 Task: Create a Vector Illustration of an Underwater Coral Reef.
Action: Mouse moved to (201, 199)
Screenshot: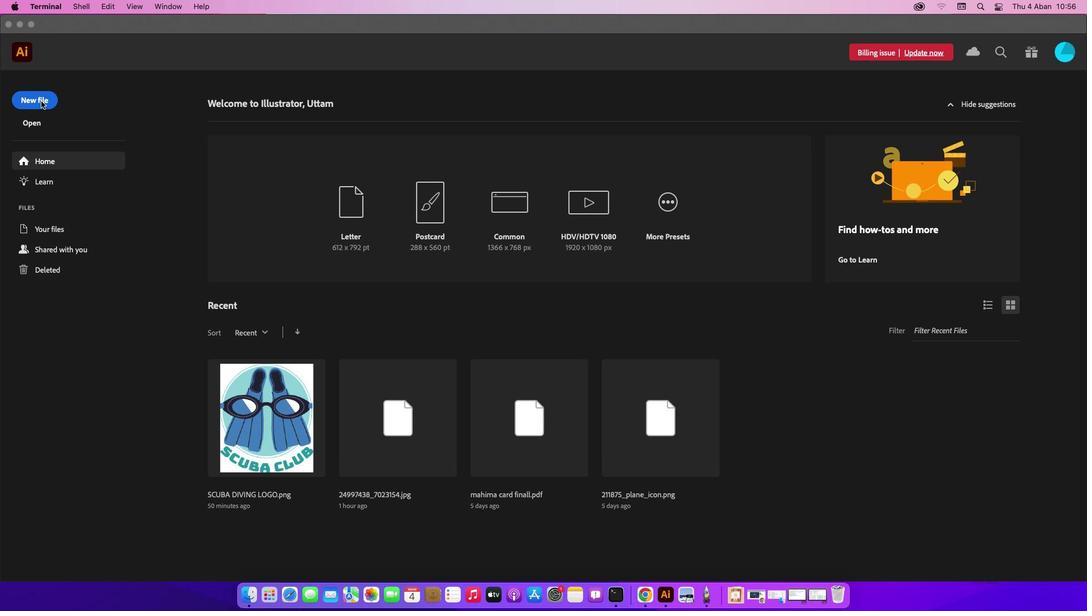 
Action: Mouse pressed left at (201, 199)
Screenshot: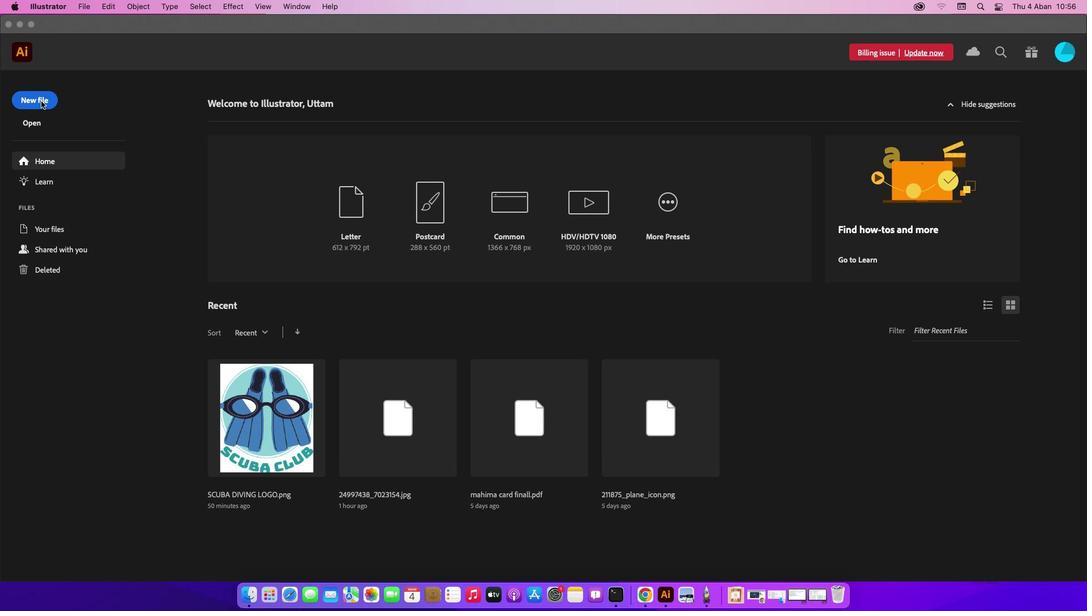 
Action: Mouse moved to (200, 200)
Screenshot: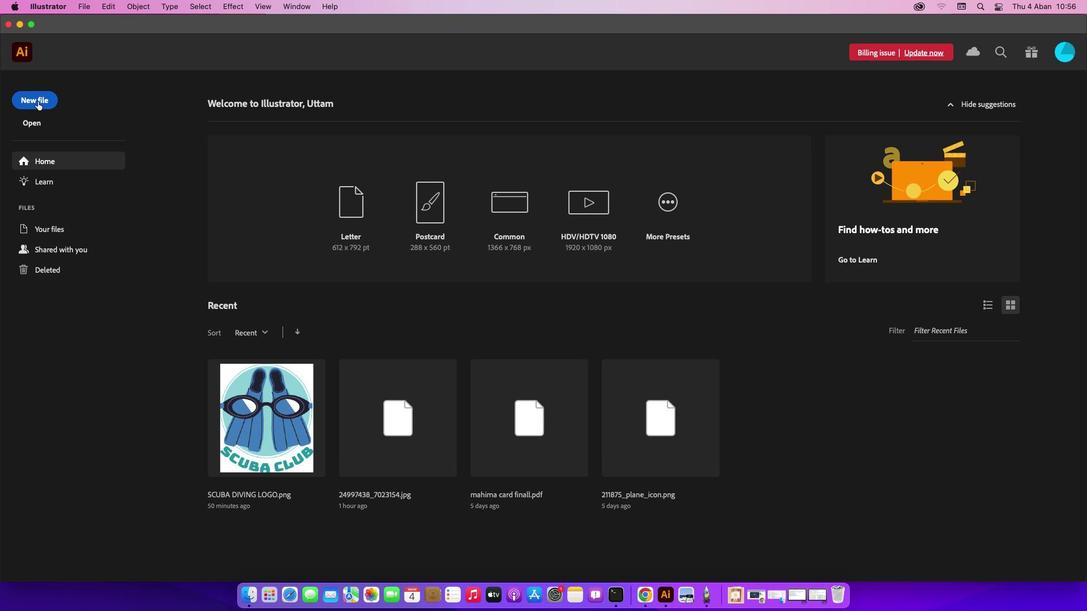 
Action: Mouse pressed left at (200, 200)
Screenshot: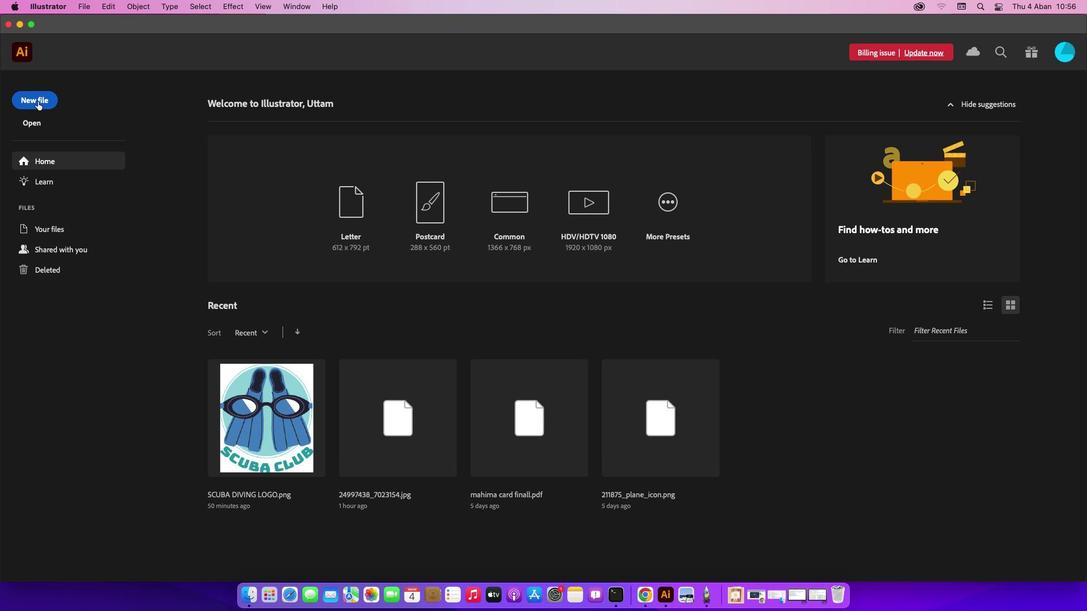 
Action: Mouse moved to (523, 516)
Screenshot: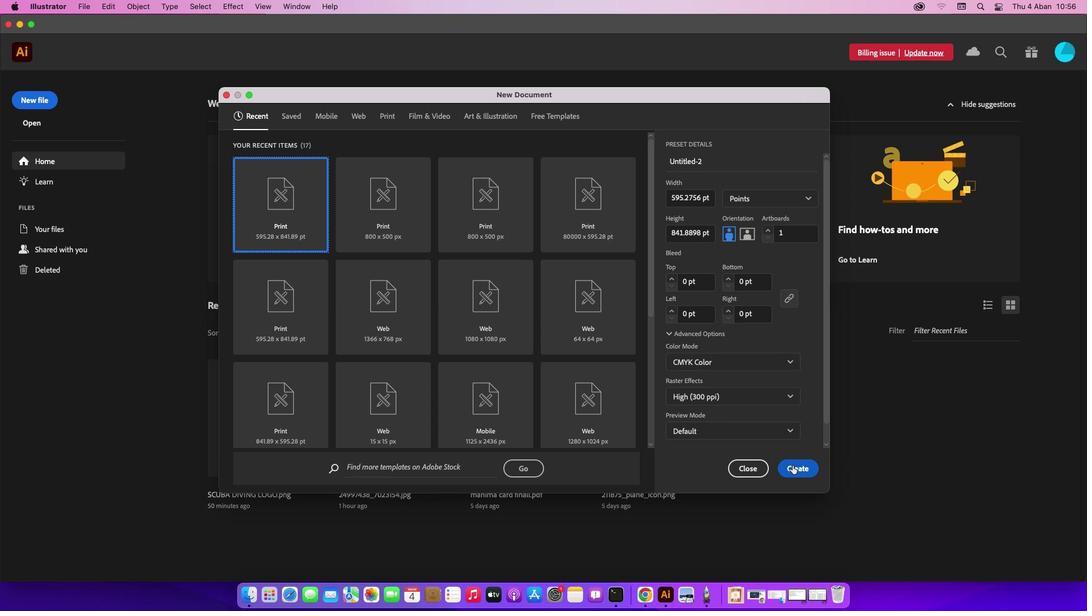 
Action: Mouse pressed left at (523, 516)
Screenshot: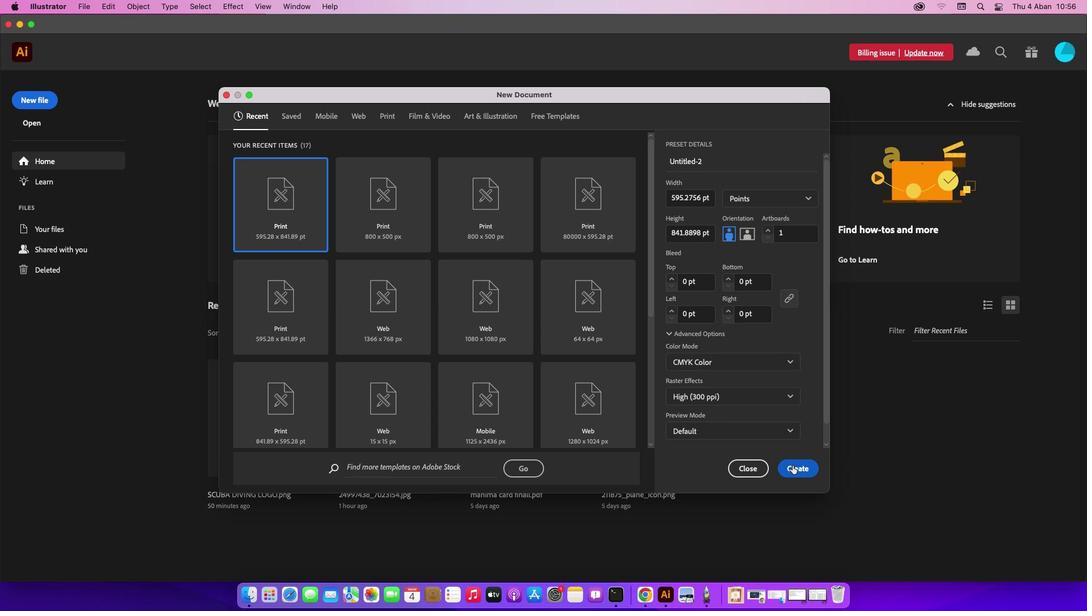 
Action: Mouse moved to (218, 116)
Screenshot: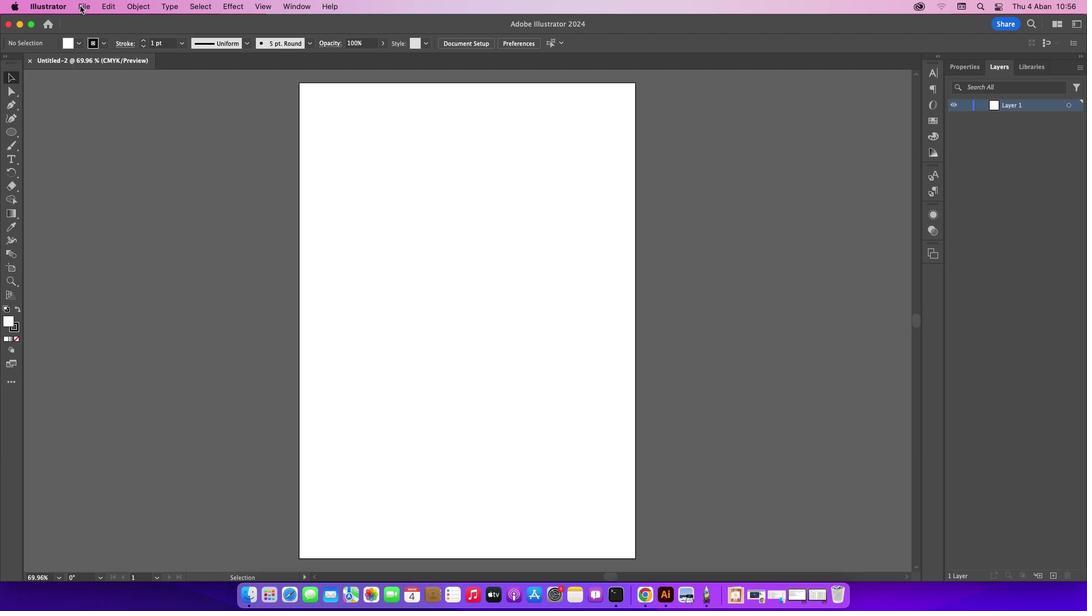 
Action: Mouse pressed left at (218, 116)
Screenshot: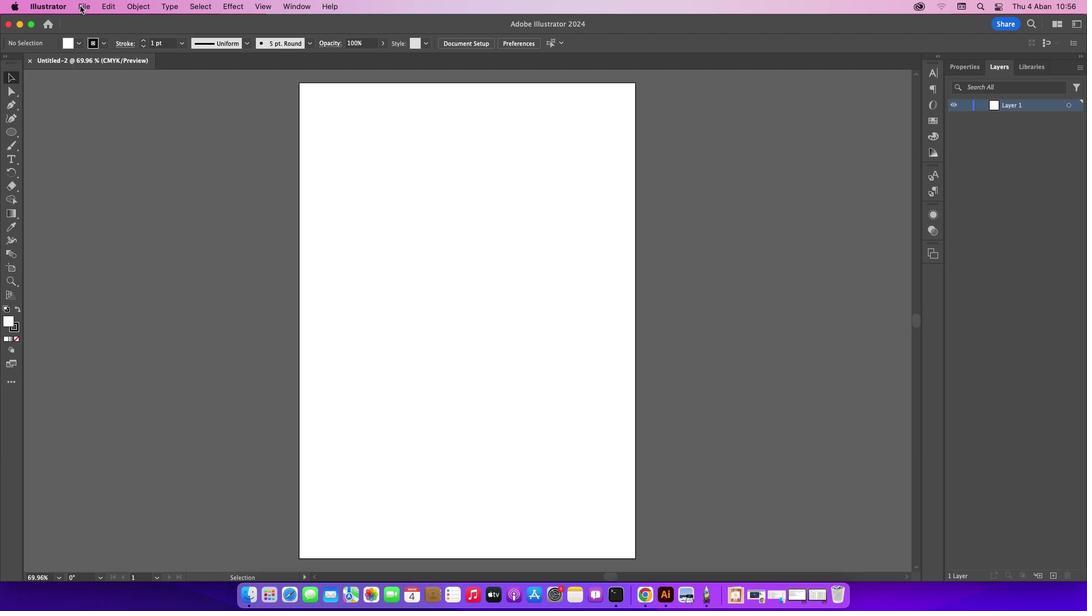 
Action: Mouse moved to (227, 152)
Screenshot: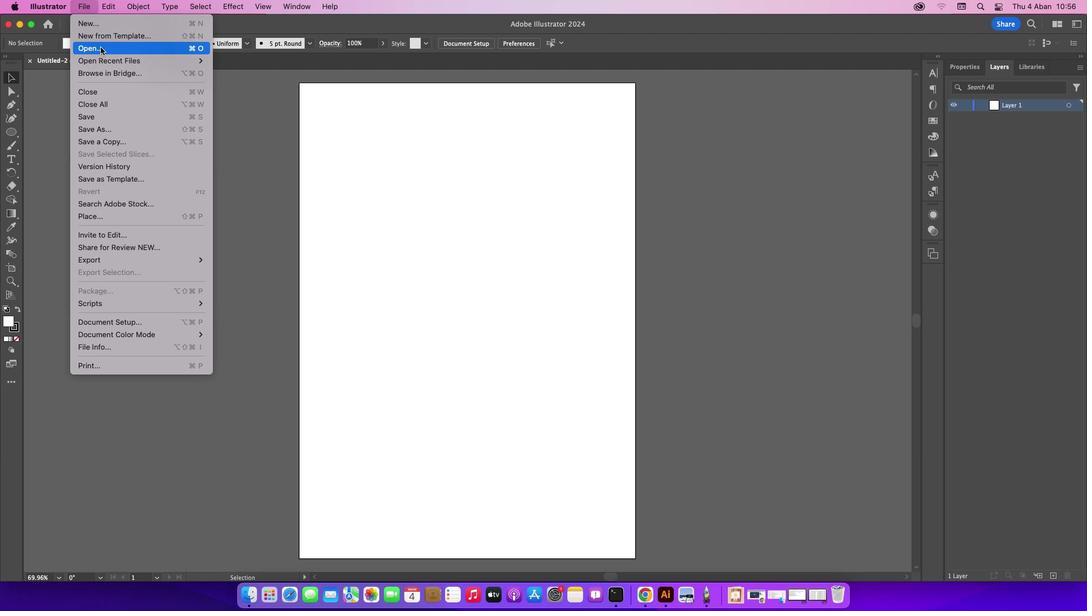 
Action: Mouse pressed left at (227, 152)
Screenshot: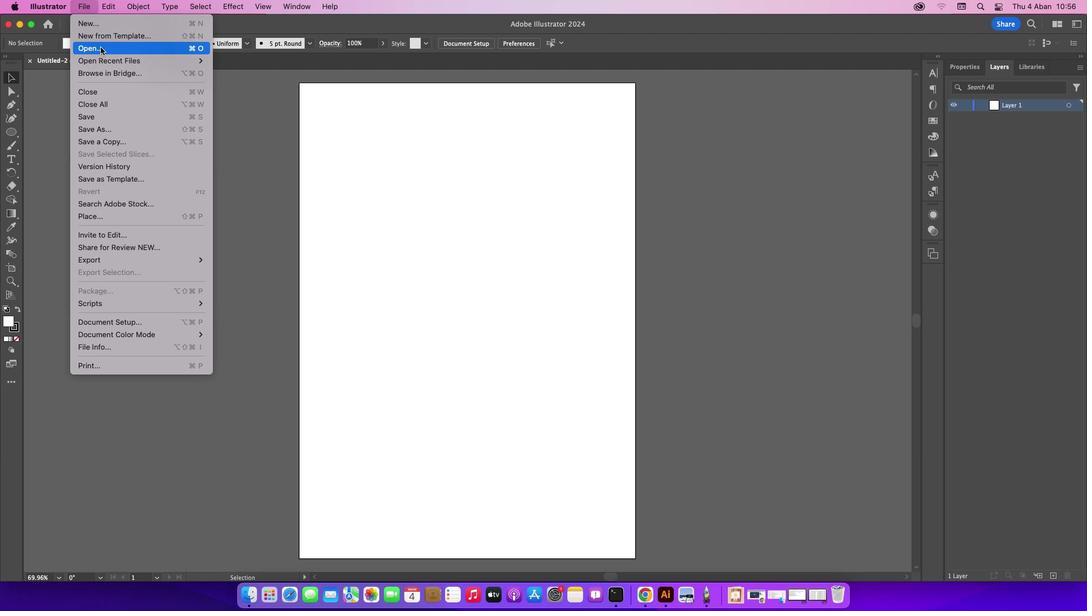 
Action: Mouse moved to (384, 245)
Screenshot: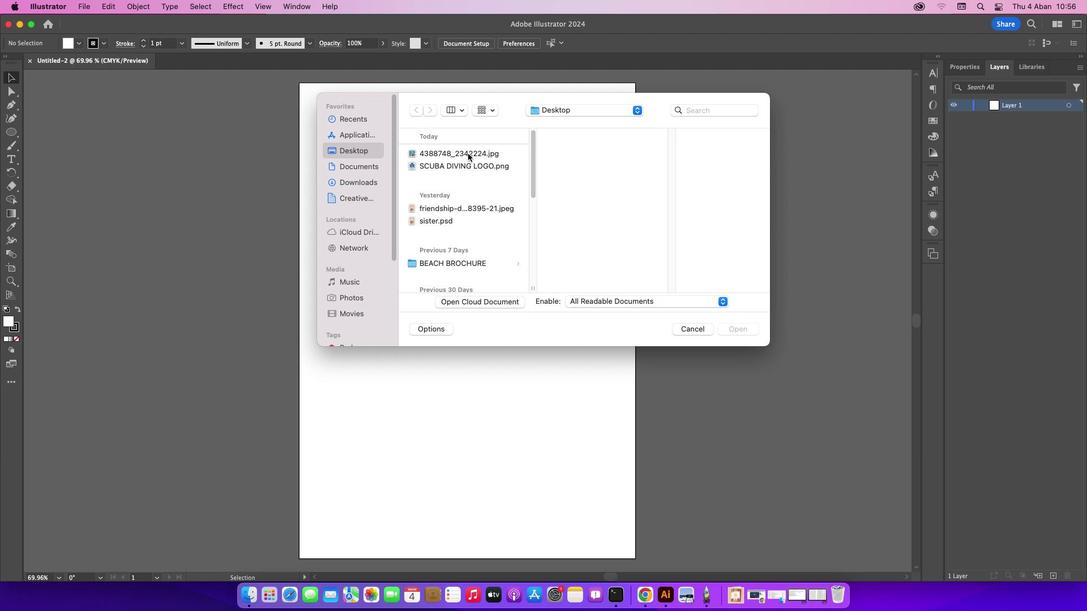 
Action: Mouse pressed left at (384, 245)
Screenshot: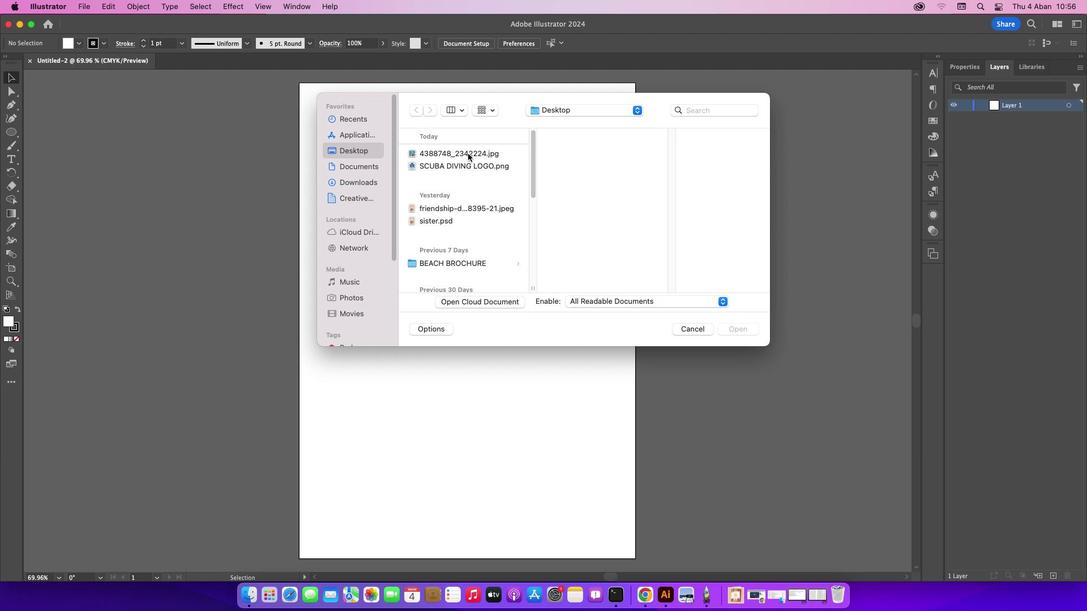 
Action: Mouse moved to (502, 395)
Screenshot: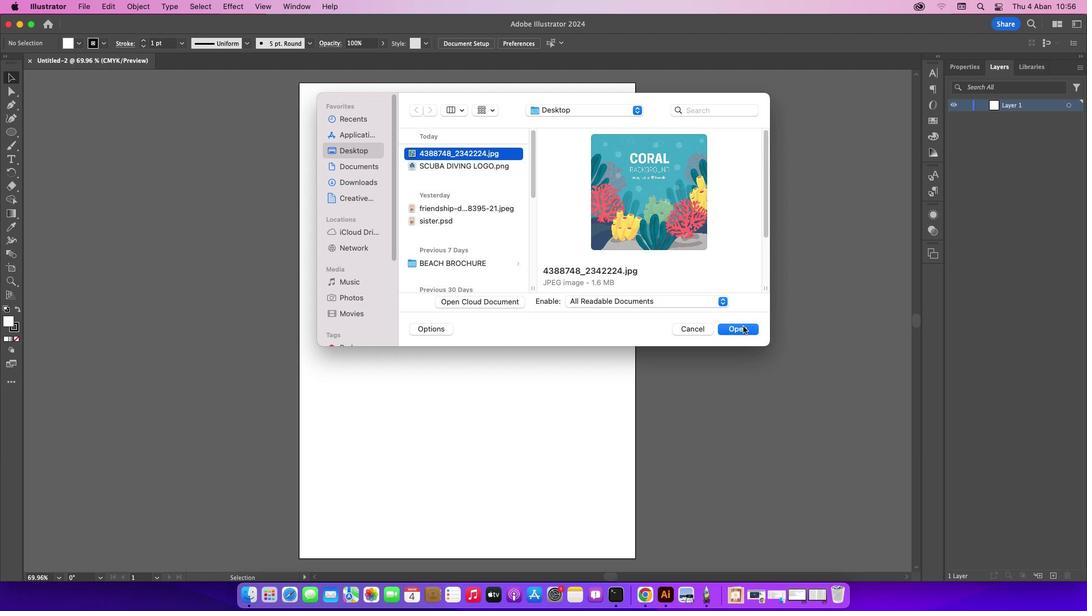 
Action: Mouse pressed left at (502, 395)
Screenshot: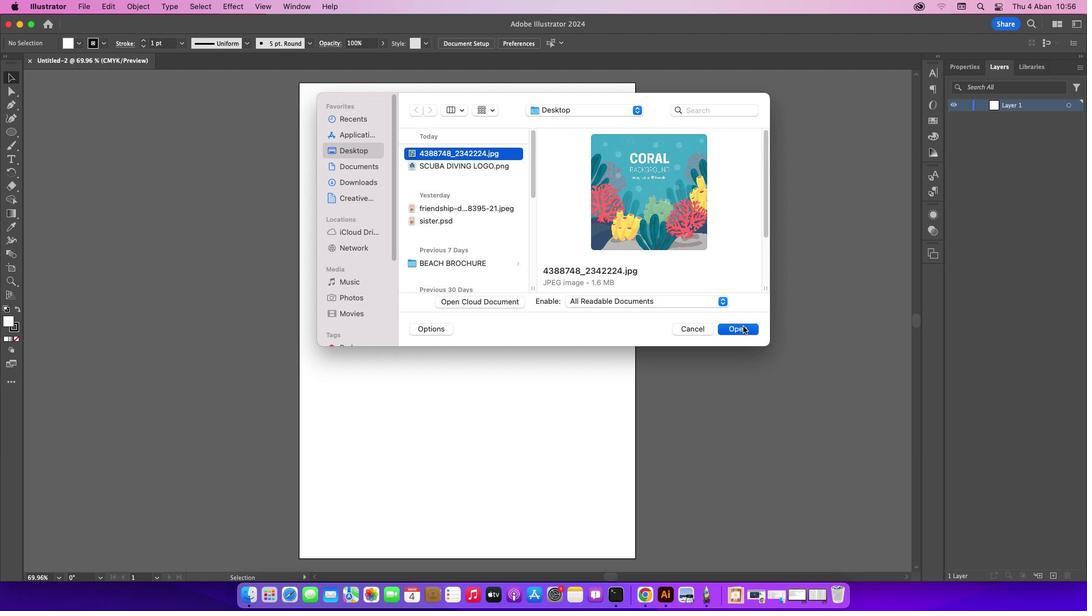 
Action: Mouse moved to (467, 407)
Screenshot: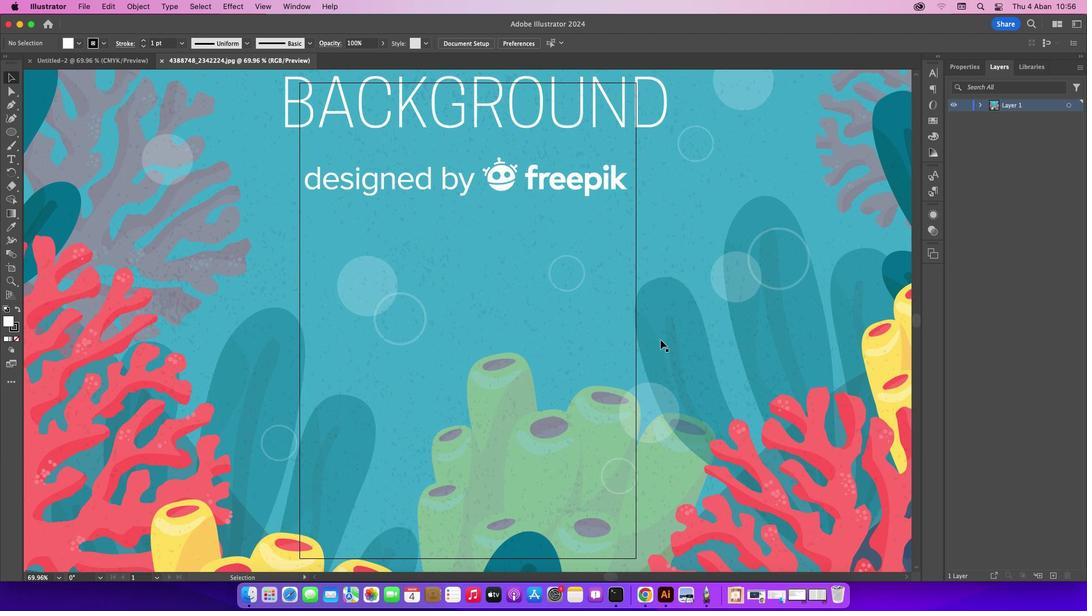 
Action: Key pressed Key.cmd_r'-''-''-''='
Screenshot: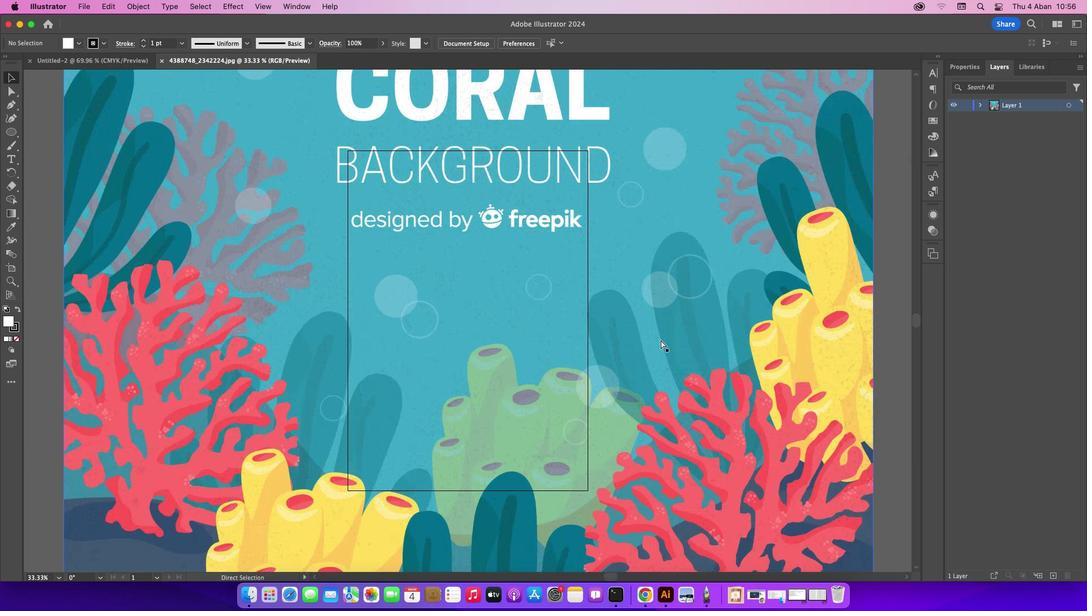 
Action: Mouse moved to (516, 510)
Screenshot: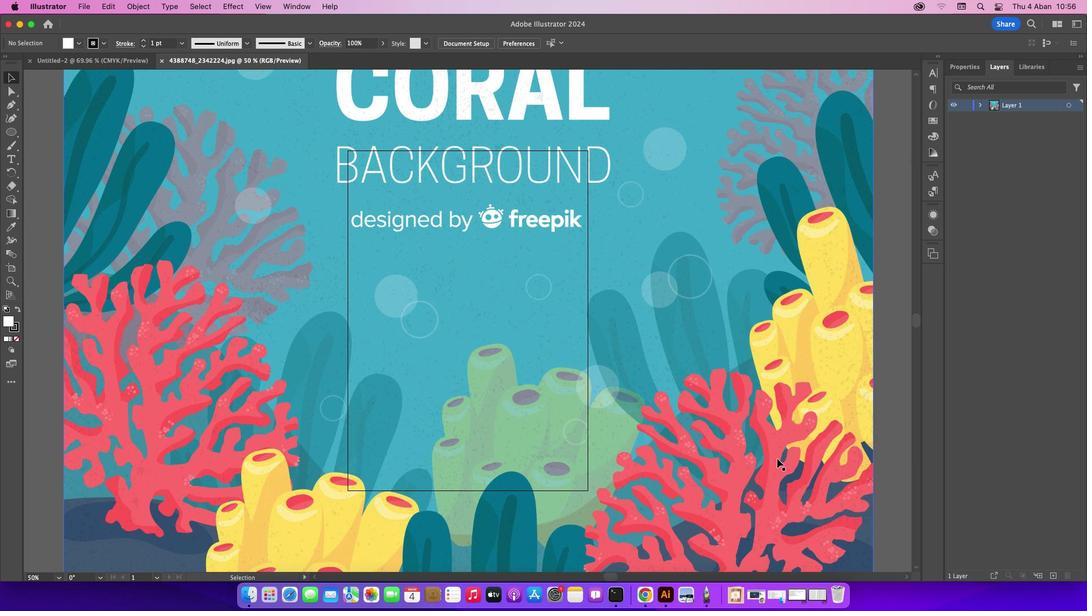 
Action: Mouse scrolled (516, 510) with delta (183, 110)
Screenshot: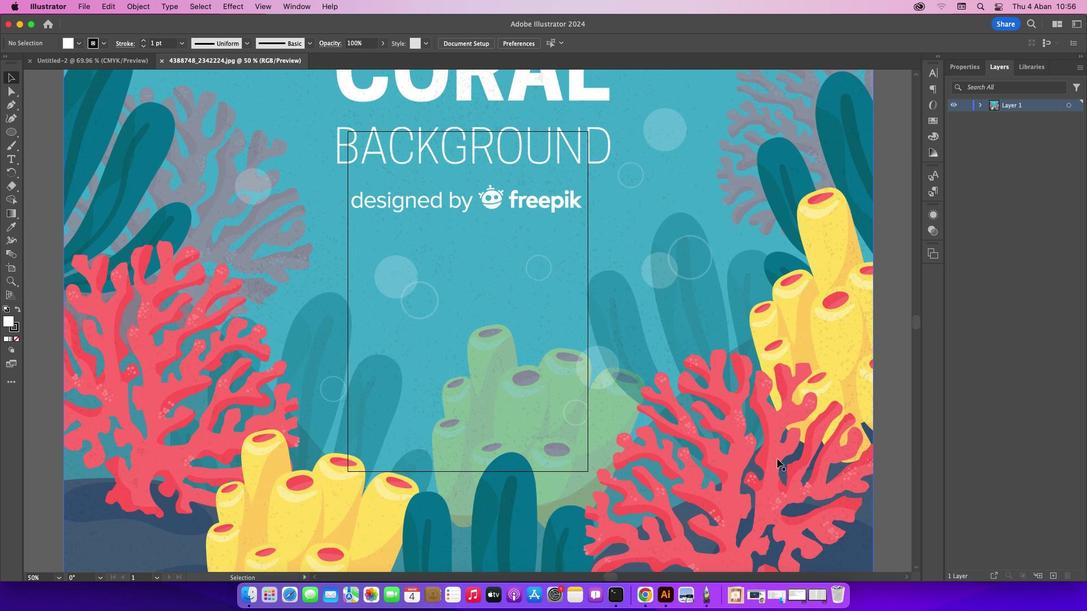 
Action: Mouse scrolled (516, 510) with delta (183, 110)
Screenshot: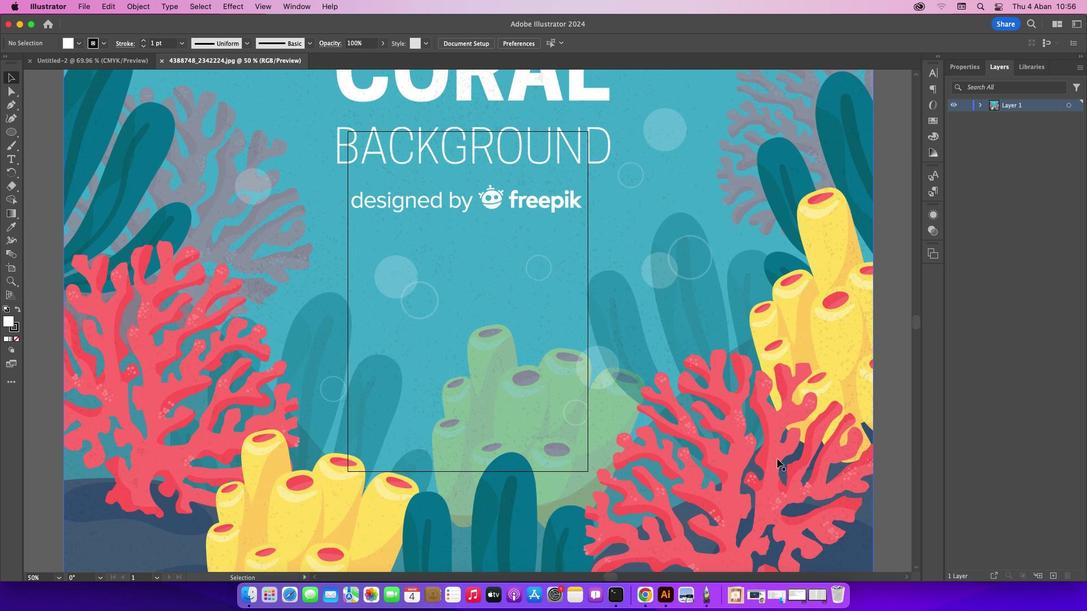 
Action: Mouse scrolled (516, 510) with delta (183, 109)
Screenshot: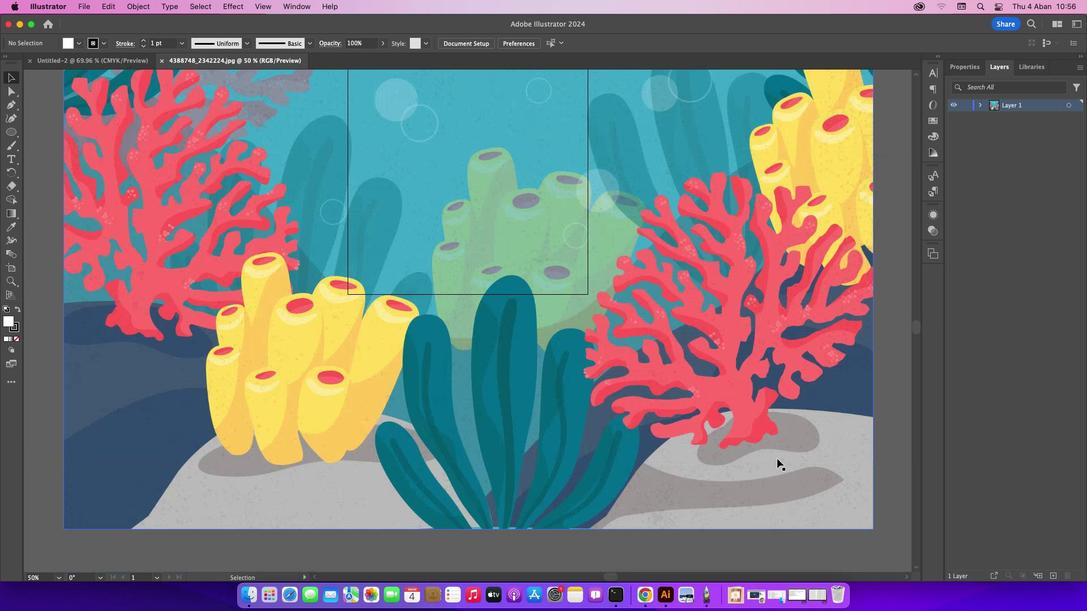 
Action: Mouse scrolled (516, 510) with delta (183, 108)
Screenshot: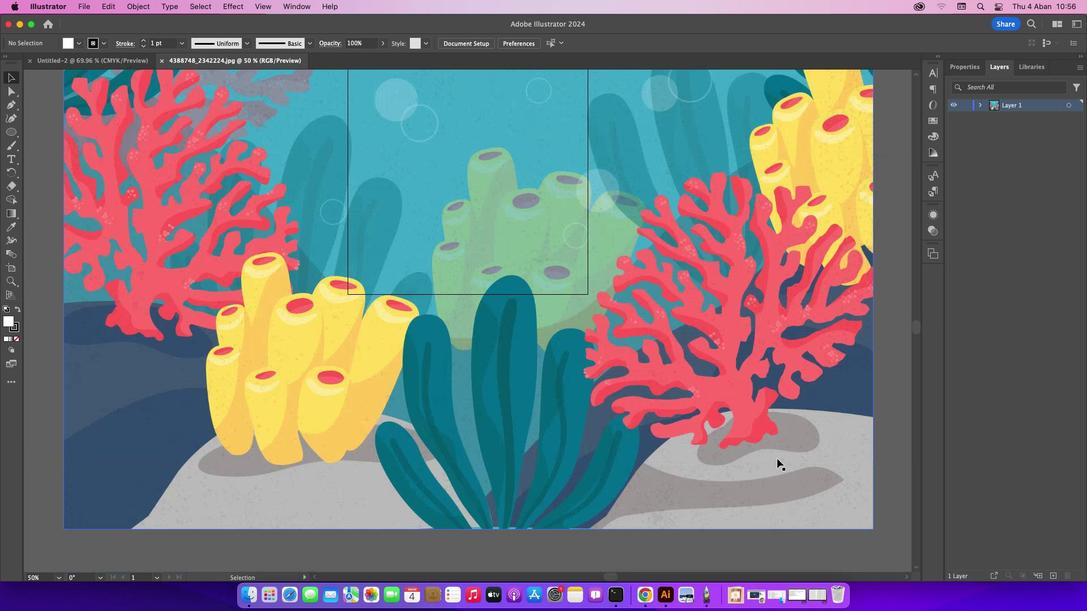 
Action: Mouse moved to (605, 204)
Screenshot: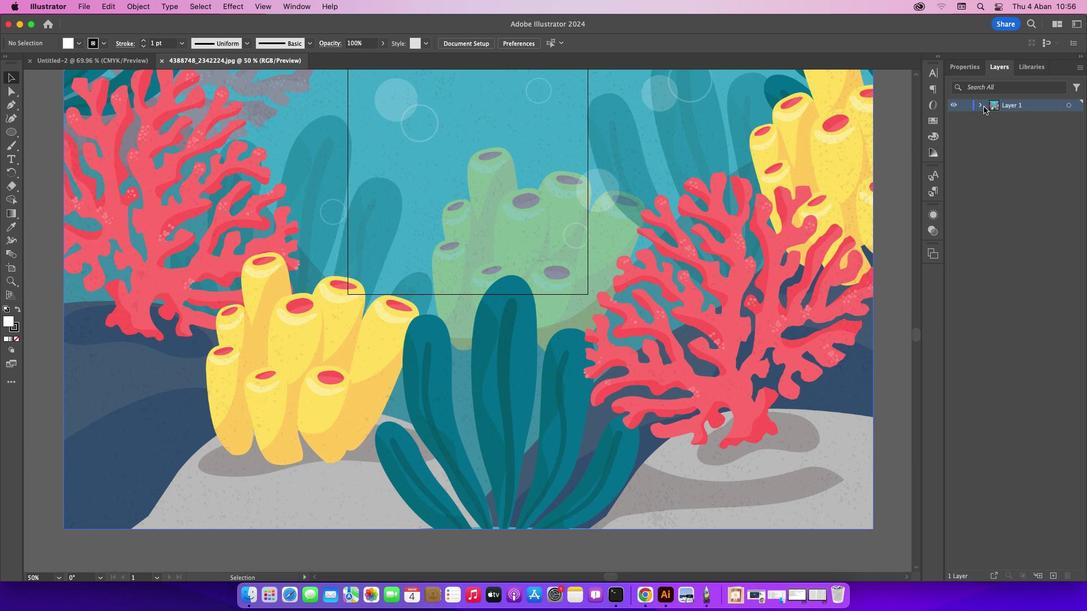 
Action: Mouse pressed left at (605, 204)
Screenshot: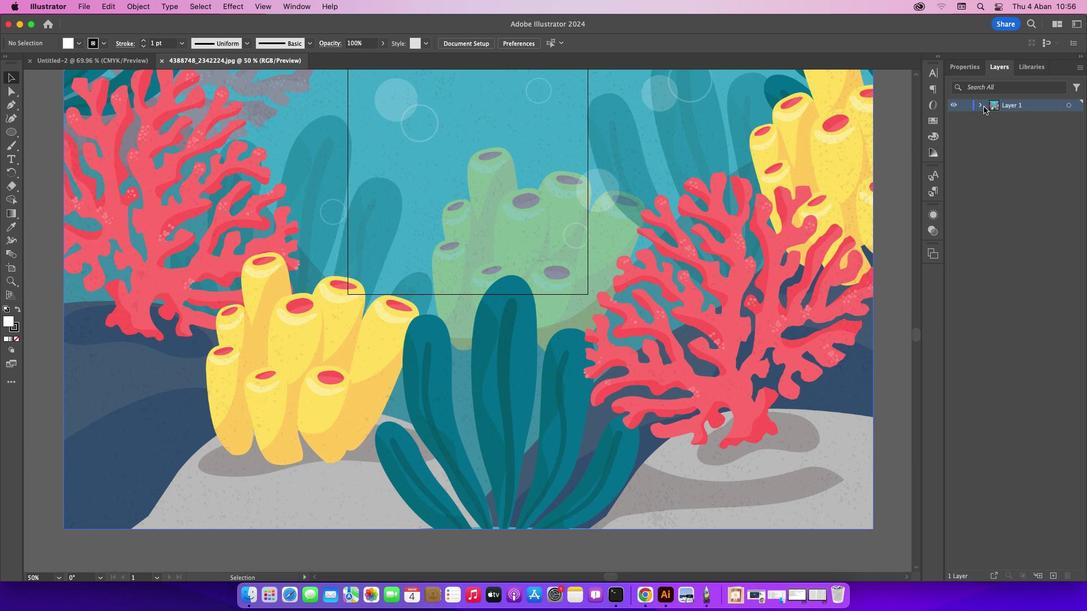 
Action: Mouse moved to (598, 215)
Screenshot: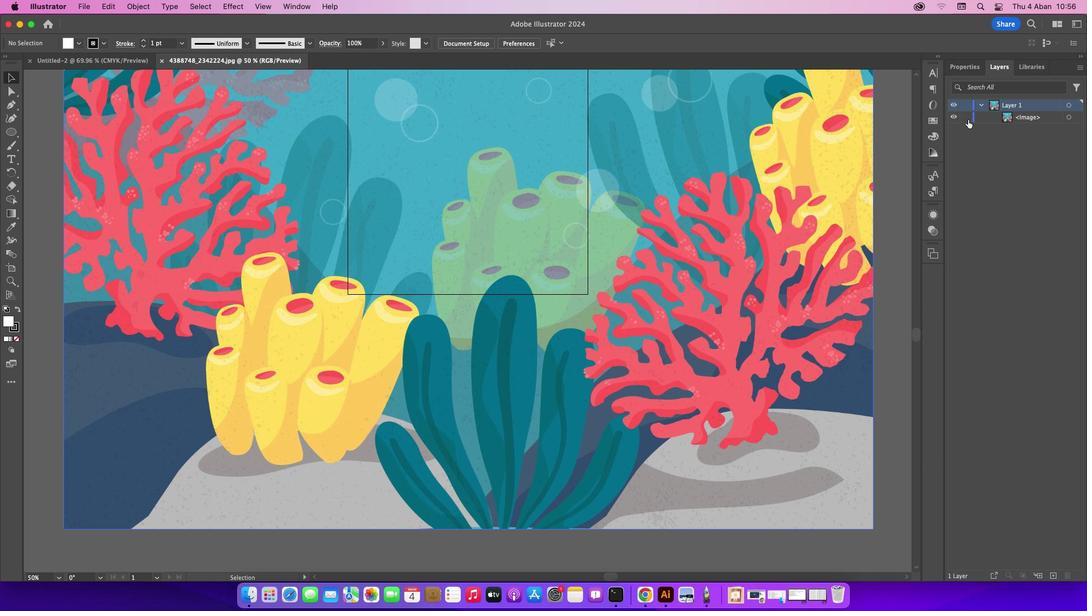 
Action: Mouse pressed left at (598, 215)
Screenshot: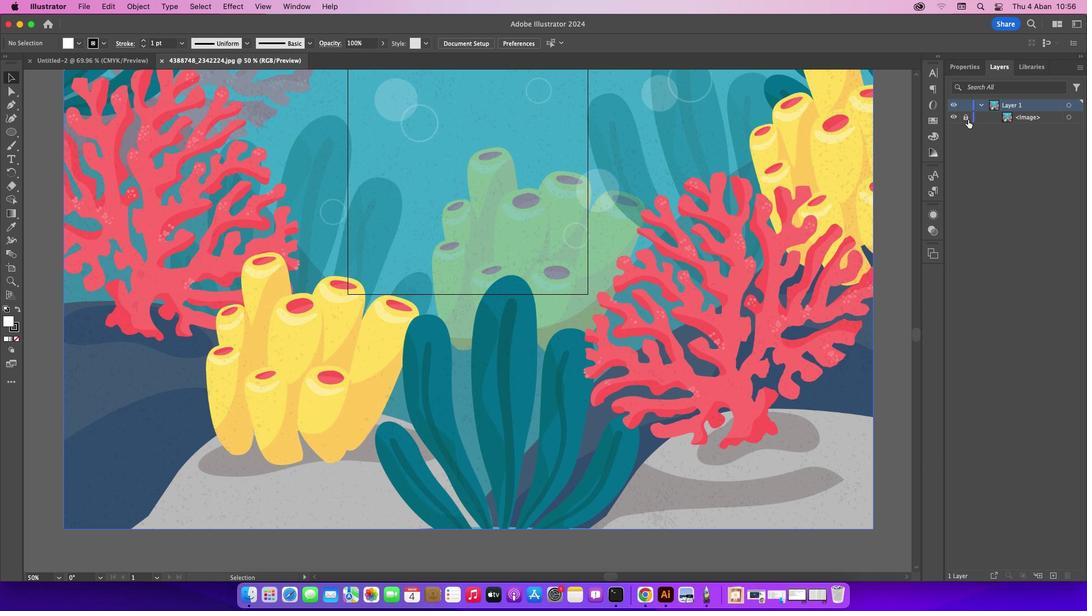 
Action: Mouse moved to (187, 199)
Screenshot: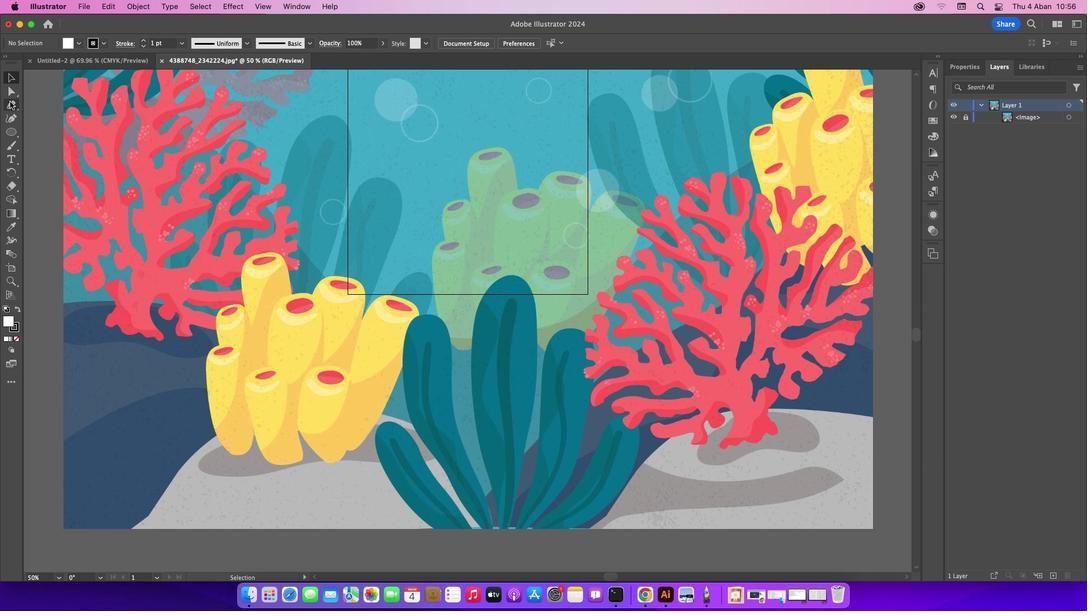 
Action: Mouse pressed left at (187, 199)
Screenshot: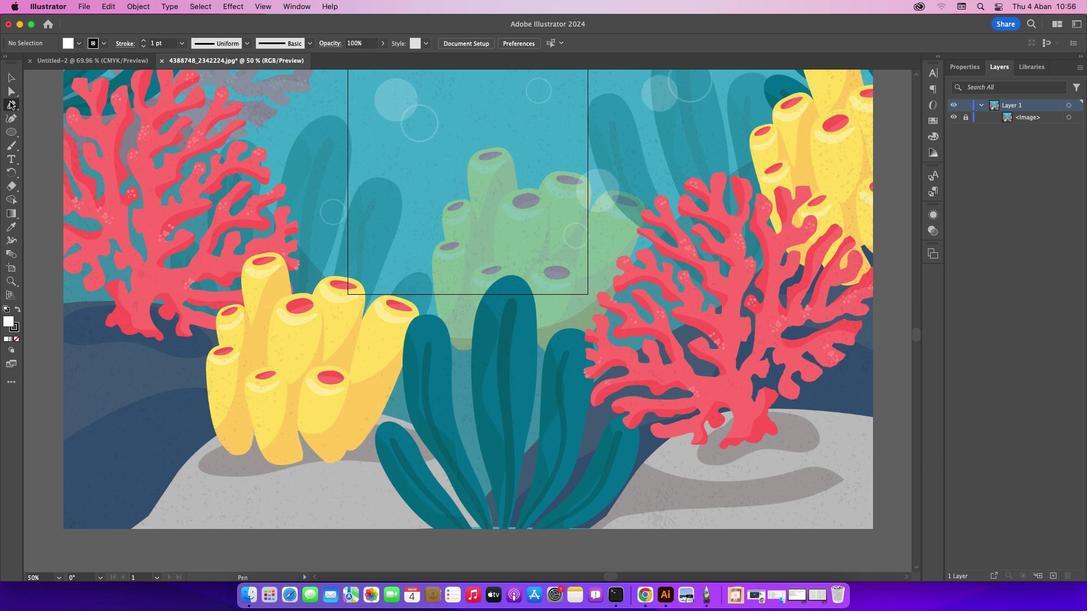 
Action: Mouse moved to (518, 498)
Screenshot: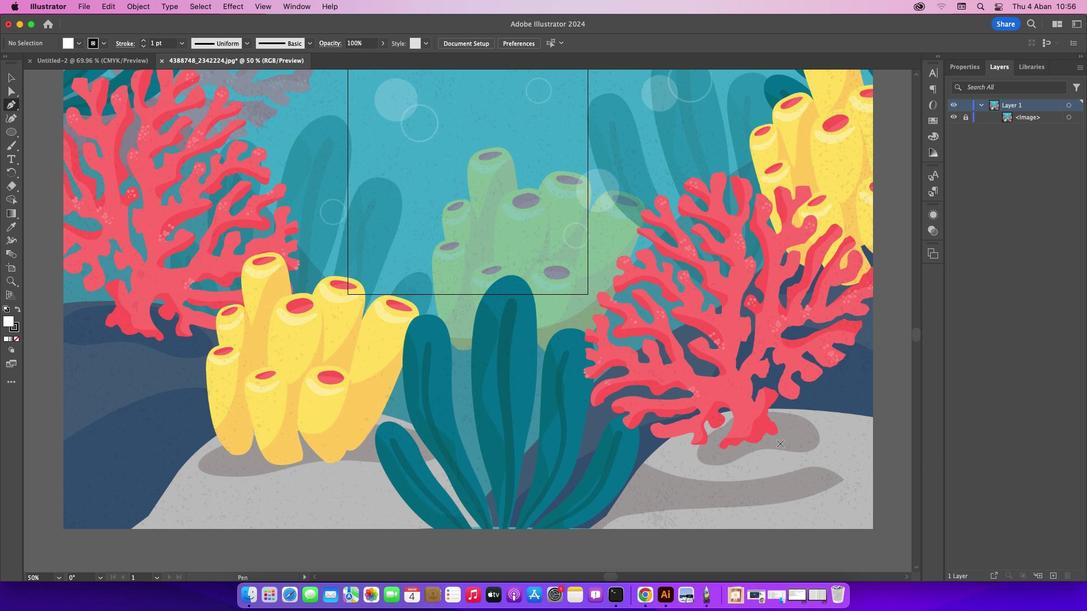 
Action: Key pressed Key.caps_lock
Screenshot: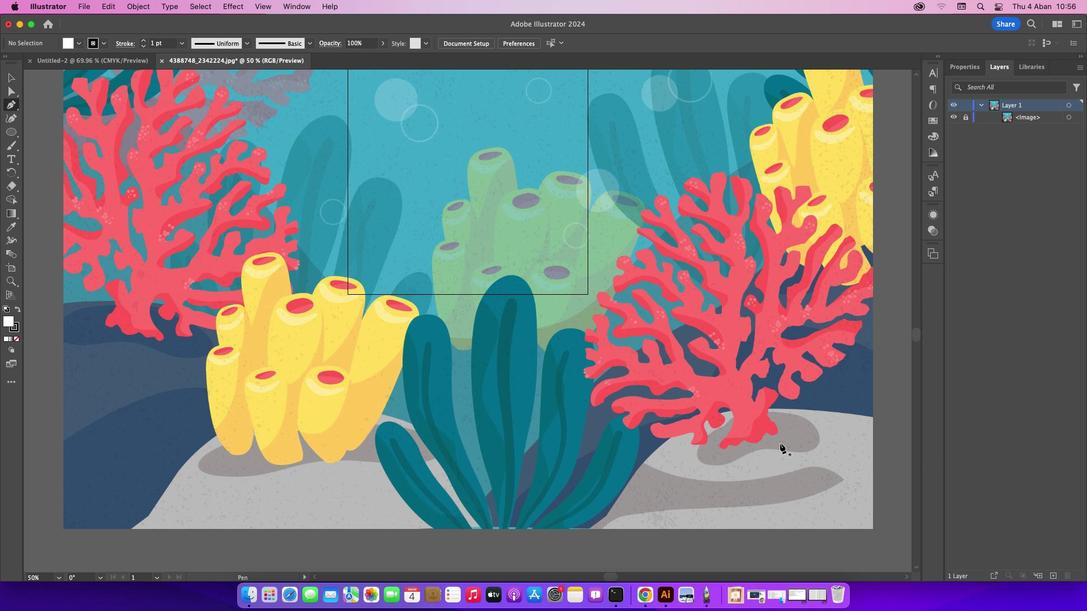
Action: Mouse moved to (497, 471)
Screenshot: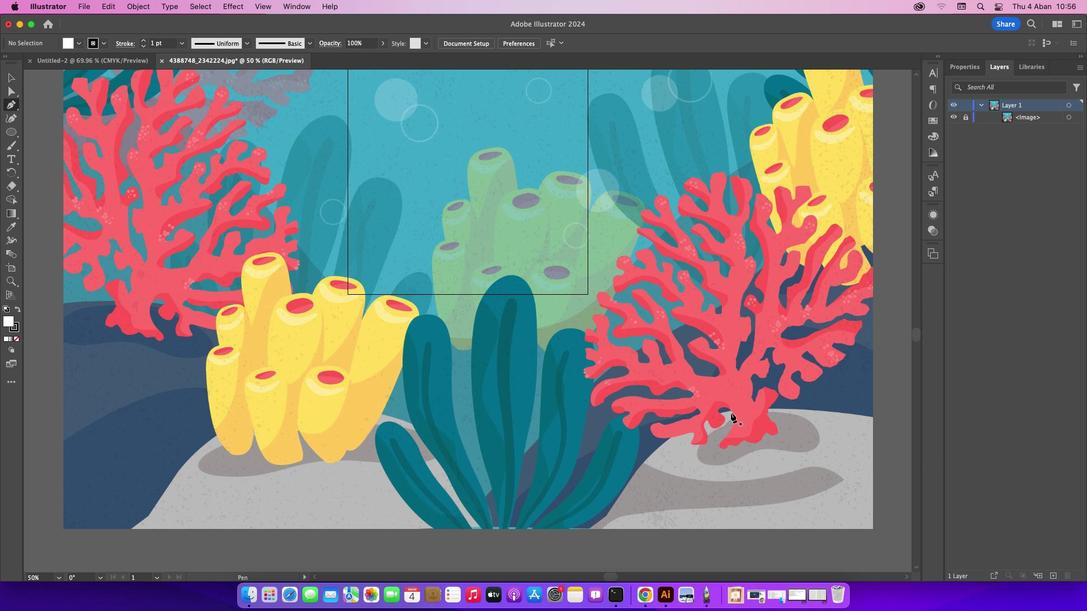 
Action: Key pressed Key.cmd_r'='
Screenshot: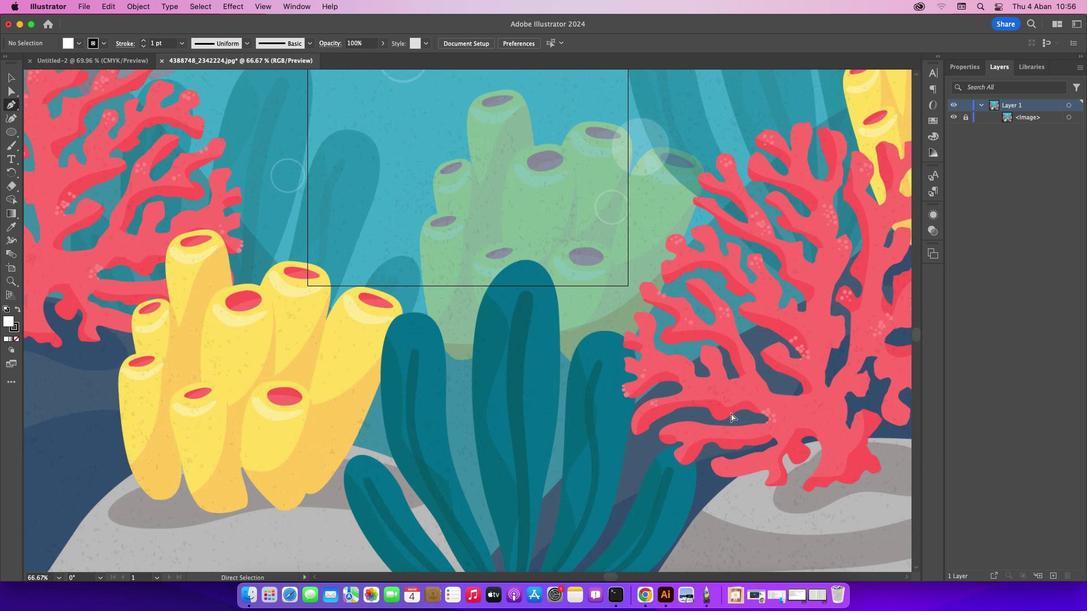 
Action: Mouse moved to (446, 615)
Screenshot: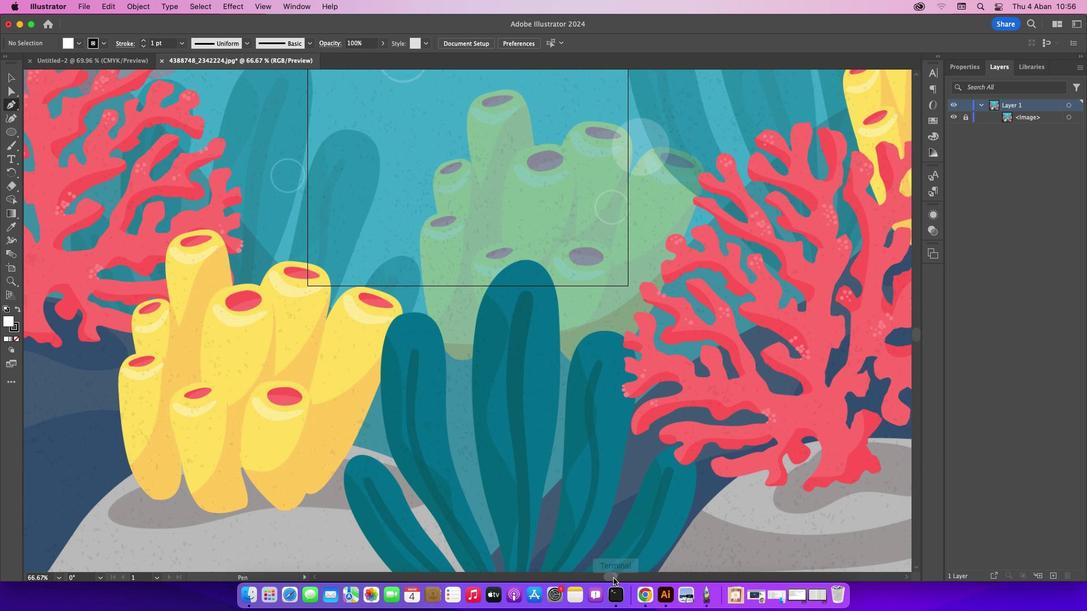 
Action: Mouse pressed left at (446, 615)
Screenshot: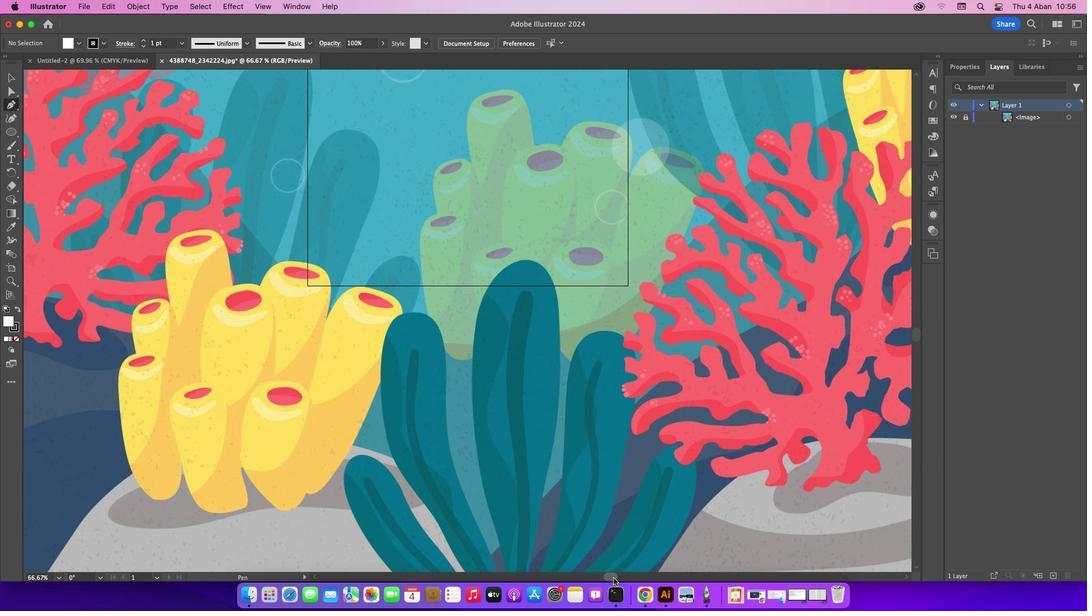 
Action: Mouse moved to (413, 411)
Screenshot: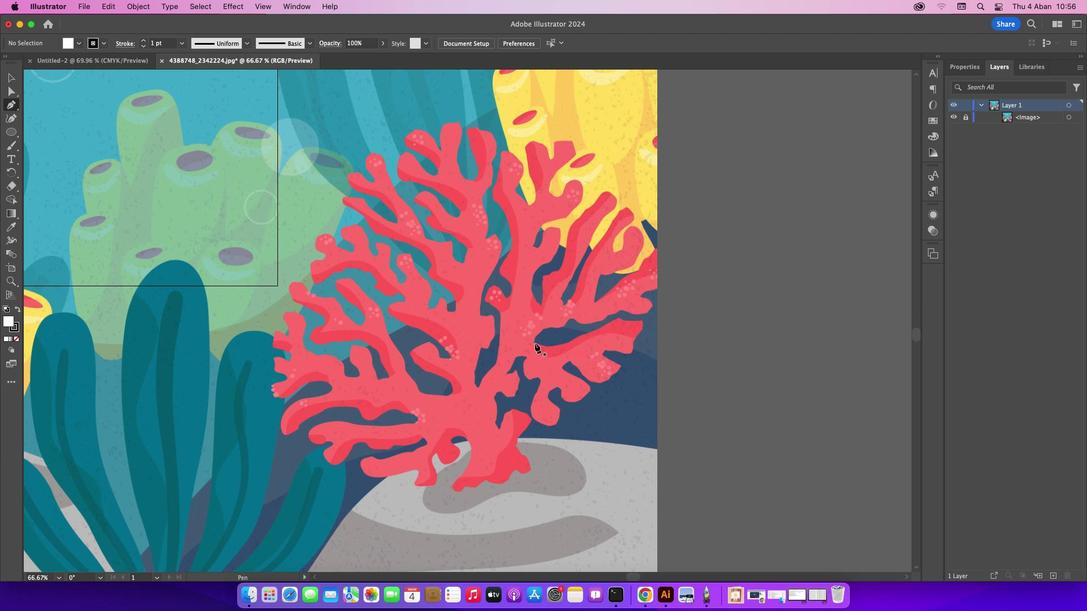 
Action: Mouse pressed left at (413, 411)
Screenshot: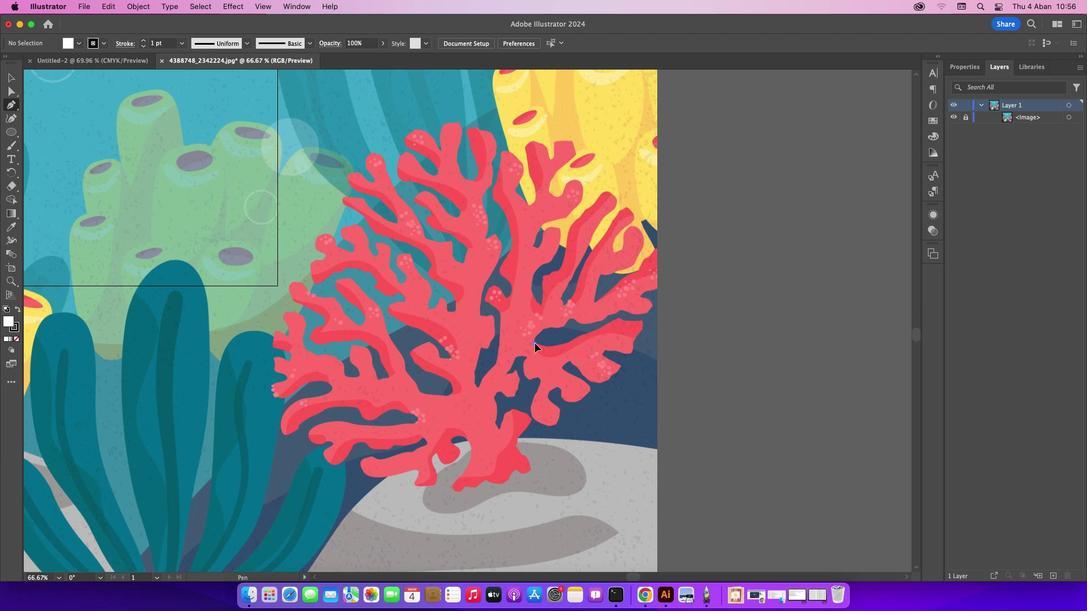 
Action: Mouse moved to (427, 409)
Screenshot: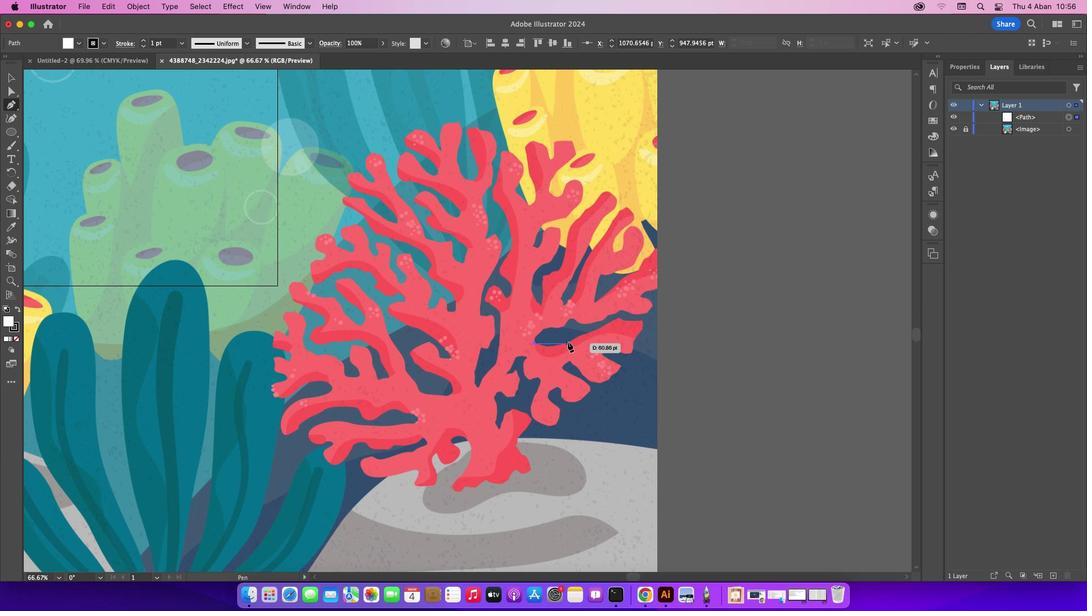 
Action: Mouse pressed left at (427, 409)
Screenshot: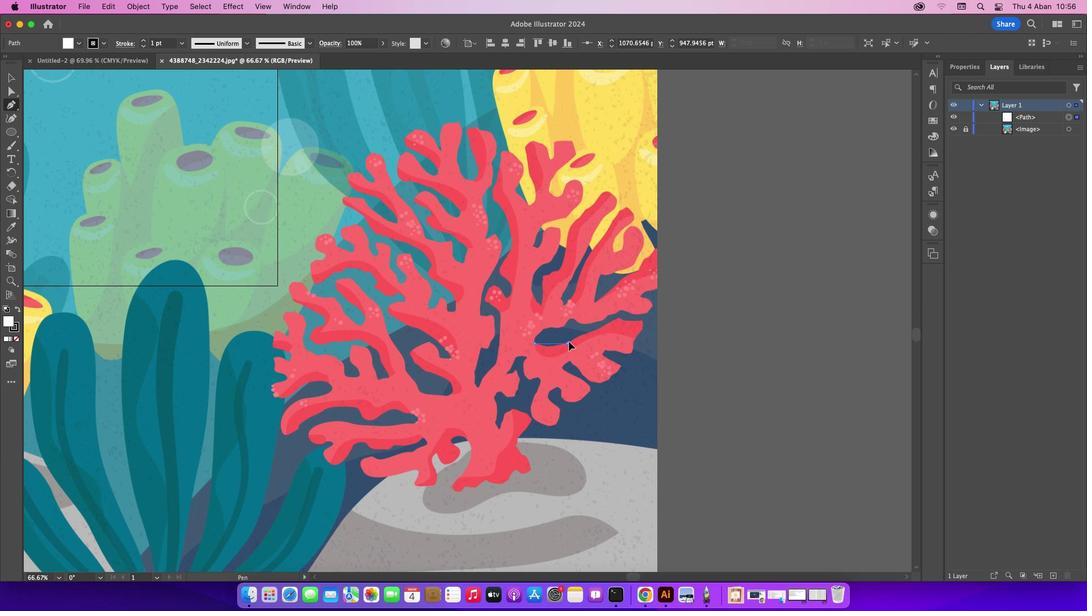 
Action: Mouse moved to (442, 396)
Screenshot: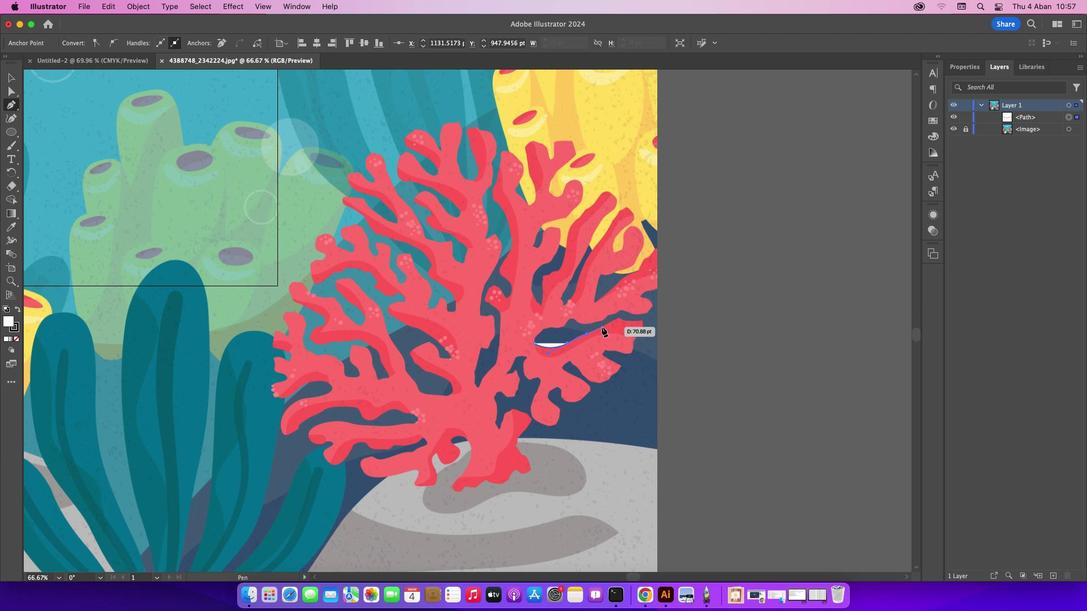
Action: Mouse pressed left at (442, 396)
Screenshot: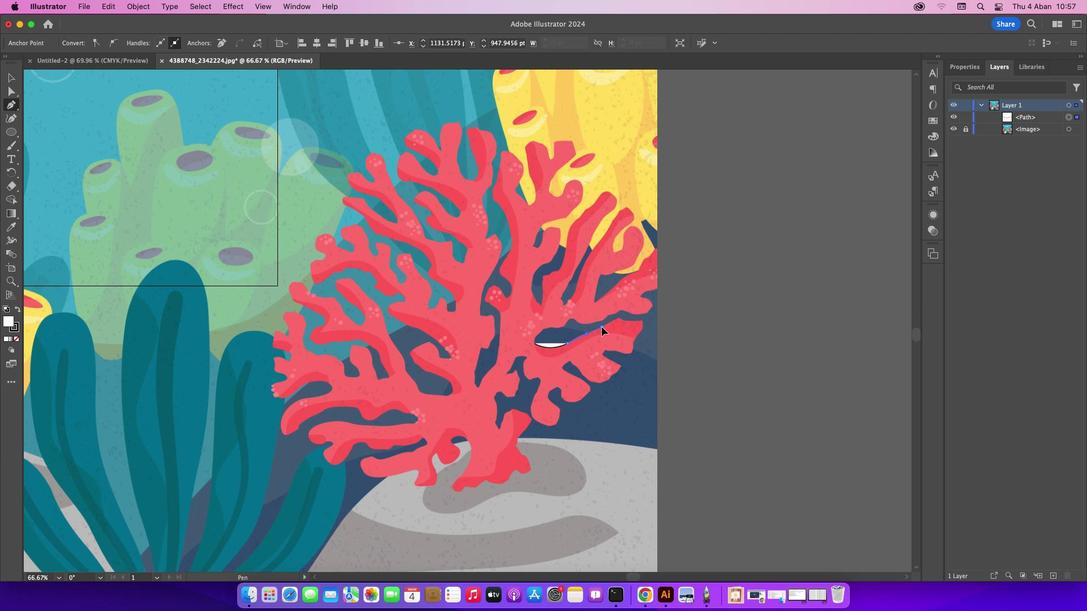 
Action: Mouse moved to (448, 388)
Screenshot: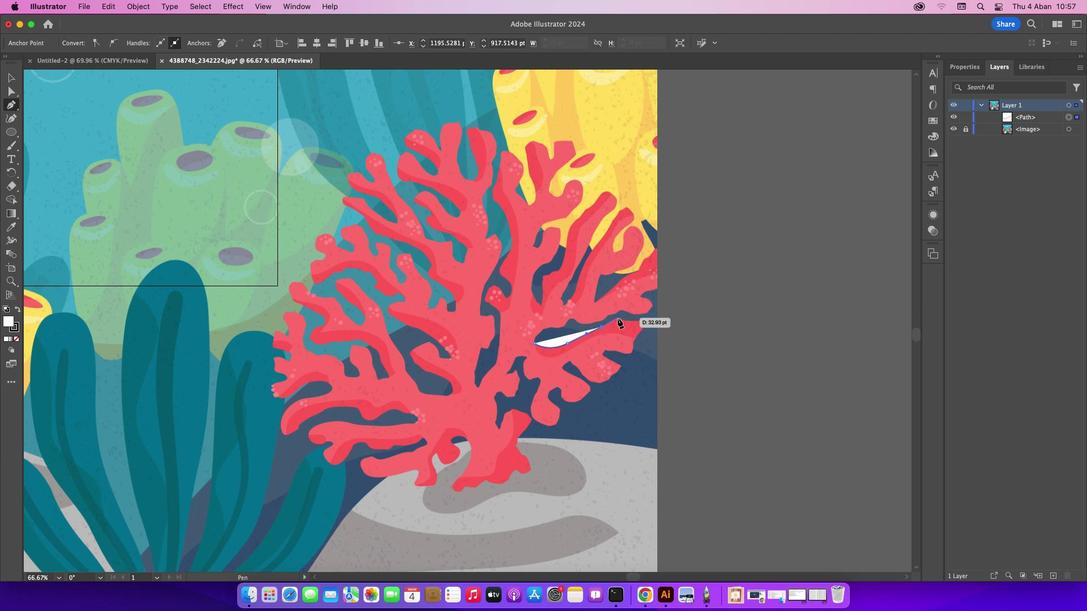 
Action: Mouse pressed left at (448, 388)
Screenshot: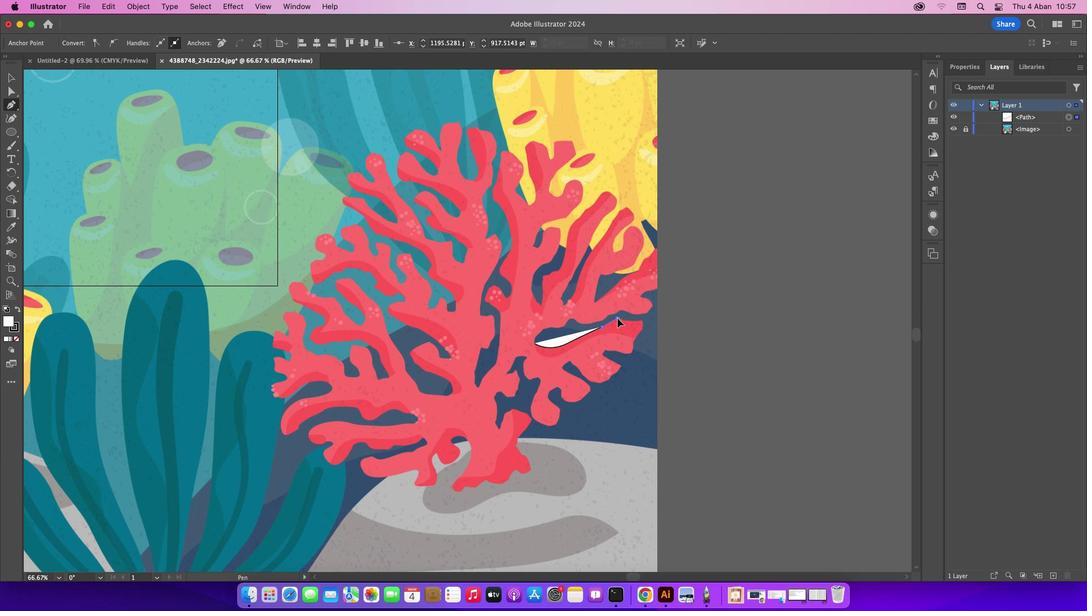 
Action: Mouse moved to (451, 390)
Screenshot: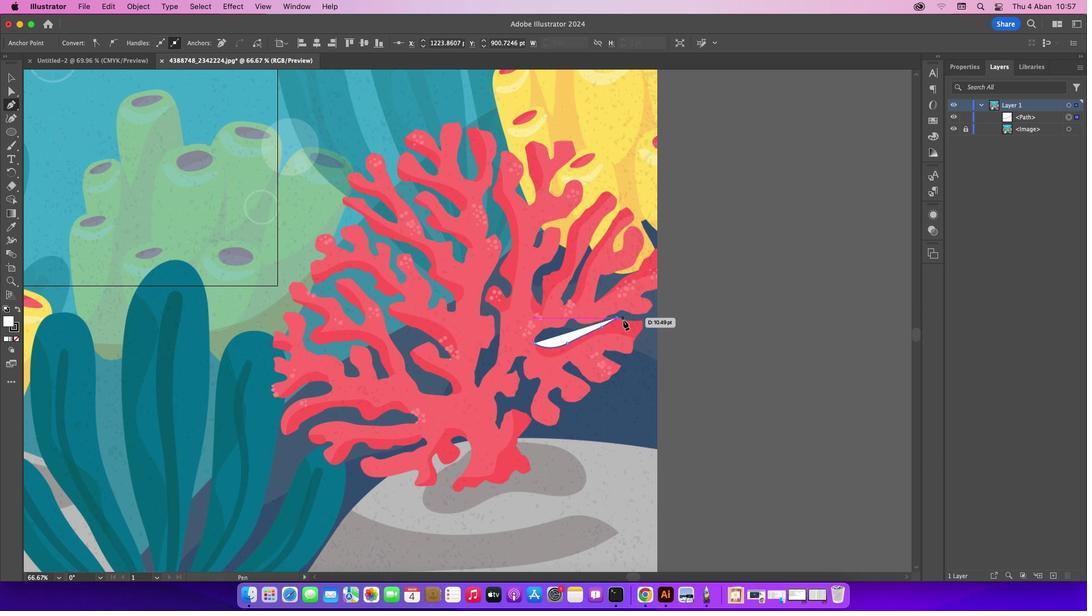 
Action: Mouse pressed left at (451, 390)
Screenshot: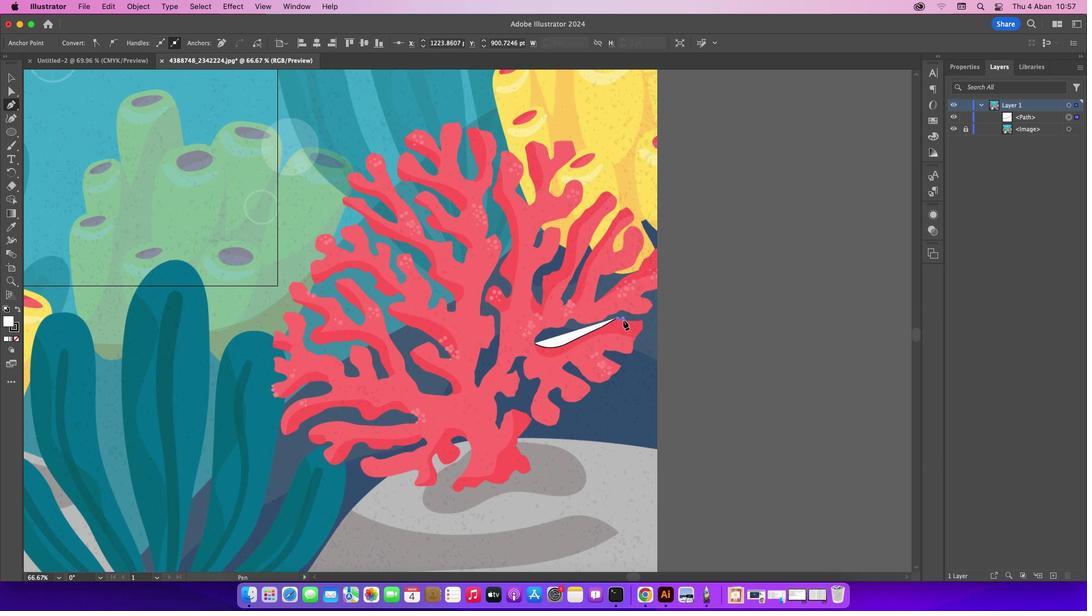 
Action: Mouse moved to (459, 391)
Screenshot: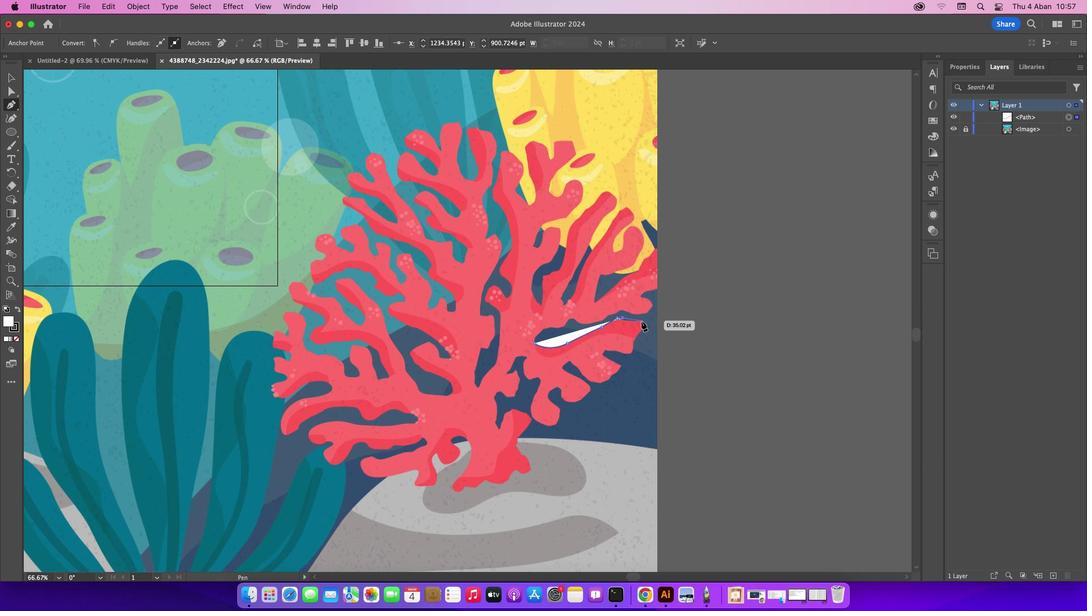 
Action: Mouse pressed left at (459, 391)
Screenshot: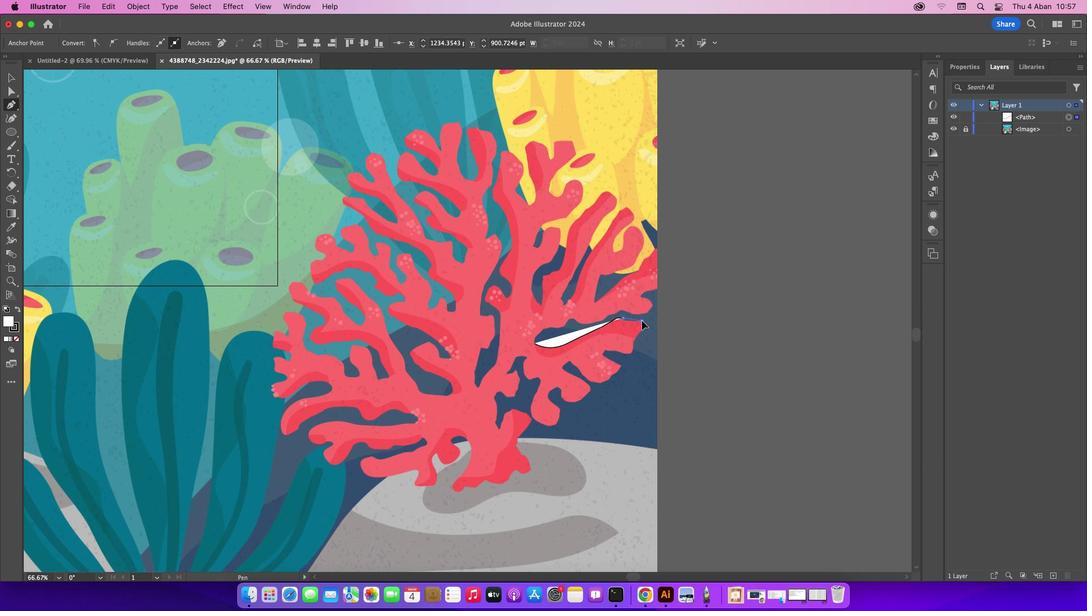 
Action: Mouse moved to (459, 390)
Screenshot: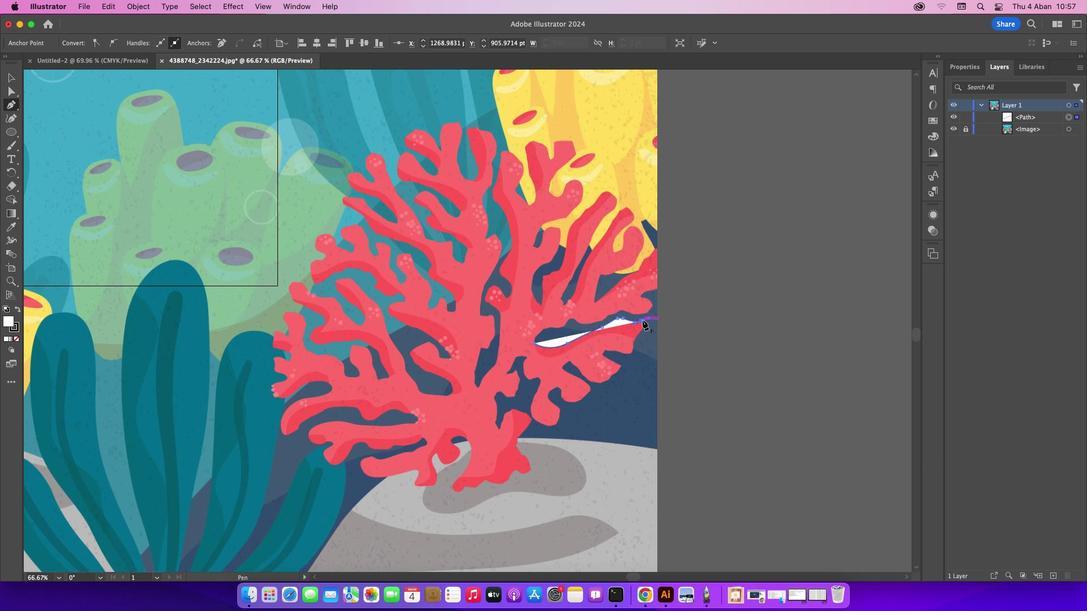 
Action: Mouse pressed left at (459, 390)
Screenshot: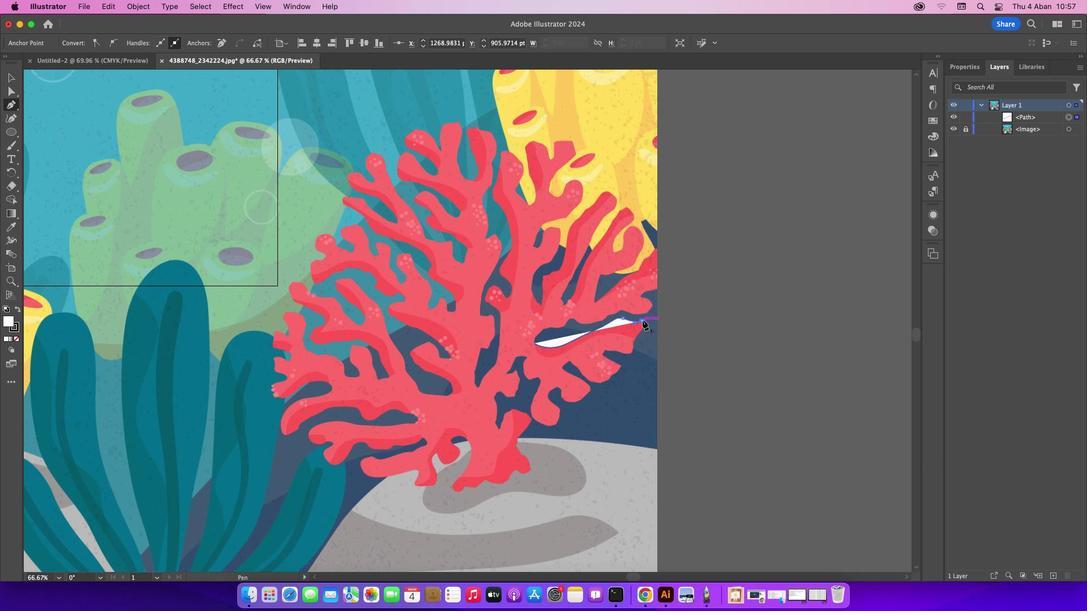 
Action: Mouse moved to (459, 399)
Screenshot: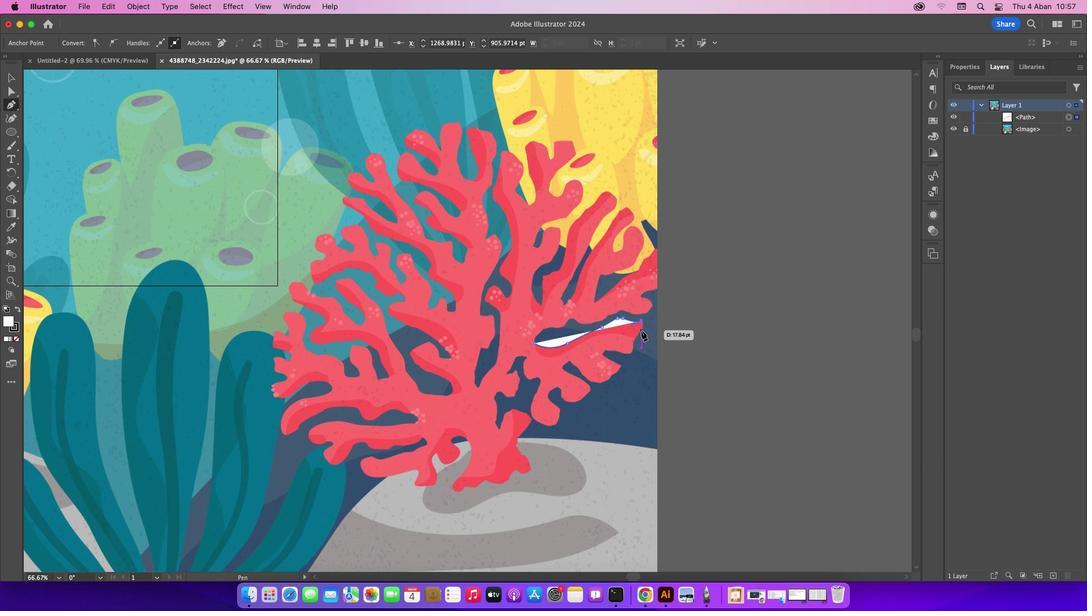
Action: Mouse pressed left at (459, 399)
Screenshot: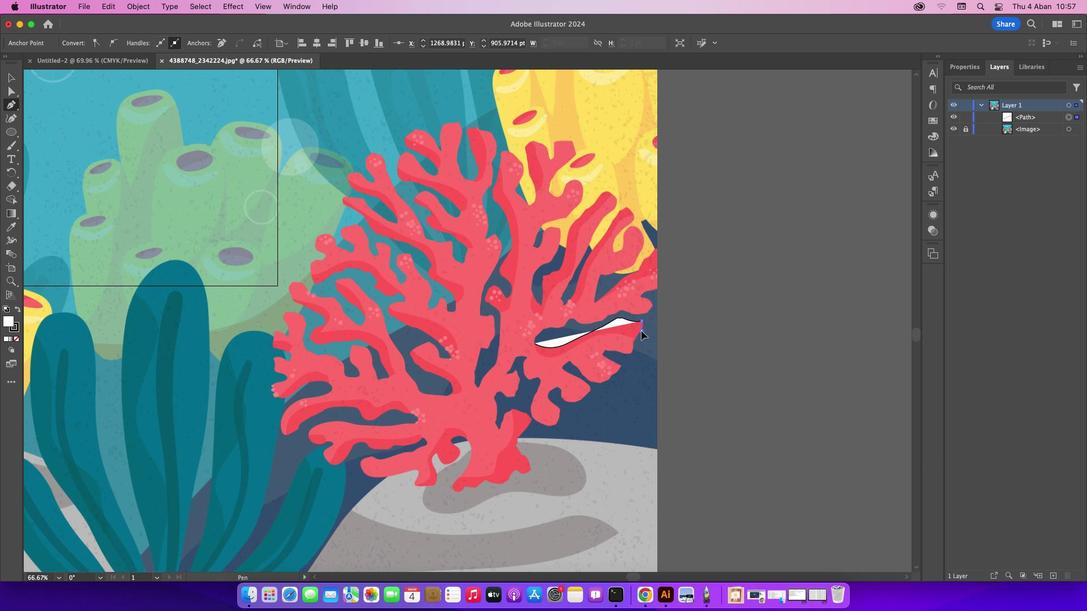
Action: Mouse moved to (455, 412)
Screenshot: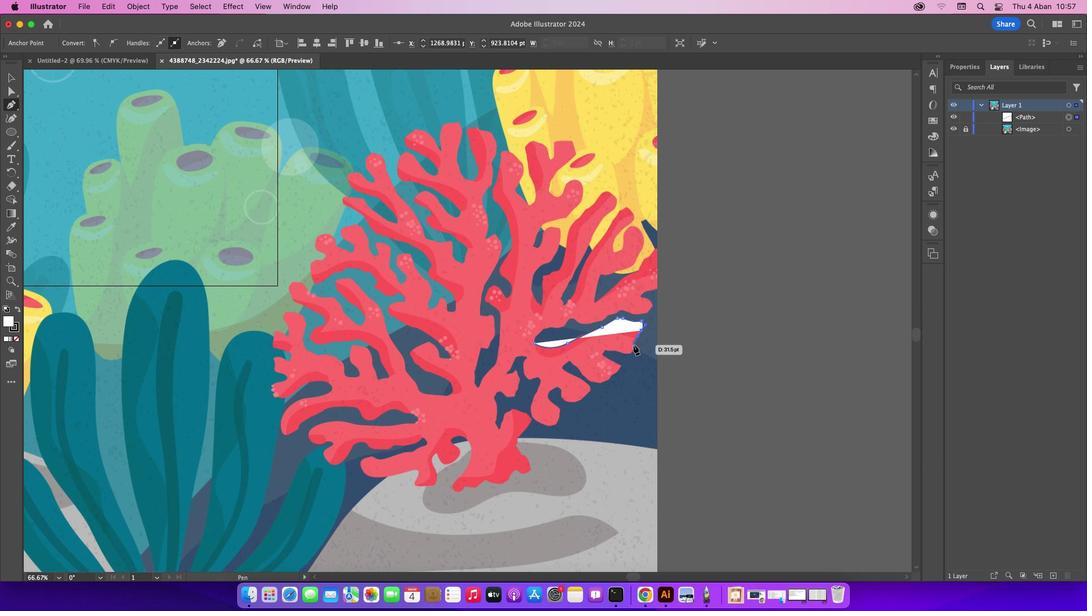 
Action: Mouse pressed left at (455, 412)
Screenshot: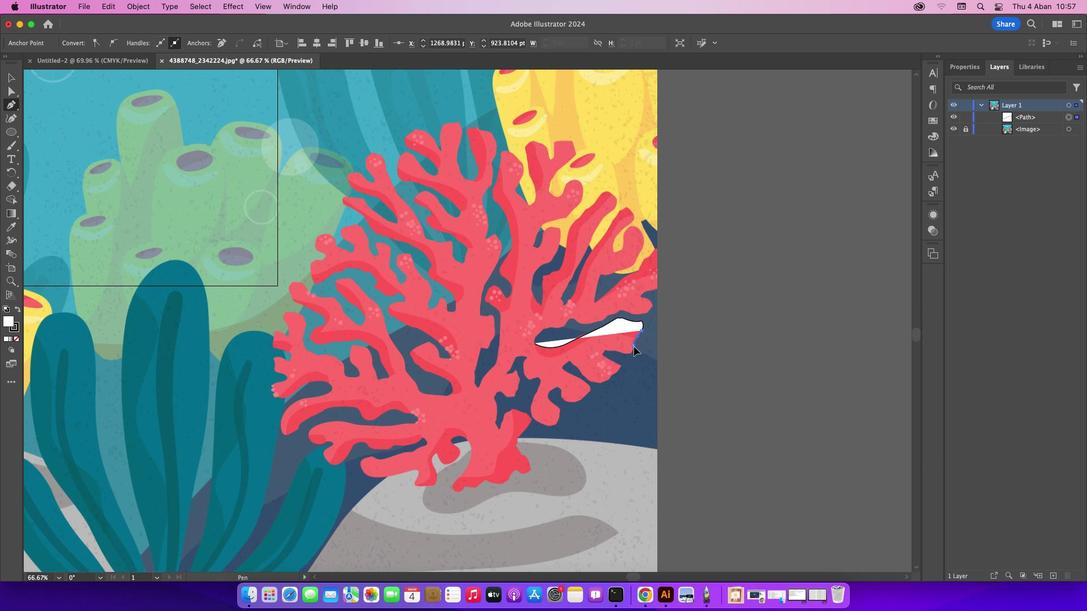 
Action: Mouse moved to (451, 419)
Screenshot: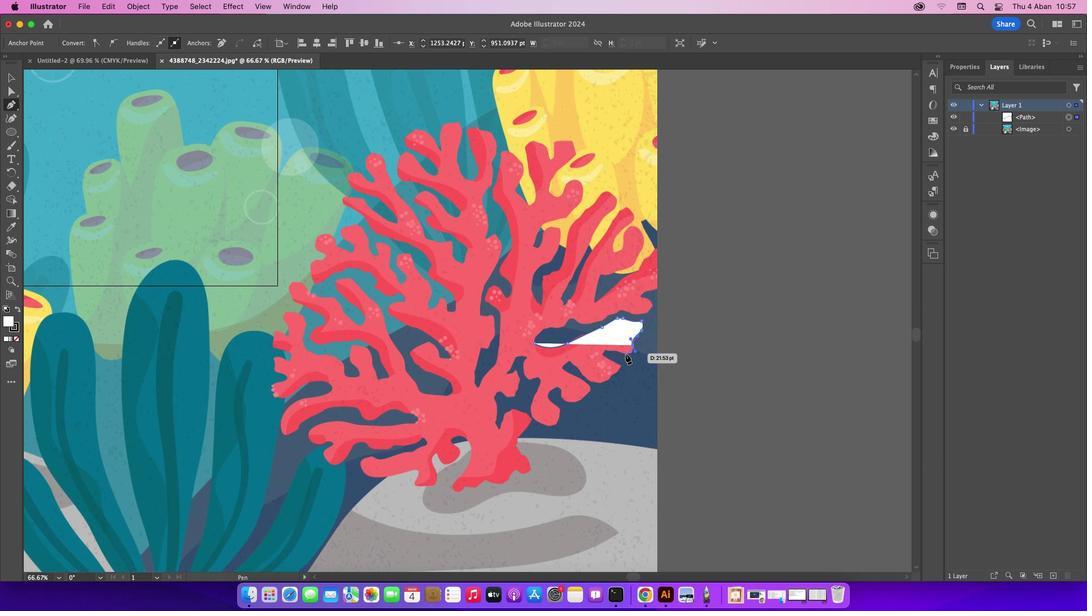 
Action: Mouse pressed left at (451, 419)
Screenshot: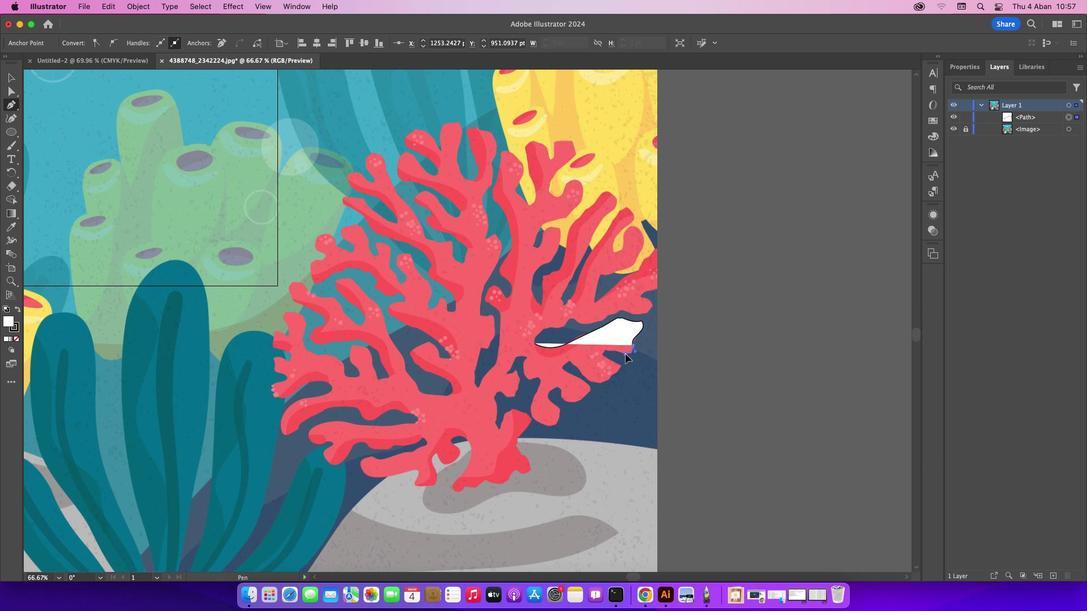 
Action: Mouse moved to (190, 407)
Screenshot: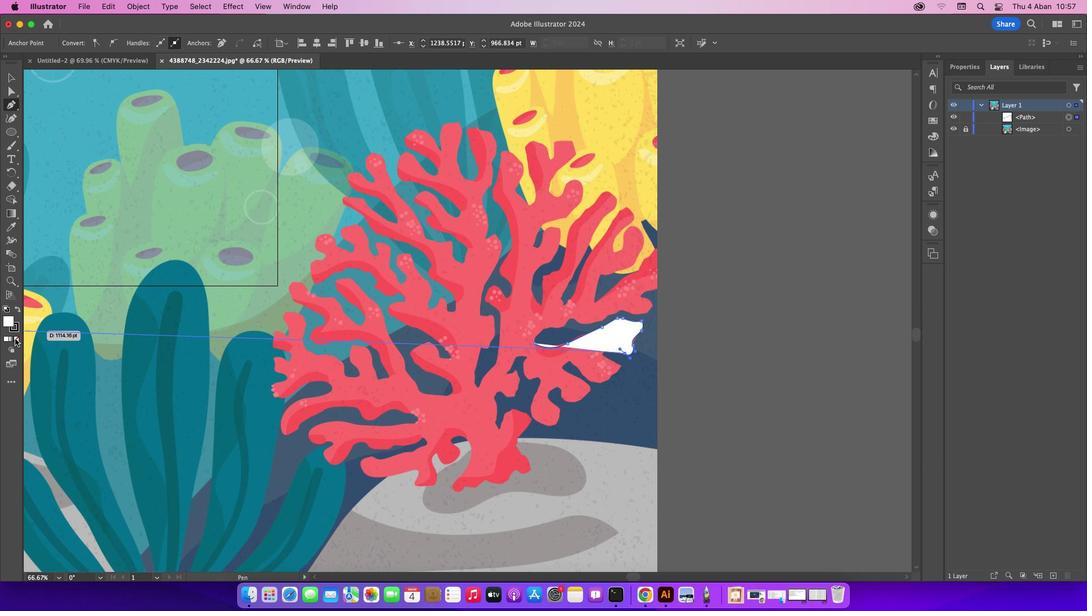 
Action: Mouse pressed left at (190, 407)
Screenshot: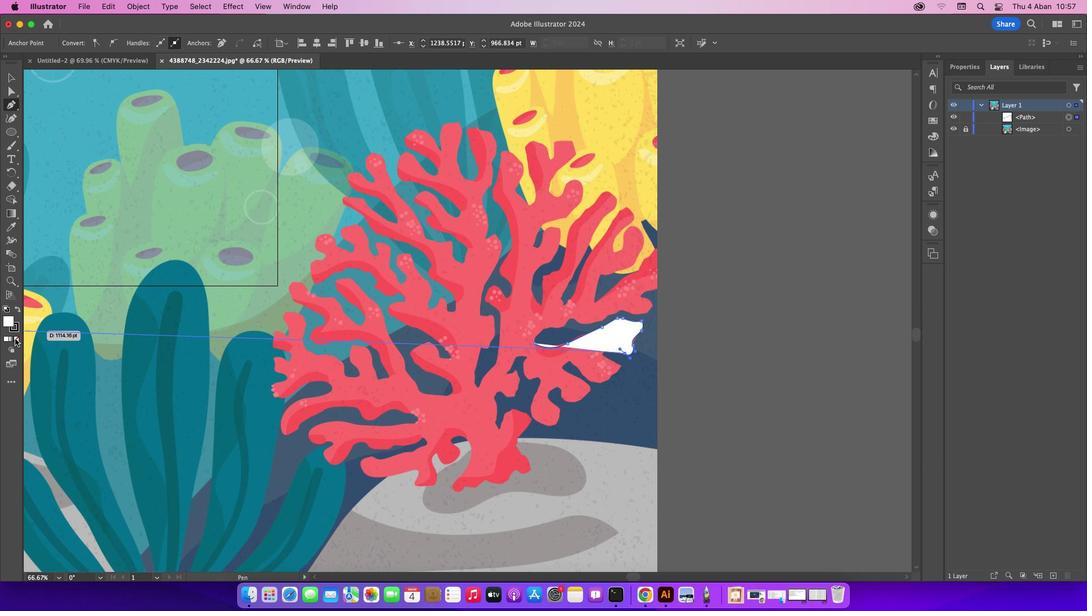 
Action: Mouse moved to (190, 395)
Screenshot: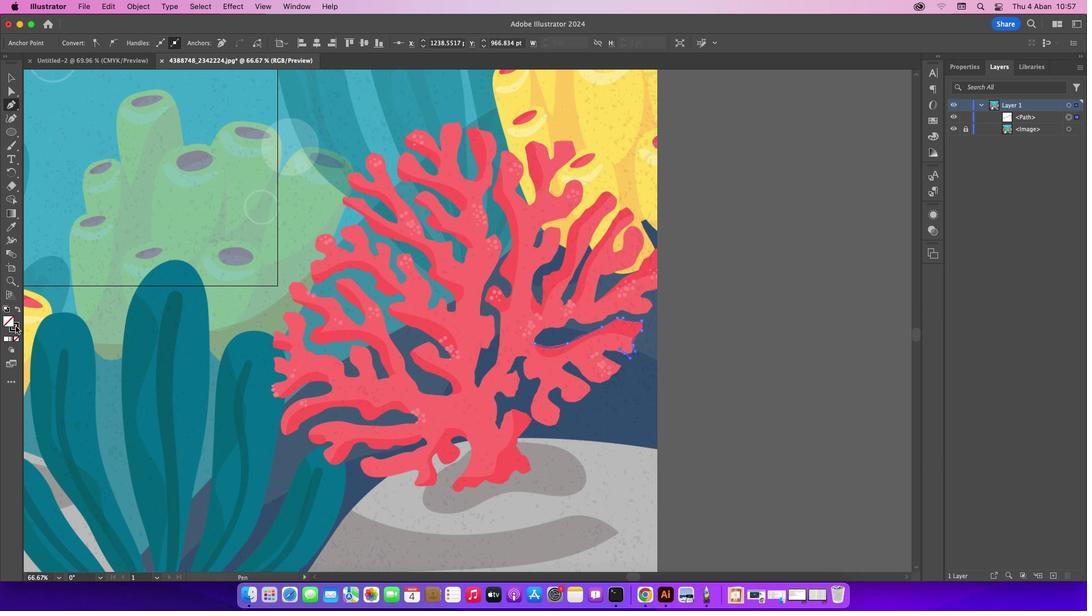 
Action: Mouse pressed left at (190, 395)
Screenshot: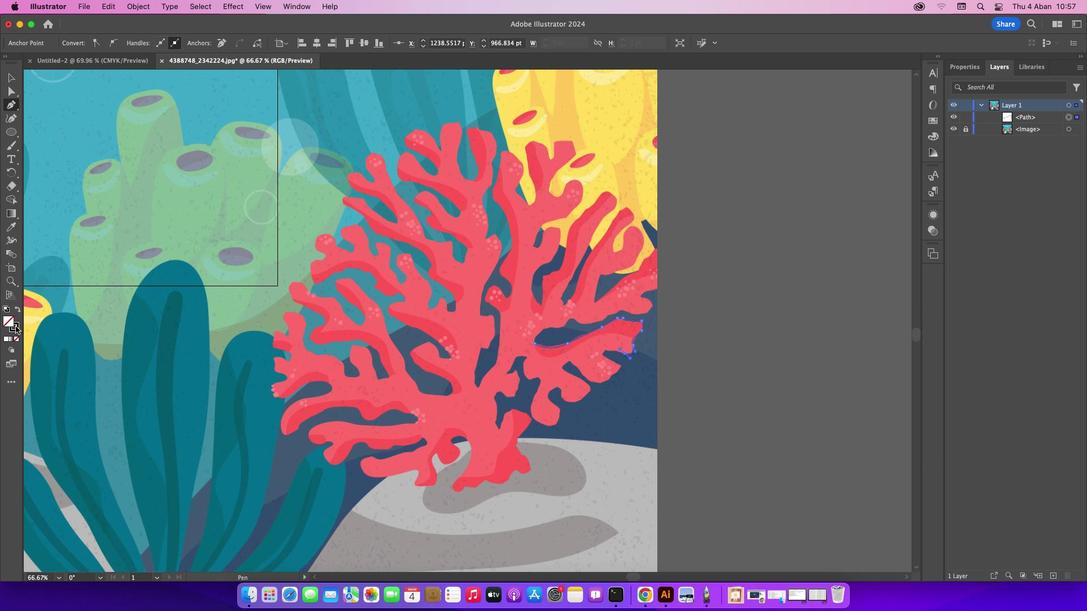 
Action: Mouse moved to (191, 404)
Screenshot: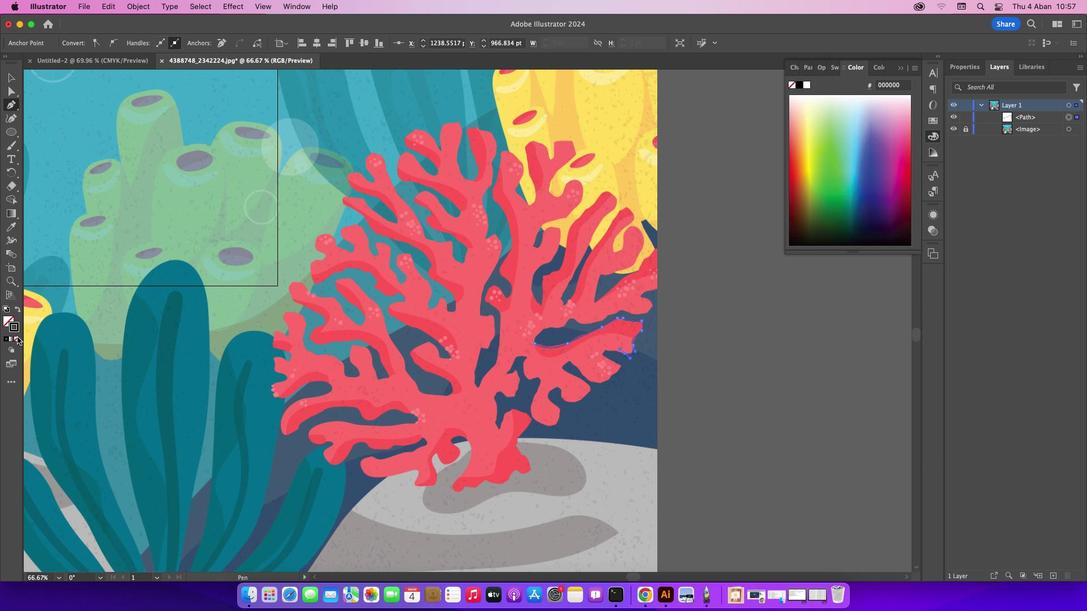 
Action: Mouse pressed left at (191, 404)
Screenshot: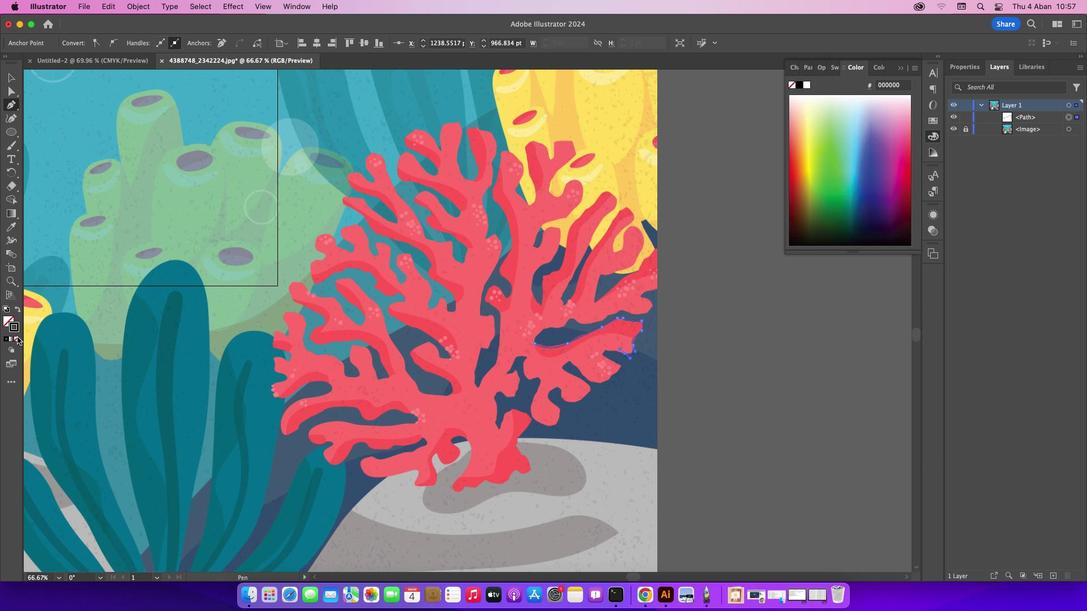 
Action: Mouse moved to (185, 383)
Screenshot: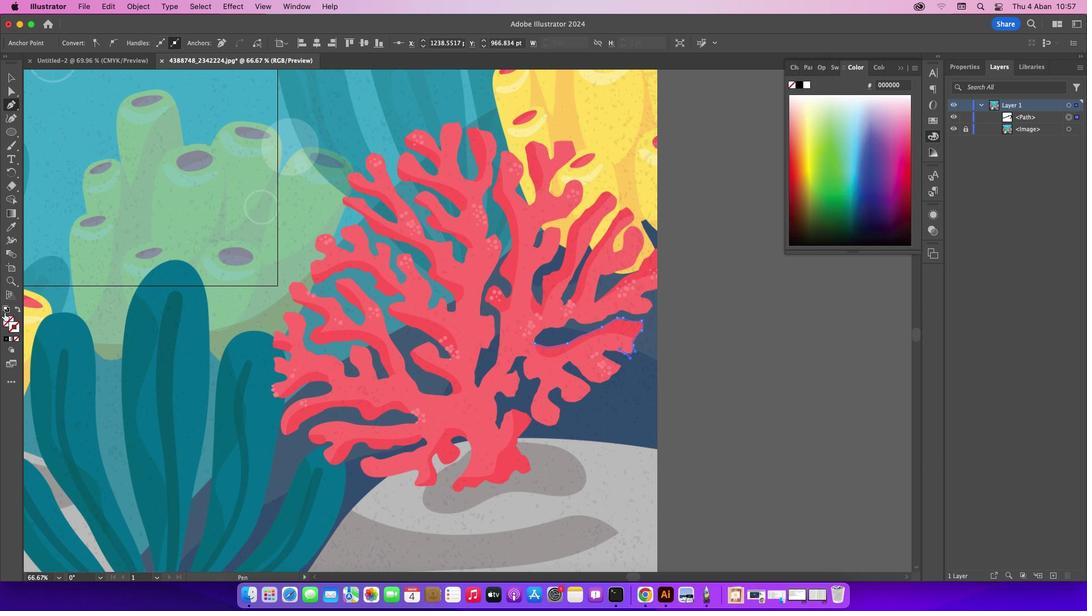 
Action: Mouse pressed left at (185, 383)
Screenshot: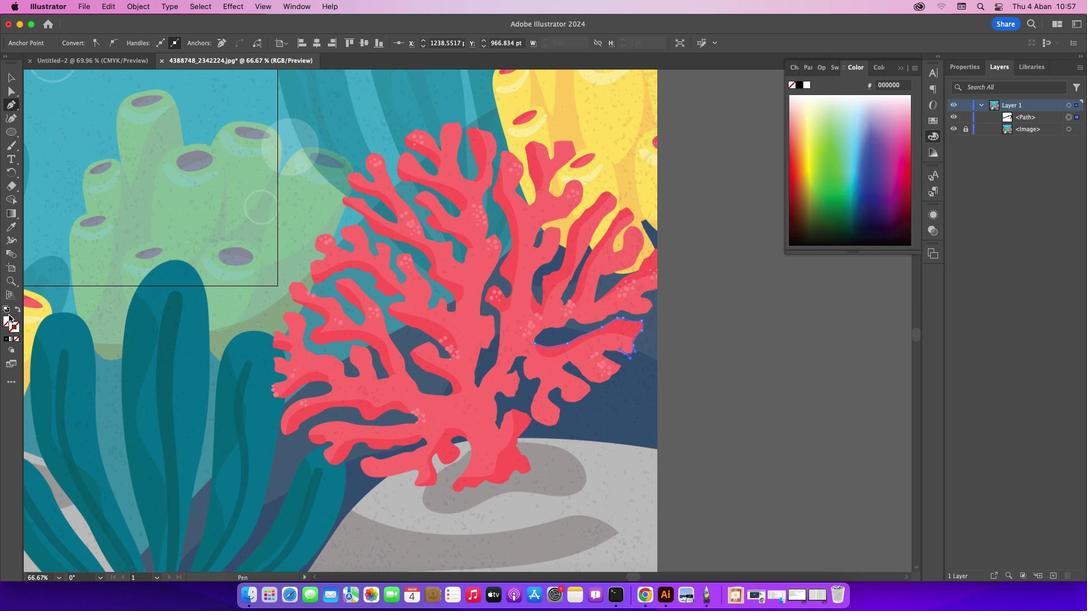 
Action: Mouse moved to (191, 405)
Screenshot: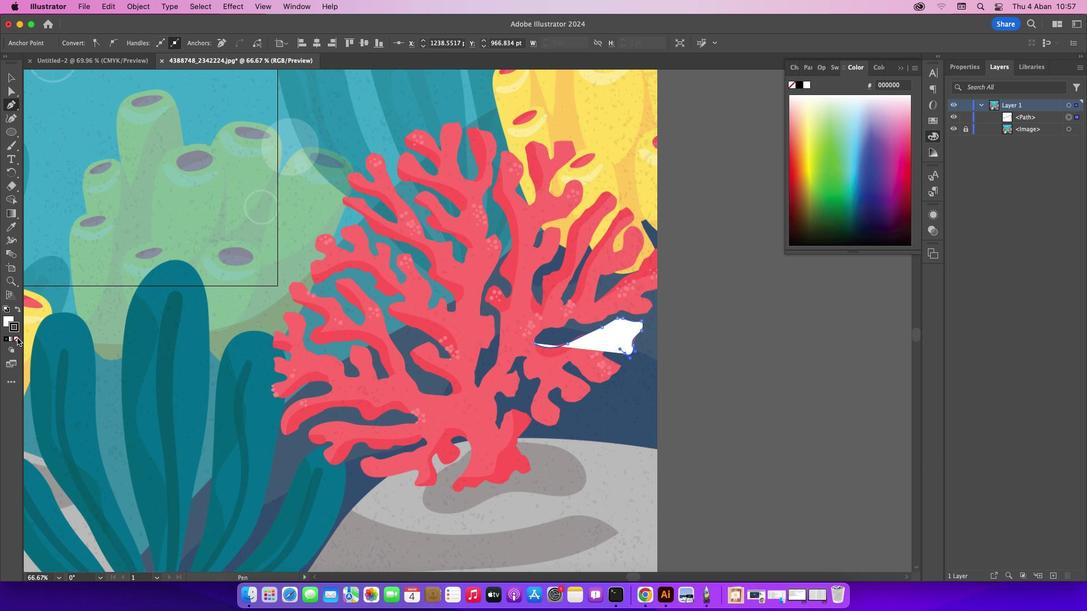 
Action: Mouse pressed left at (191, 405)
Screenshot: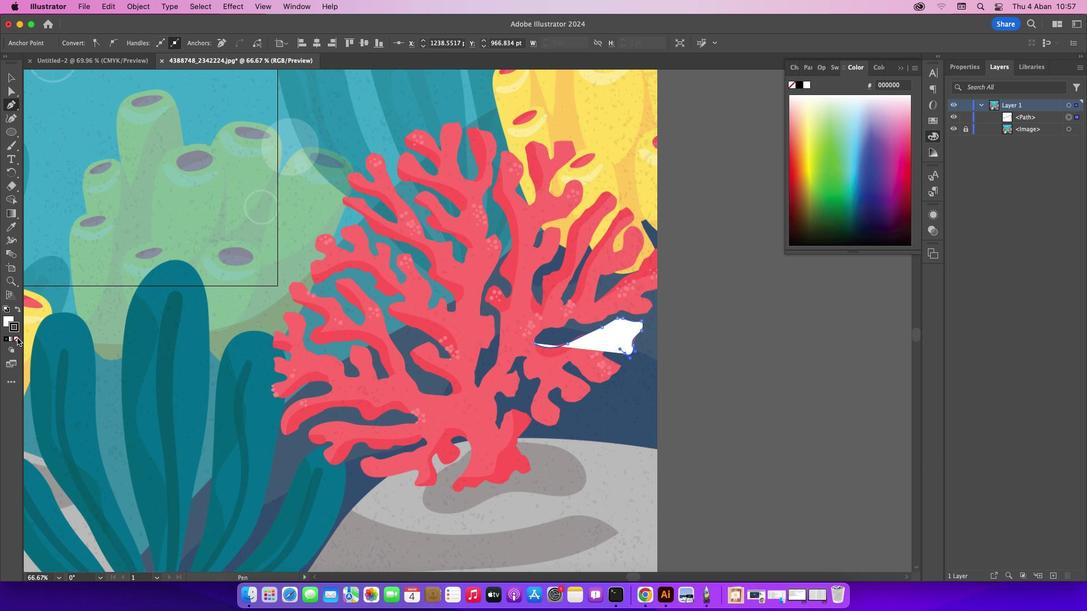 
Action: Mouse moved to (187, 388)
Screenshot: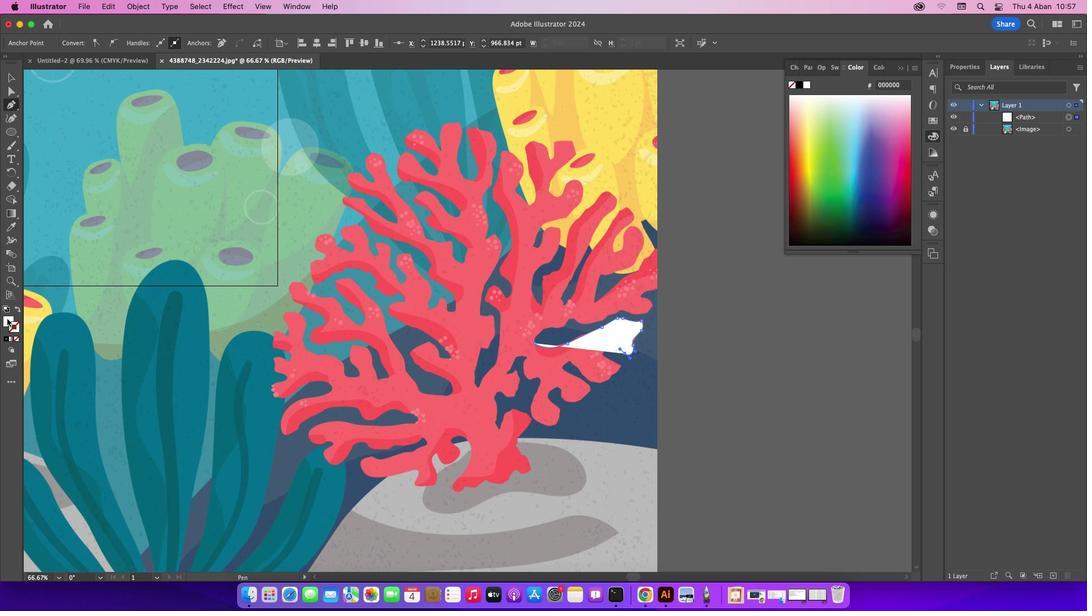 
Action: Mouse pressed left at (187, 388)
Screenshot: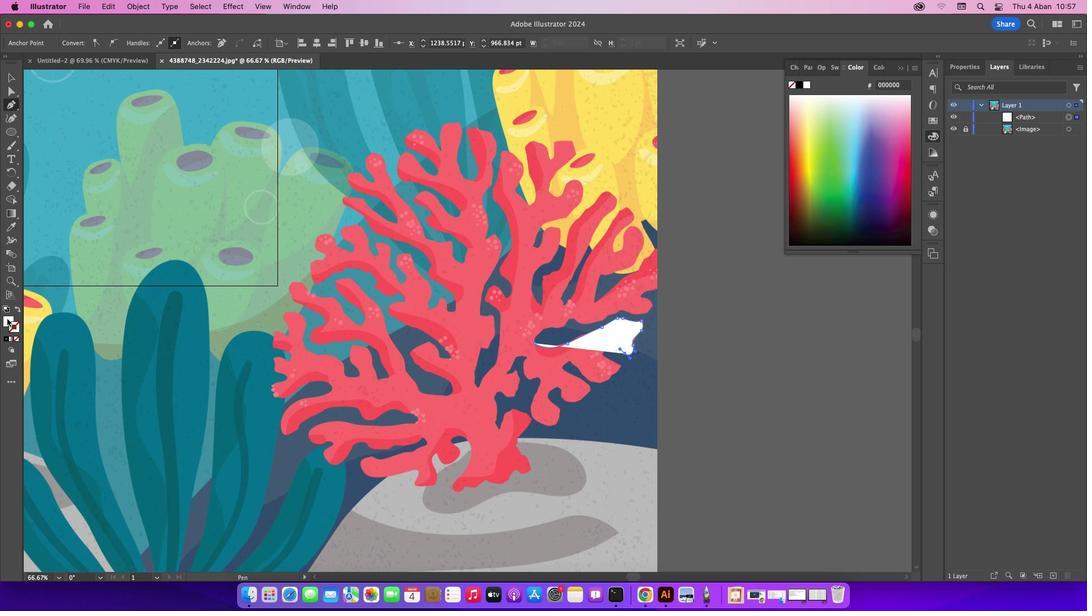 
Action: Mouse moved to (190, 407)
Screenshot: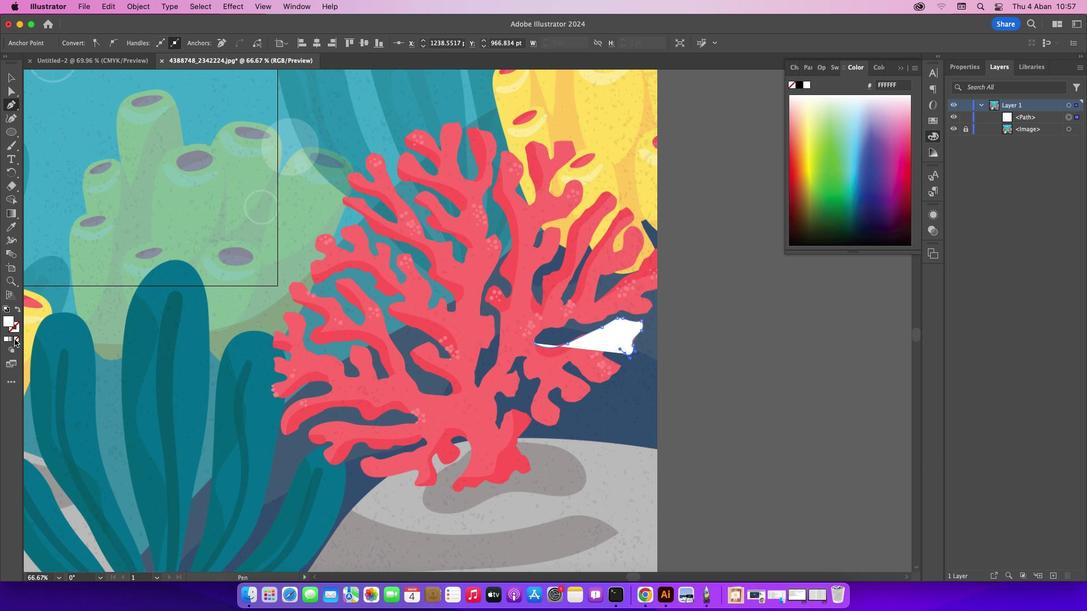 
Action: Mouse pressed left at (190, 407)
Screenshot: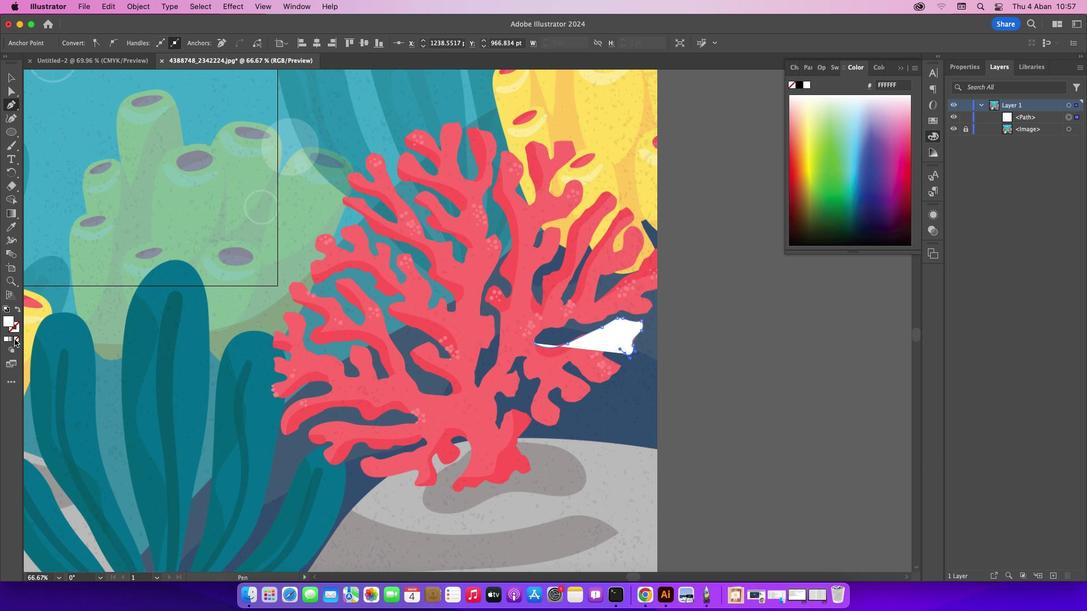 
Action: Mouse moved to (569, 172)
Screenshot: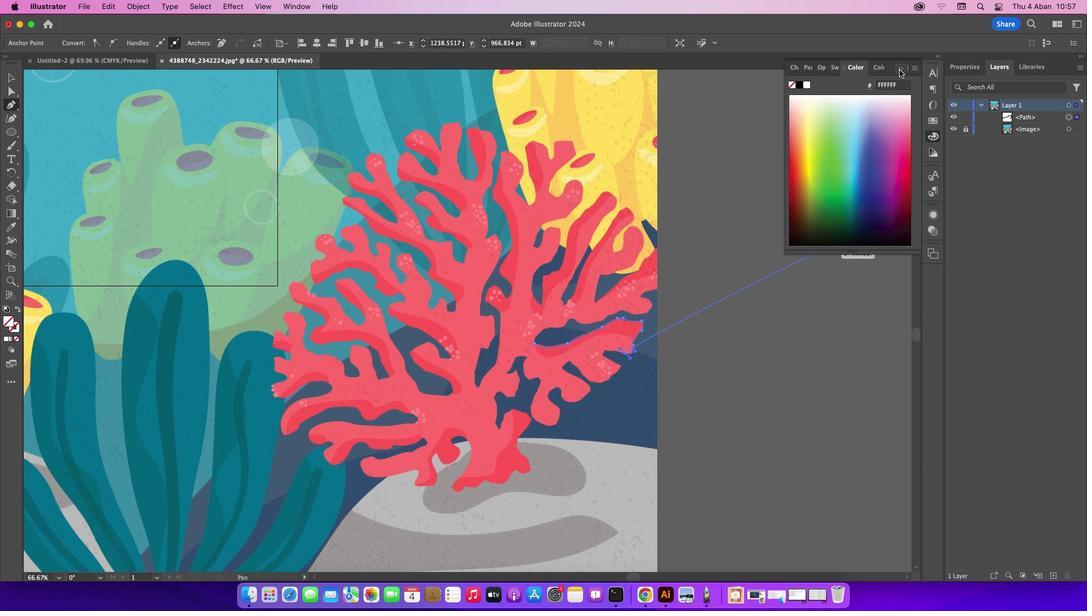 
Action: Mouse pressed left at (569, 172)
Screenshot: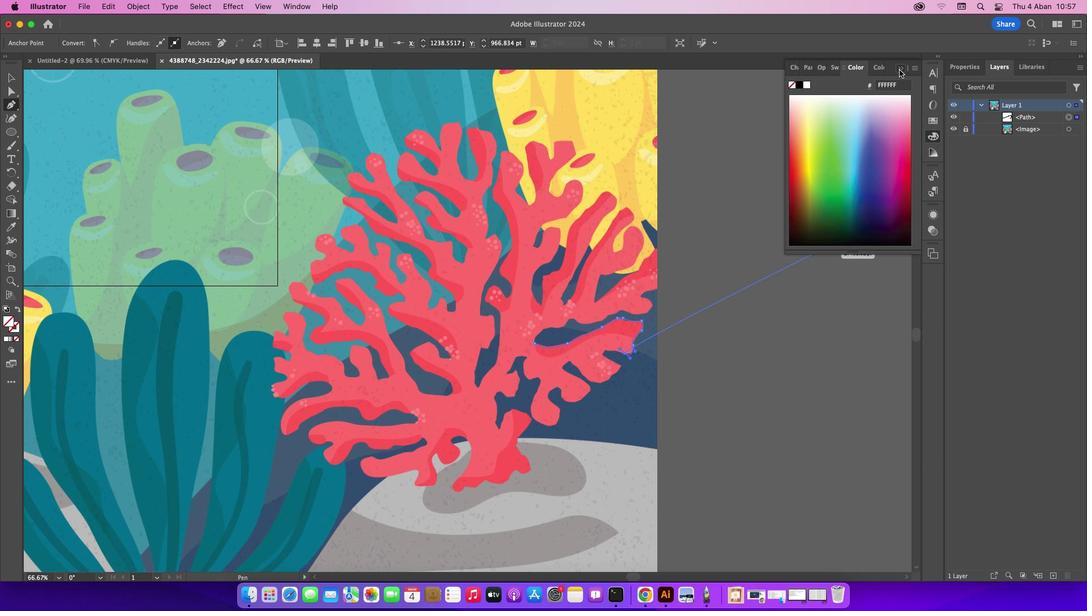 
Action: Mouse moved to (444, 416)
Screenshot: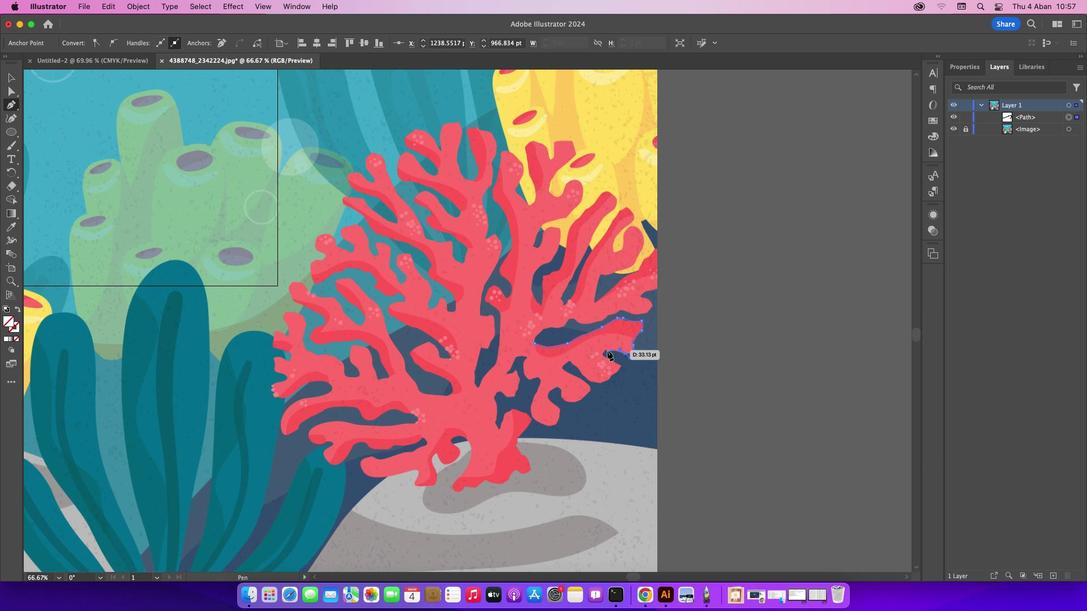 
Action: Mouse pressed left at (444, 416)
Screenshot: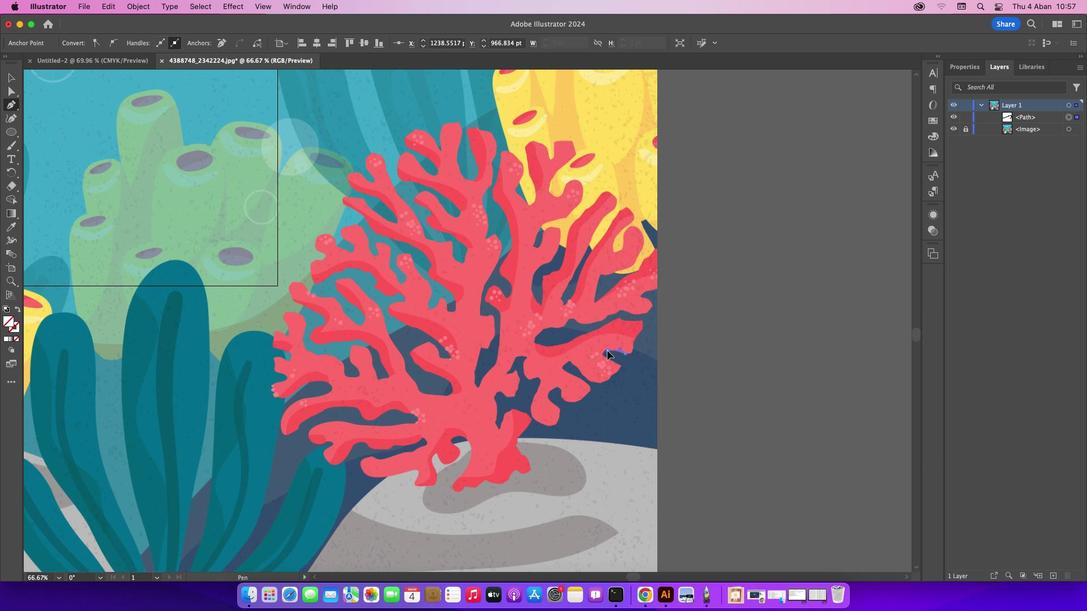 
Action: Mouse moved to (443, 422)
Screenshot: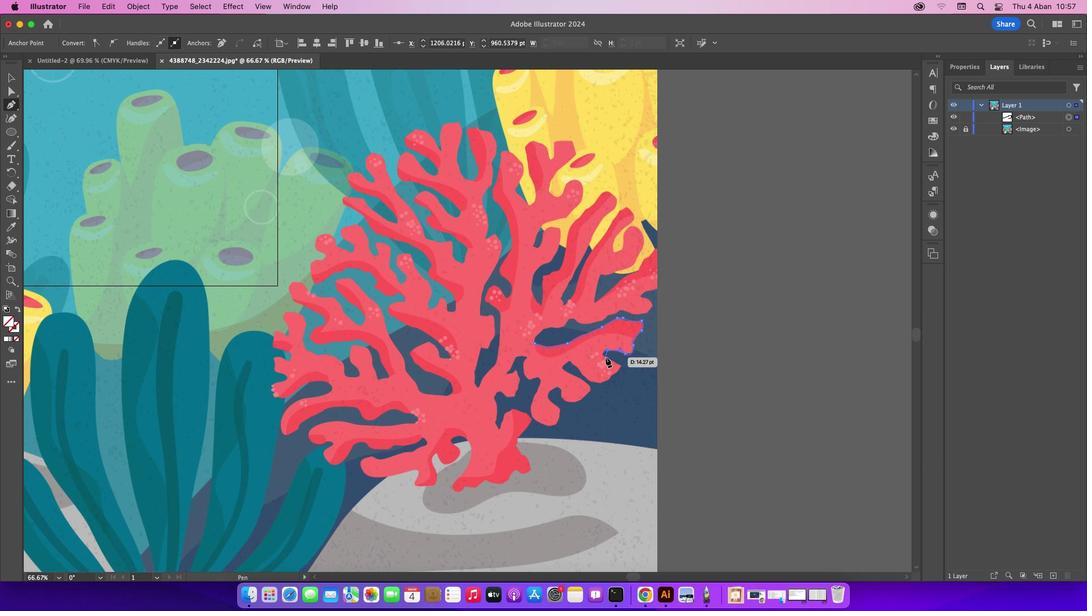 
Action: Mouse pressed left at (443, 422)
Screenshot: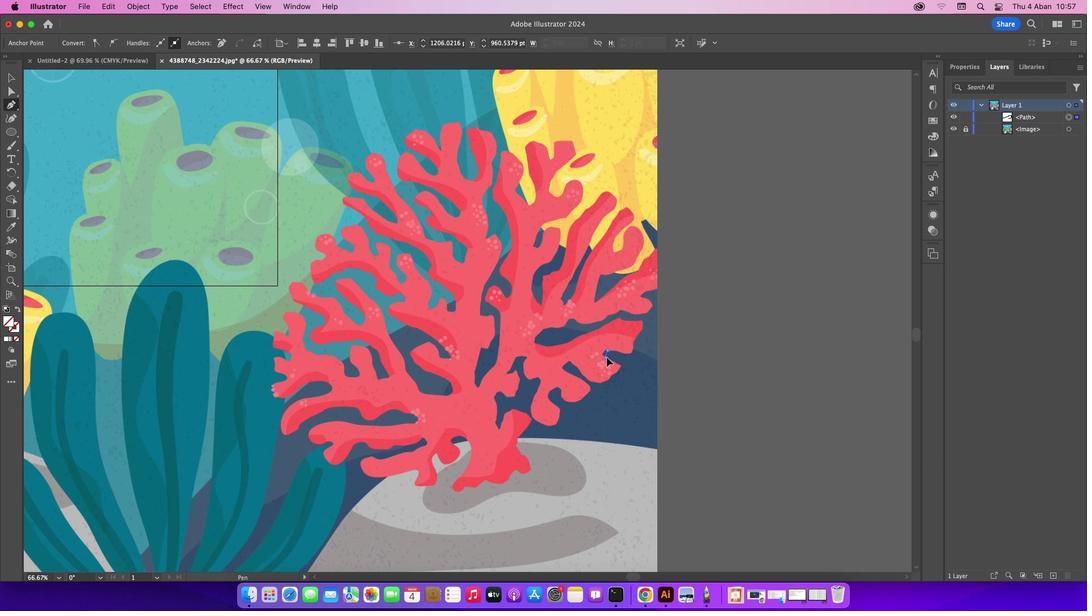 
Action: Mouse moved to (450, 430)
Screenshot: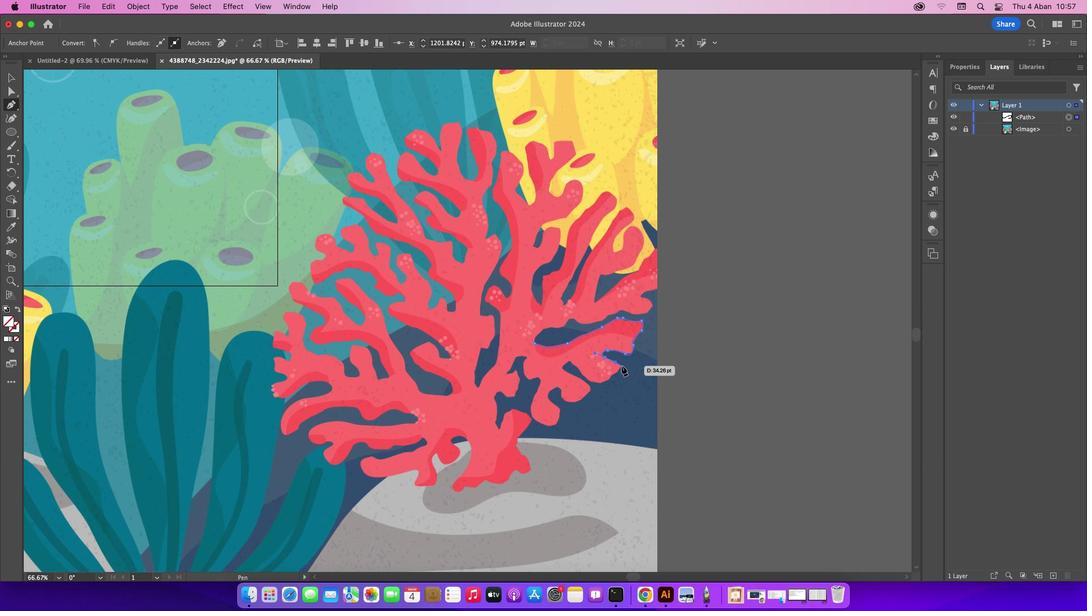 
Action: Mouse pressed left at (450, 430)
Screenshot: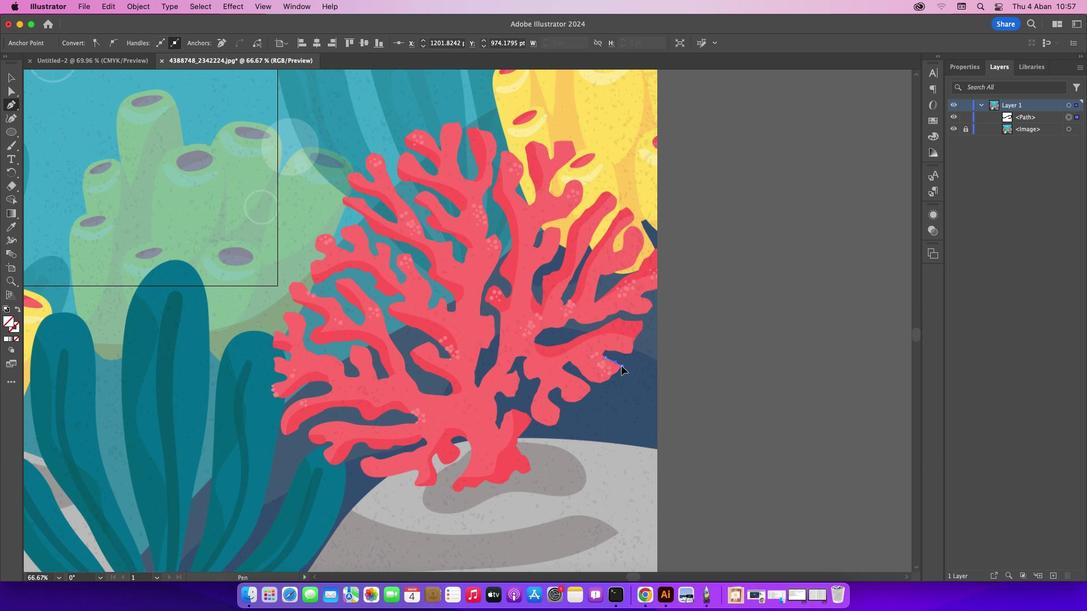 
Action: Mouse moved to (446, 438)
Screenshot: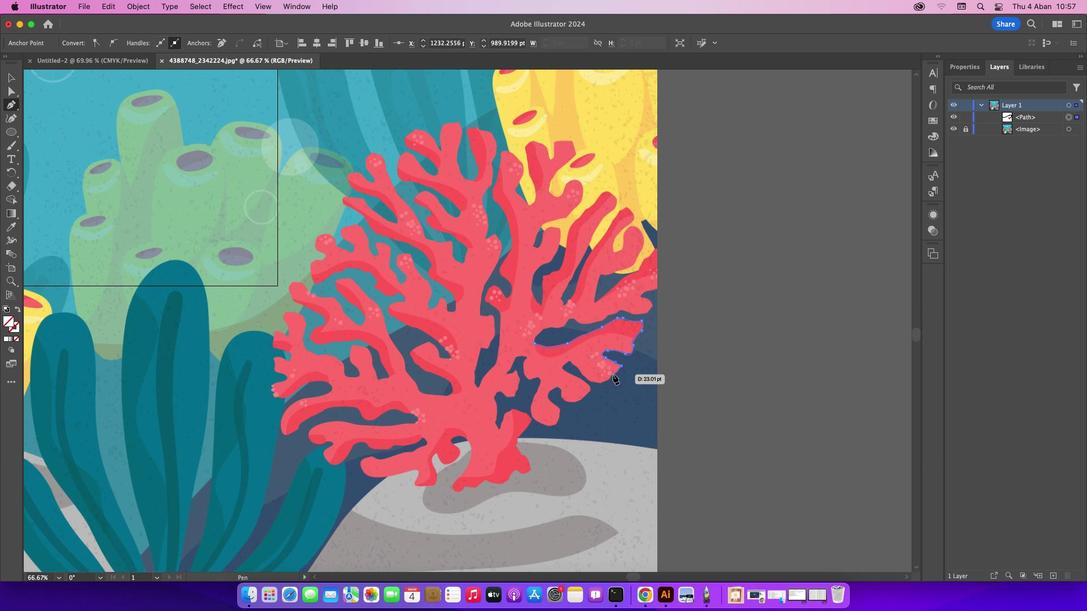 
Action: Mouse pressed left at (446, 438)
Screenshot: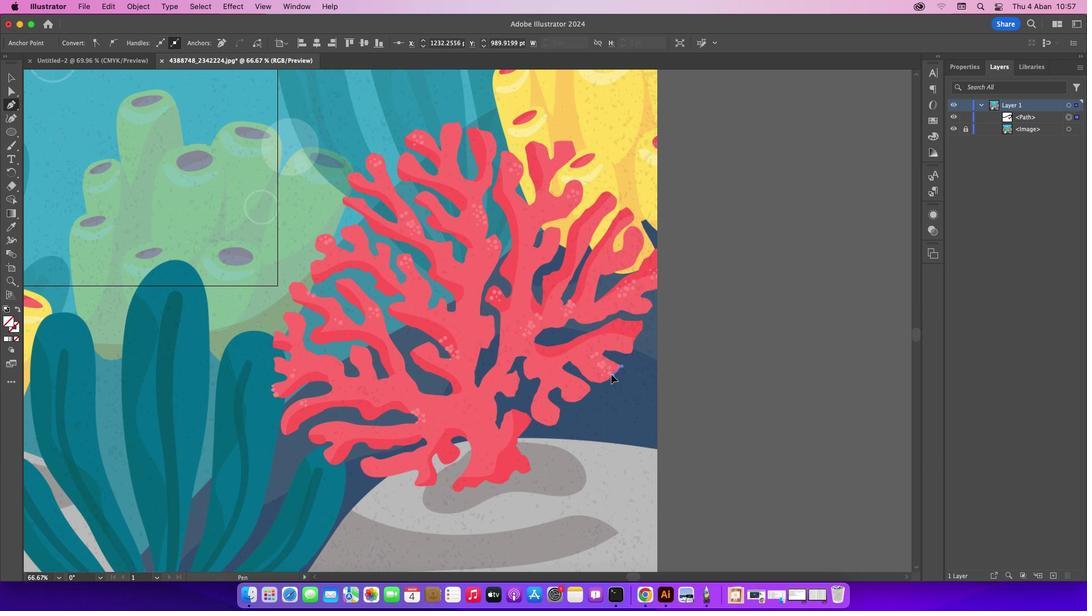 
Action: Mouse moved to (446, 438)
Screenshot: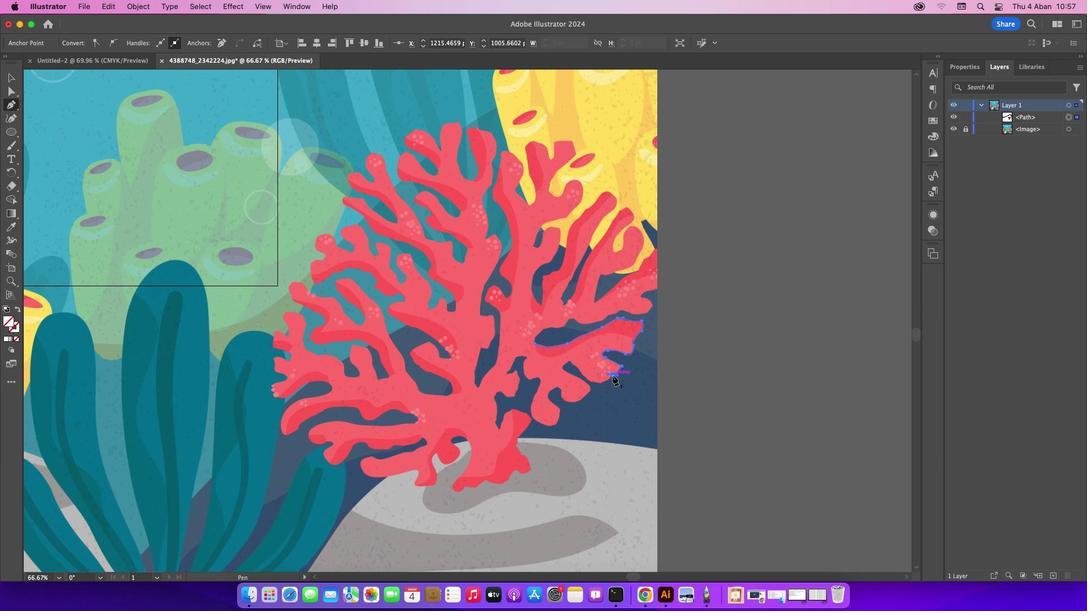 
Action: Mouse pressed left at (446, 438)
Screenshot: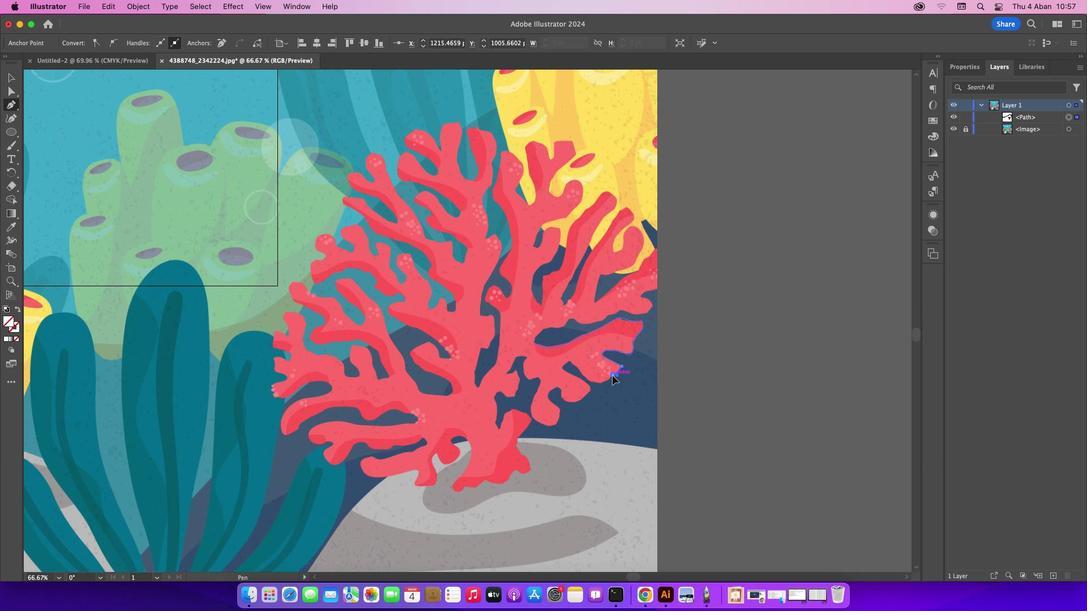 
Action: Mouse moved to (444, 442)
Screenshot: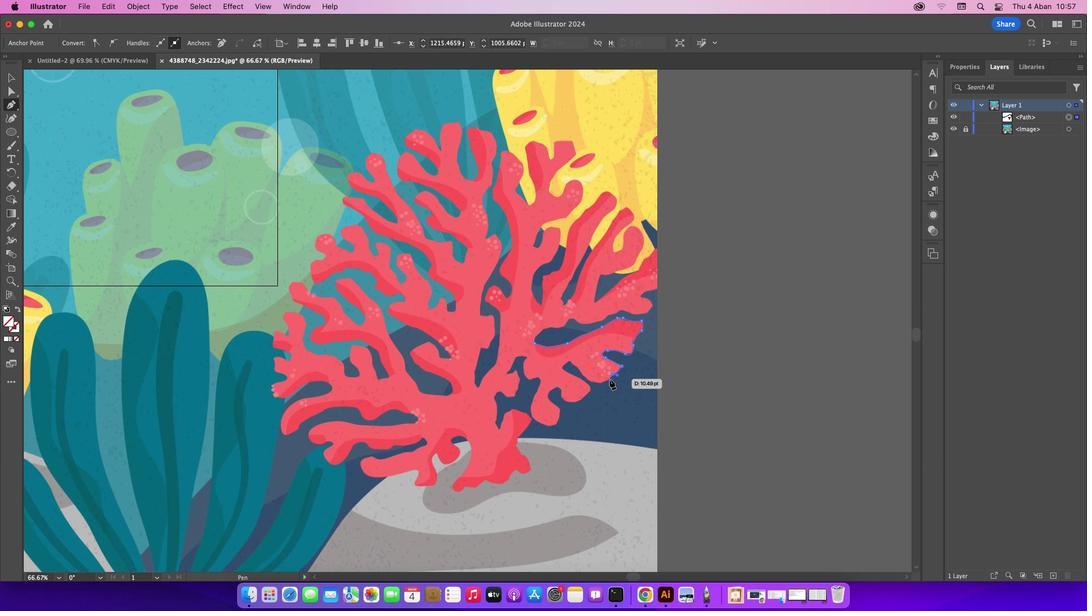 
Action: Mouse pressed left at (444, 442)
Screenshot: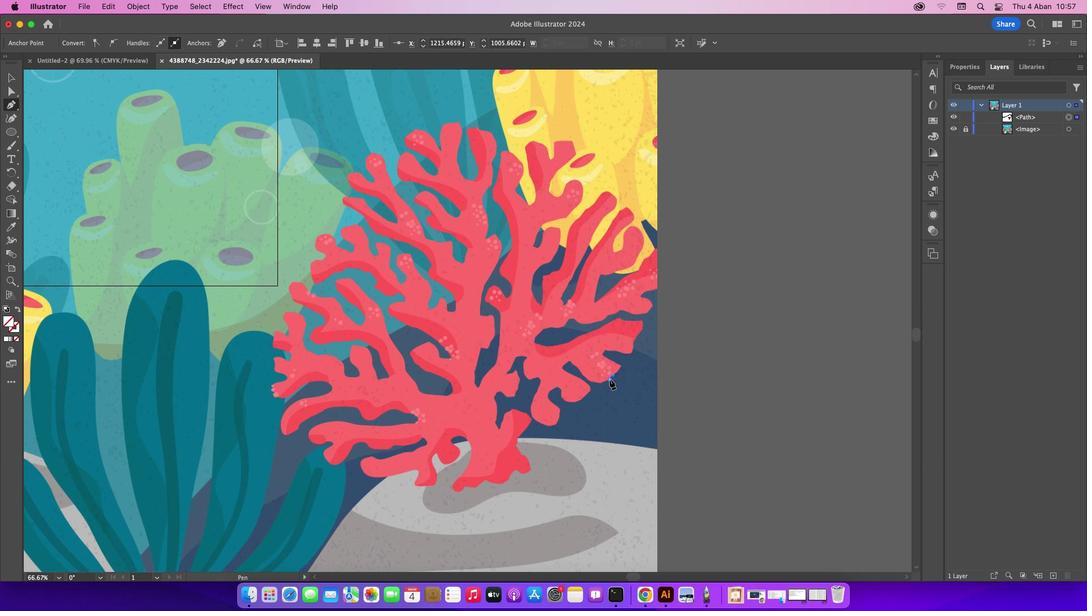 
Action: Mouse moved to (441, 445)
Screenshot: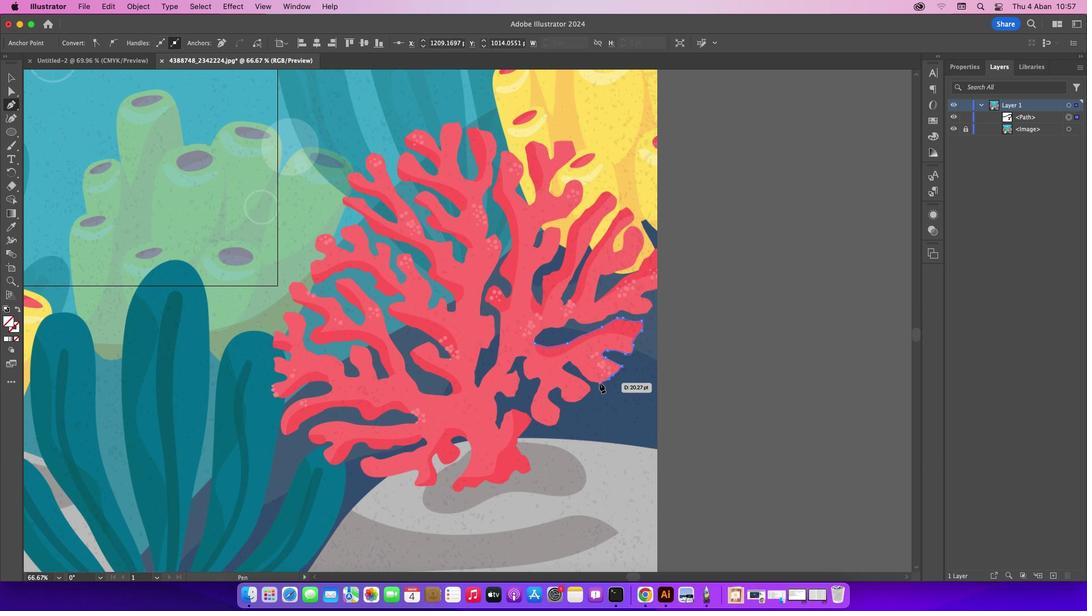 
Action: Mouse pressed left at (441, 445)
Screenshot: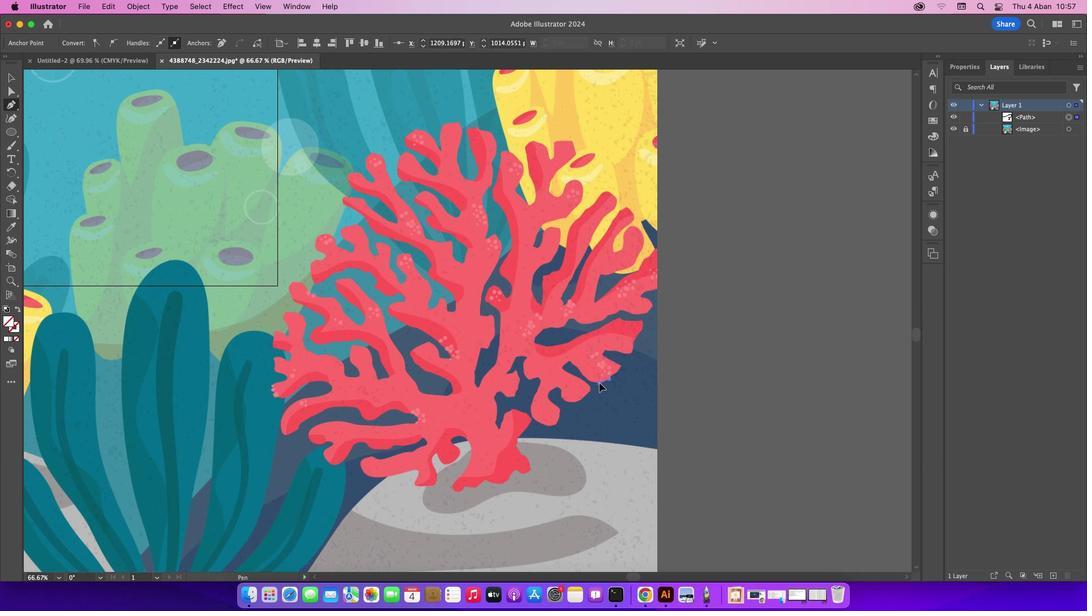 
Action: Mouse moved to (436, 442)
Screenshot: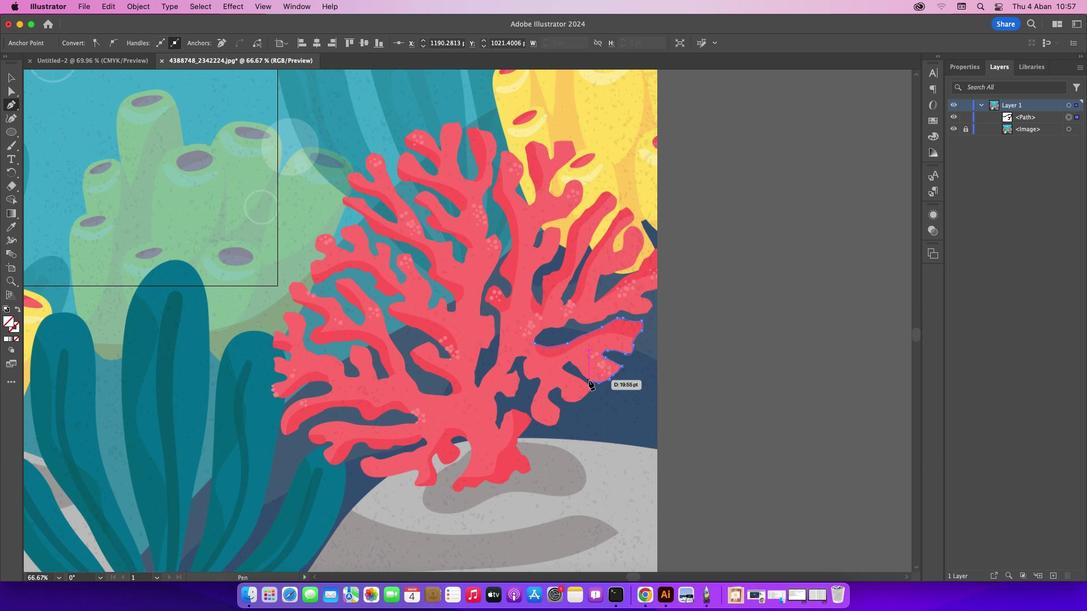 
Action: Mouse pressed left at (436, 442)
Screenshot: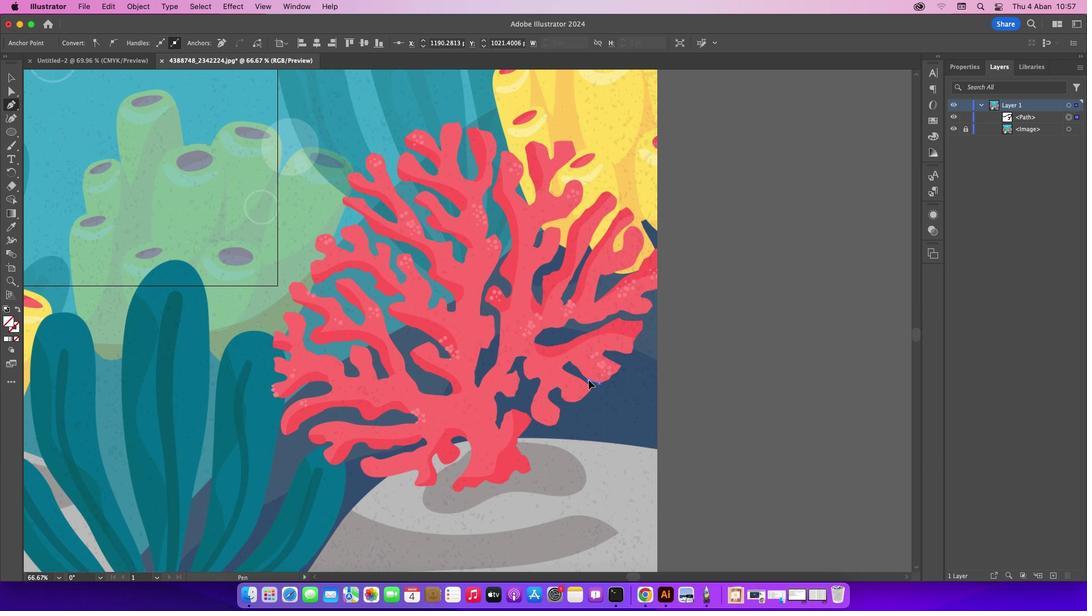 
Action: Mouse moved to (431, 434)
Screenshot: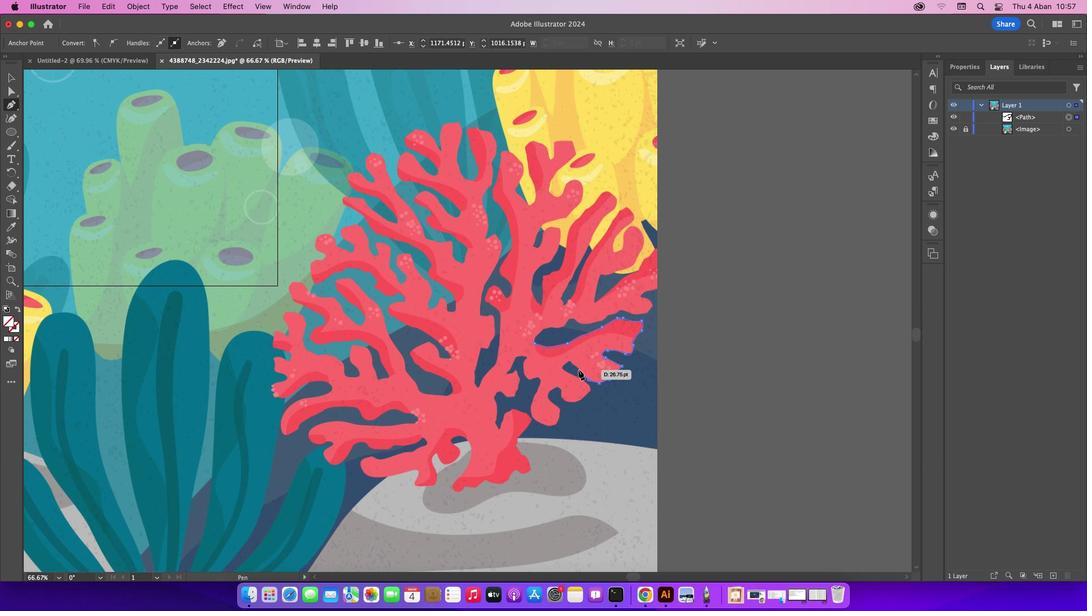
Action: Mouse pressed left at (431, 434)
Screenshot: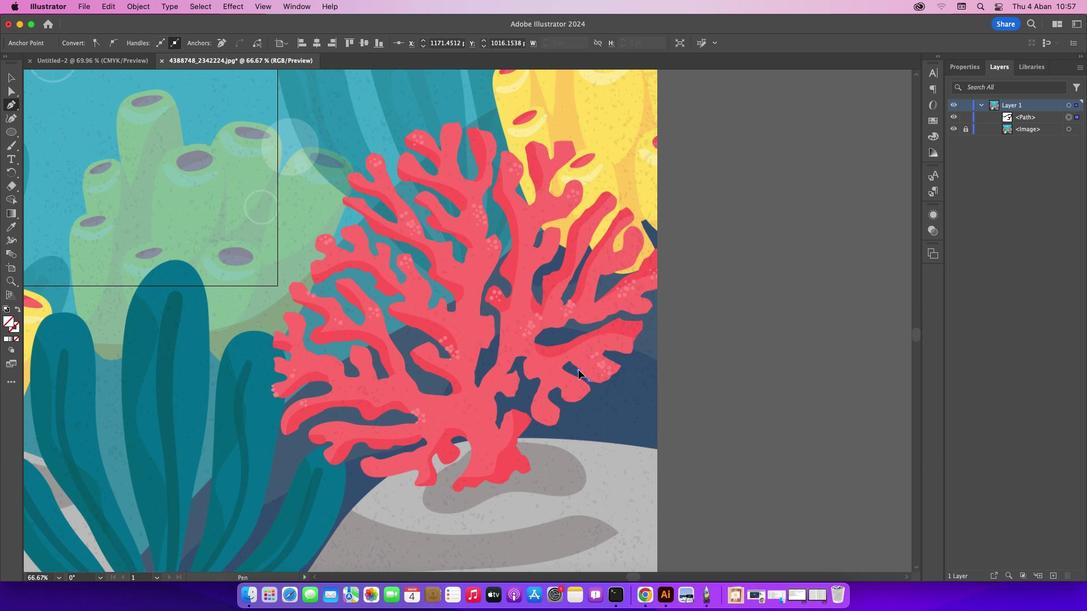 
Action: Mouse moved to (428, 425)
Screenshot: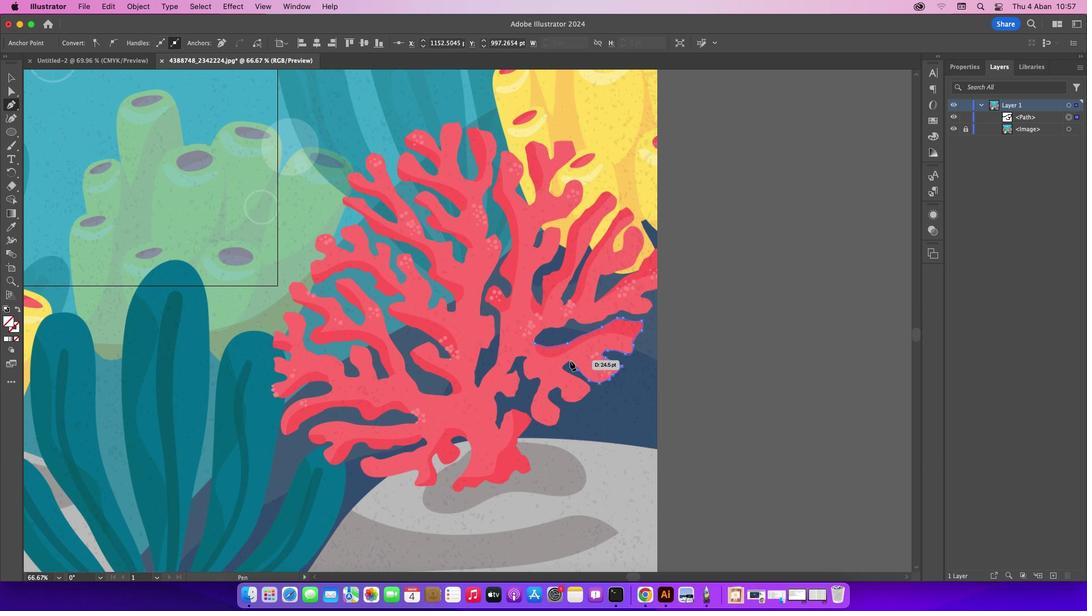 
Action: Mouse pressed left at (428, 425)
Screenshot: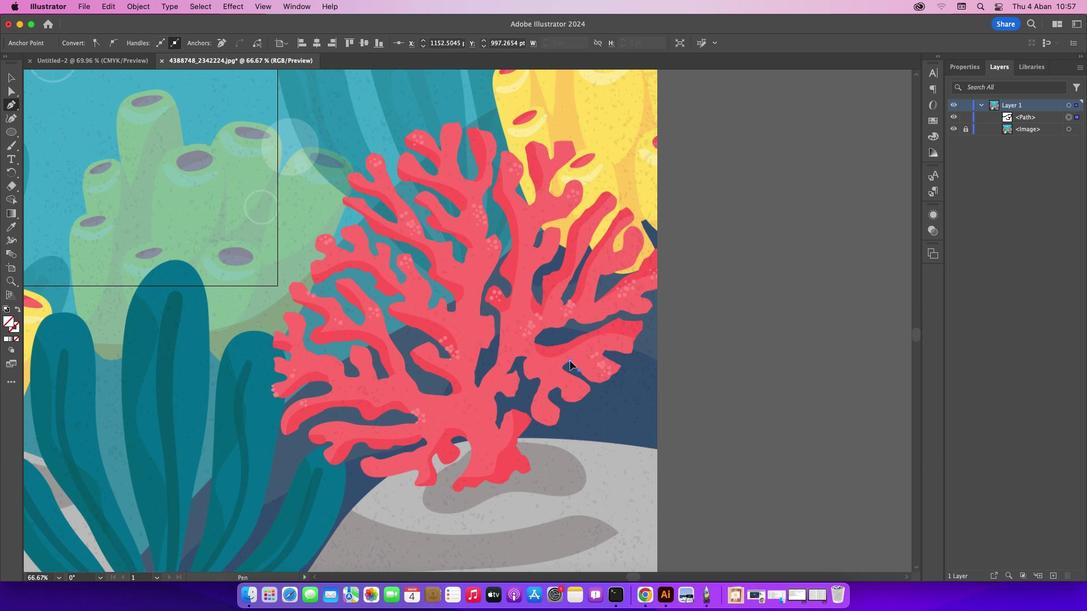 
Action: Mouse moved to (428, 426)
Screenshot: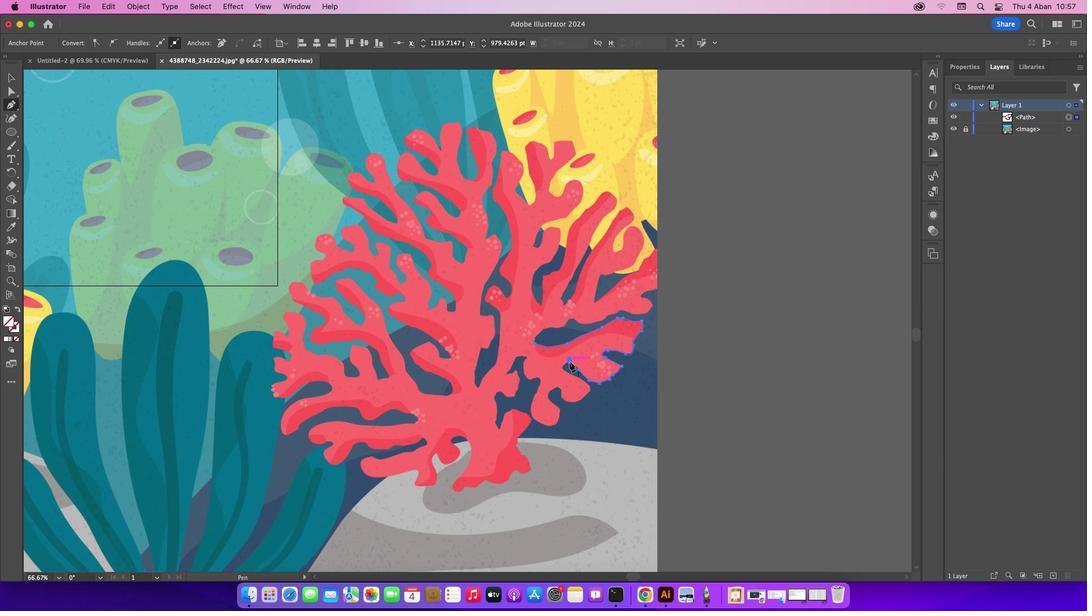 
Action: Mouse pressed left at (428, 426)
Screenshot: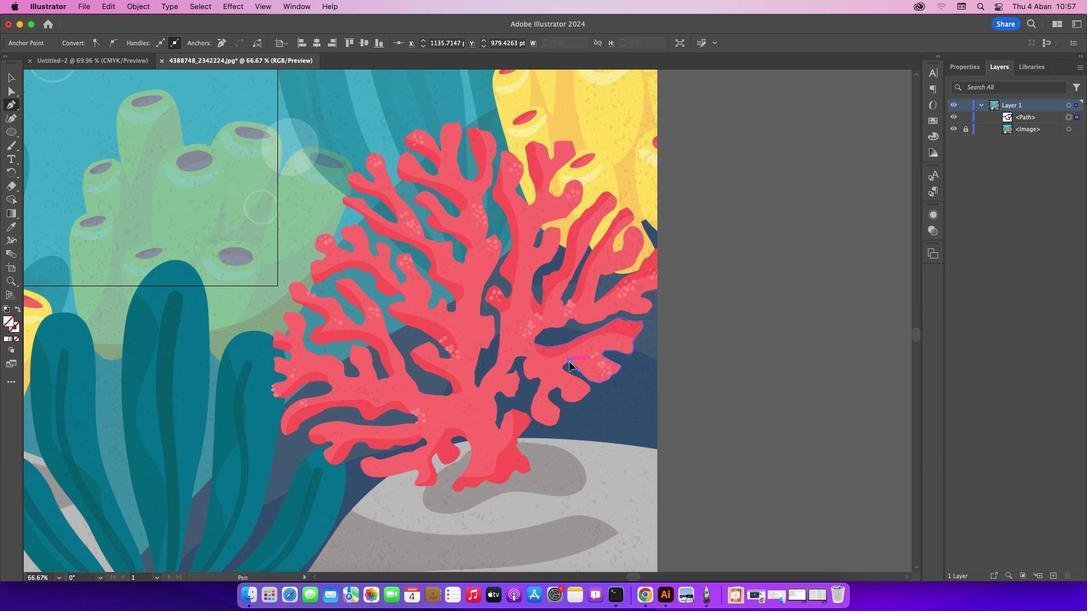 
Action: Mouse moved to (425, 433)
Screenshot: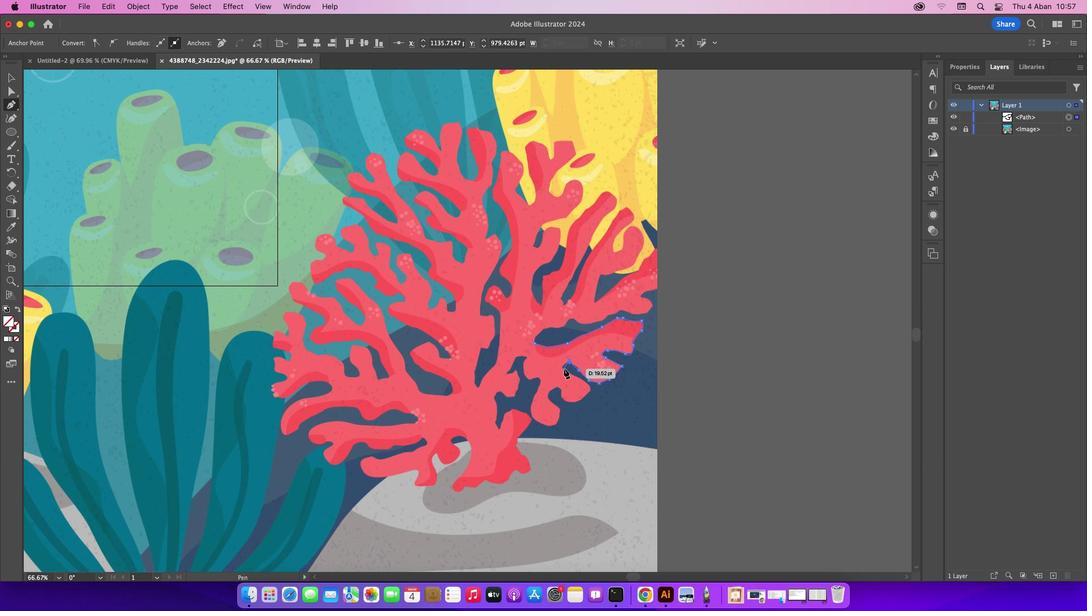 
Action: Mouse pressed left at (425, 433)
Screenshot: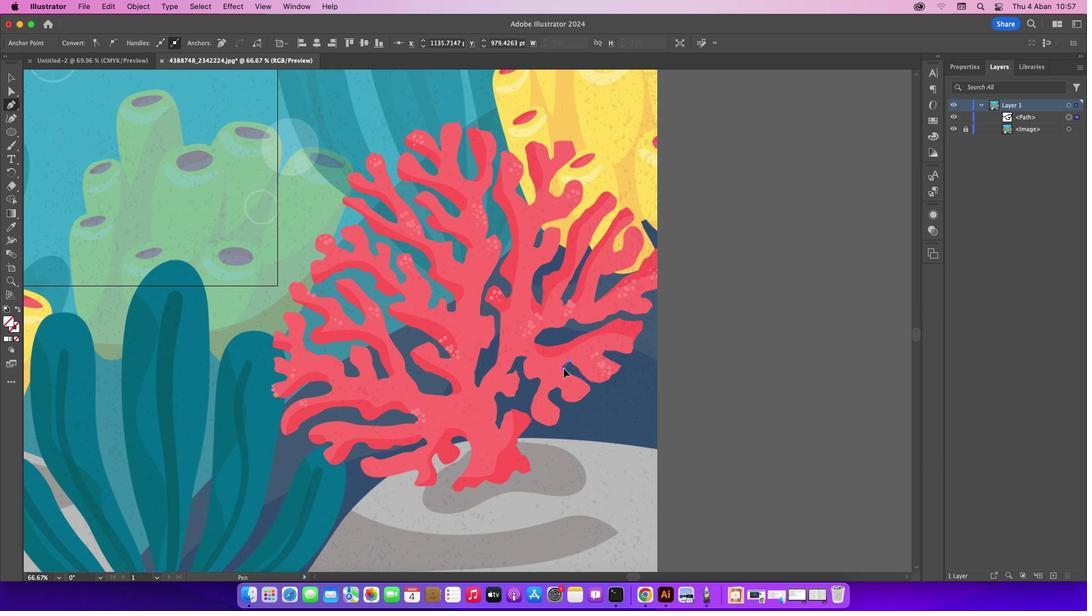 
Action: Mouse moved to (437, 450)
Screenshot: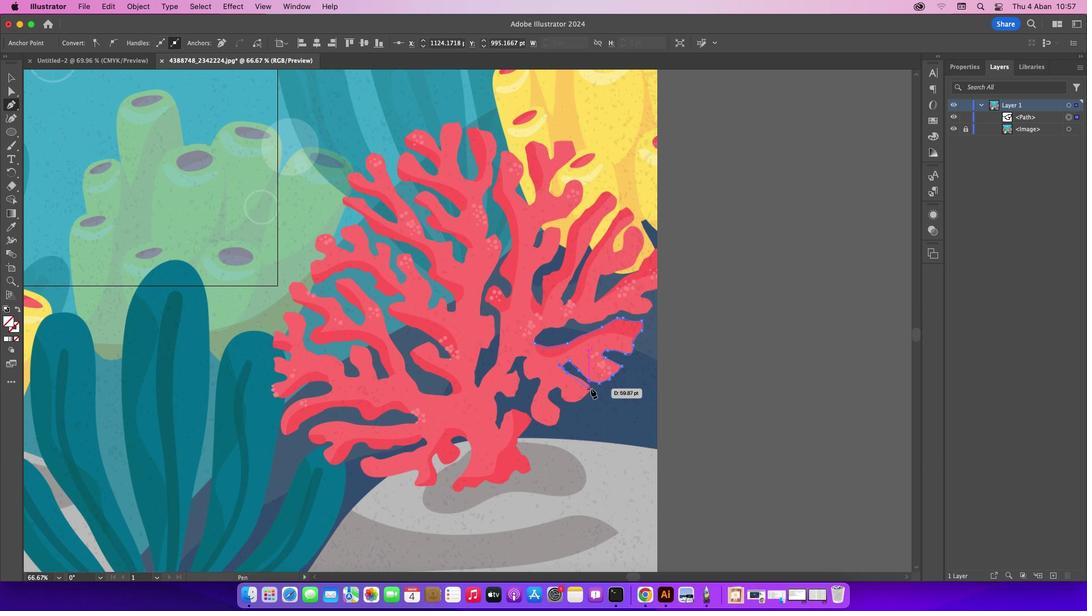 
Action: Mouse pressed left at (437, 450)
Screenshot: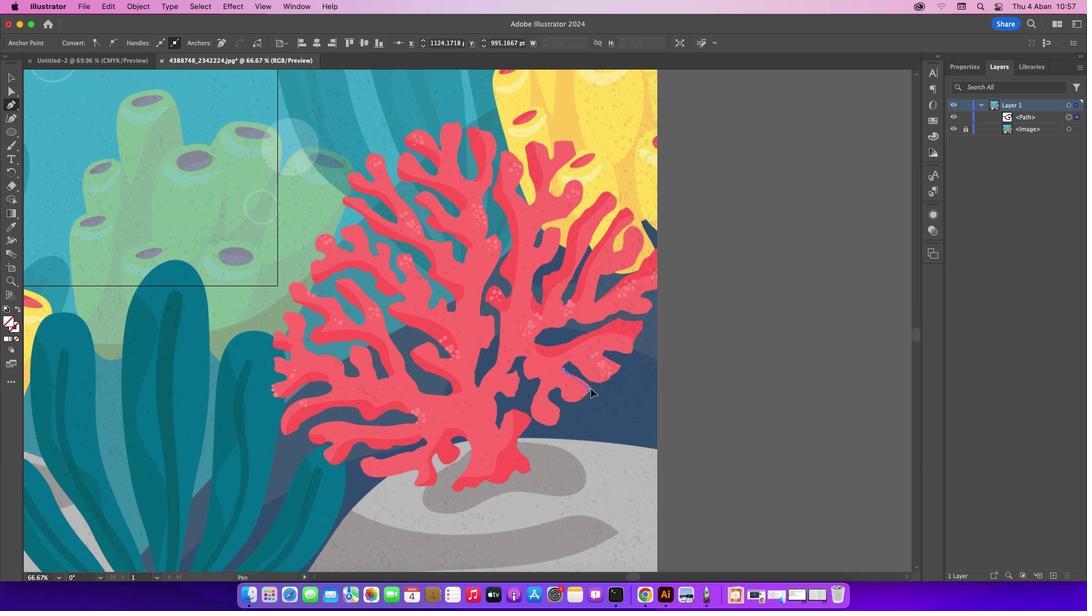 
Action: Mouse moved to (431, 461)
Screenshot: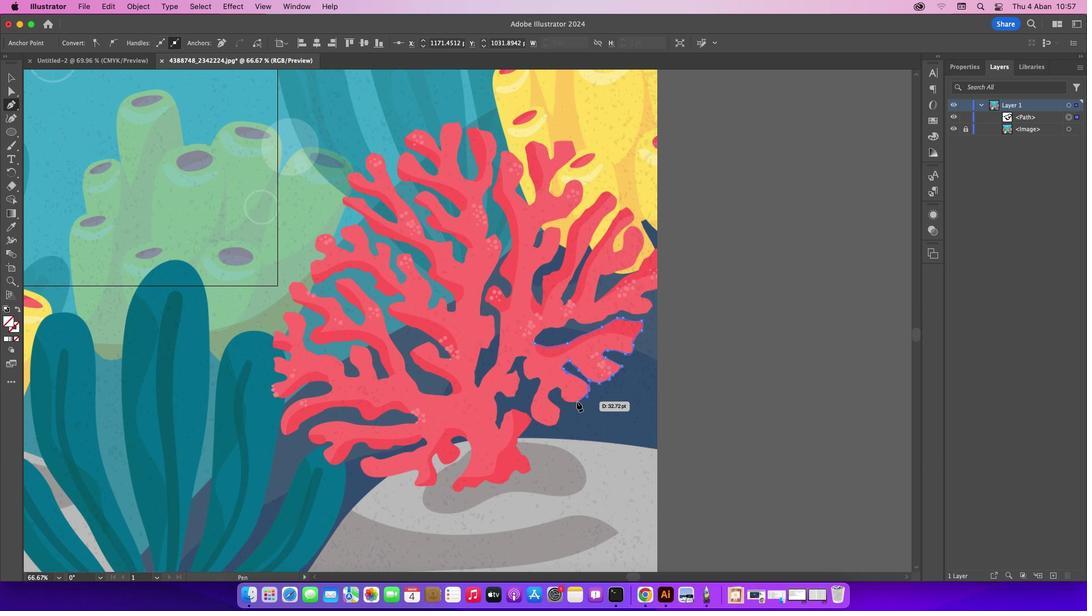 
Action: Mouse pressed left at (431, 461)
Screenshot: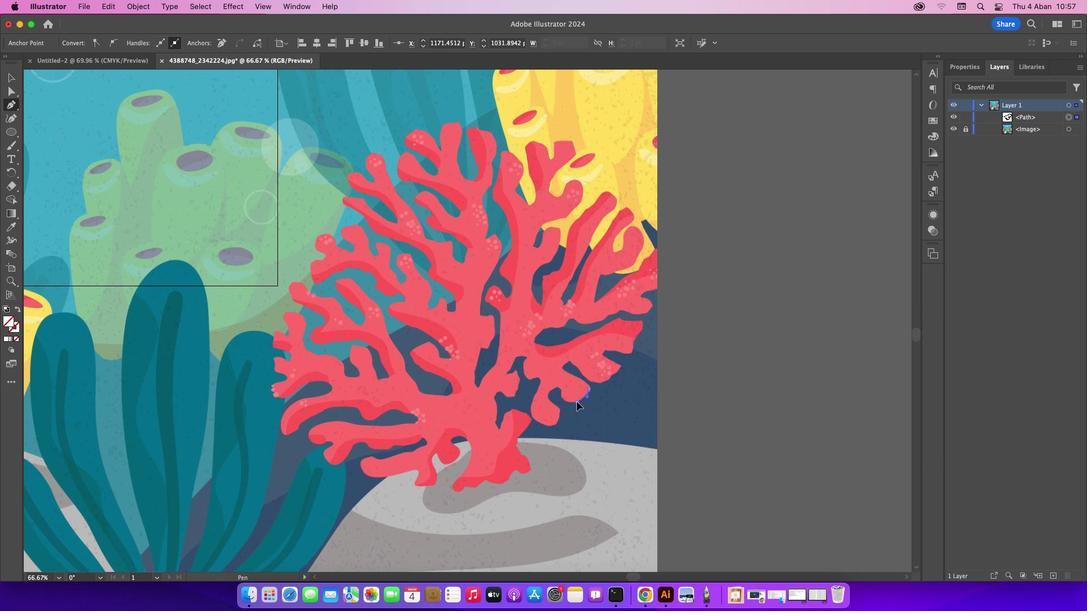 
Action: Mouse moved to (424, 455)
Screenshot: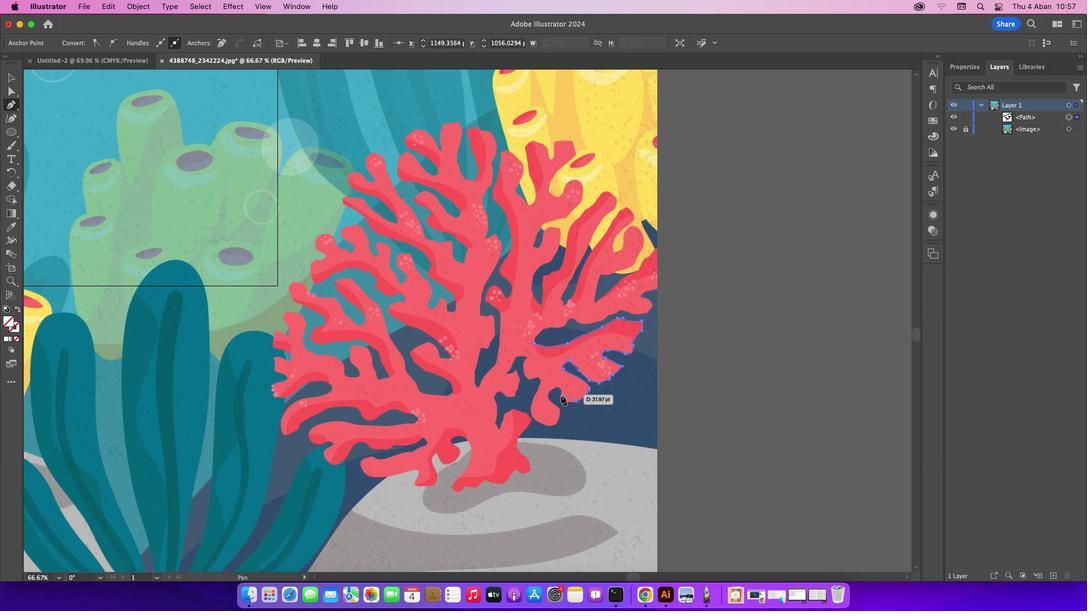
Action: Mouse pressed left at (424, 455)
Screenshot: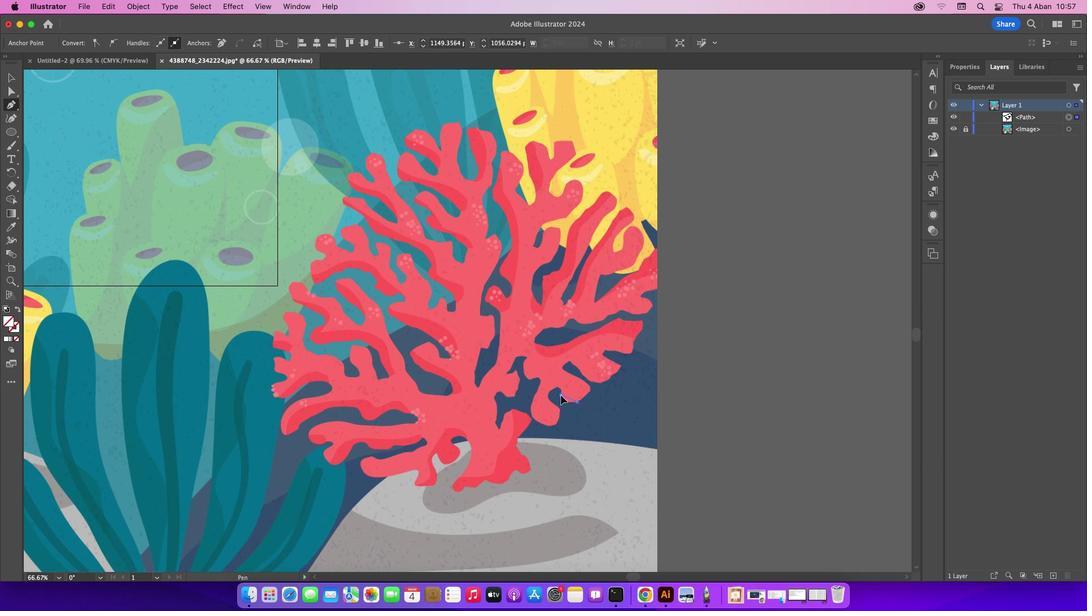 
Action: Mouse moved to (420, 451)
Screenshot: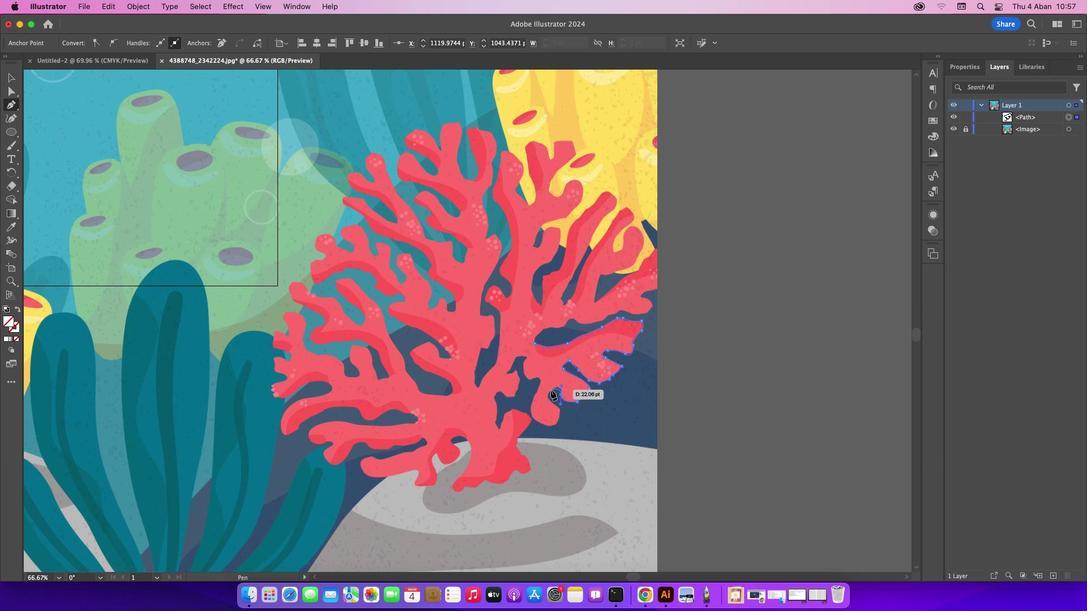 
Action: Mouse pressed left at (420, 451)
Screenshot: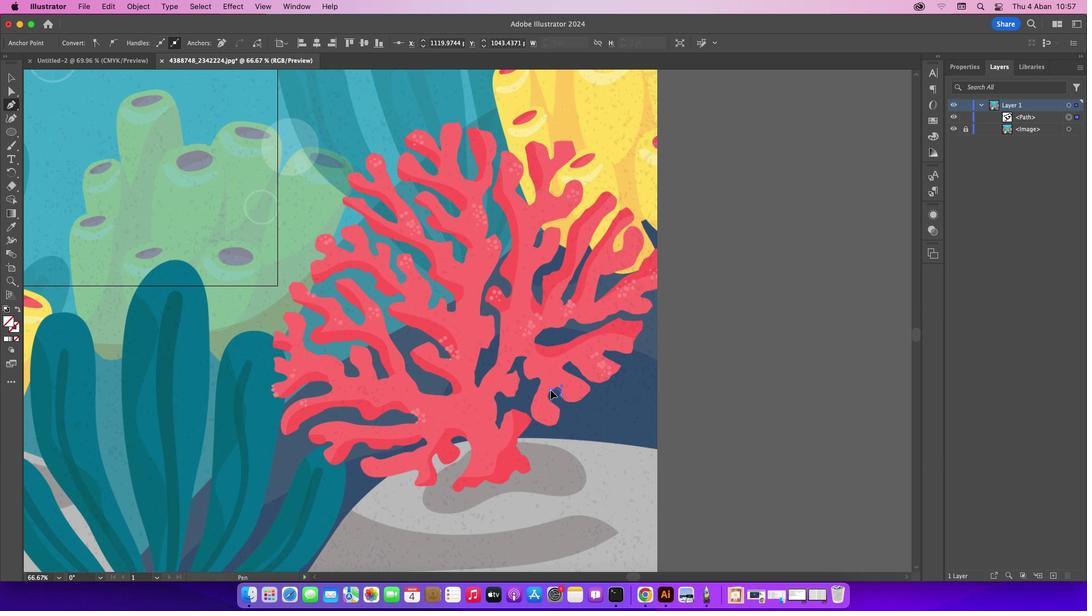 
Action: Mouse moved to (421, 462)
Screenshot: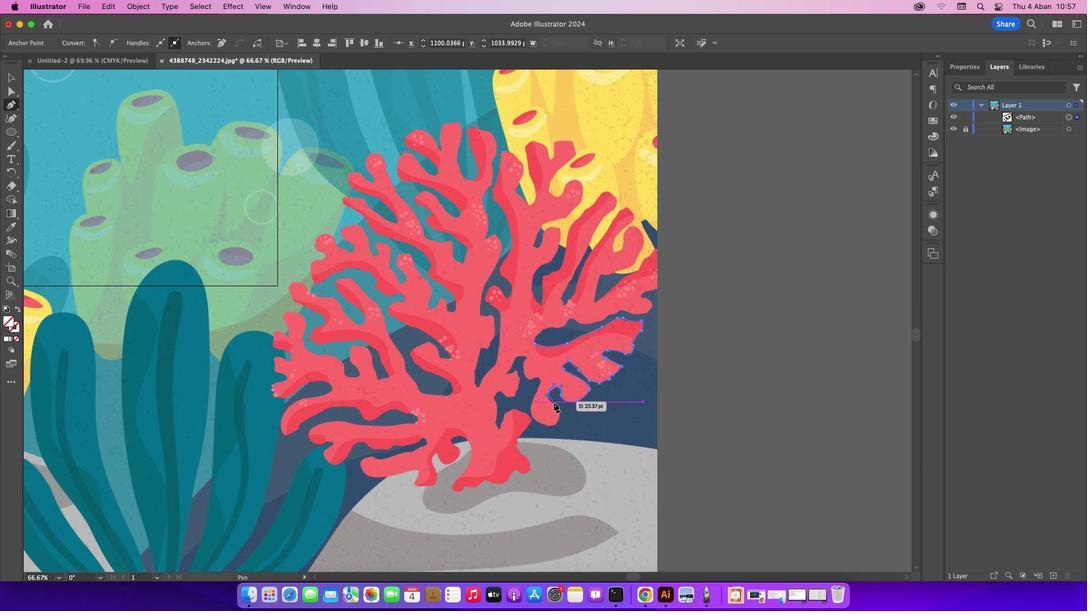 
Action: Mouse pressed left at (421, 462)
Screenshot: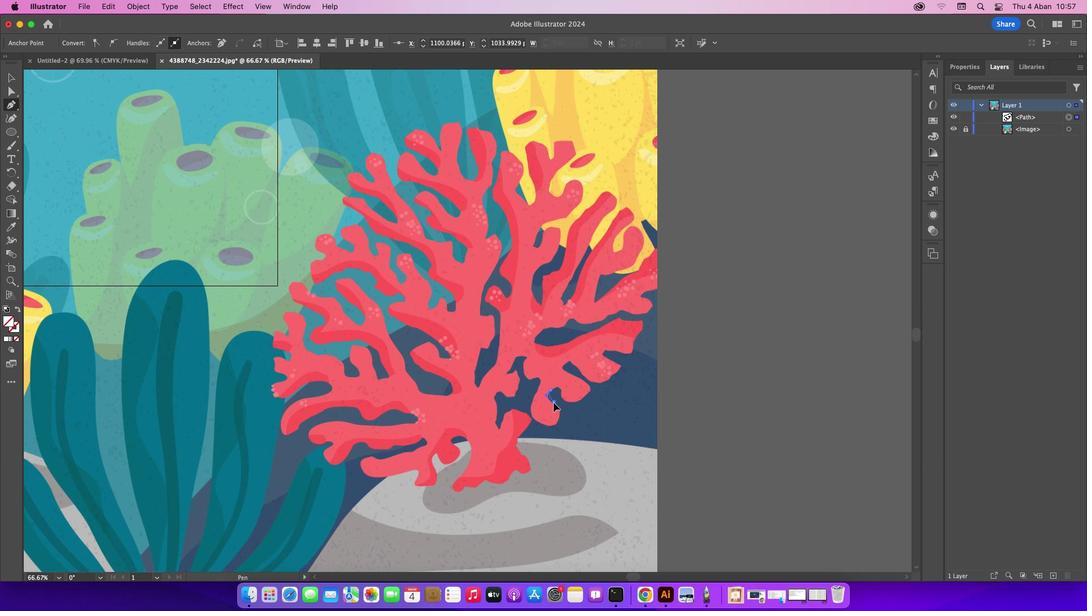 
Action: Mouse moved to (421, 461)
Screenshot: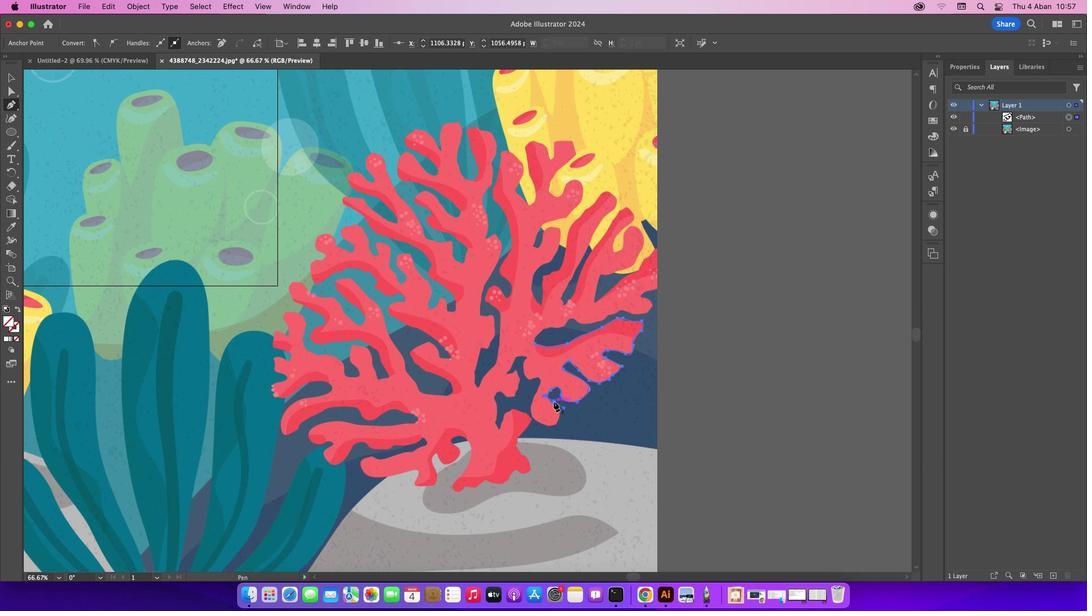 
Action: Mouse pressed left at (421, 461)
Screenshot: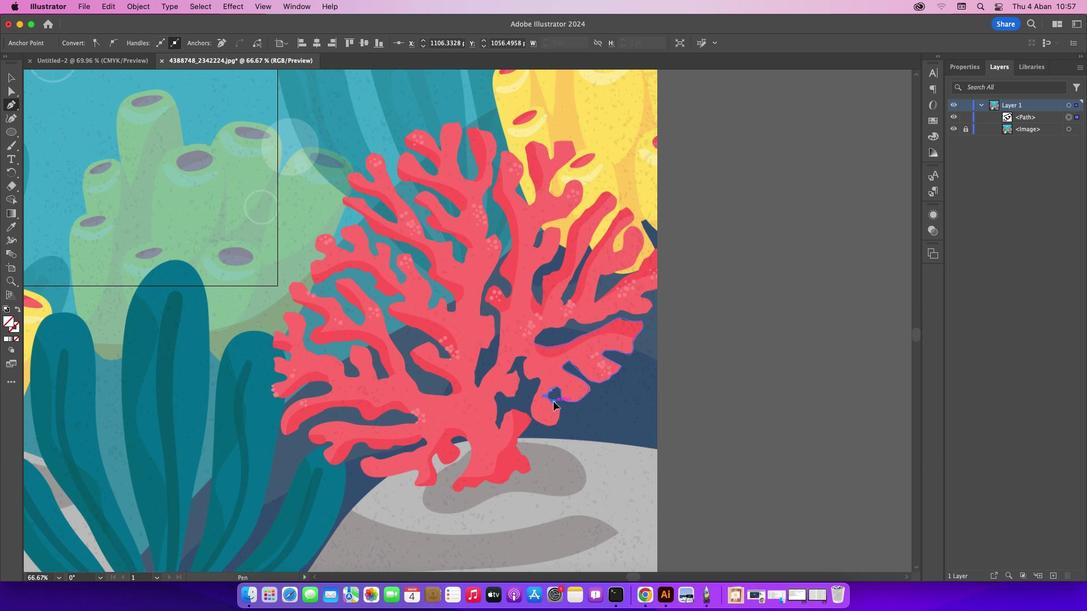 
Action: Mouse moved to (424, 468)
Screenshot: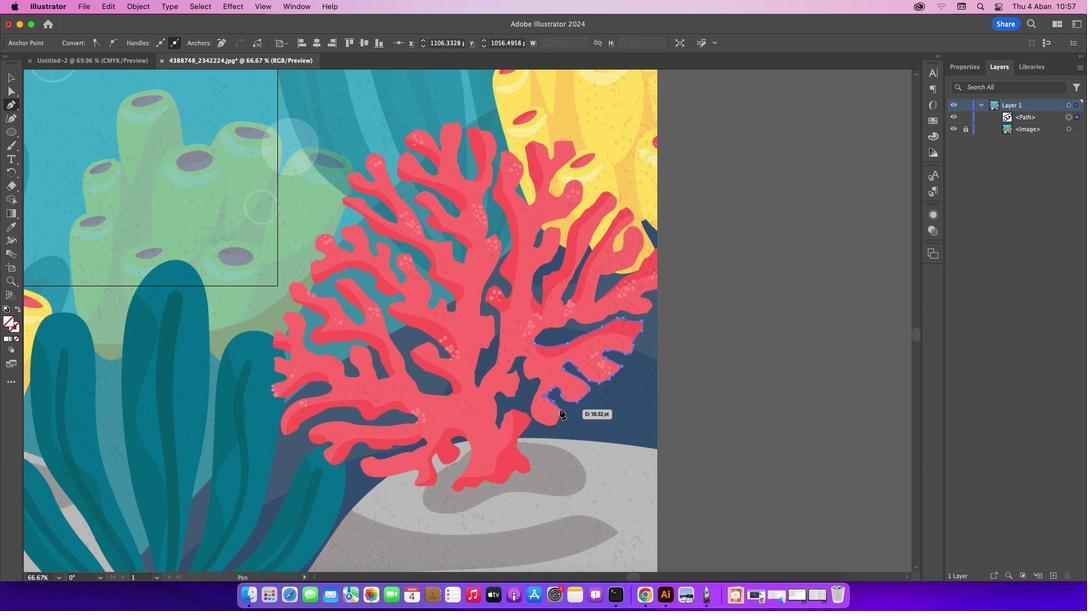 
Action: Mouse pressed left at (424, 468)
Screenshot: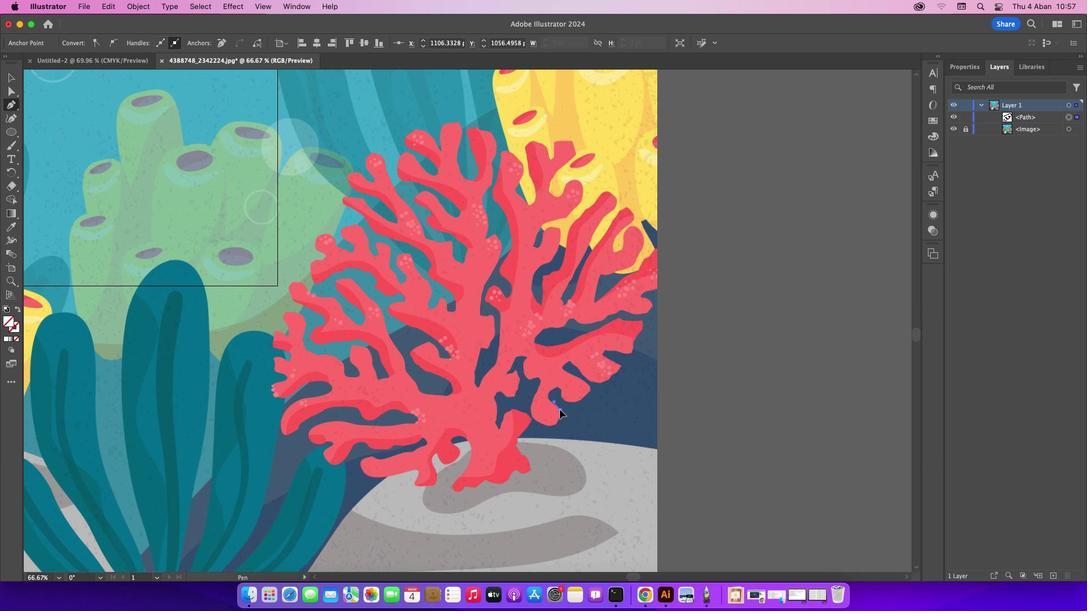 
Action: Mouse moved to (422, 479)
Screenshot: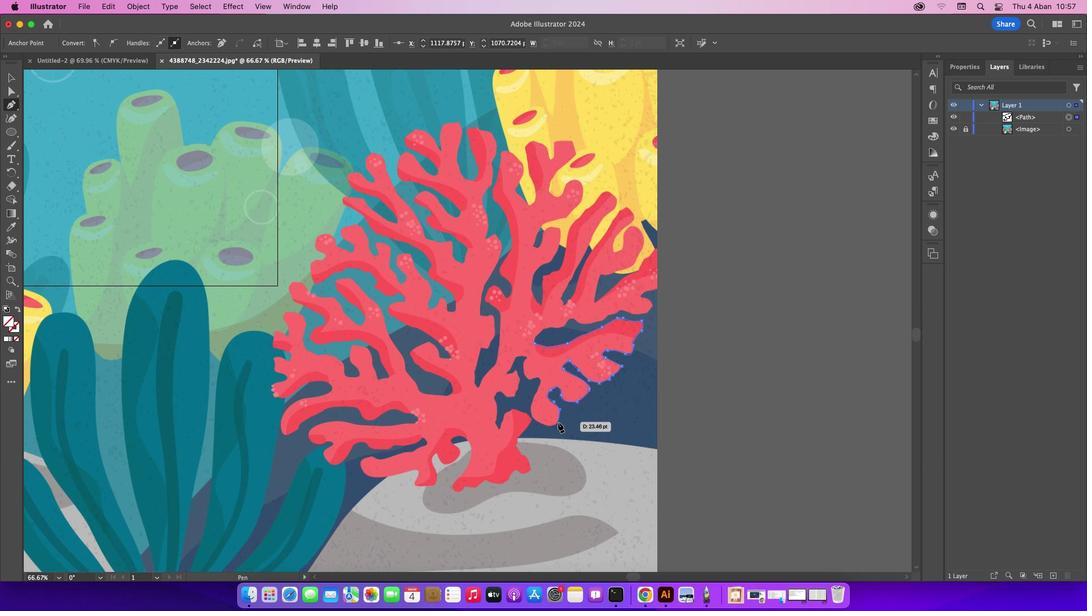 
Action: Mouse pressed left at (422, 479)
Screenshot: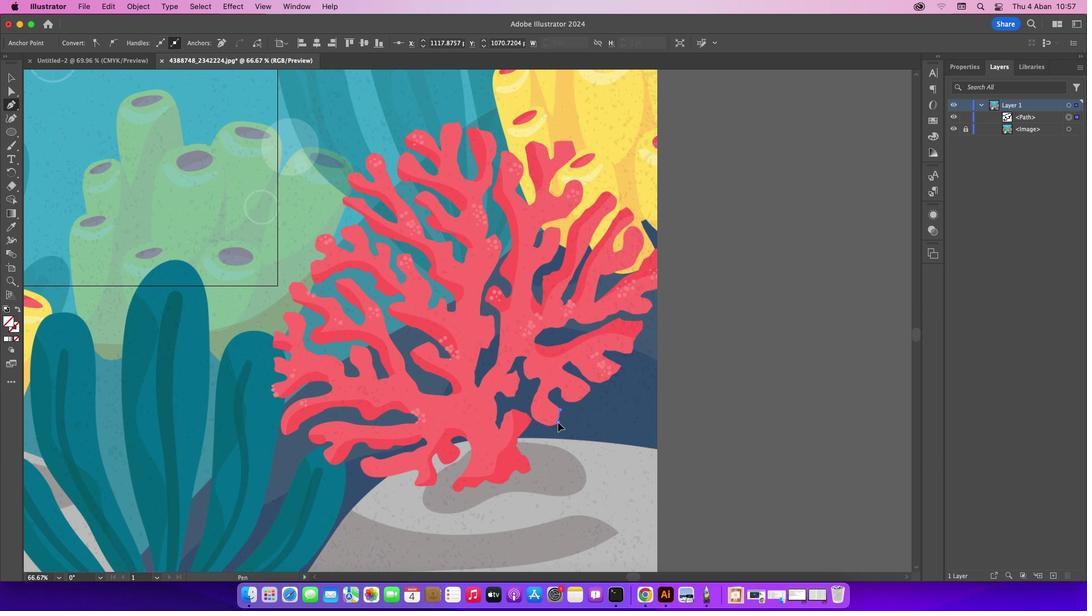 
Action: Mouse moved to (420, 483)
Screenshot: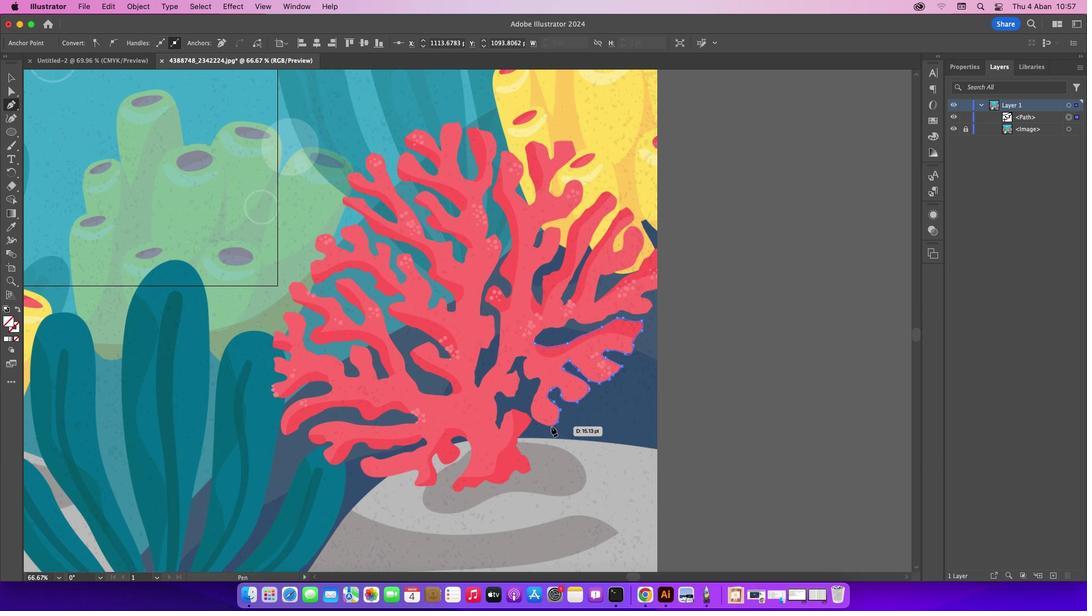 
Action: Mouse pressed left at (420, 483)
Screenshot: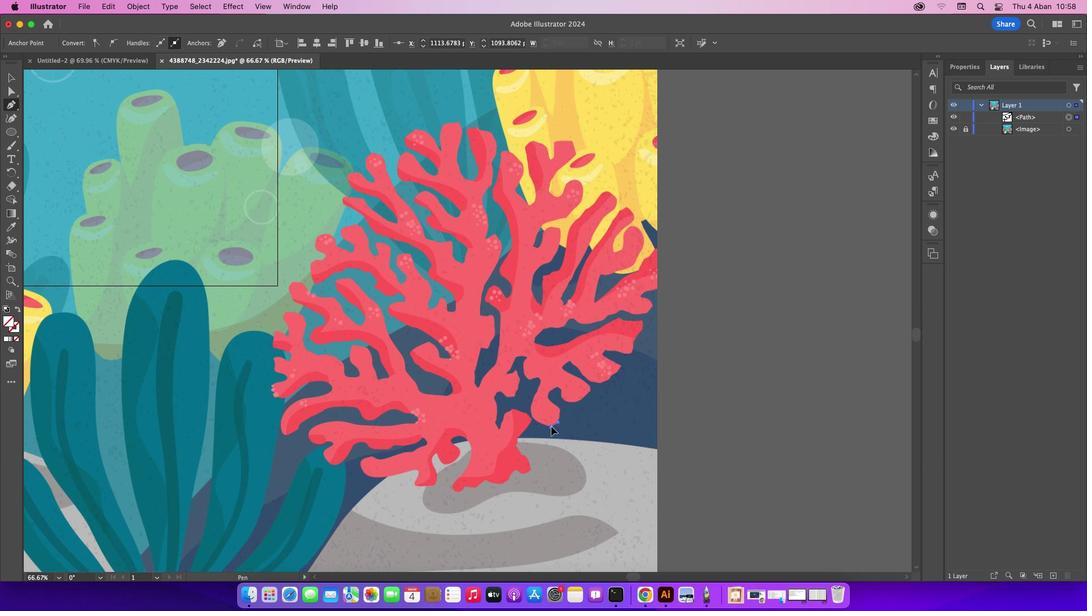 
Action: Mouse moved to (412, 473)
Screenshot: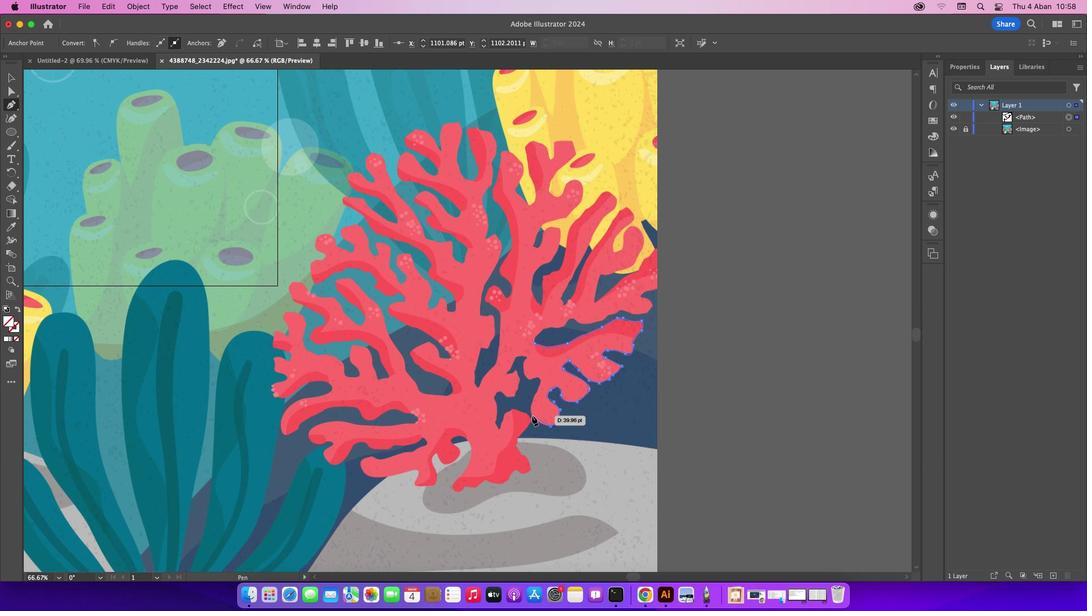 
Action: Mouse pressed left at (412, 473)
Screenshot: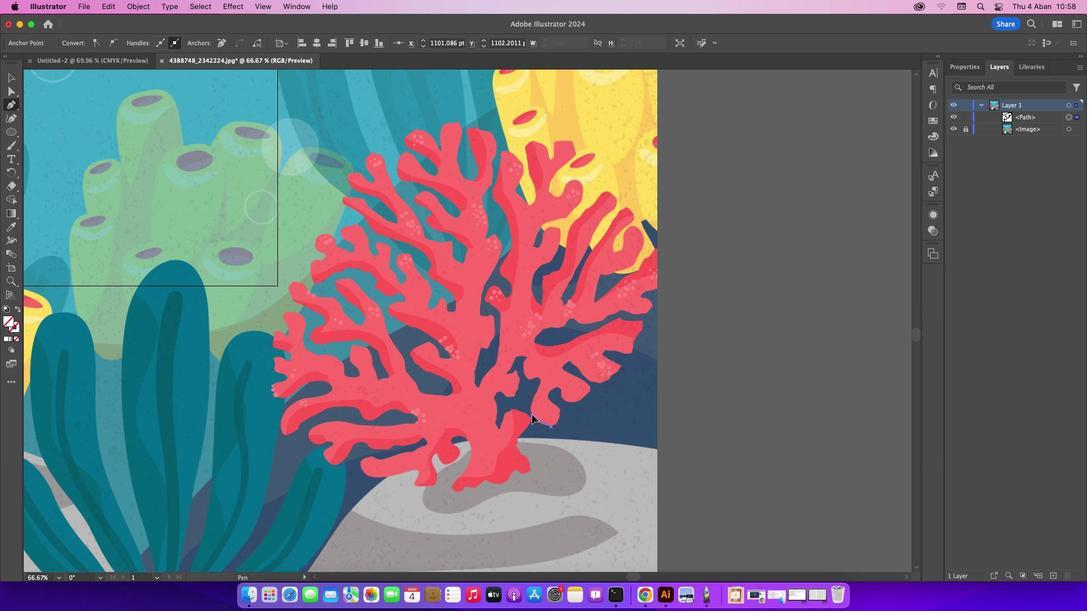 
Action: Mouse moved to (413, 451)
Screenshot: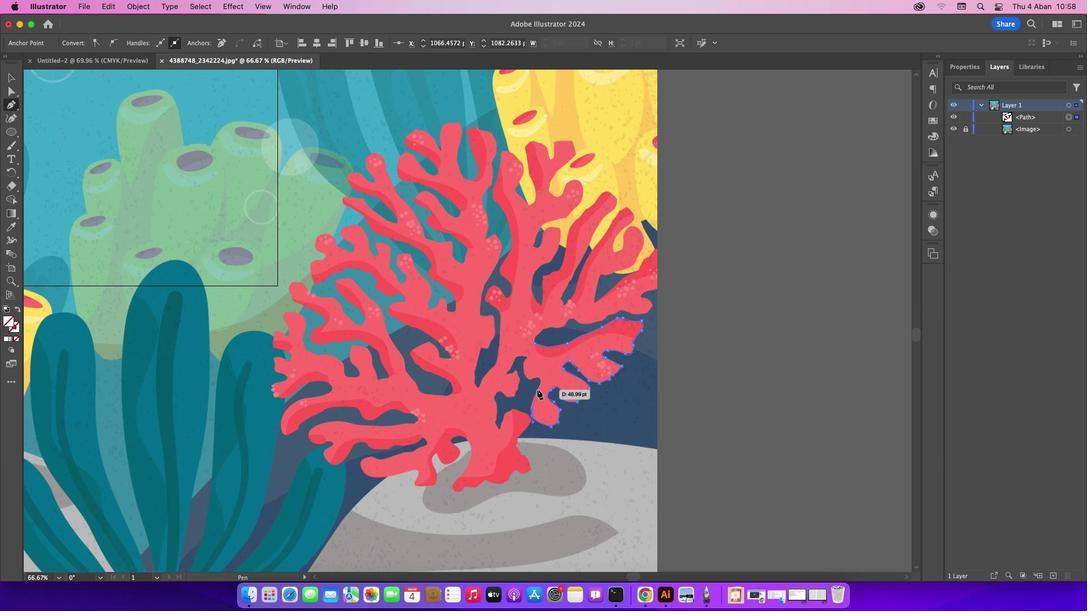
Action: Mouse pressed left at (413, 451)
Screenshot: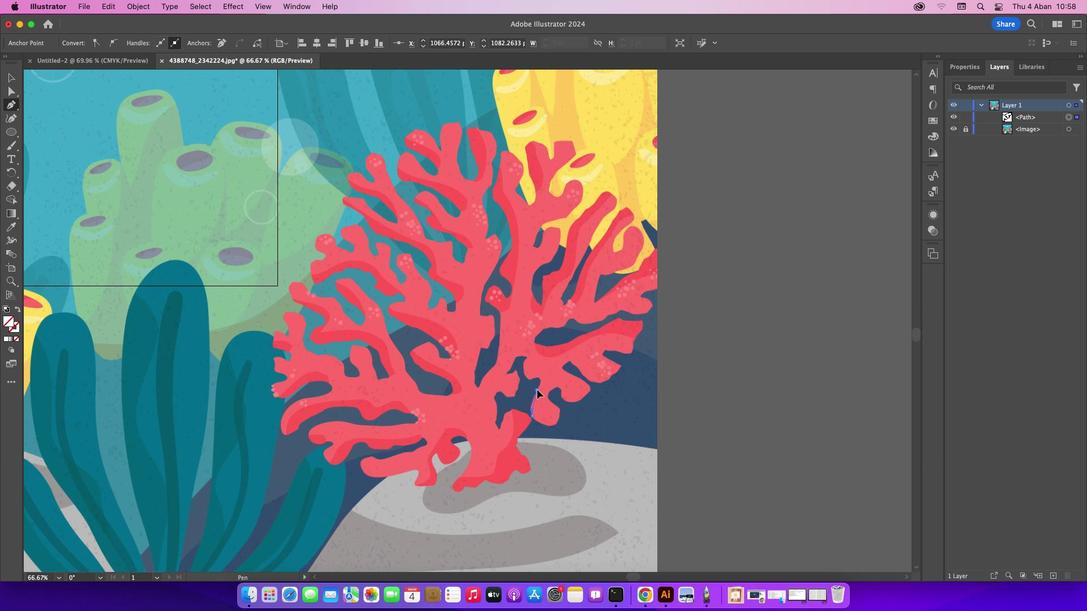 
Action: Mouse moved to (413, 441)
Screenshot: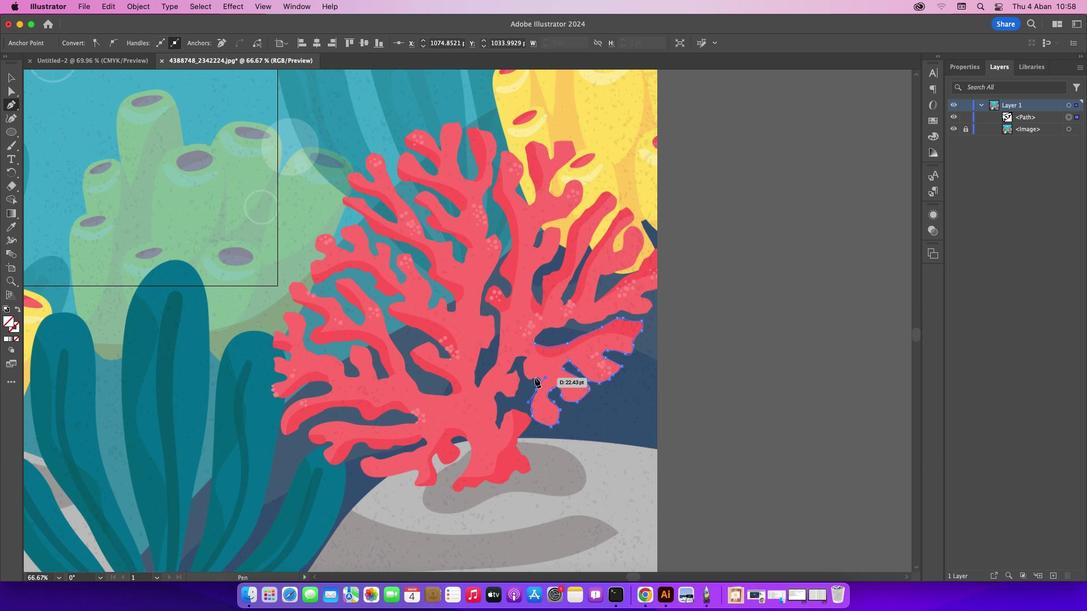 
Action: Mouse pressed left at (413, 441)
Screenshot: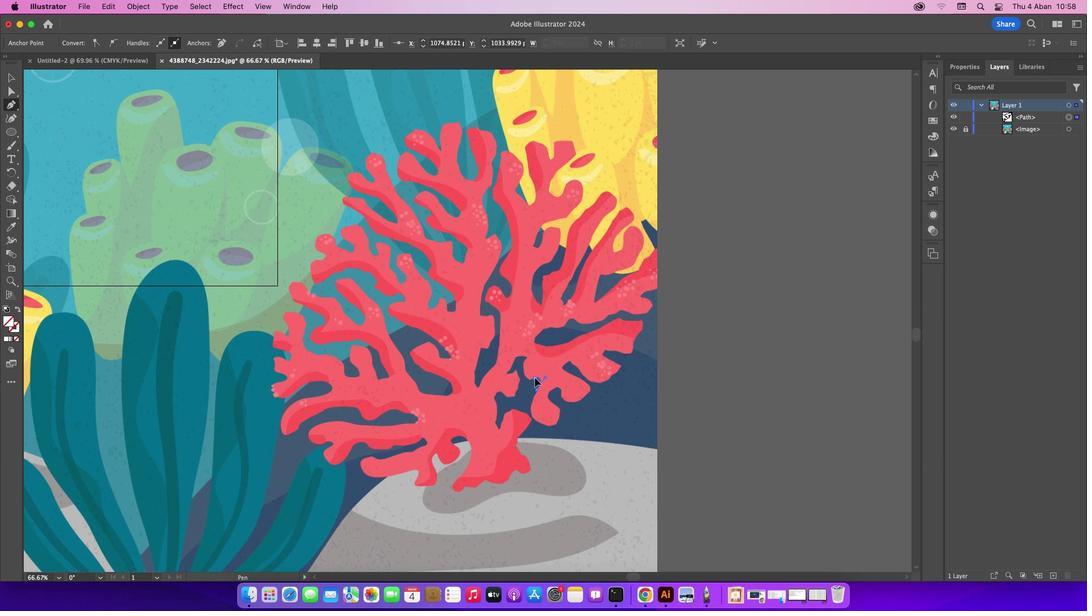 
Action: Mouse moved to (408, 434)
Screenshot: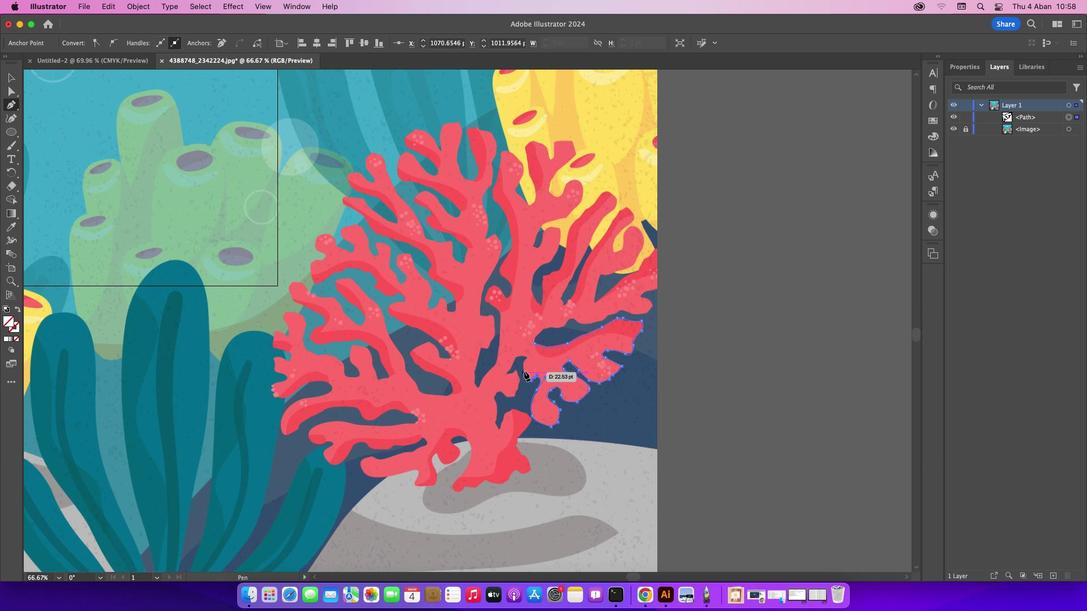 
Action: Mouse pressed left at (408, 434)
Screenshot: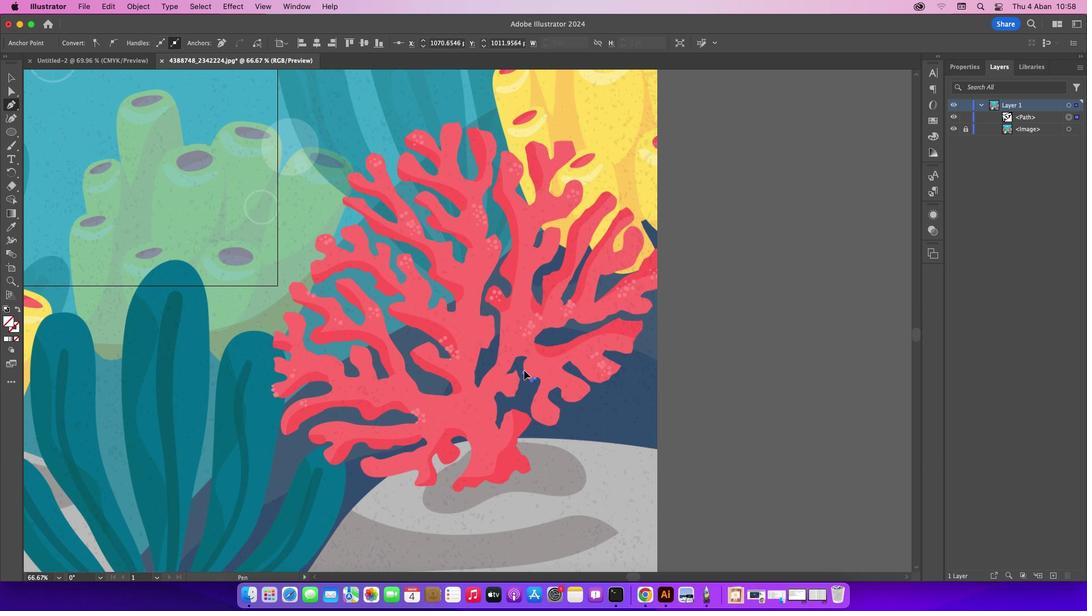 
Action: Mouse moved to (410, 422)
Screenshot: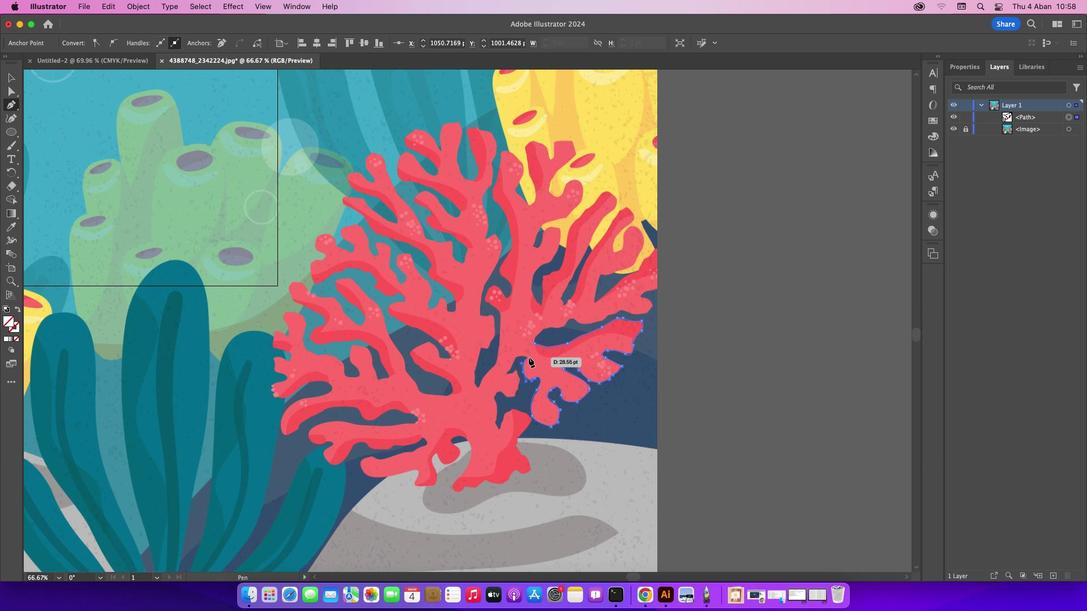 
Action: Mouse pressed left at (410, 422)
Screenshot: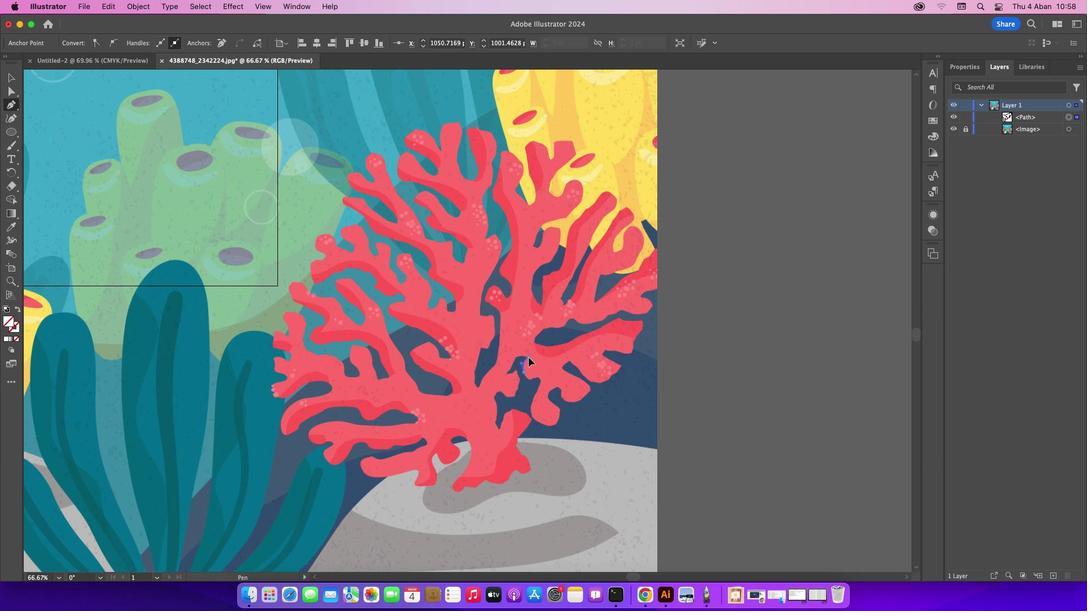 
Action: Mouse moved to (404, 424)
Screenshot: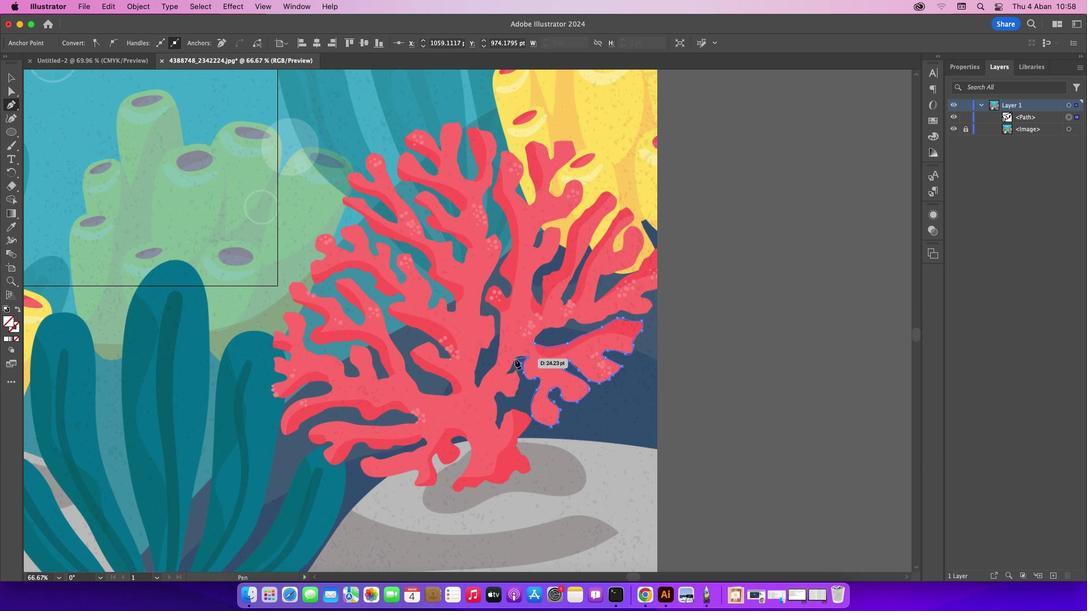 
Action: Mouse pressed left at (404, 424)
Screenshot: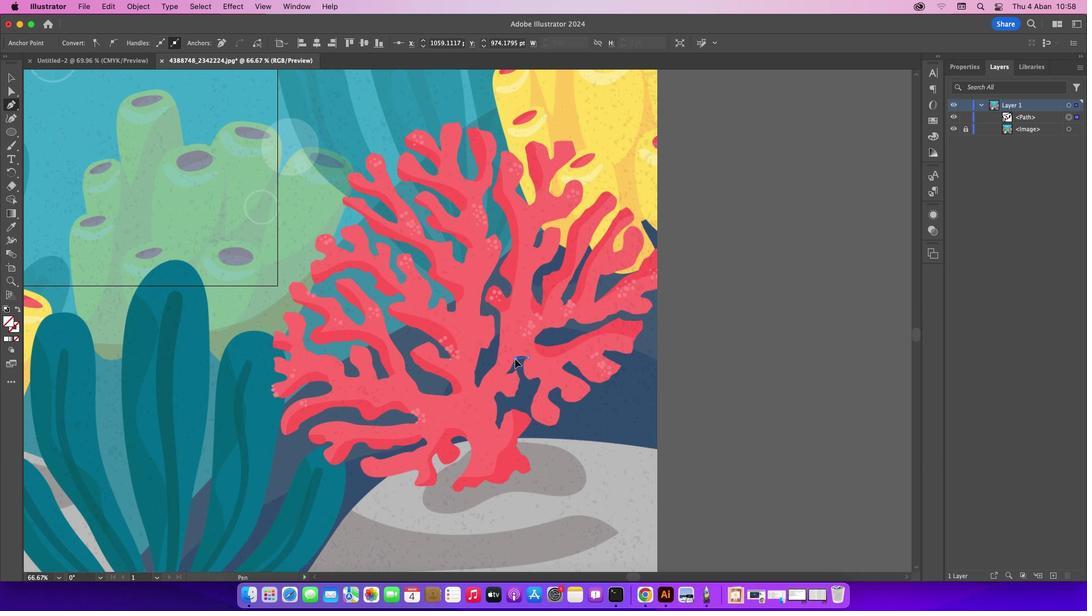 
Action: Mouse moved to (401, 435)
Screenshot: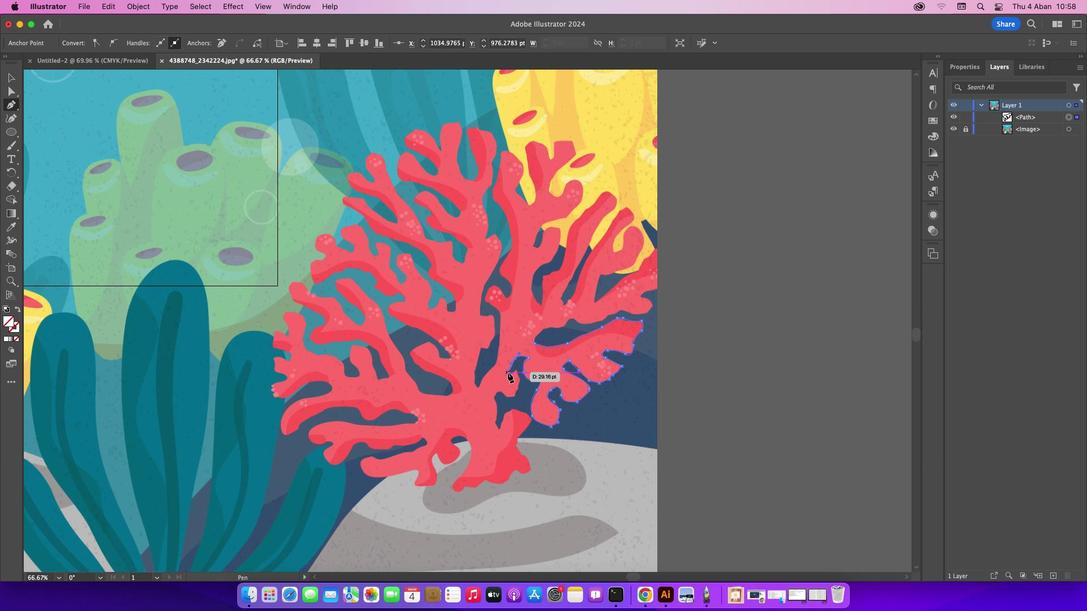
Action: Mouse pressed left at (401, 435)
Screenshot: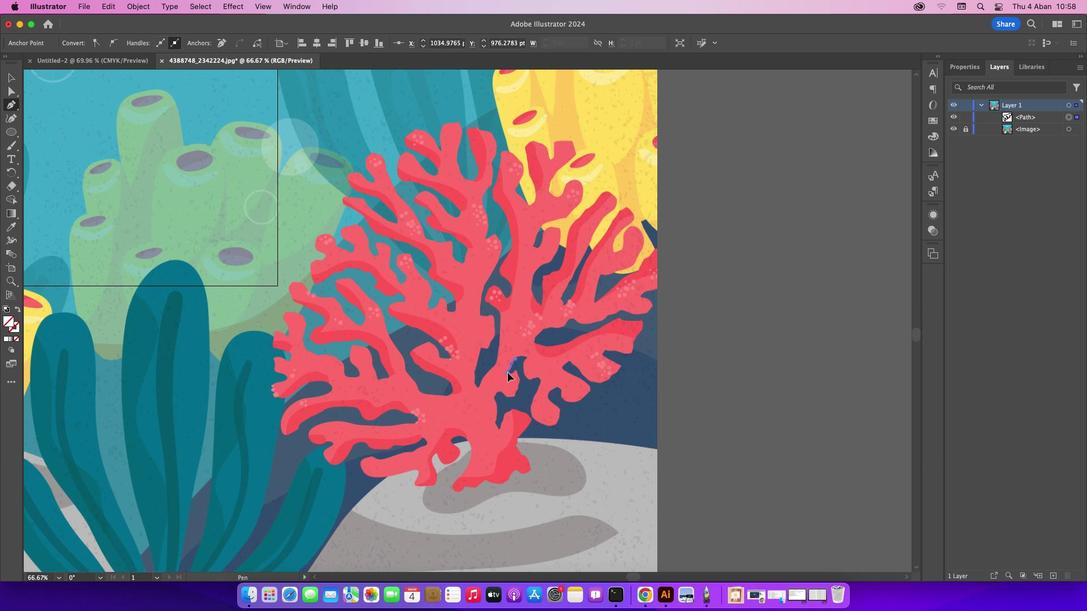 
Action: Mouse moved to (405, 435)
Screenshot: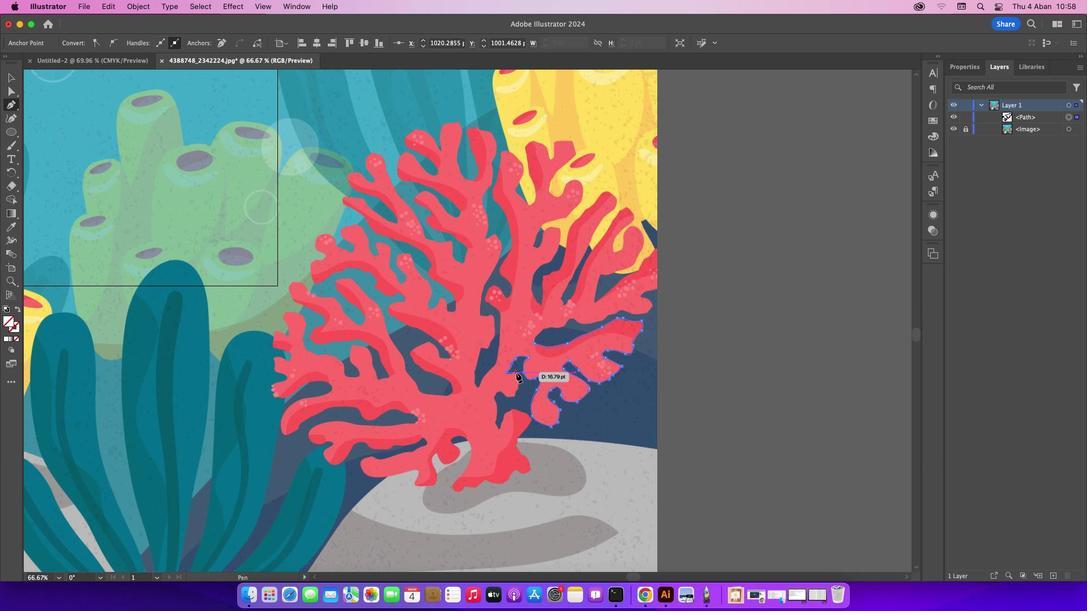 
Action: Mouse pressed left at (405, 435)
Screenshot: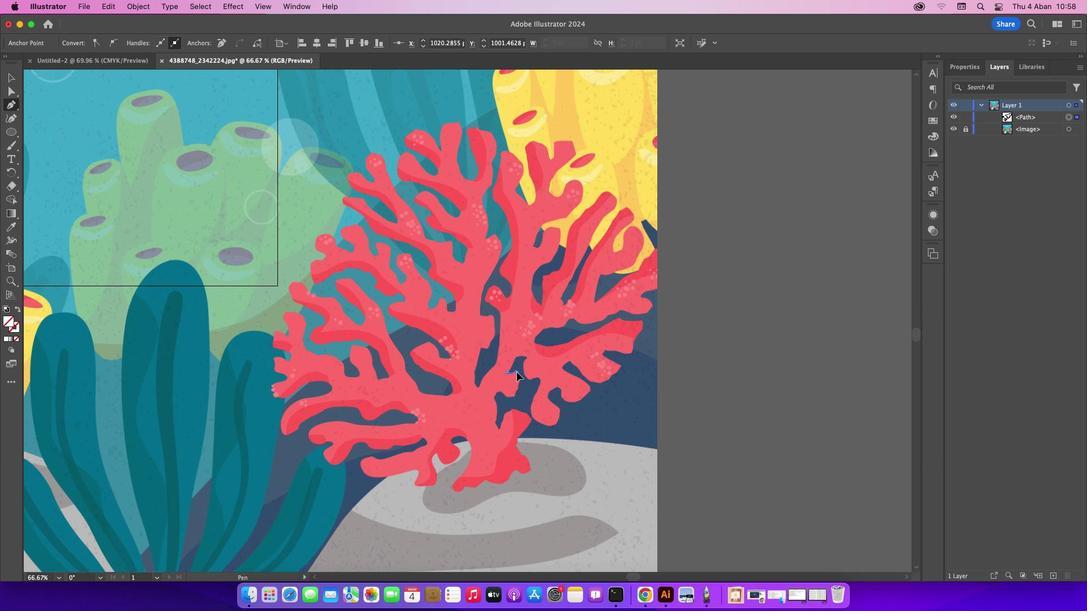 
Action: Mouse moved to (407, 446)
Screenshot: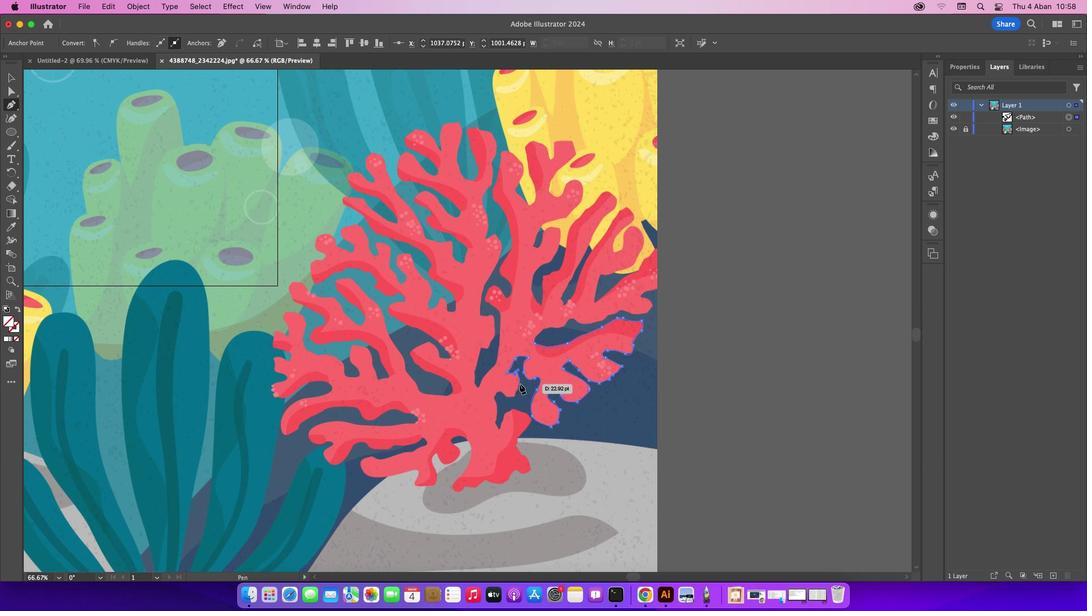 
Action: Mouse pressed left at (407, 446)
Screenshot: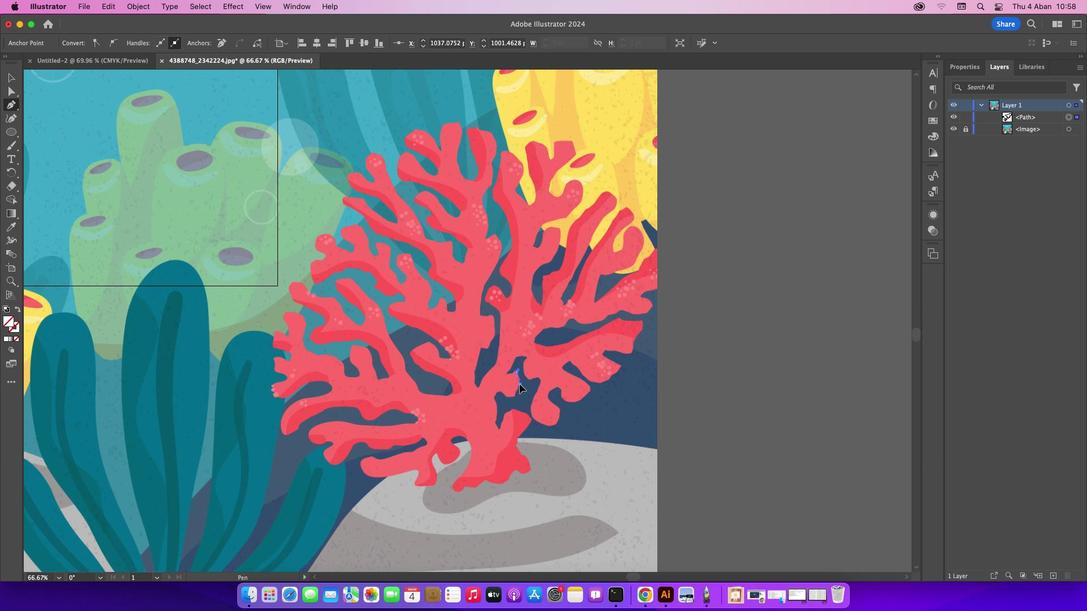 
Action: Mouse moved to (405, 451)
Screenshot: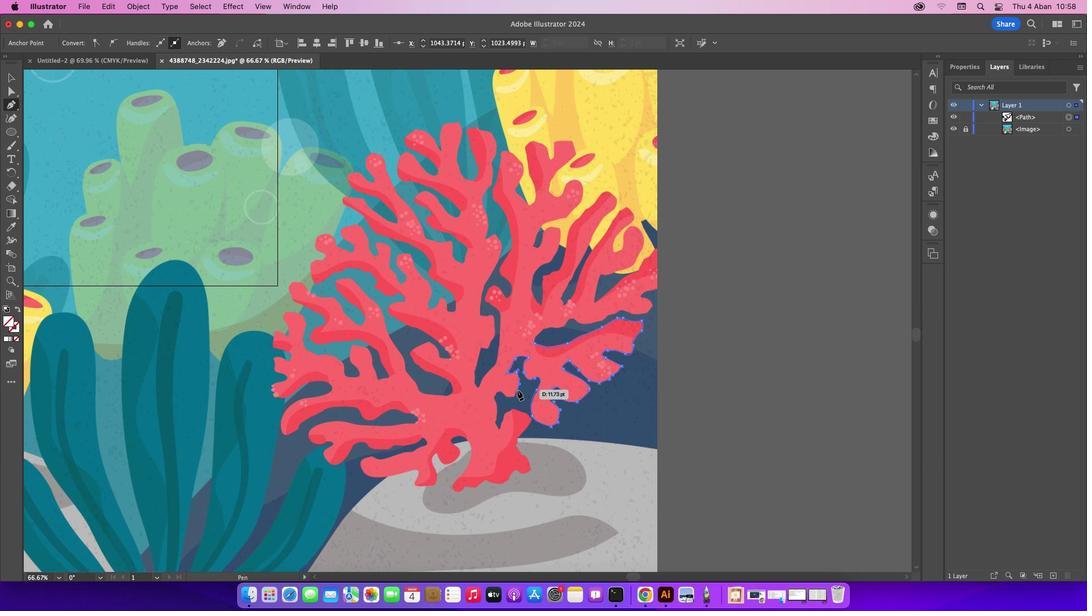 
Action: Mouse pressed left at (405, 451)
Screenshot: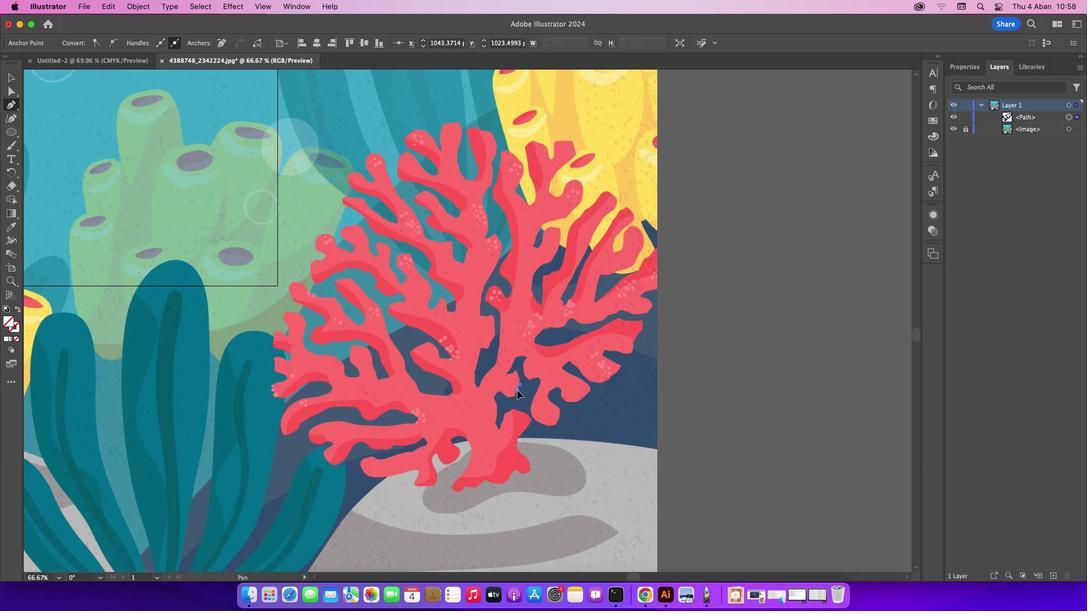 
Action: Mouse moved to (404, 456)
Screenshot: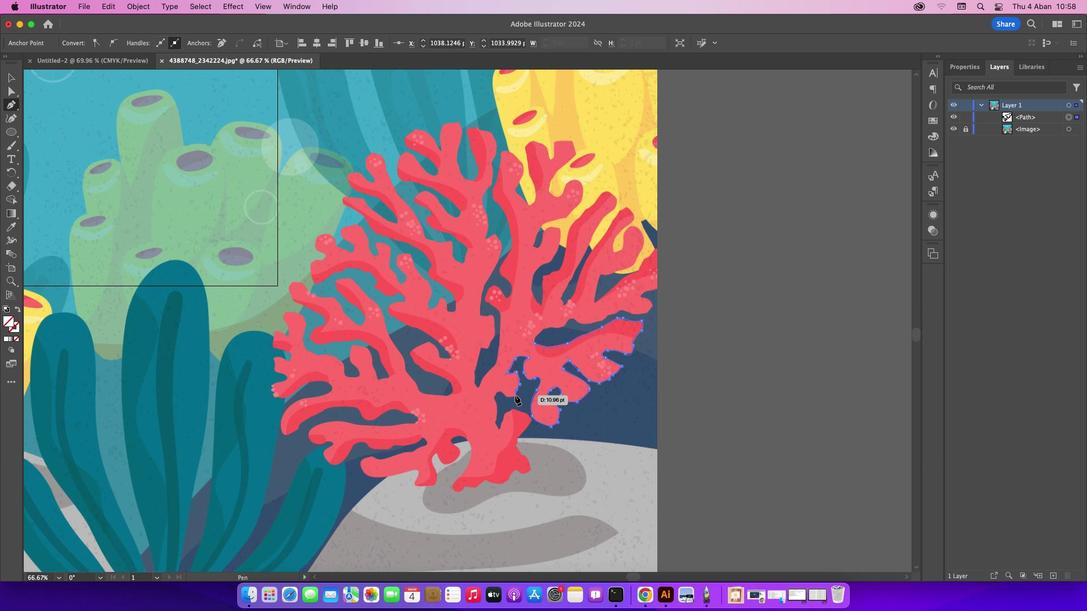 
Action: Mouse pressed left at (404, 456)
Screenshot: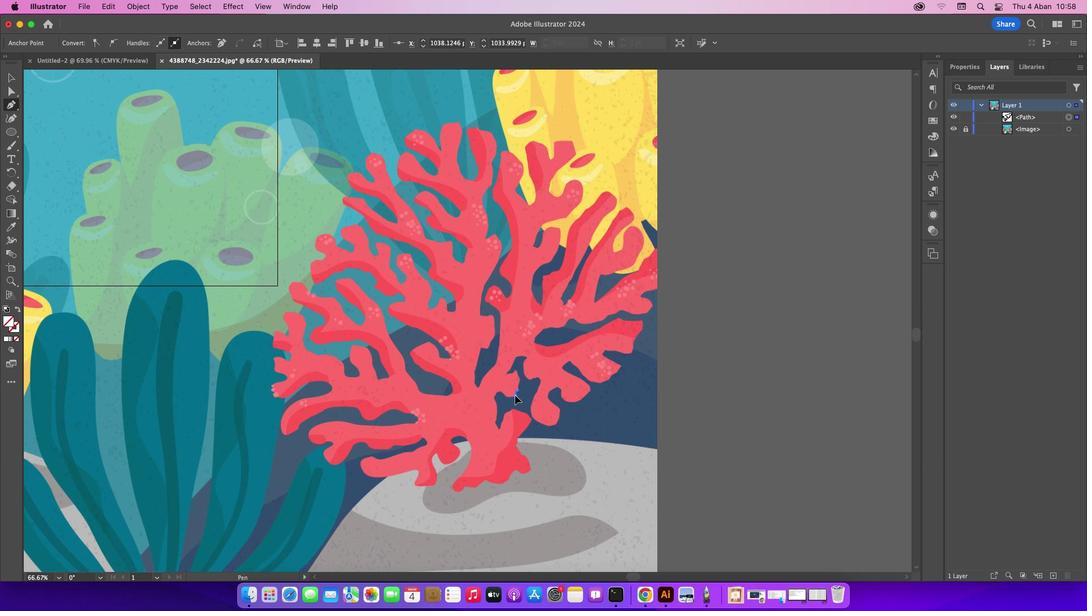 
Action: Mouse moved to (401, 457)
Screenshot: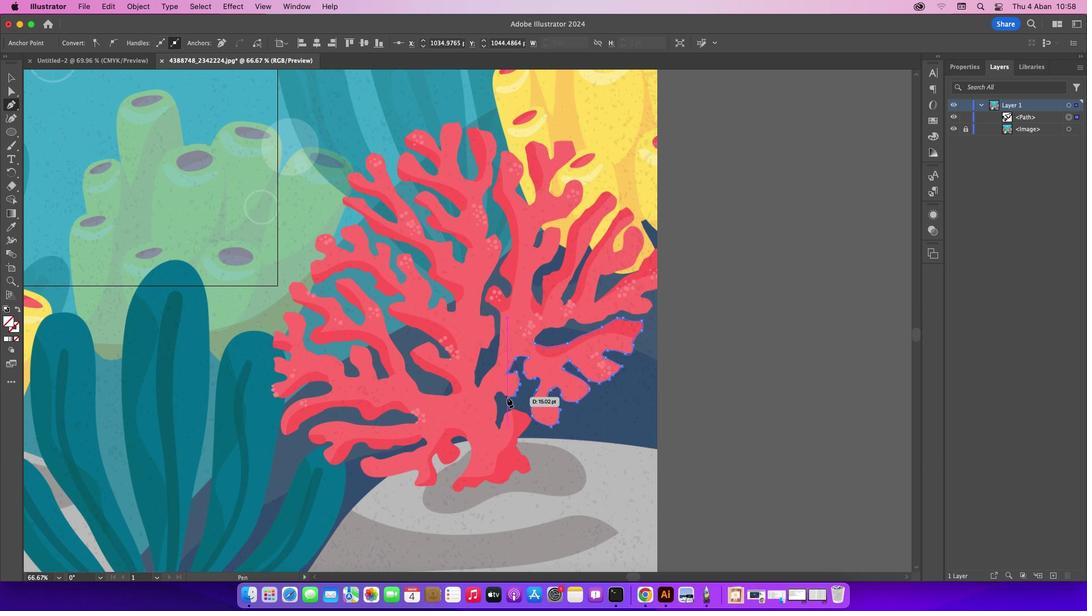 
Action: Mouse pressed left at (401, 457)
Screenshot: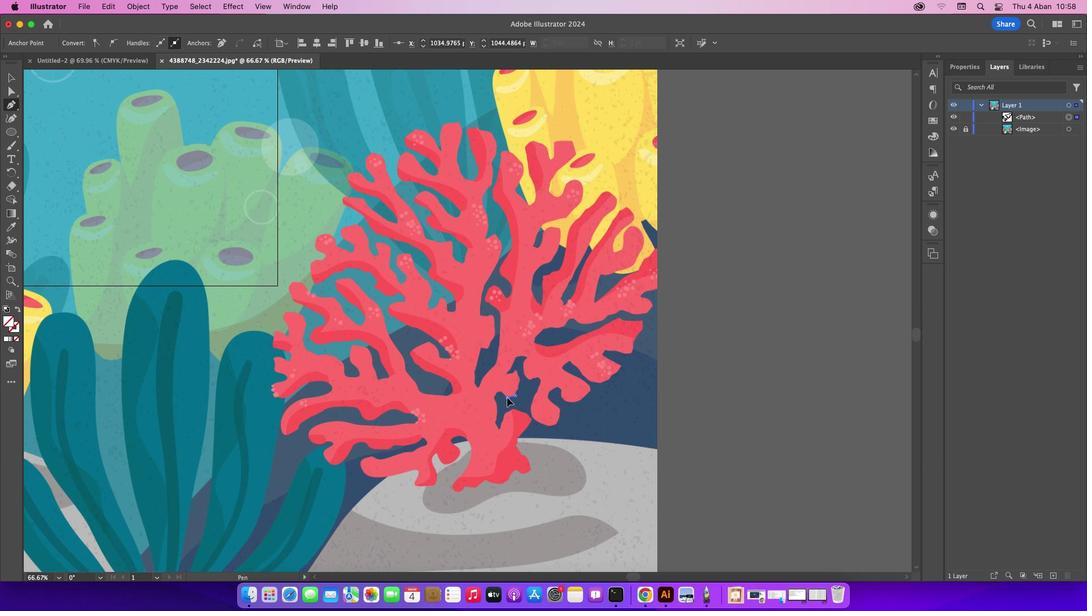 
Action: Mouse moved to (398, 452)
Screenshot: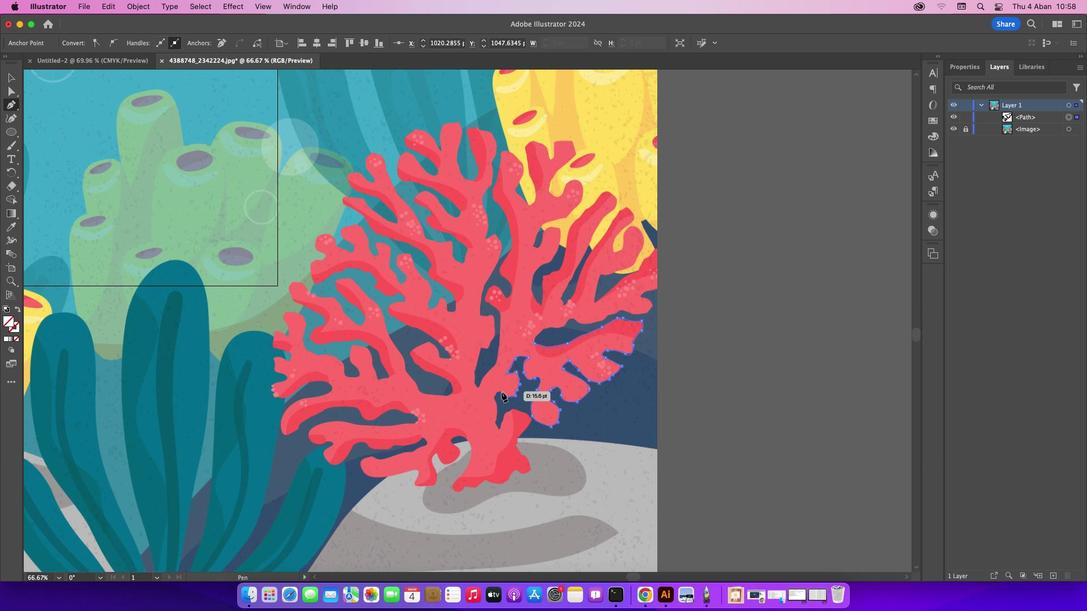 
Action: Mouse pressed left at (398, 452)
Screenshot: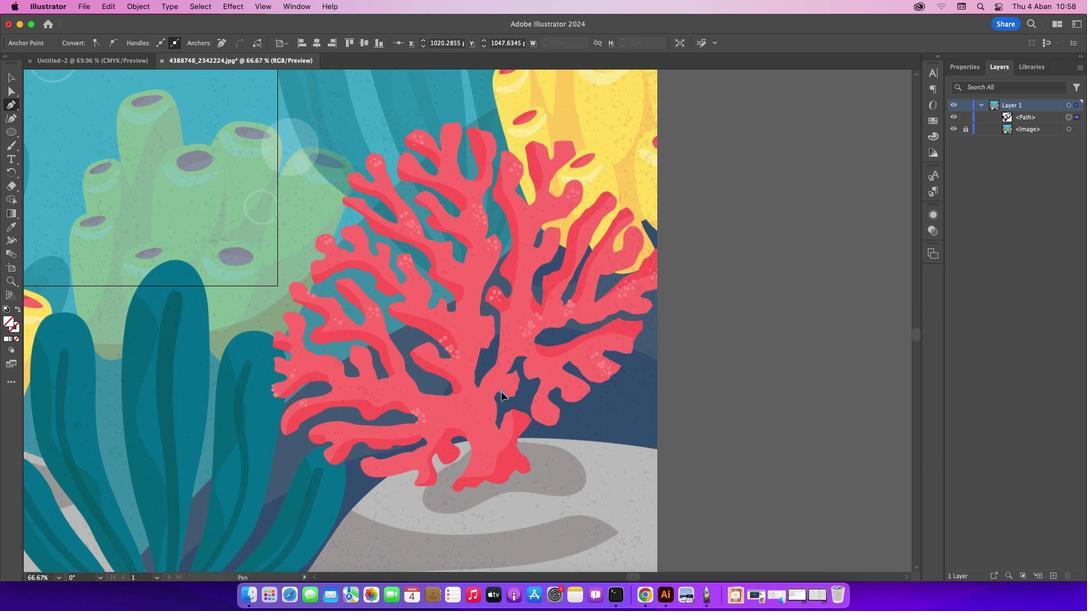 
Action: Mouse moved to (396, 454)
Screenshot: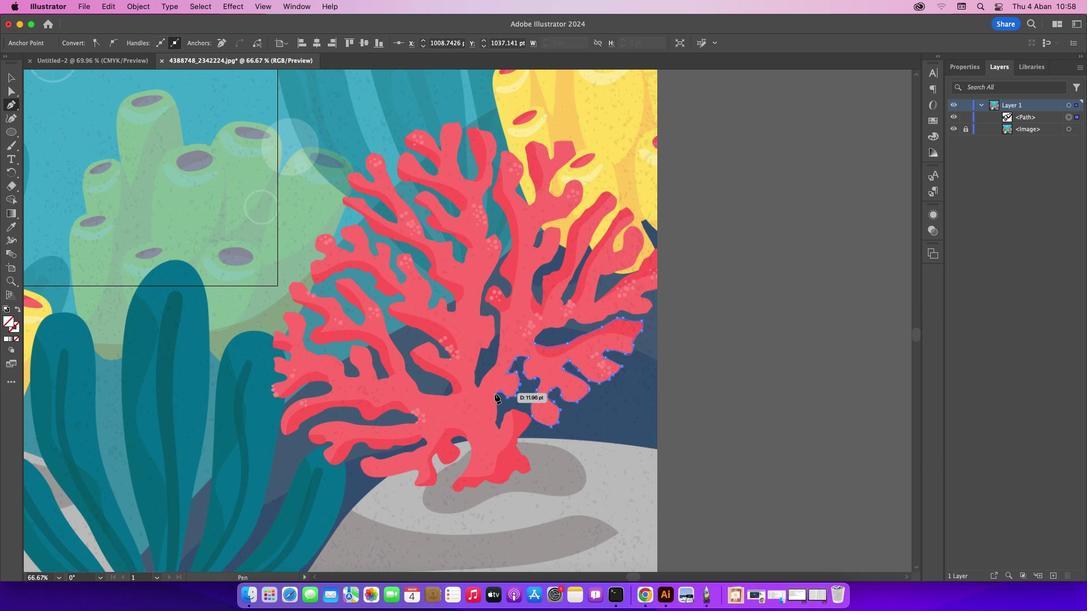
Action: Mouse pressed left at (396, 454)
Screenshot: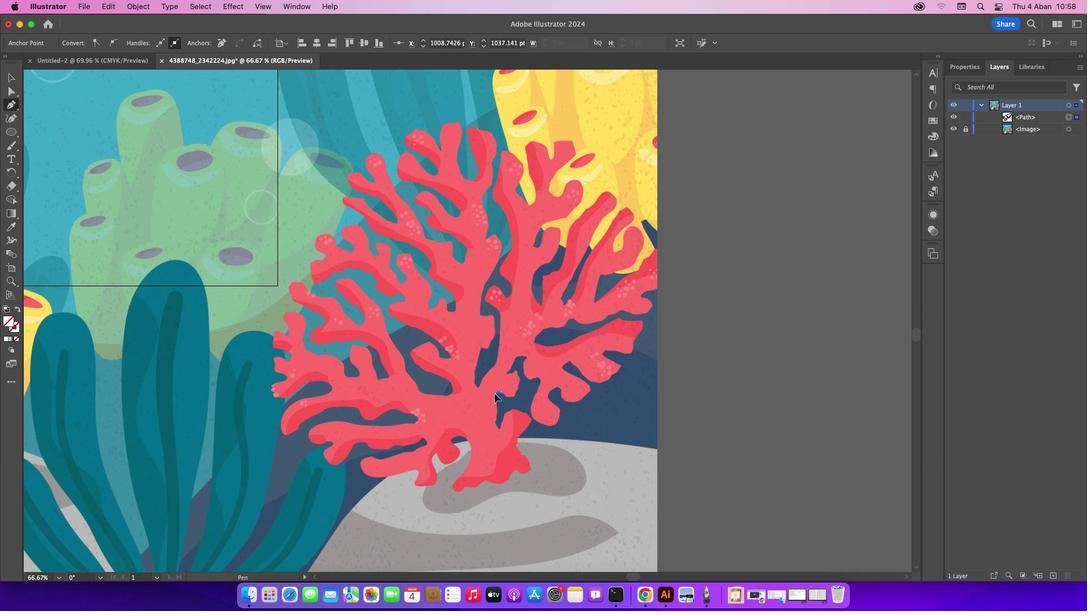 
Action: Mouse moved to (395, 459)
Screenshot: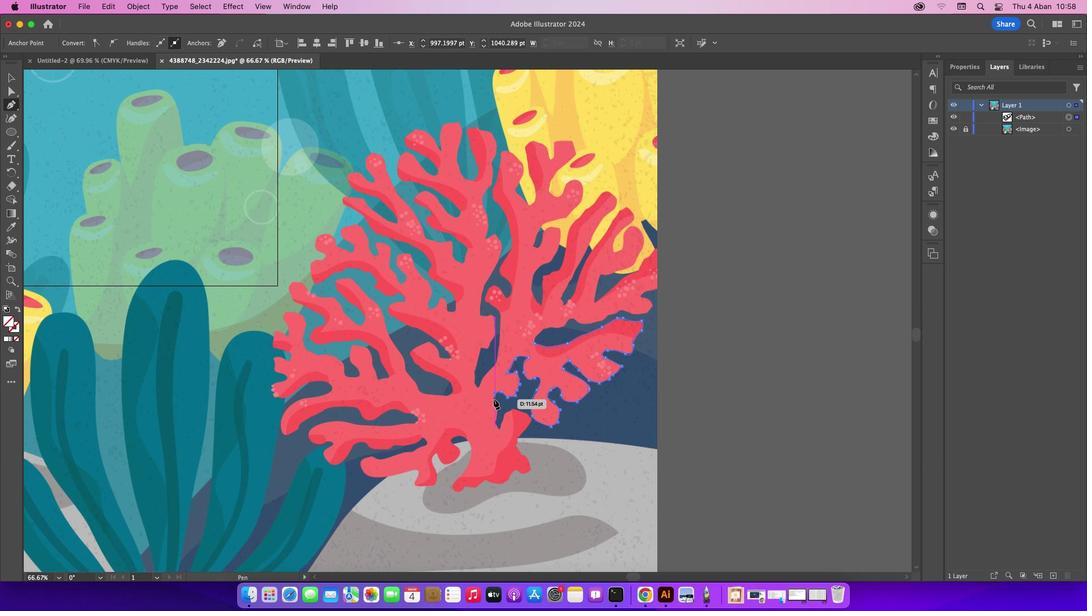
Action: Mouse pressed left at (395, 459)
Screenshot: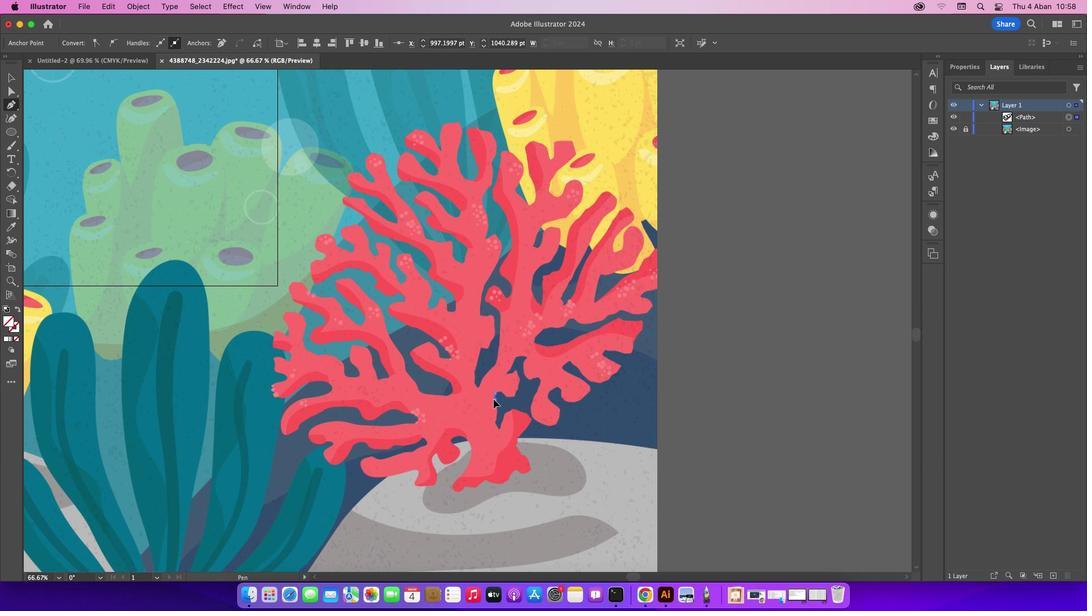 
Action: Mouse moved to (396, 479)
Screenshot: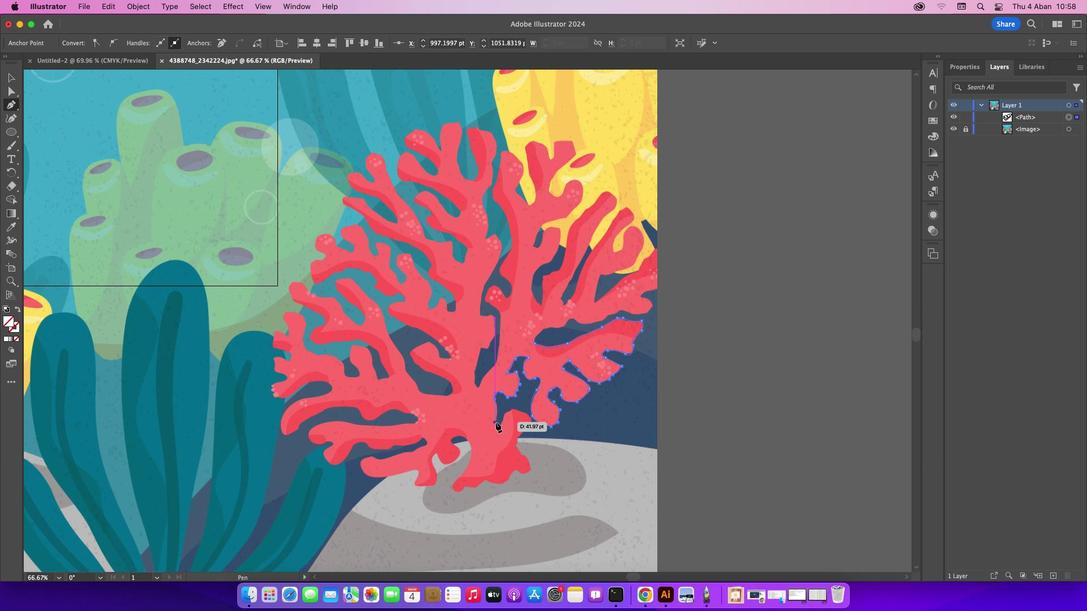 
Action: Mouse pressed left at (396, 479)
Screenshot: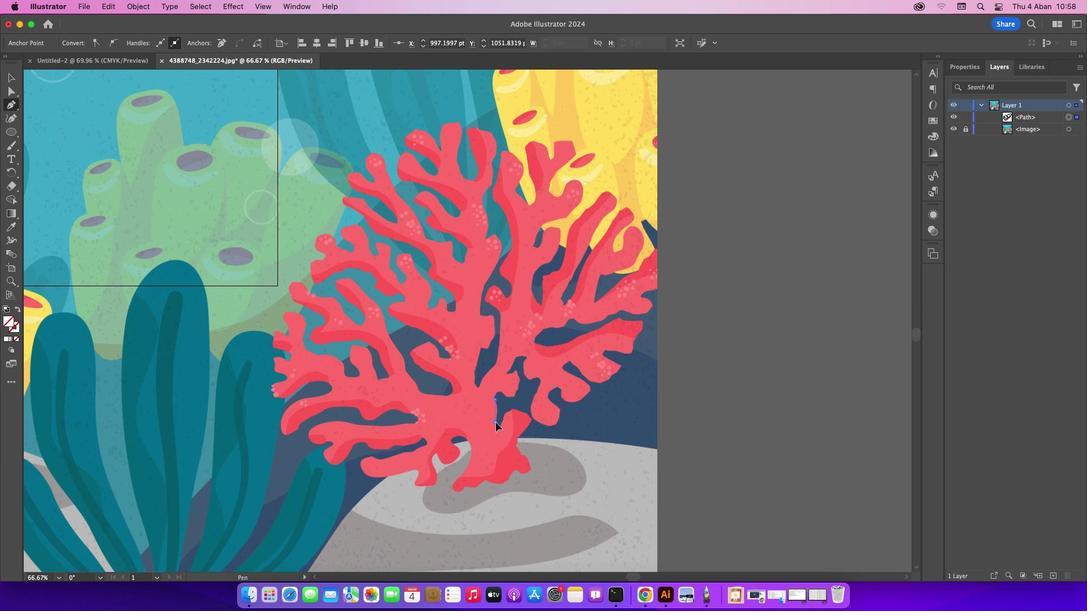 
Action: Mouse moved to (398, 486)
Screenshot: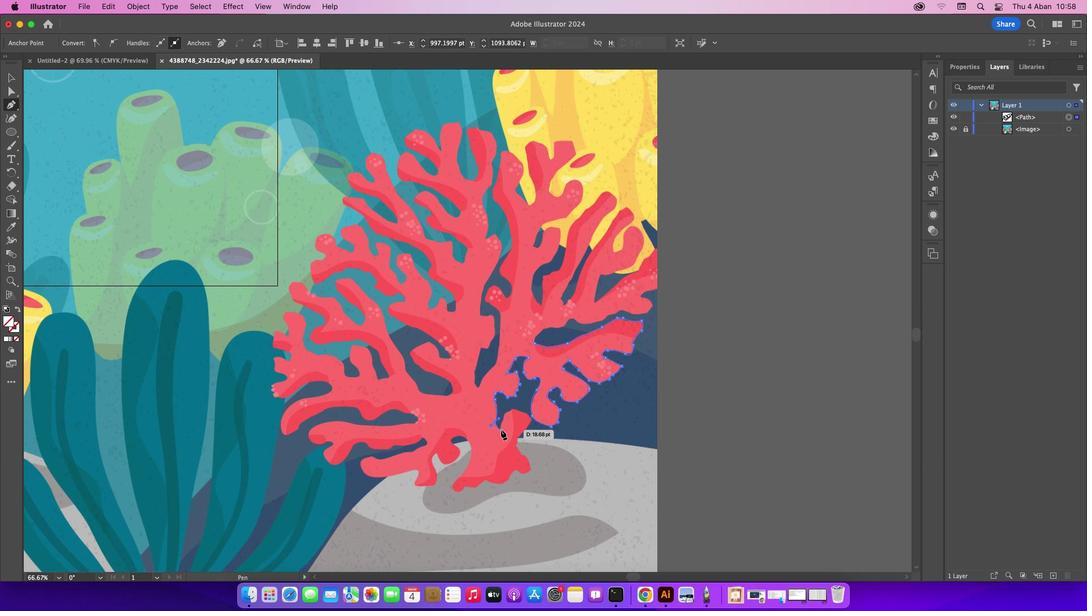 
Action: Mouse pressed left at (398, 486)
Screenshot: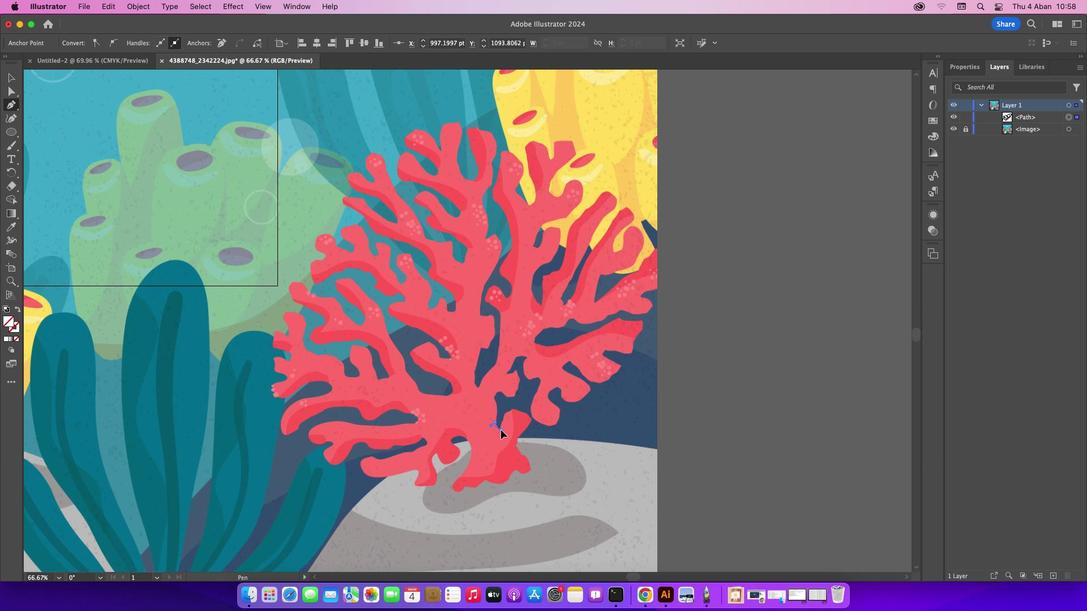 
Action: Mouse moved to (399, 475)
Screenshot: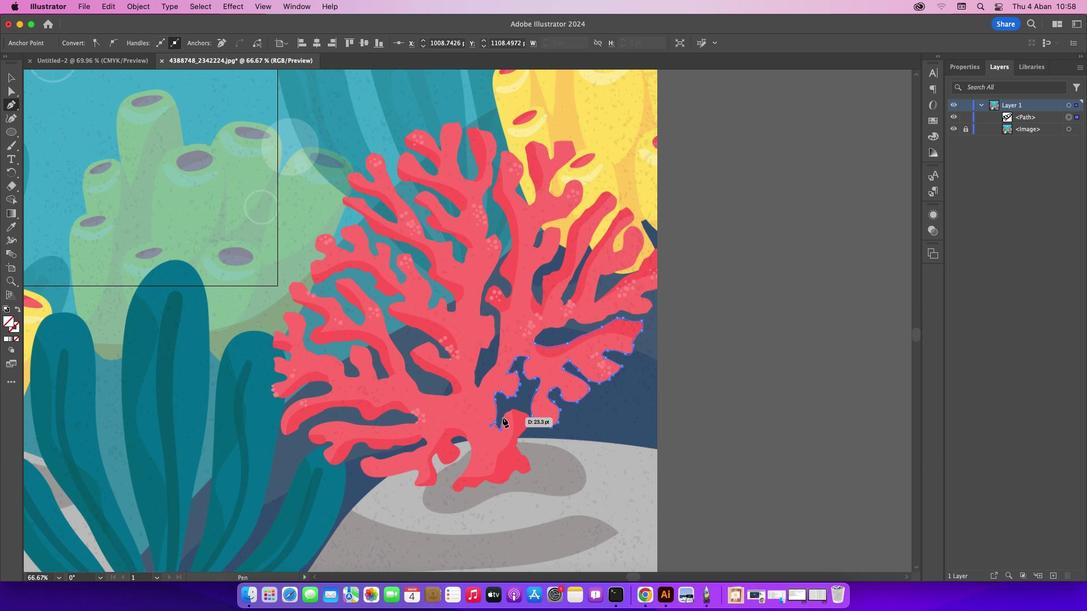 
Action: Mouse pressed left at (399, 475)
Screenshot: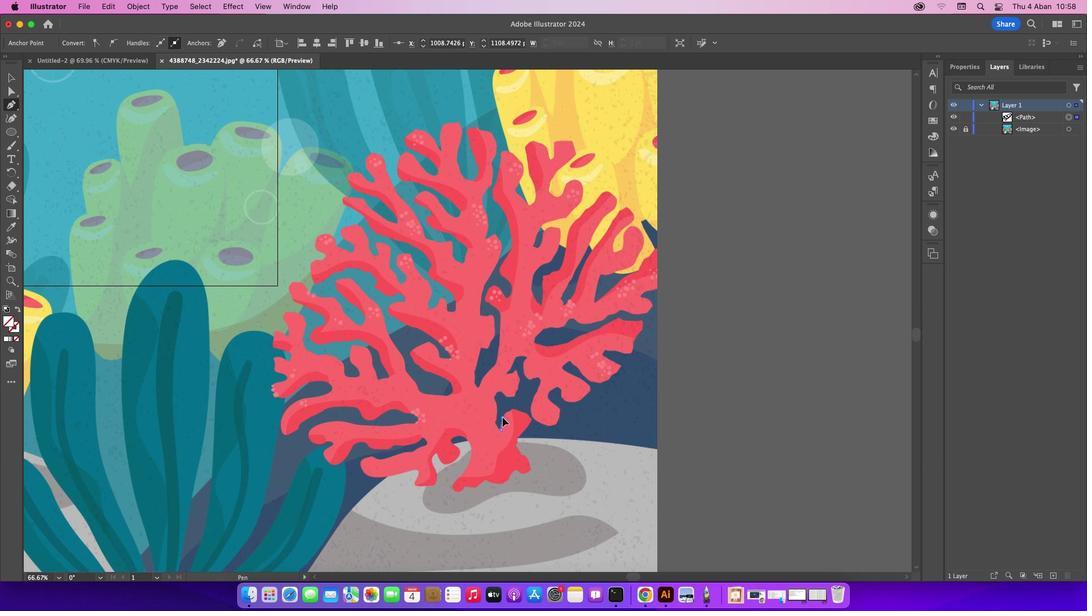 
Action: Mouse moved to (401, 469)
Screenshot: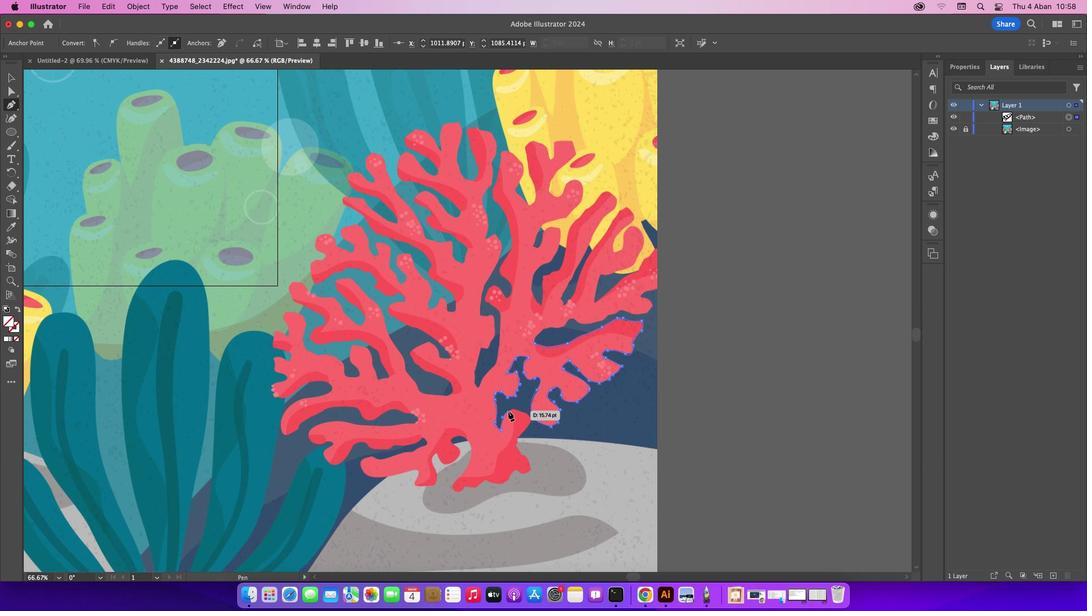 
Action: Mouse pressed left at (401, 469)
Screenshot: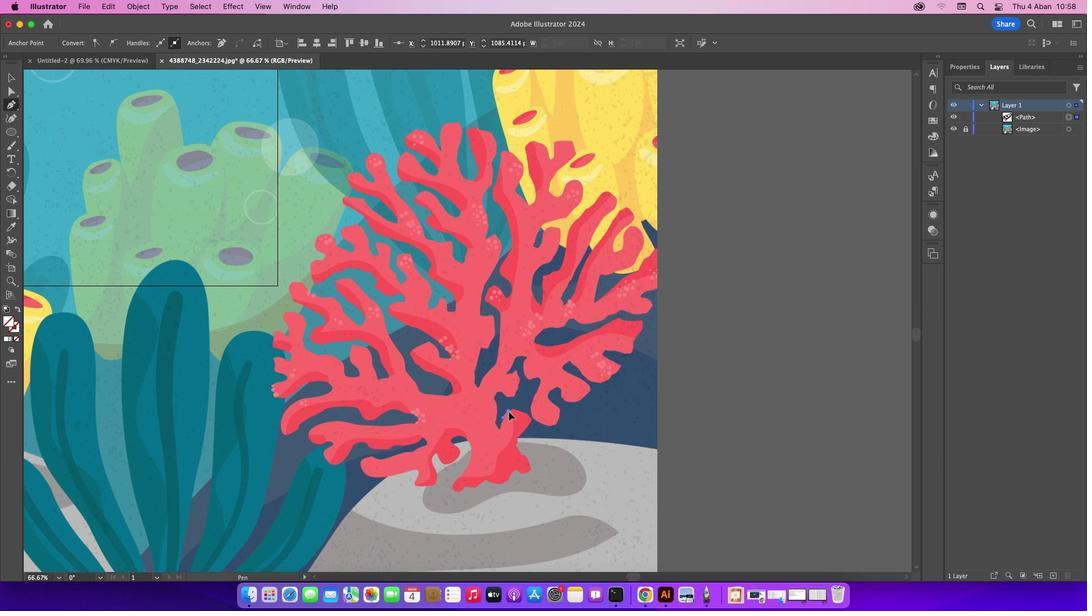 
Action: Mouse moved to (403, 468)
Screenshot: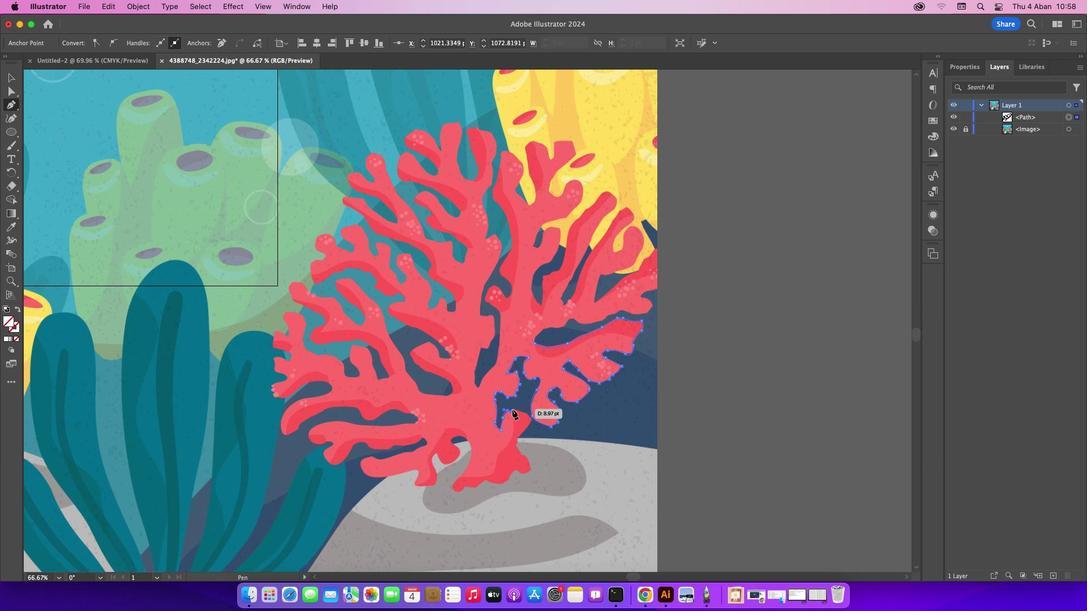 
Action: Mouse pressed left at (403, 468)
Screenshot: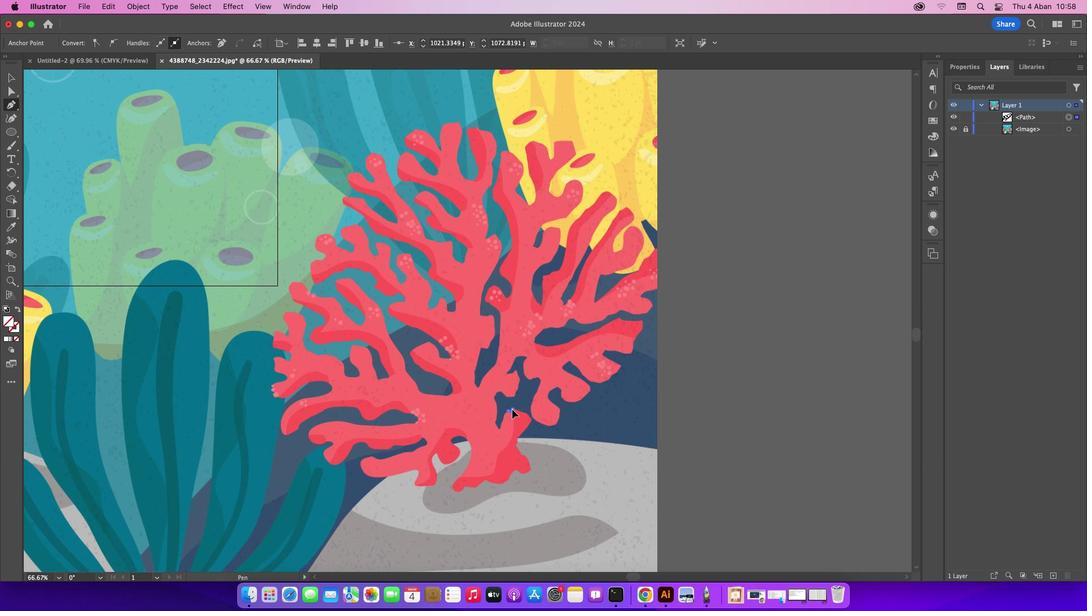 
Action: Mouse moved to (409, 472)
Screenshot: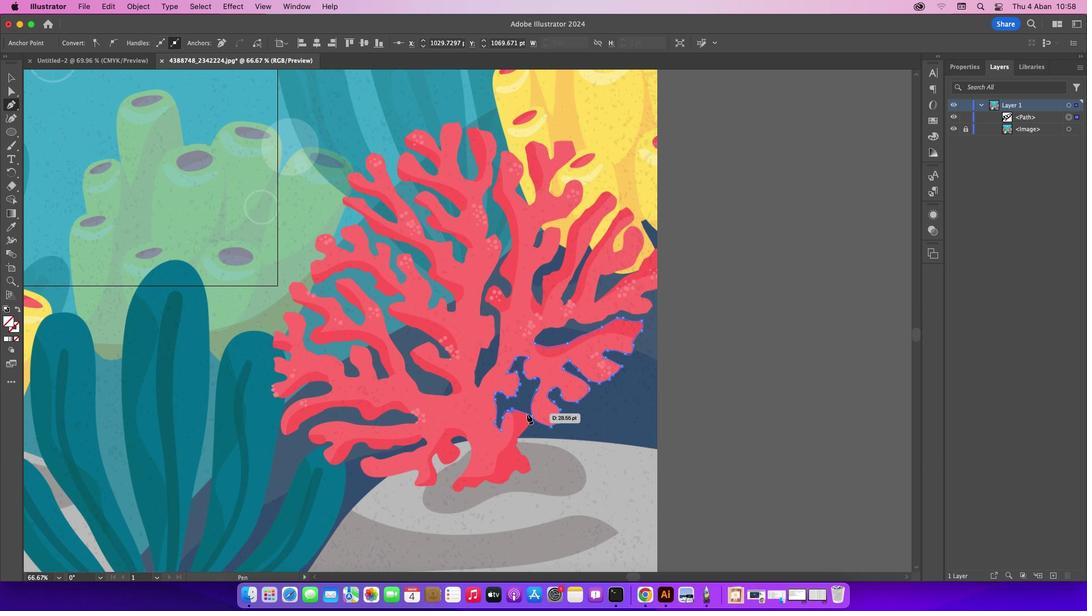 
Action: Mouse pressed left at (409, 472)
Screenshot: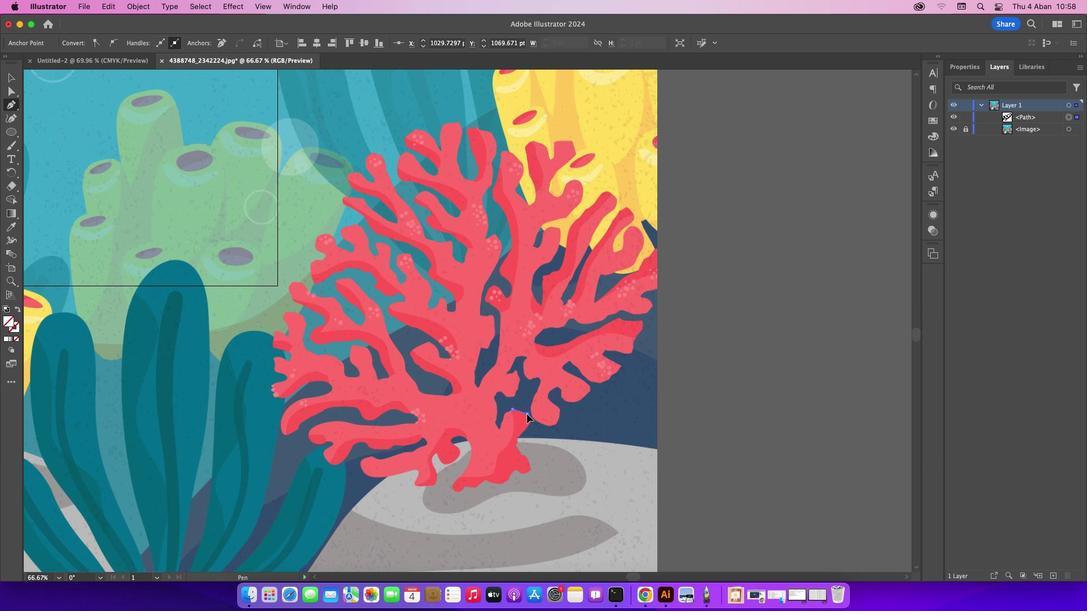 
Action: Mouse moved to (412, 478)
Screenshot: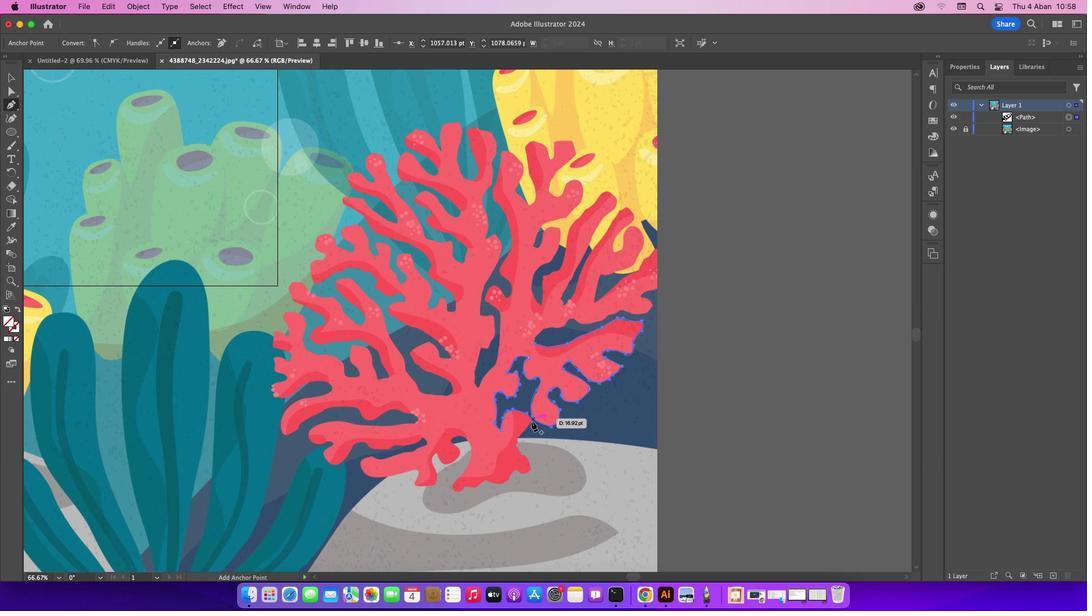 
Action: Mouse pressed left at (412, 478)
Screenshot: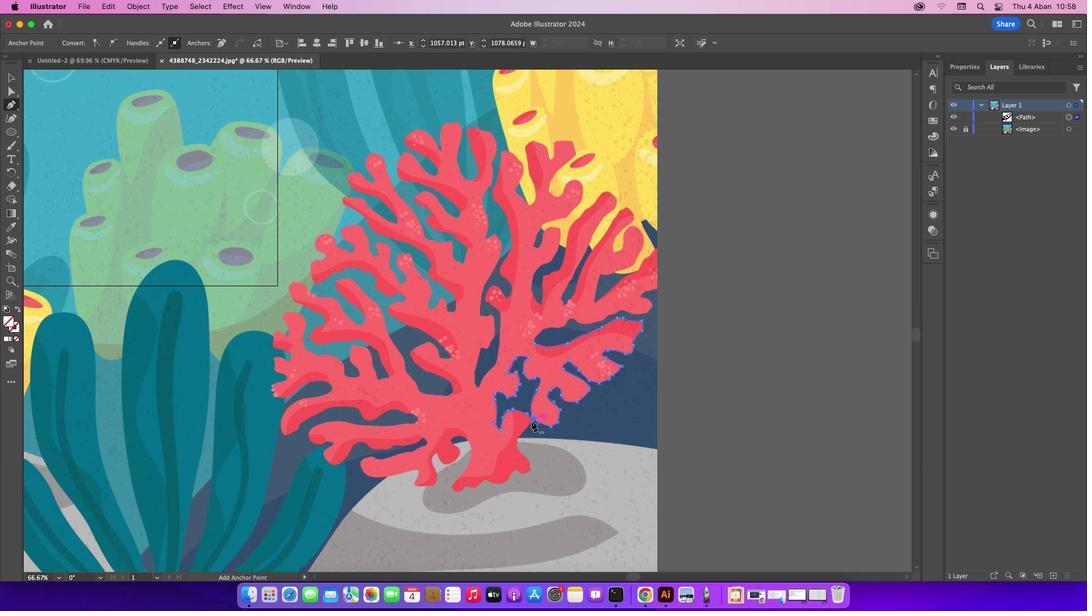 
Action: Mouse moved to (410, 481)
Screenshot: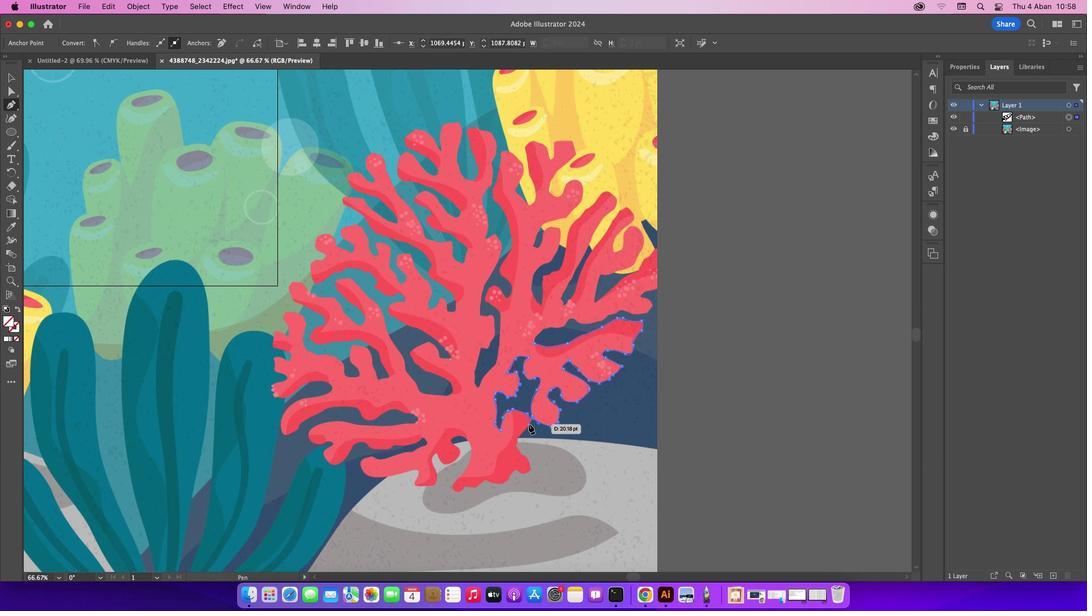 
Action: Mouse pressed left at (410, 481)
Screenshot: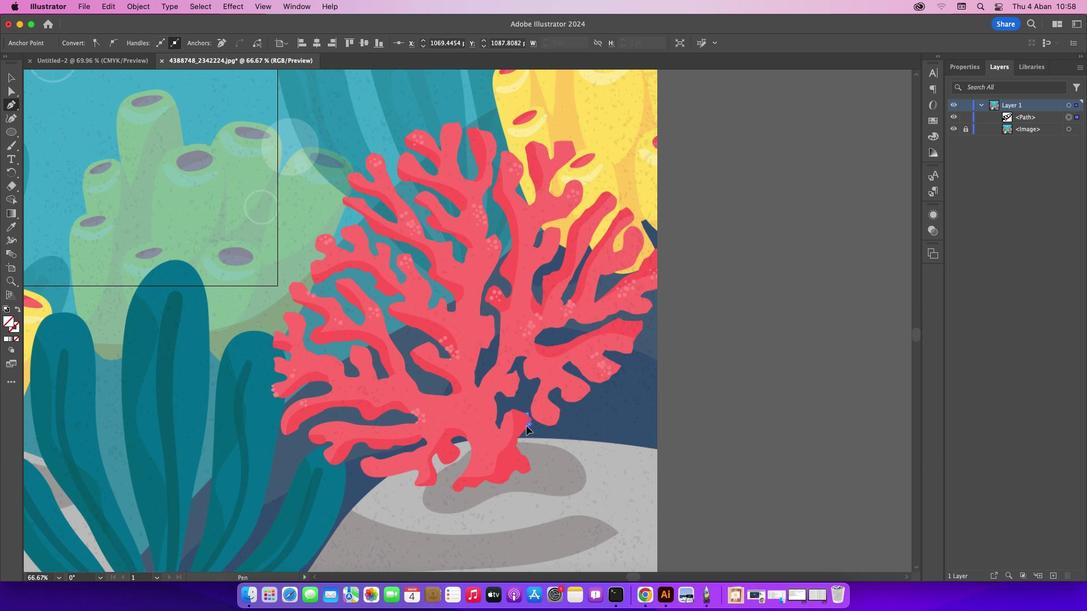 
Action: Mouse moved to (410, 482)
Screenshot: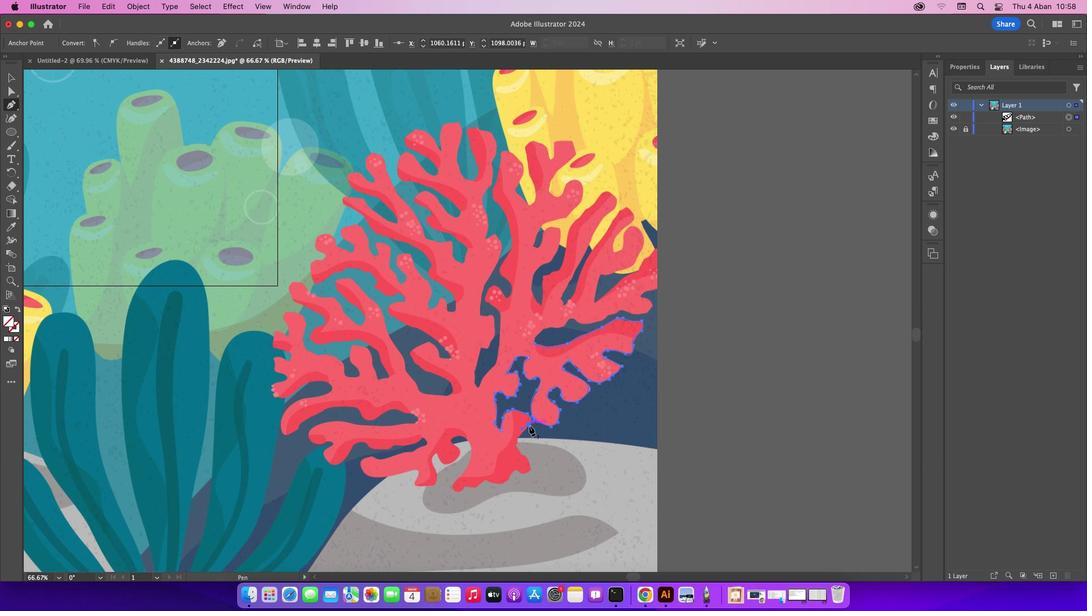 
Action: Mouse pressed left at (410, 482)
Screenshot: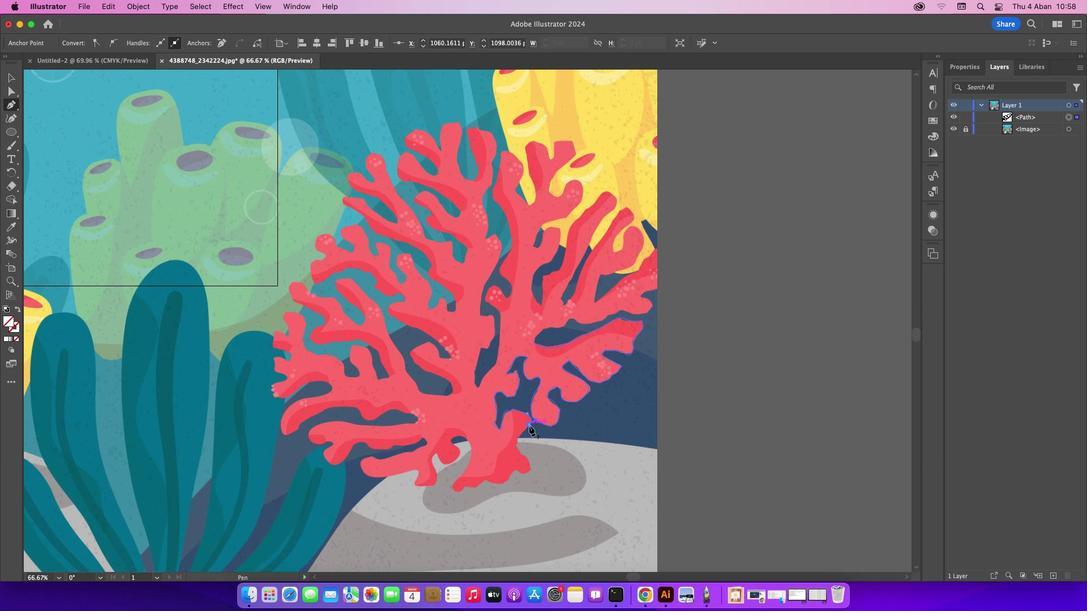 
Action: Mouse moved to (407, 489)
Screenshot: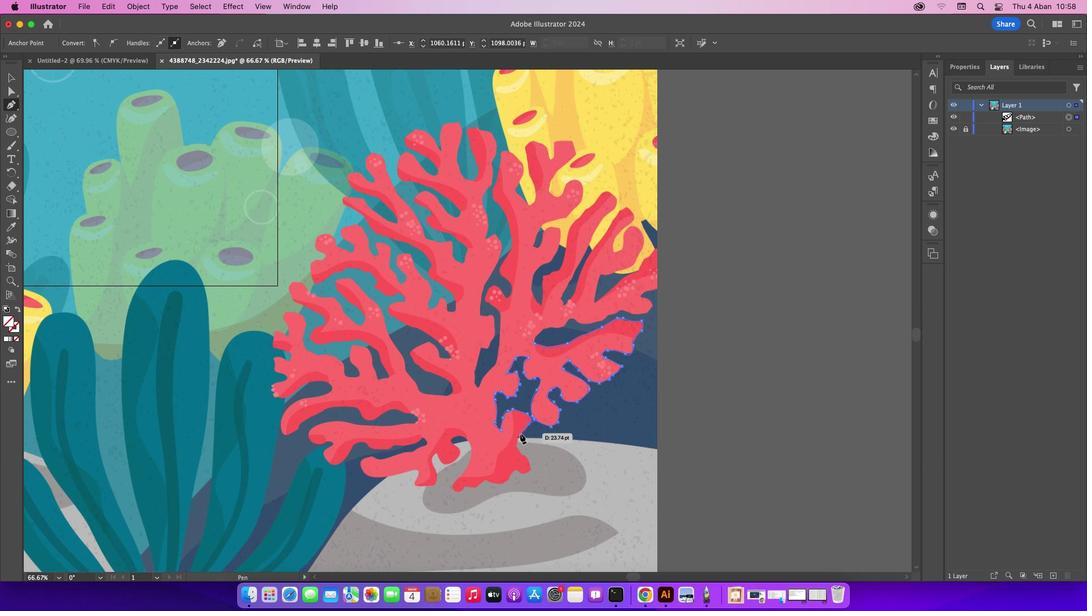 
Action: Mouse pressed left at (407, 489)
Screenshot: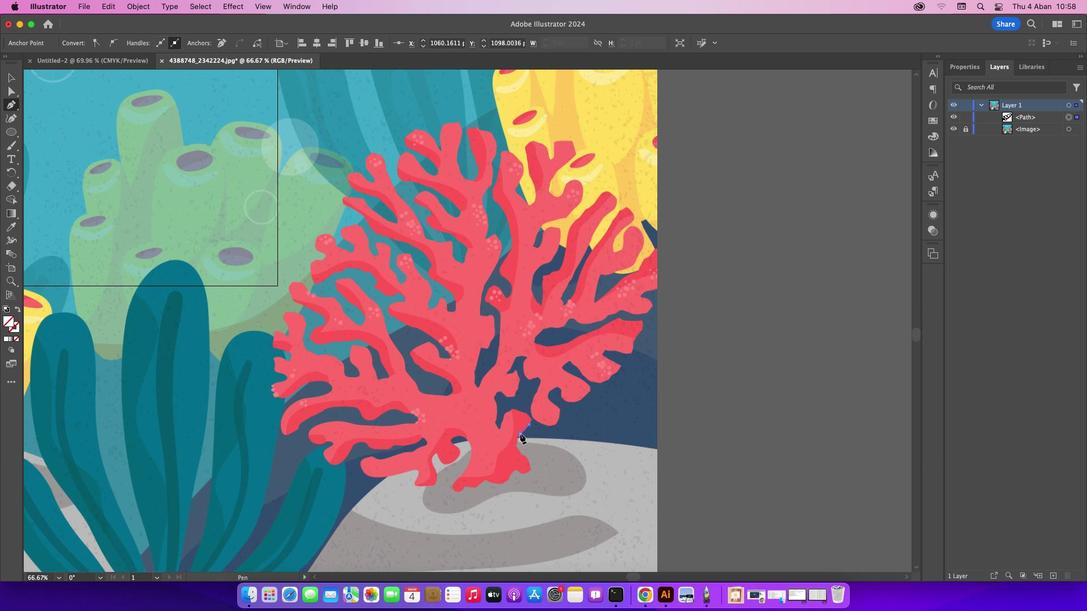 
Action: Mouse moved to (405, 494)
Screenshot: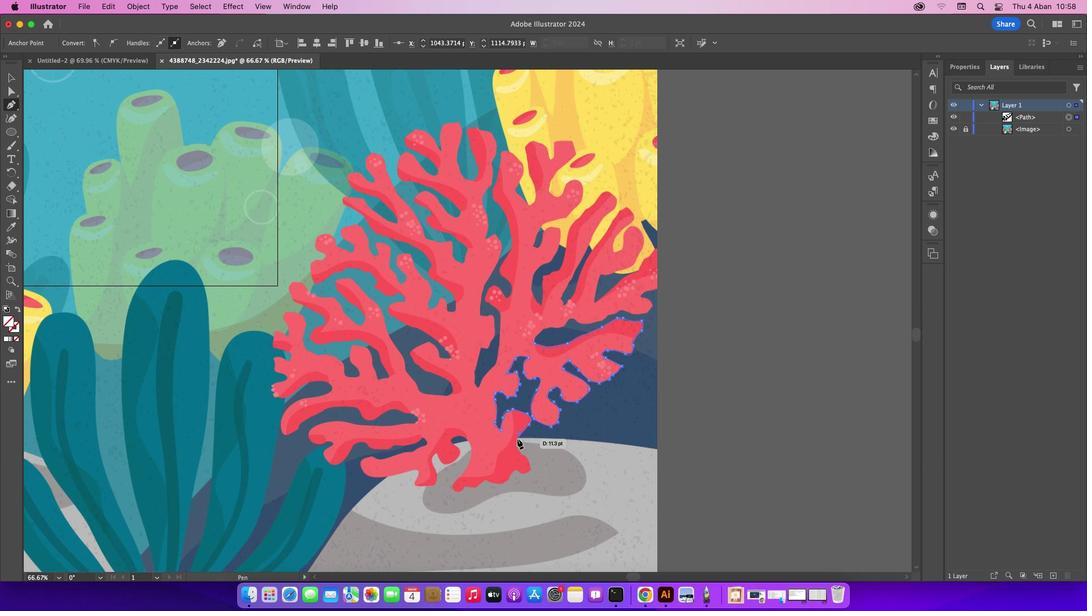 
Action: Mouse pressed left at (405, 494)
Screenshot: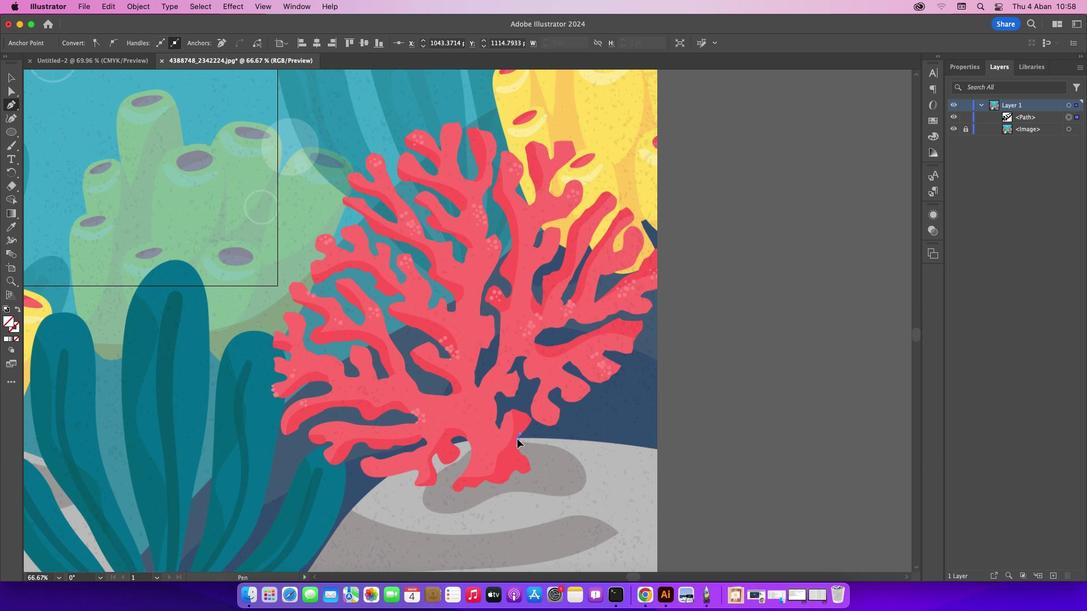 
Action: Mouse moved to (405, 501)
Screenshot: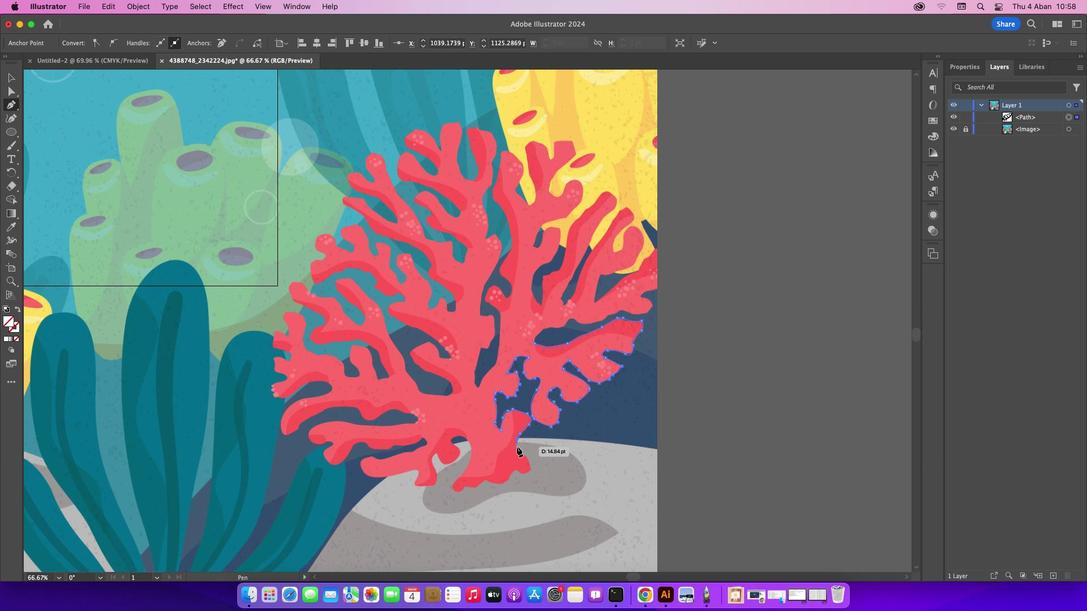 
Action: Mouse pressed left at (405, 501)
Screenshot: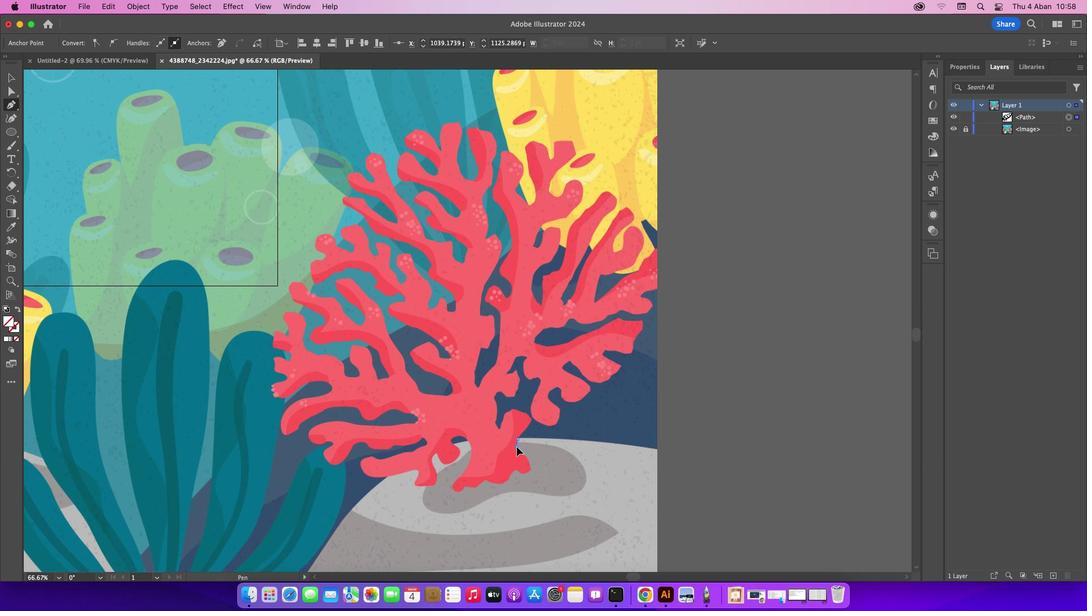 
Action: Mouse moved to (405, 503)
Screenshot: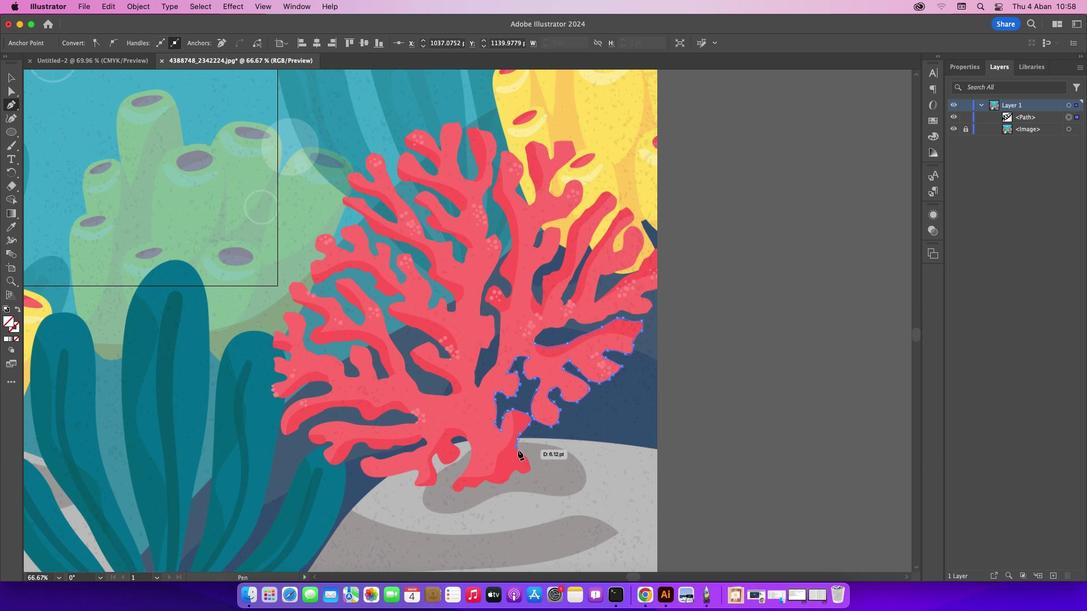 
Action: Mouse pressed left at (405, 503)
Screenshot: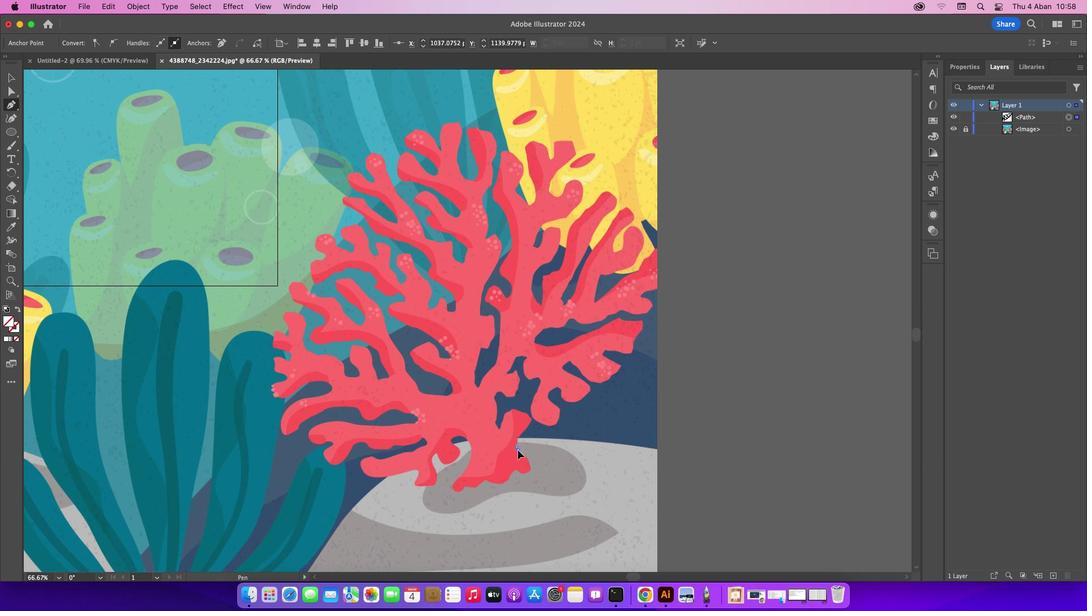 
Action: Mouse moved to (408, 507)
Screenshot: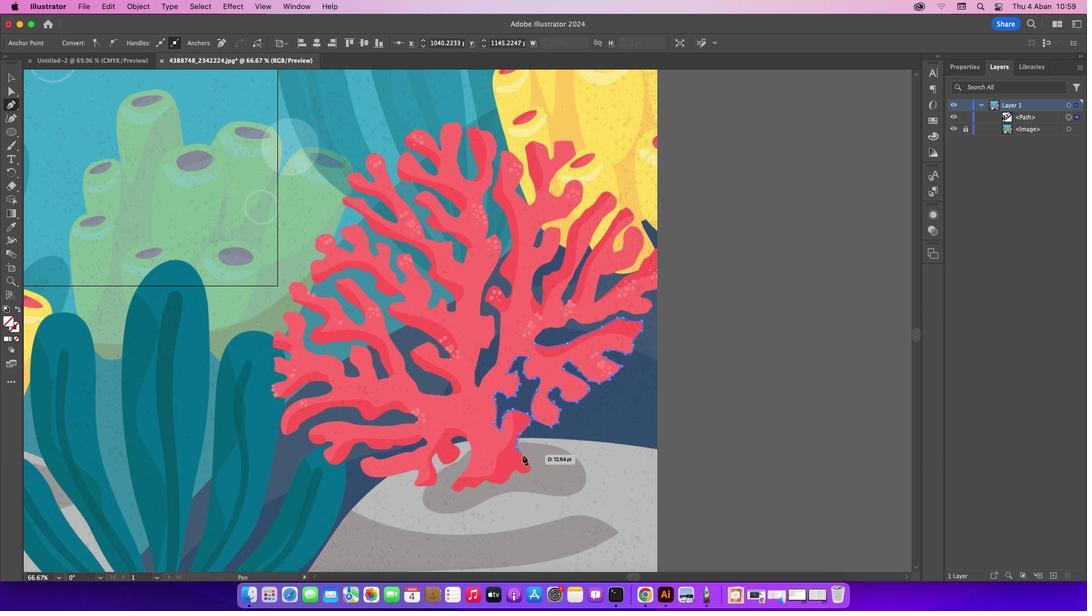 
Action: Mouse pressed left at (408, 507)
Screenshot: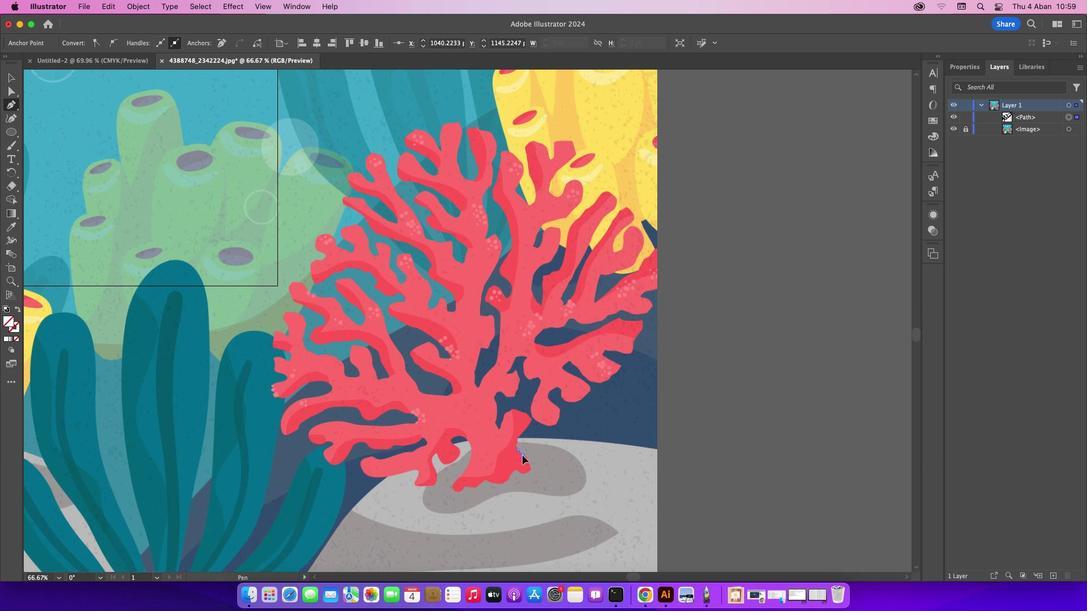 
Action: Mouse moved to (410, 511)
Screenshot: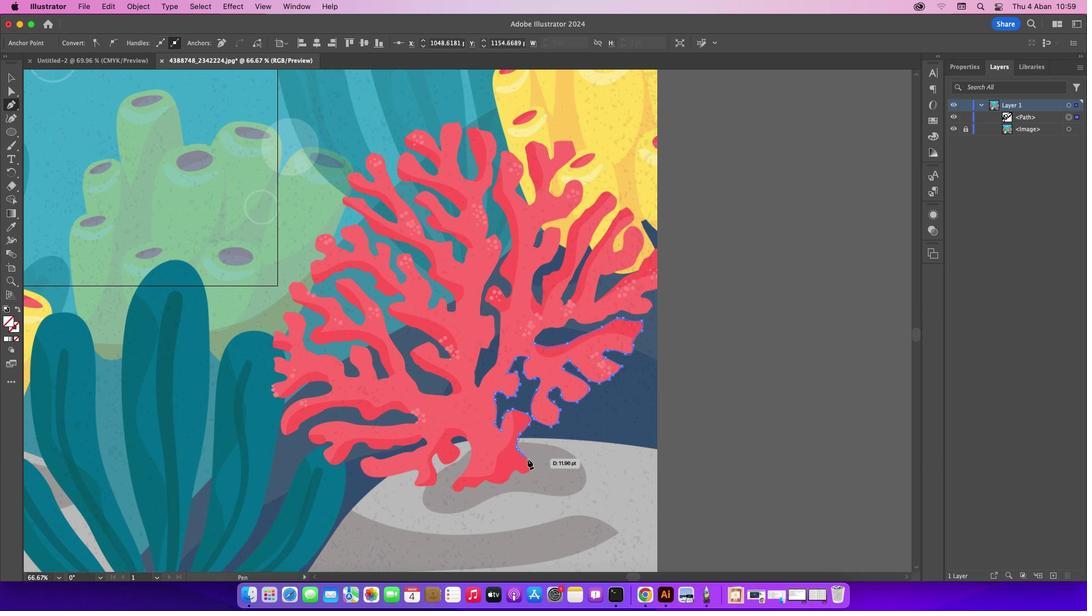 
Action: Mouse pressed left at (410, 511)
Screenshot: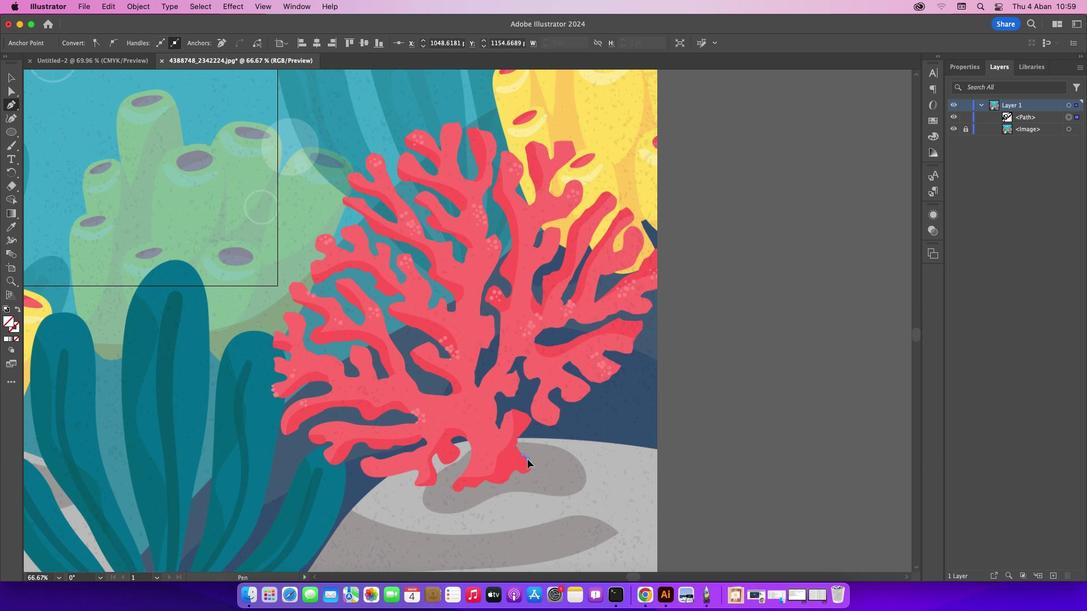 
Action: Mouse moved to (411, 519)
Screenshot: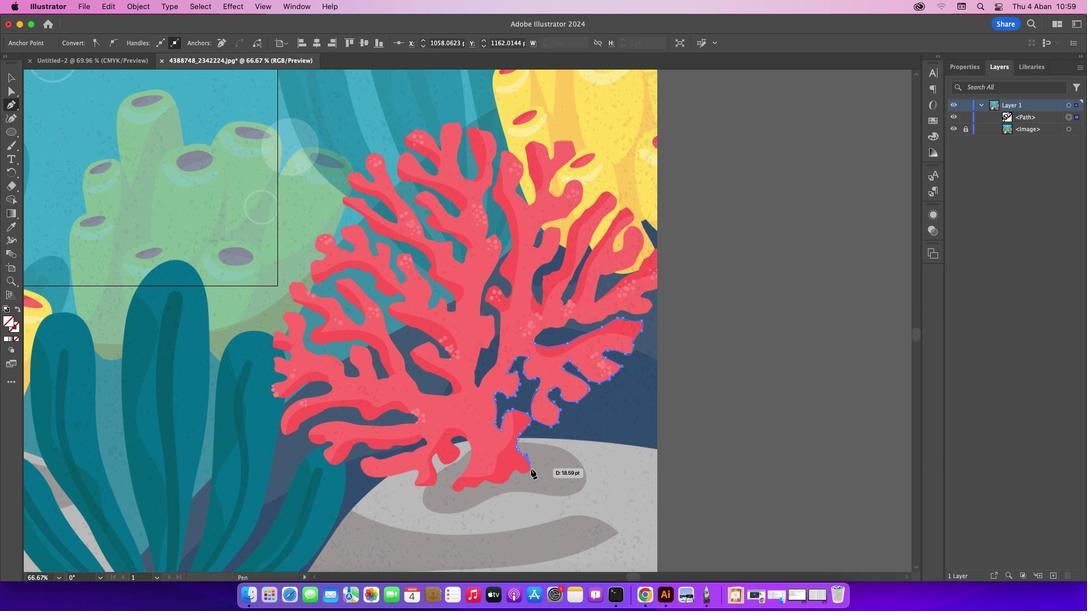 
Action: Mouse pressed left at (411, 519)
Screenshot: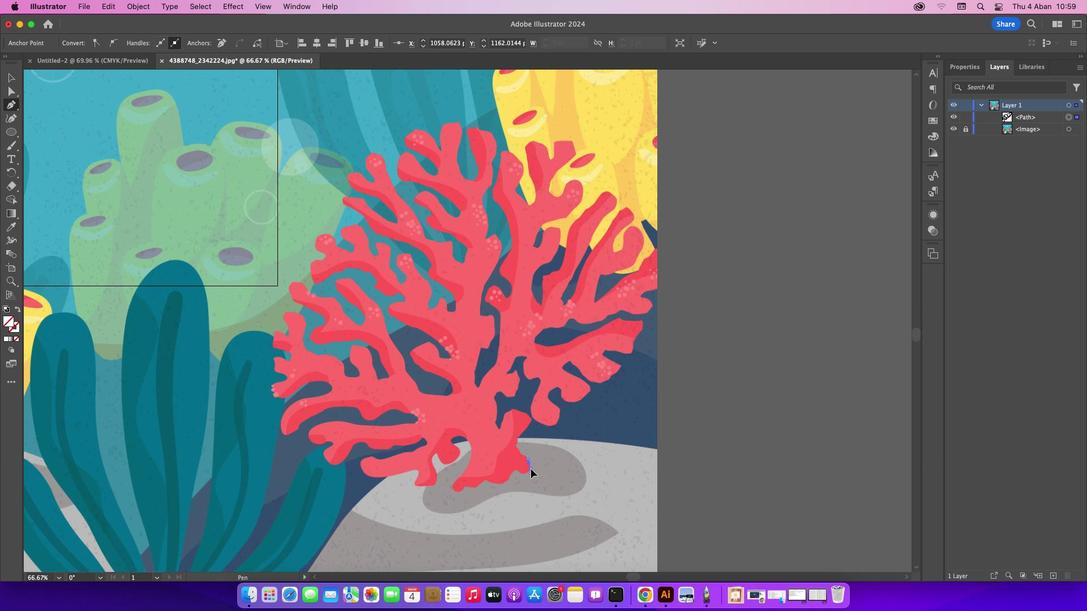 
Action: Mouse moved to (407, 524)
Screenshot: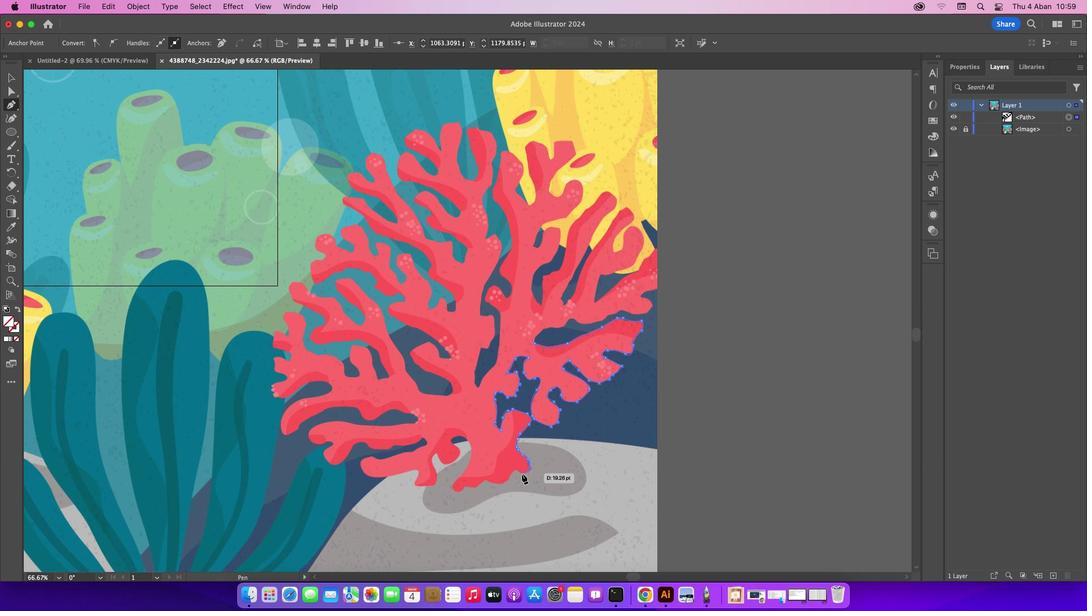 
Action: Mouse pressed left at (407, 524)
Screenshot: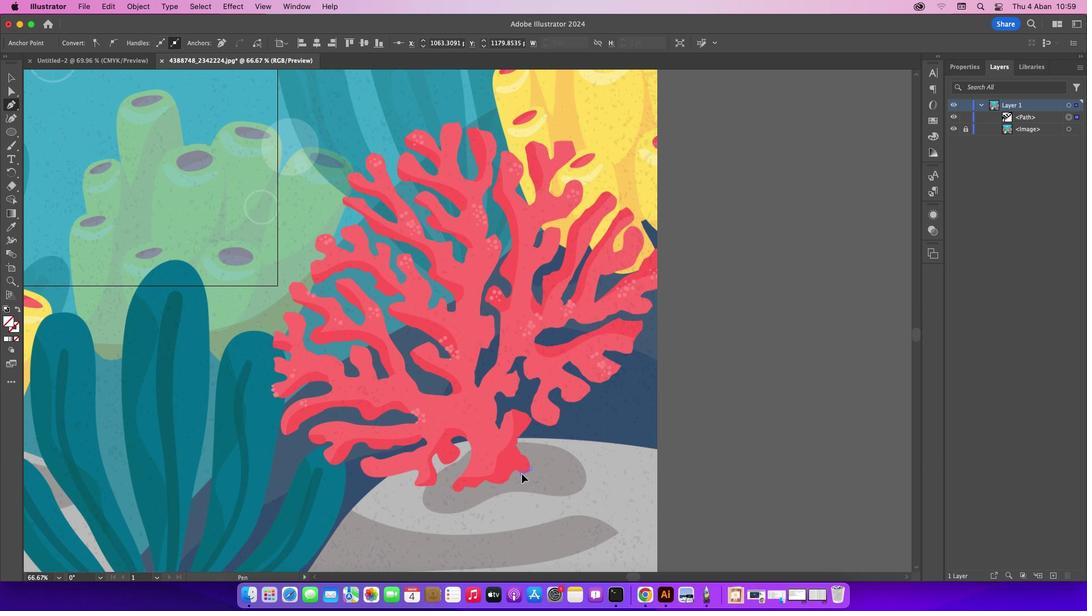 
Action: Mouse moved to (407, 523)
Screenshot: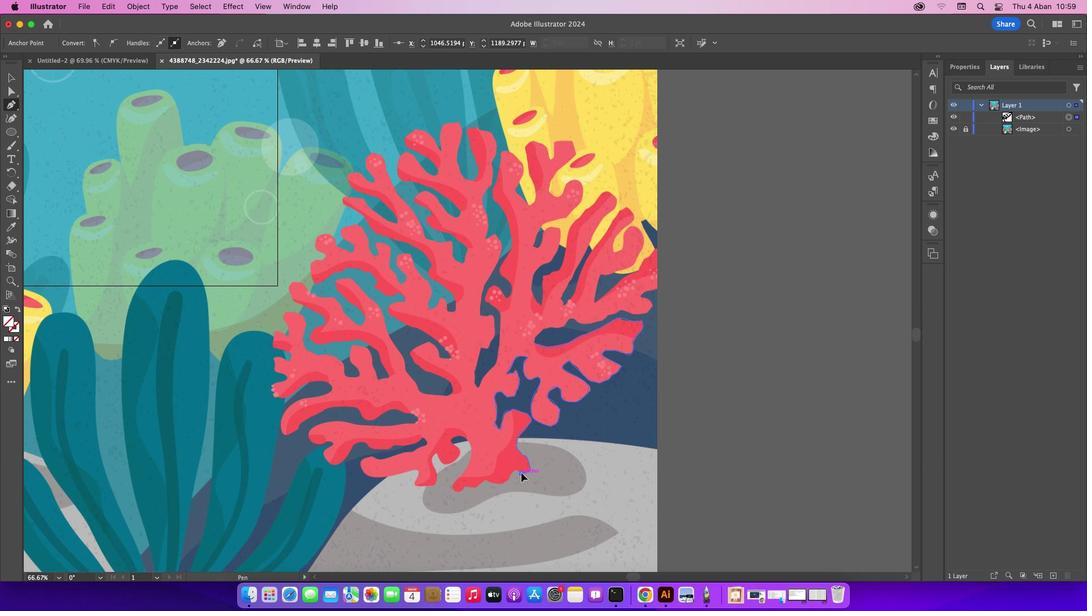 
Action: Mouse pressed left at (407, 523)
Screenshot: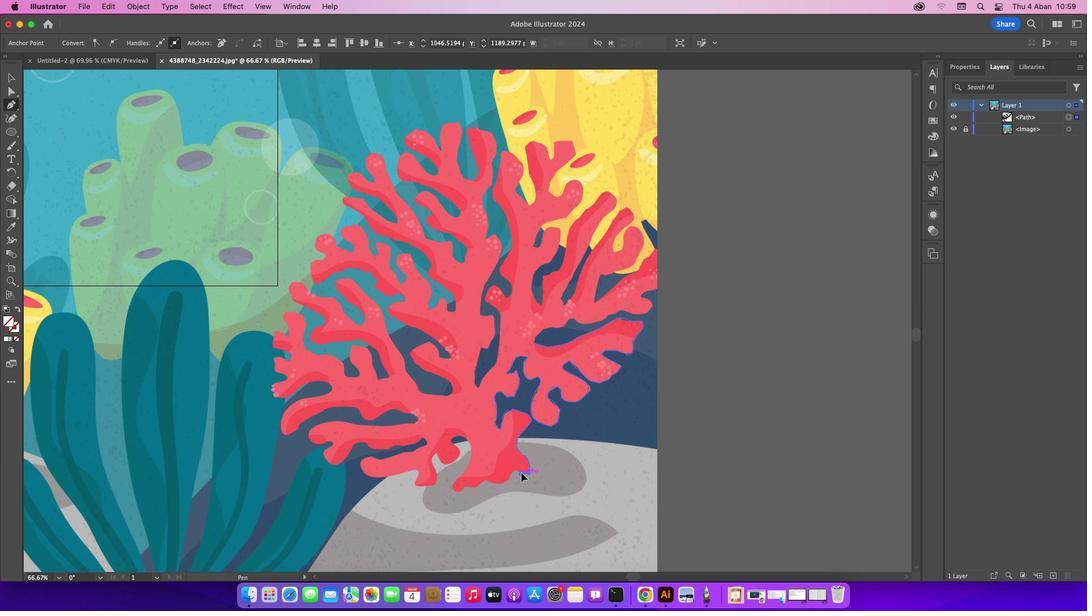 
Action: Mouse moved to (403, 524)
Screenshot: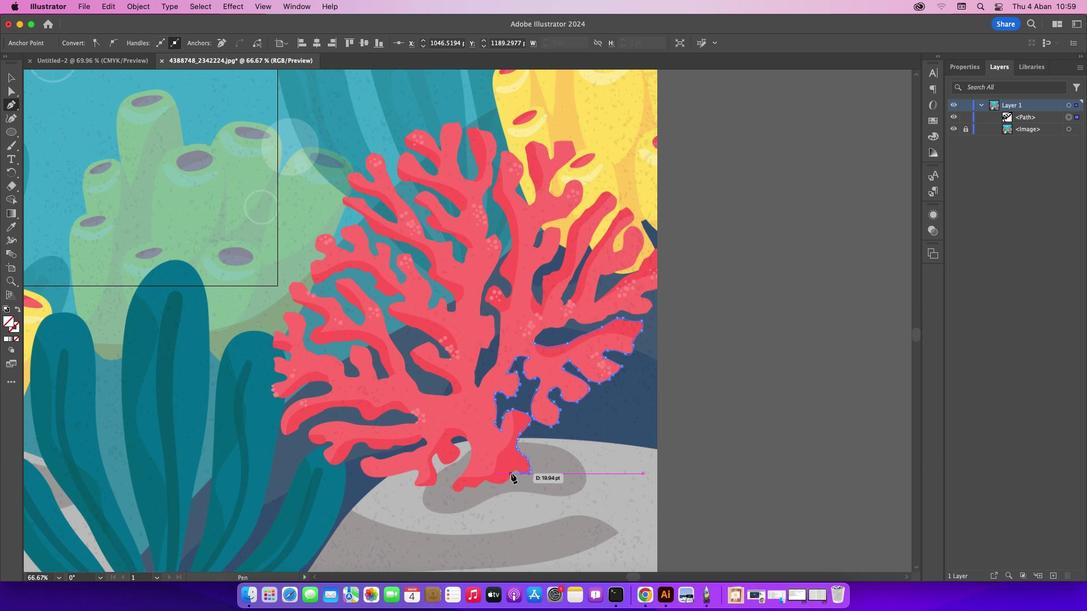 
Action: Mouse pressed left at (403, 524)
Screenshot: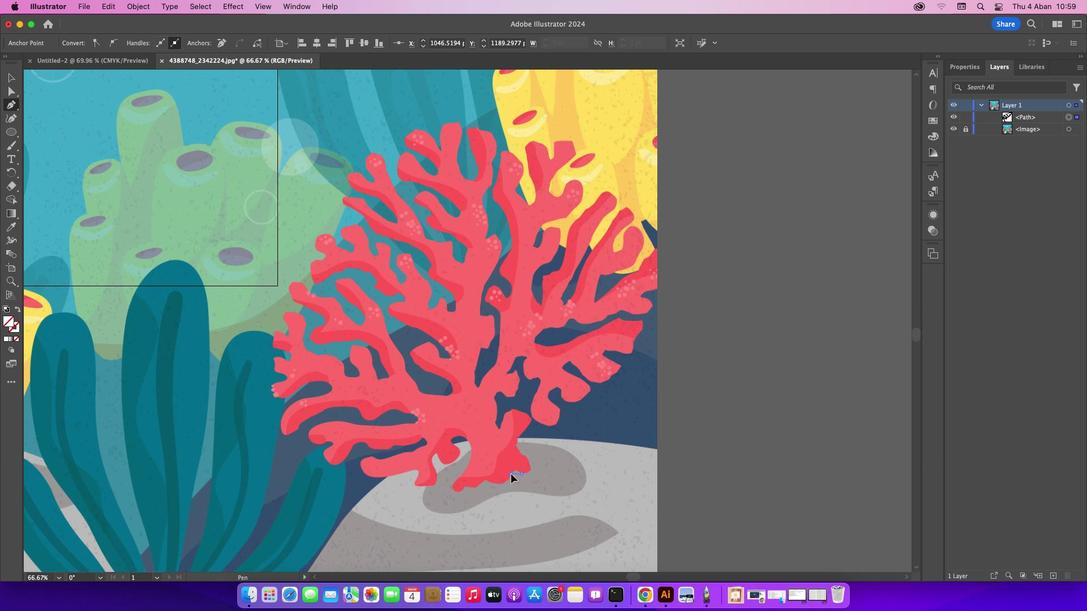 
Action: Mouse moved to (398, 533)
Screenshot: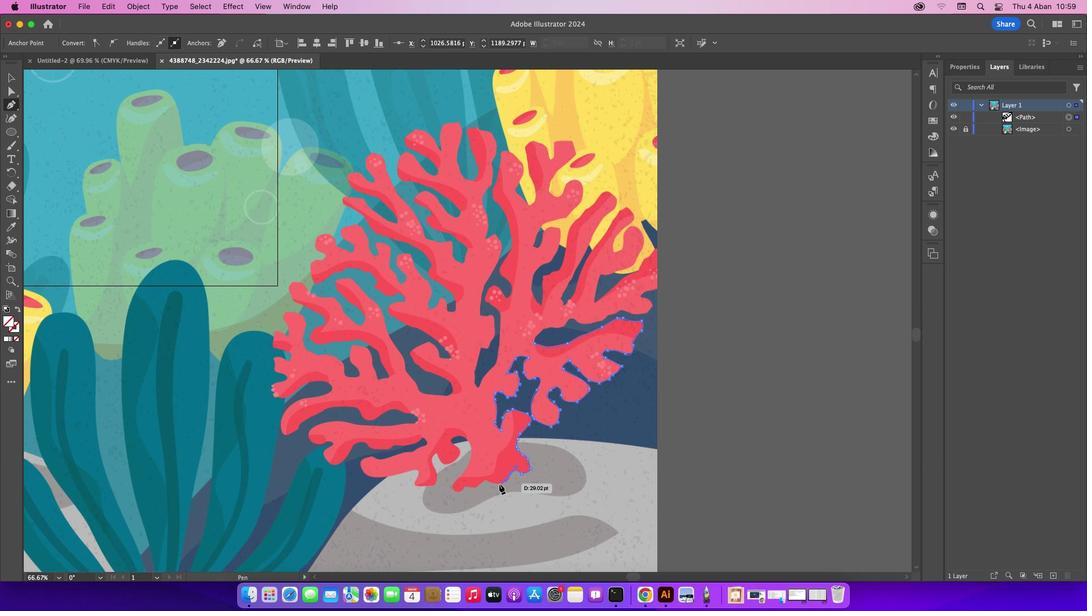 
Action: Mouse pressed left at (398, 533)
Screenshot: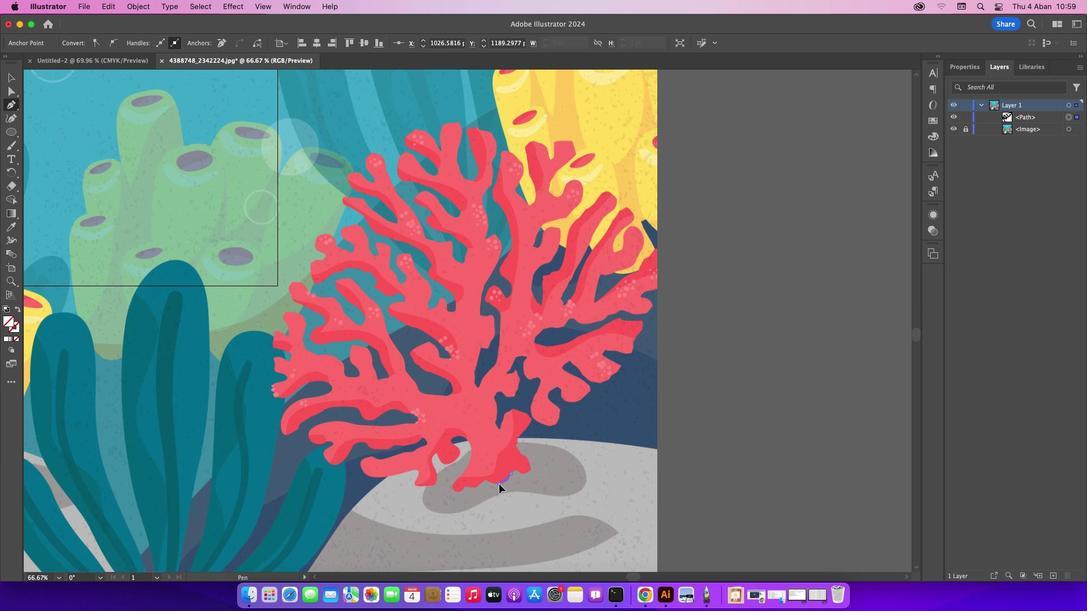 
Action: Mouse moved to (391, 529)
Screenshot: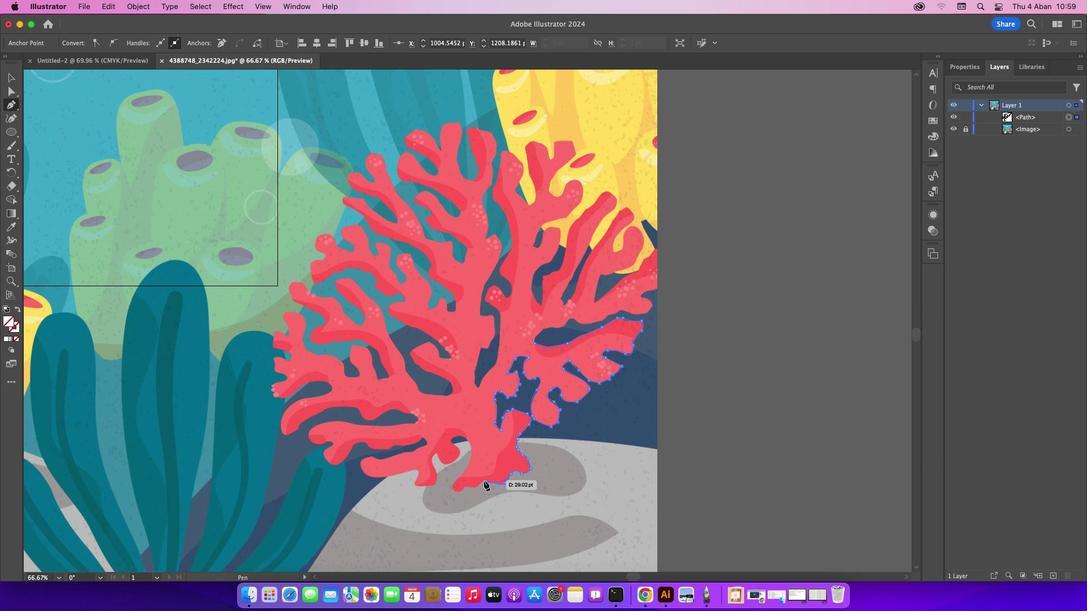 
Action: Mouse pressed left at (391, 529)
Screenshot: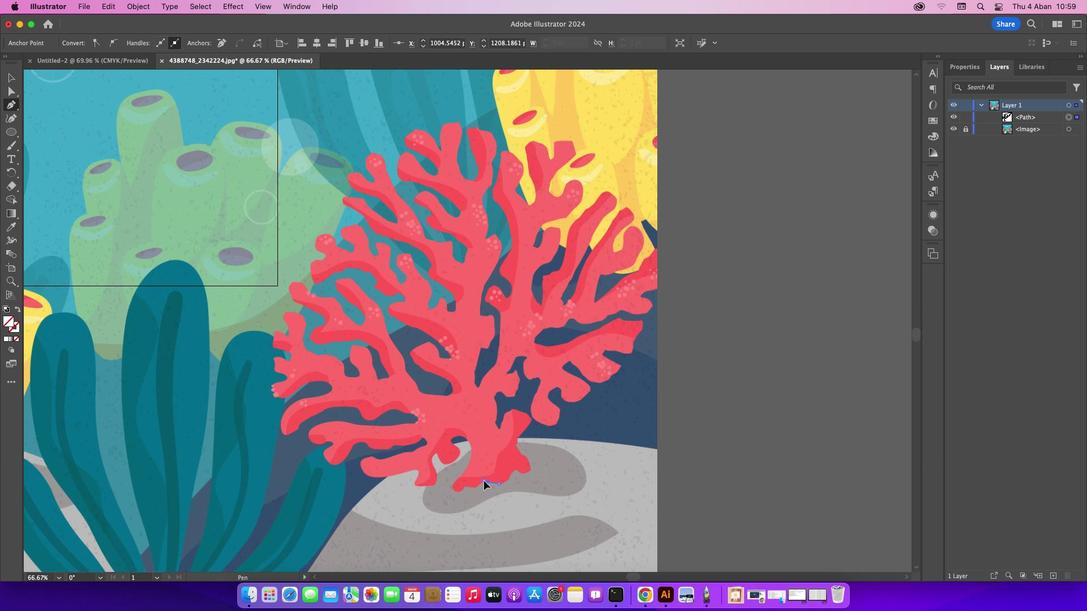 
Action: Mouse moved to (387, 537)
Screenshot: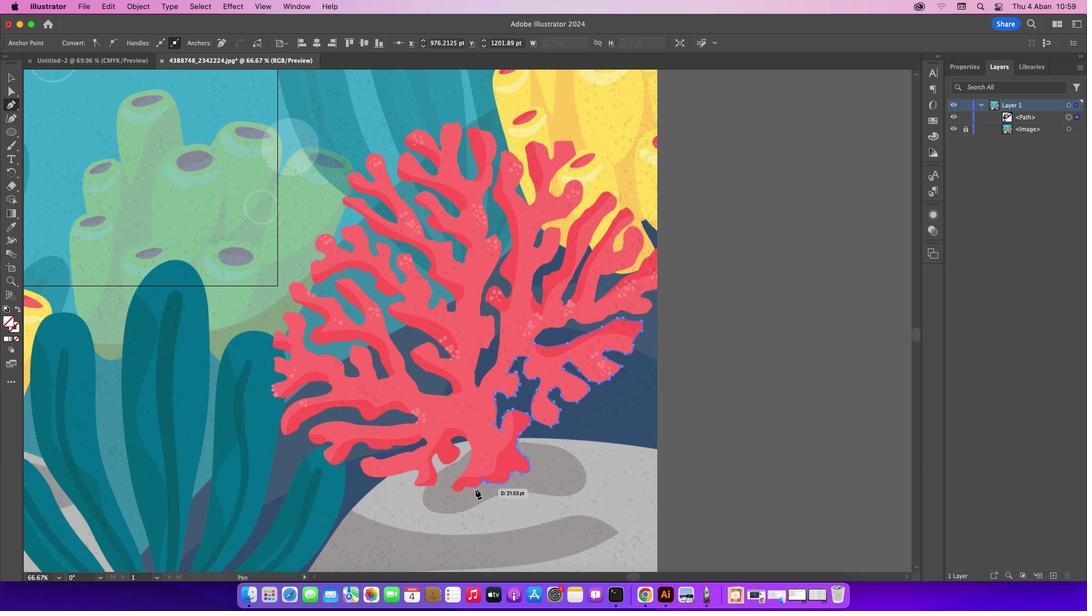 
Action: Mouse pressed left at (387, 537)
Screenshot: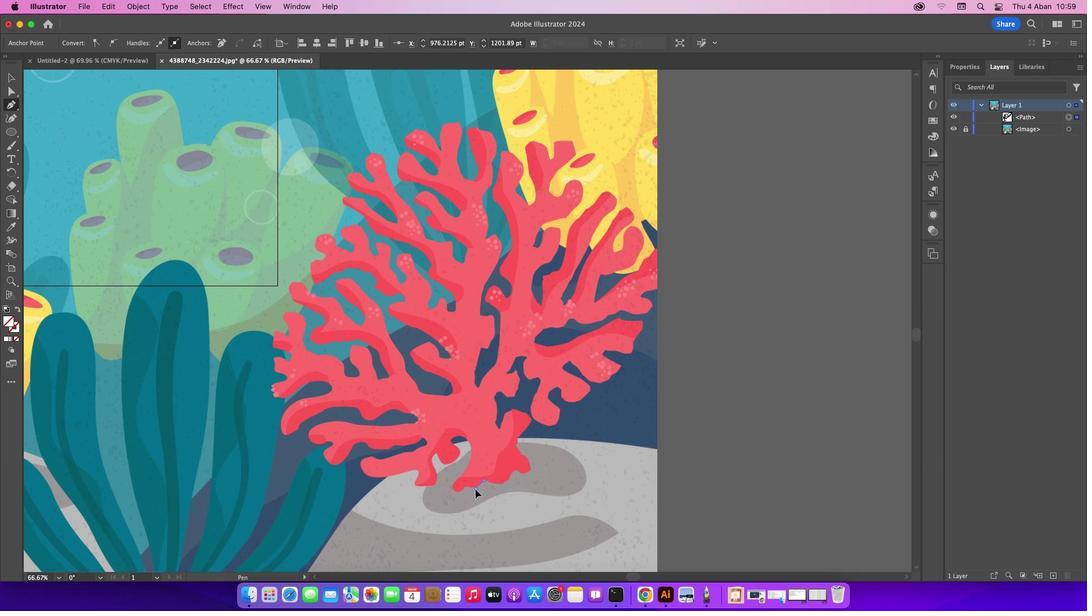 
Action: Mouse moved to (383, 535)
Screenshot: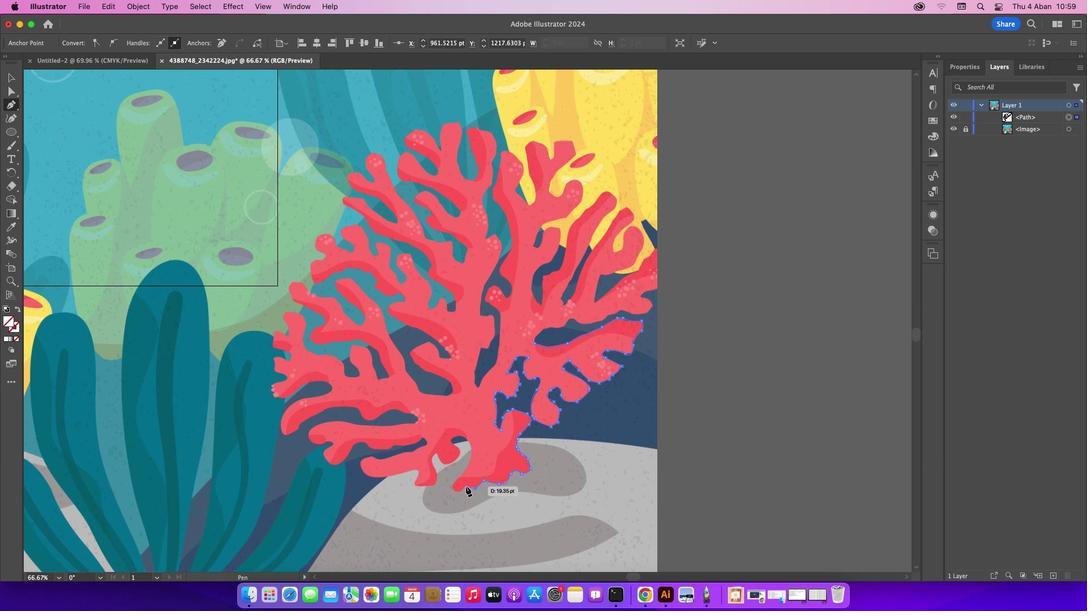 
Action: Mouse pressed left at (383, 535)
Screenshot: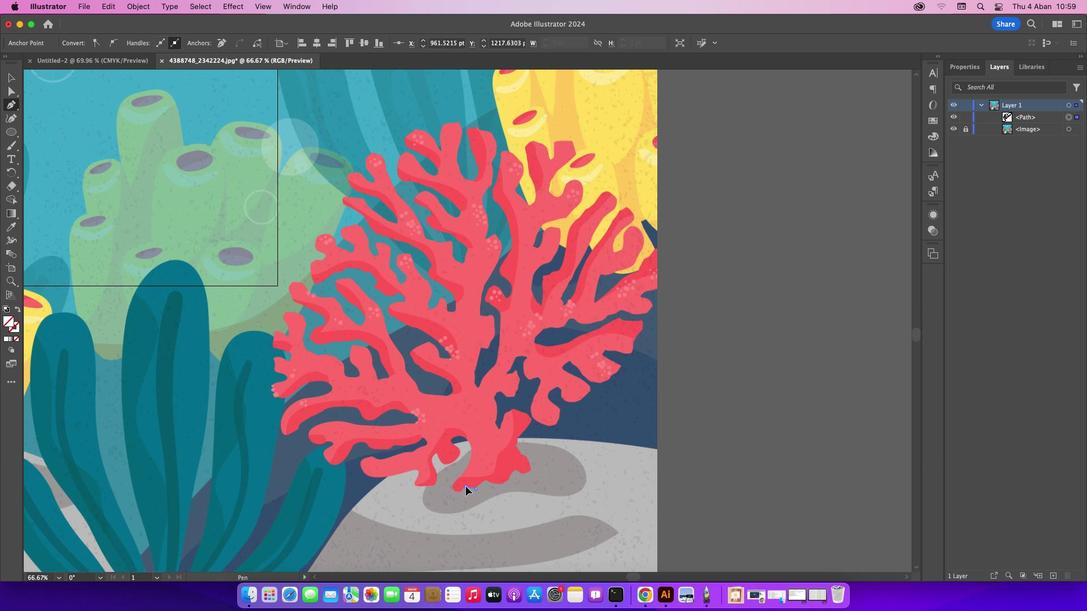 
Action: Mouse moved to (378, 536)
Screenshot: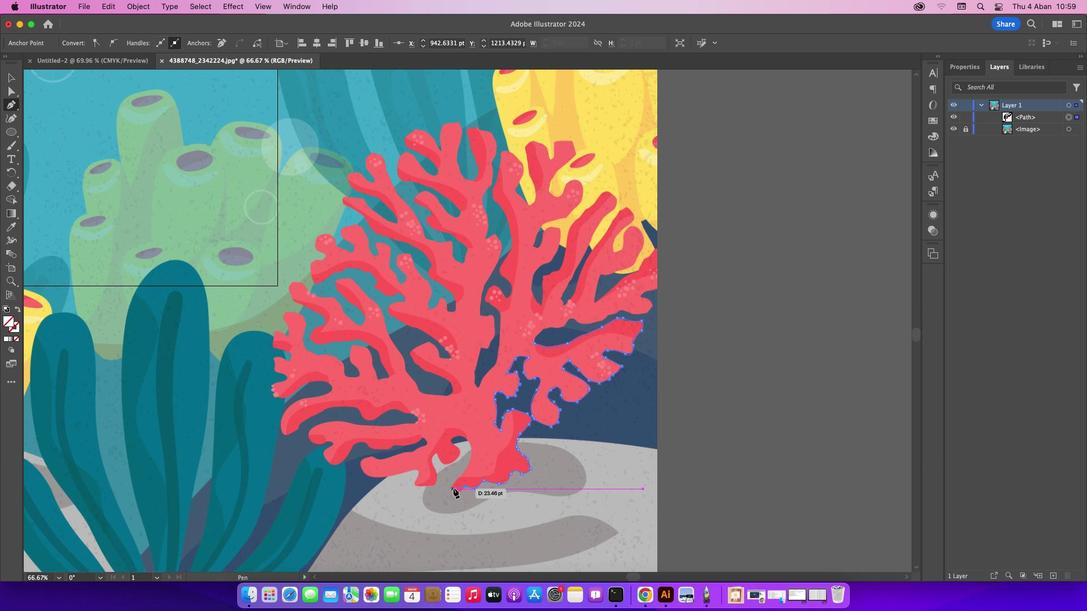
Action: Mouse pressed left at (378, 536)
Screenshot: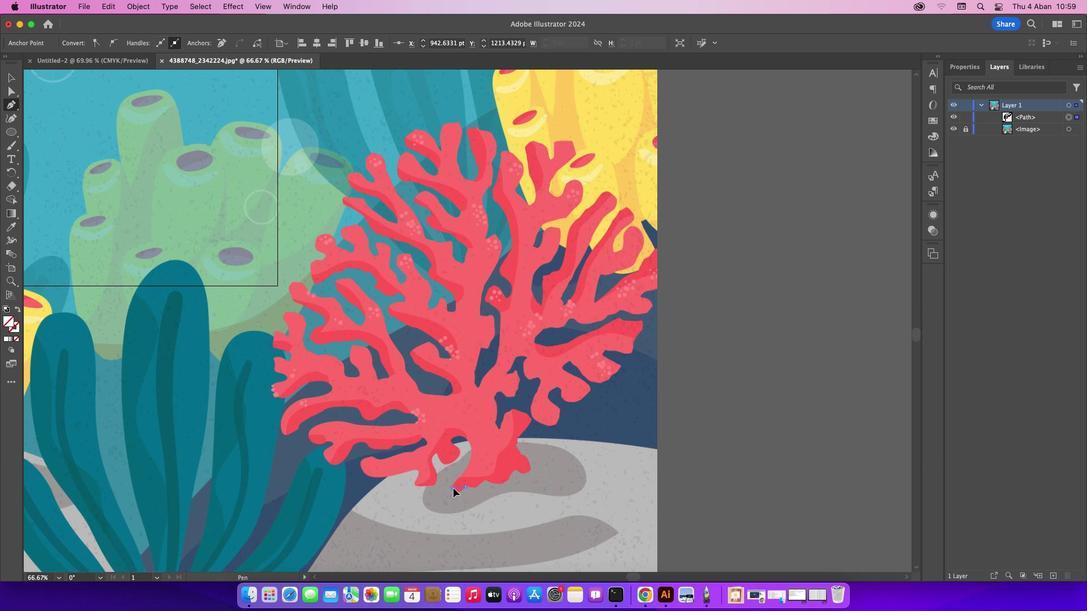 
Action: Mouse moved to (378, 537)
Screenshot: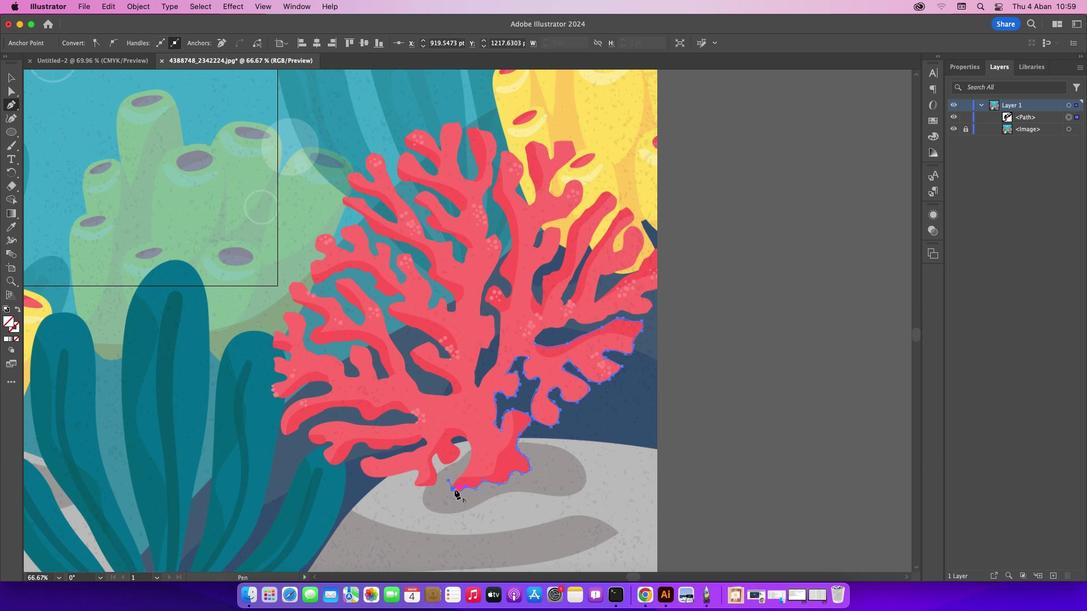 
Action: Mouse pressed left at (378, 537)
Screenshot: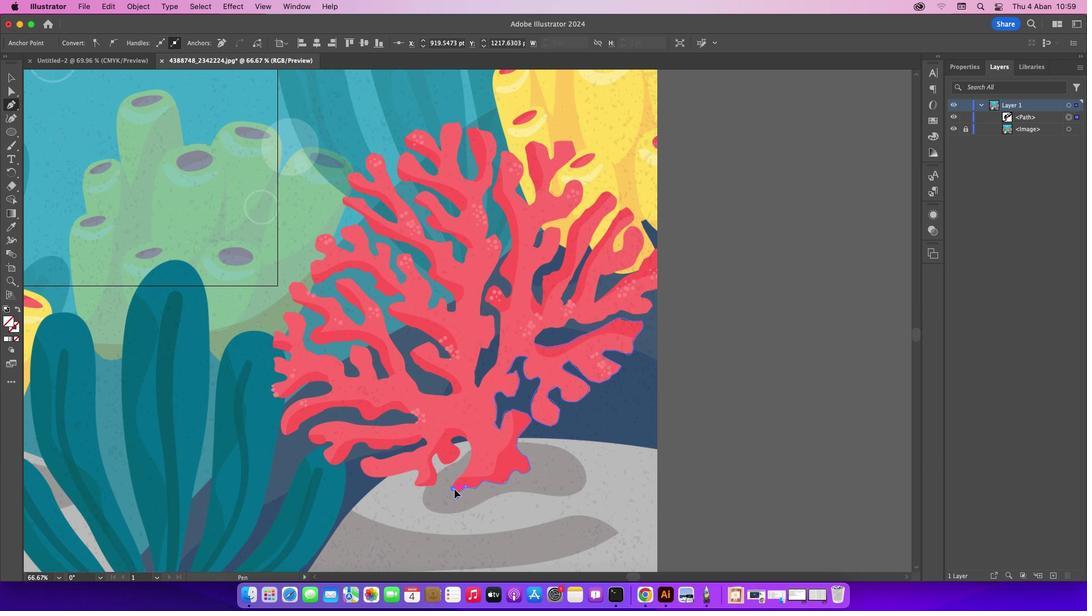
Action: Mouse moved to (383, 519)
Screenshot: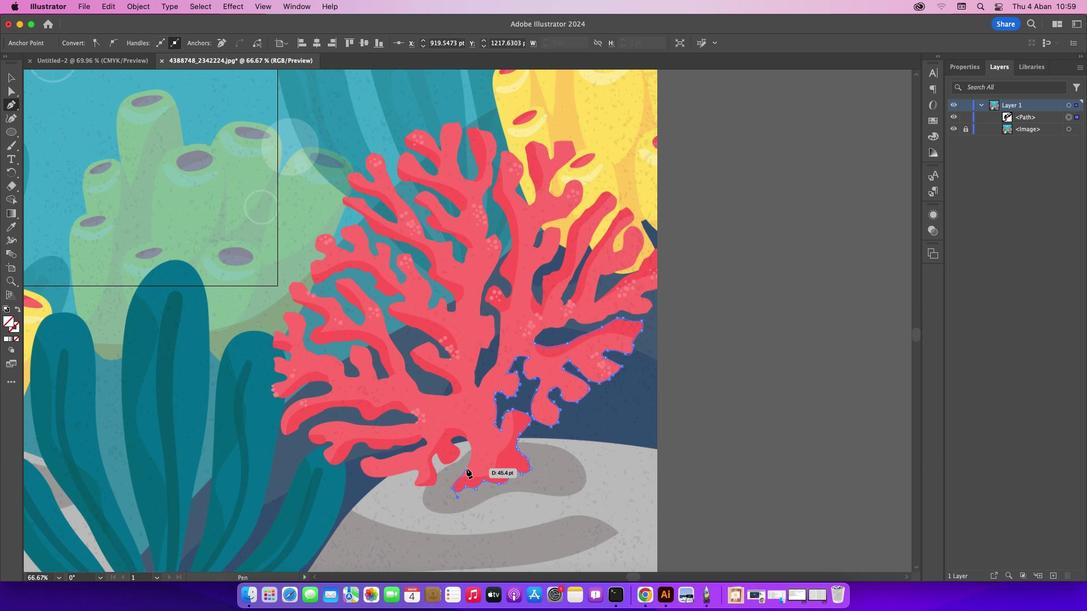 
Action: Mouse pressed left at (383, 519)
Screenshot: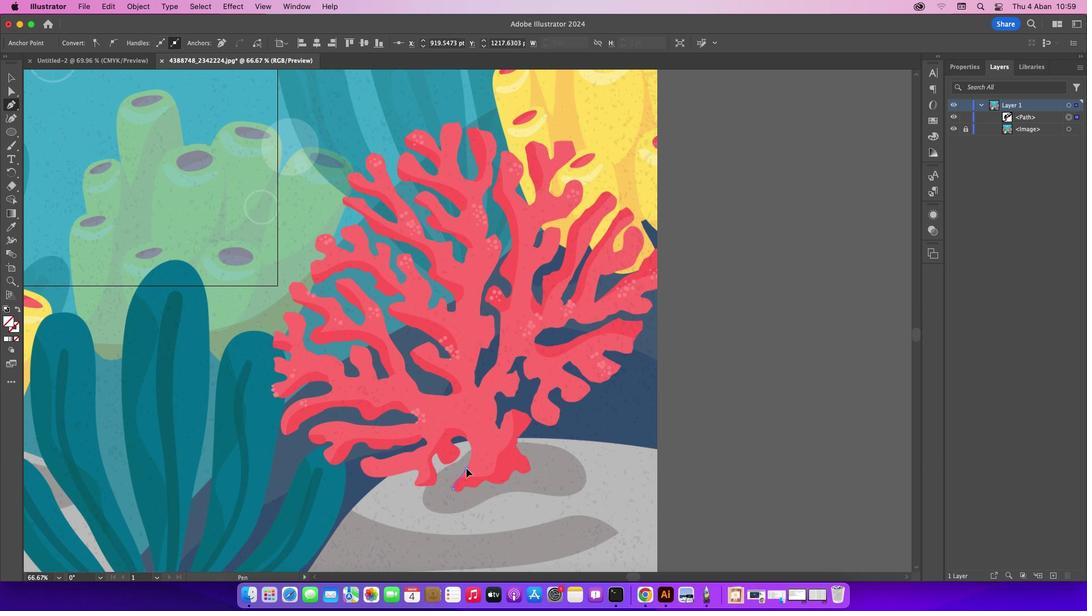
Action: Mouse moved to (383, 491)
Screenshot: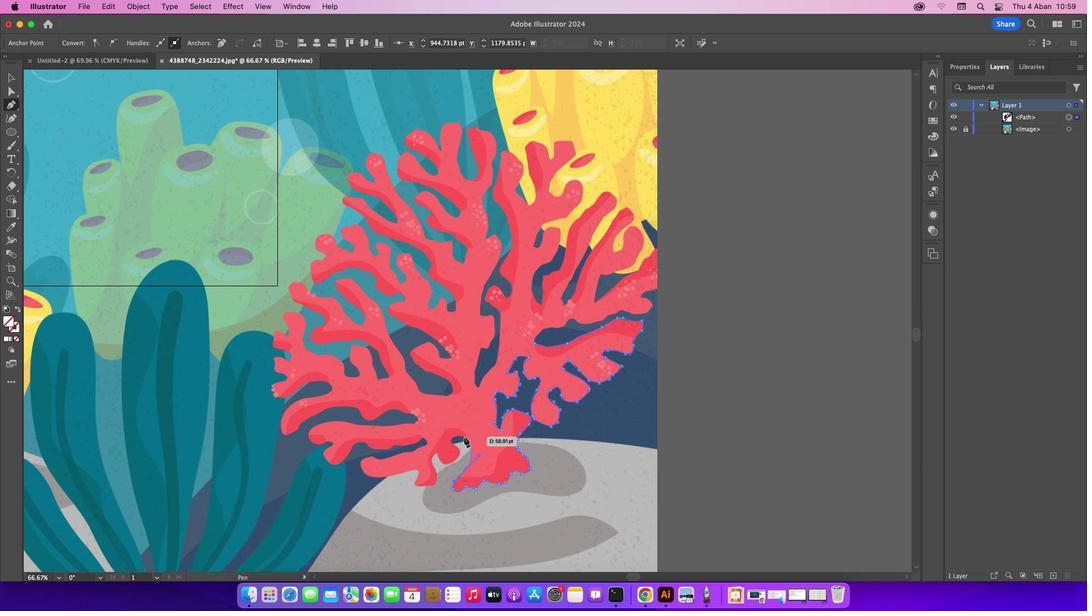 
Action: Mouse pressed left at (383, 491)
Screenshot: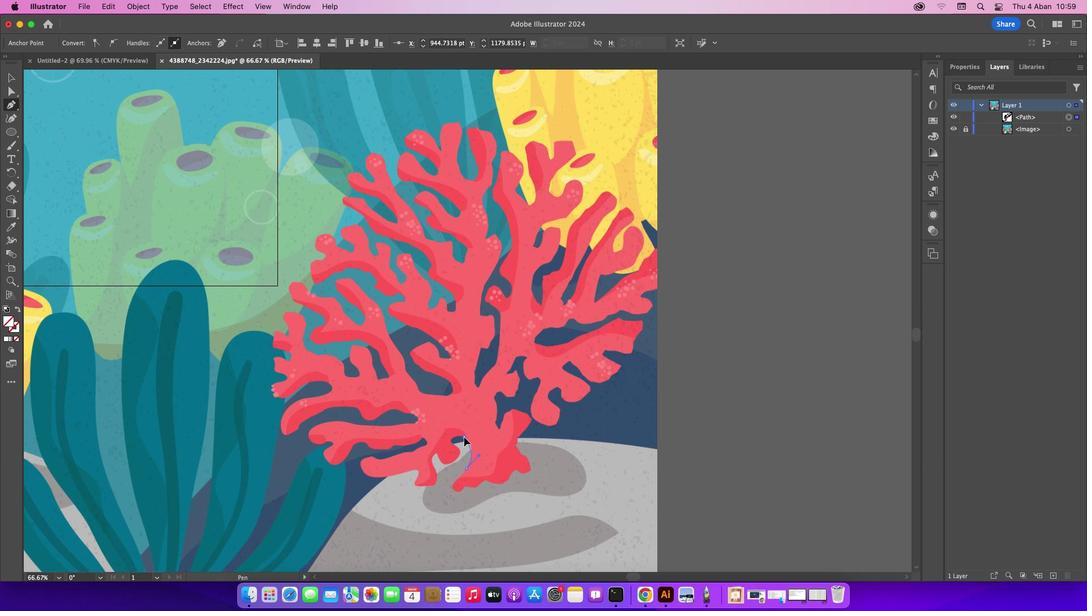 
Action: Mouse moved to (377, 493)
Screenshot: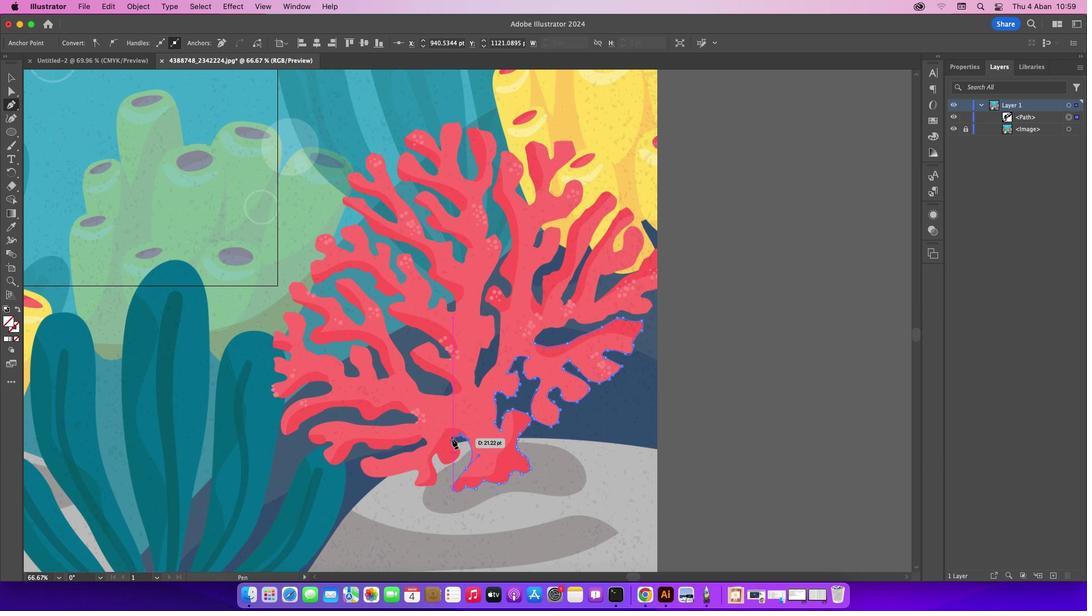 
Action: Mouse pressed left at (377, 493)
Screenshot: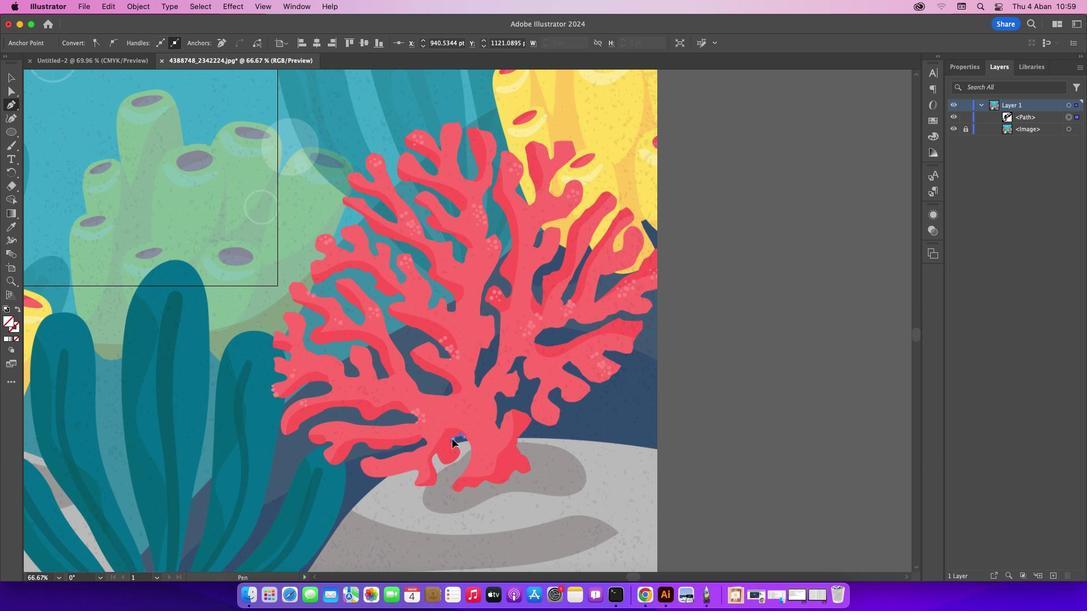 
Action: Mouse moved to (381, 502)
Screenshot: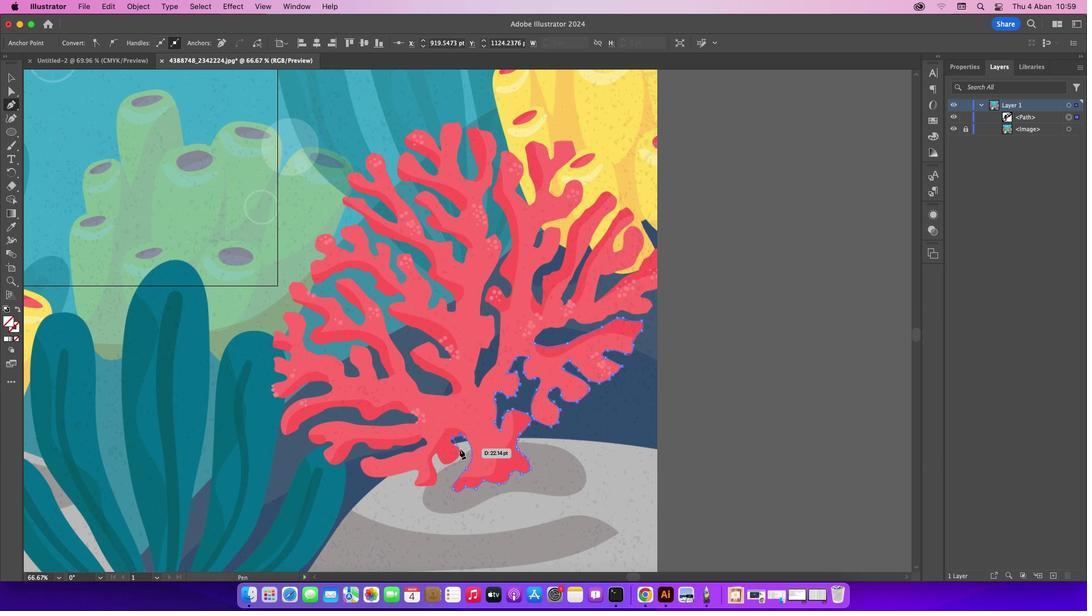 
Action: Mouse pressed left at (381, 502)
Screenshot: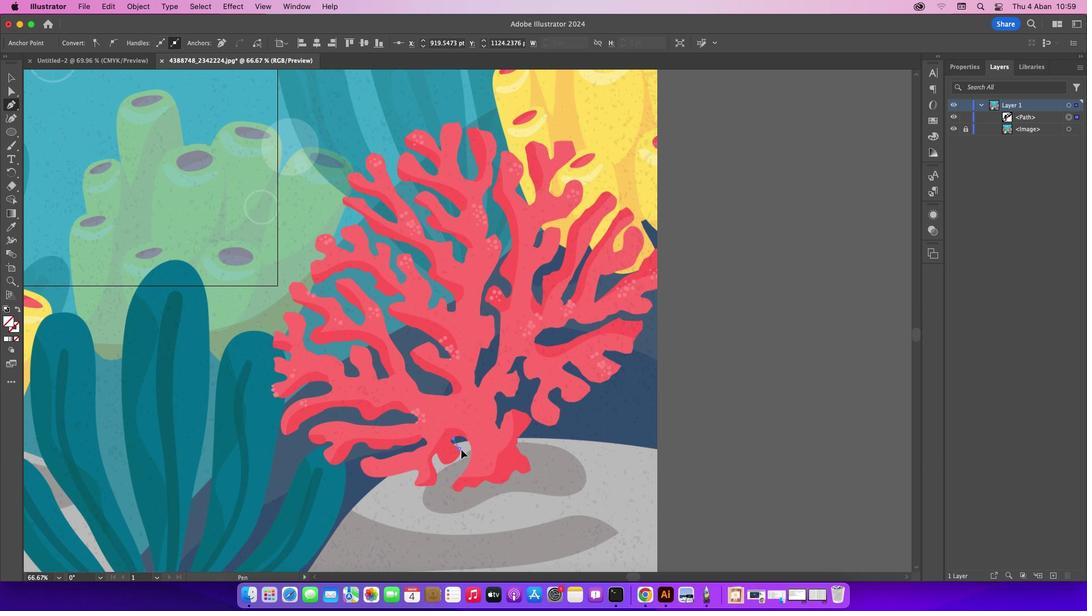 
Action: Mouse moved to (381, 503)
Screenshot: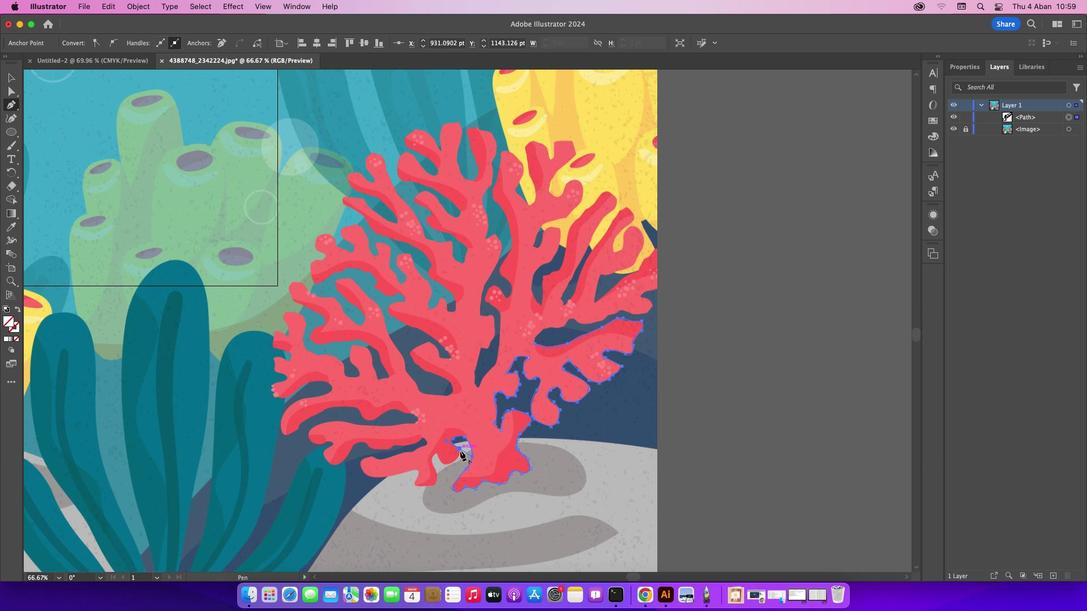 
Action: Mouse pressed left at (381, 503)
Screenshot: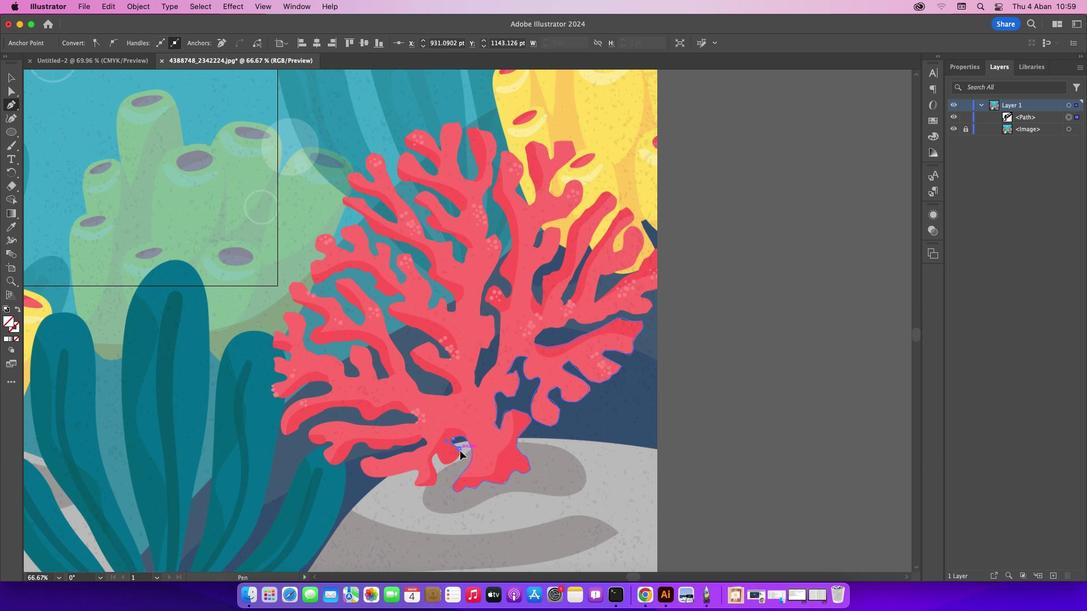 
Action: Mouse moved to (375, 515)
Screenshot: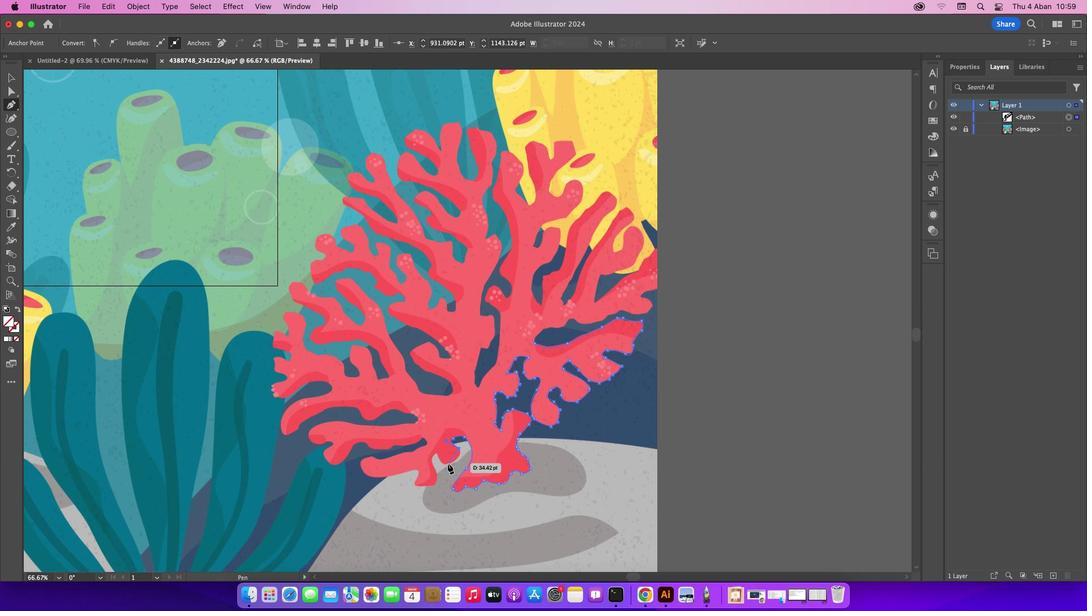 
Action: Mouse pressed left at (375, 515)
Screenshot: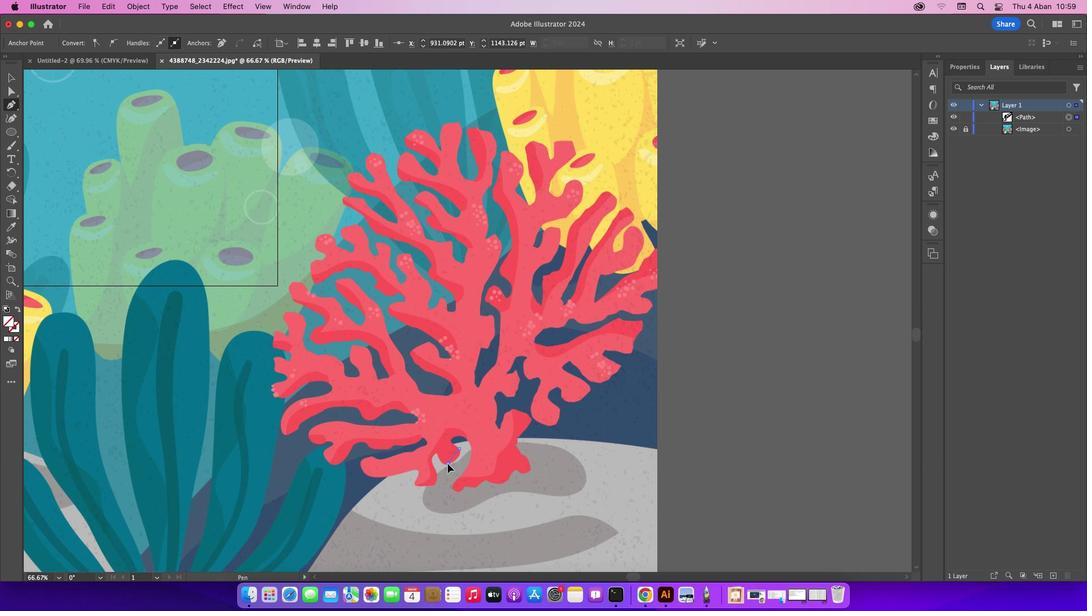 
Action: Mouse moved to (370, 506)
Screenshot: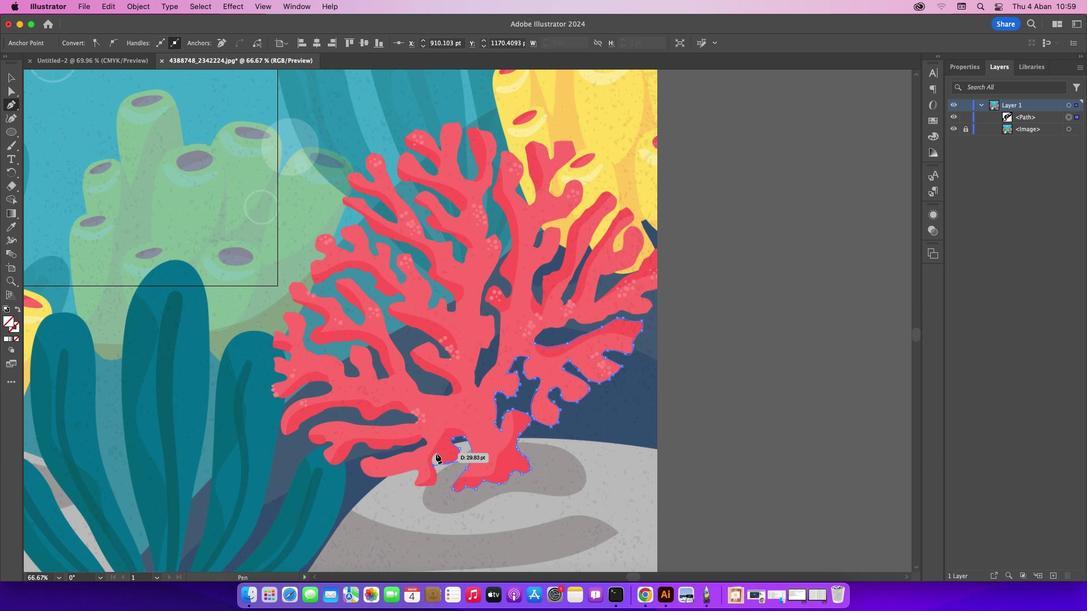 
Action: Mouse pressed left at (370, 506)
Screenshot: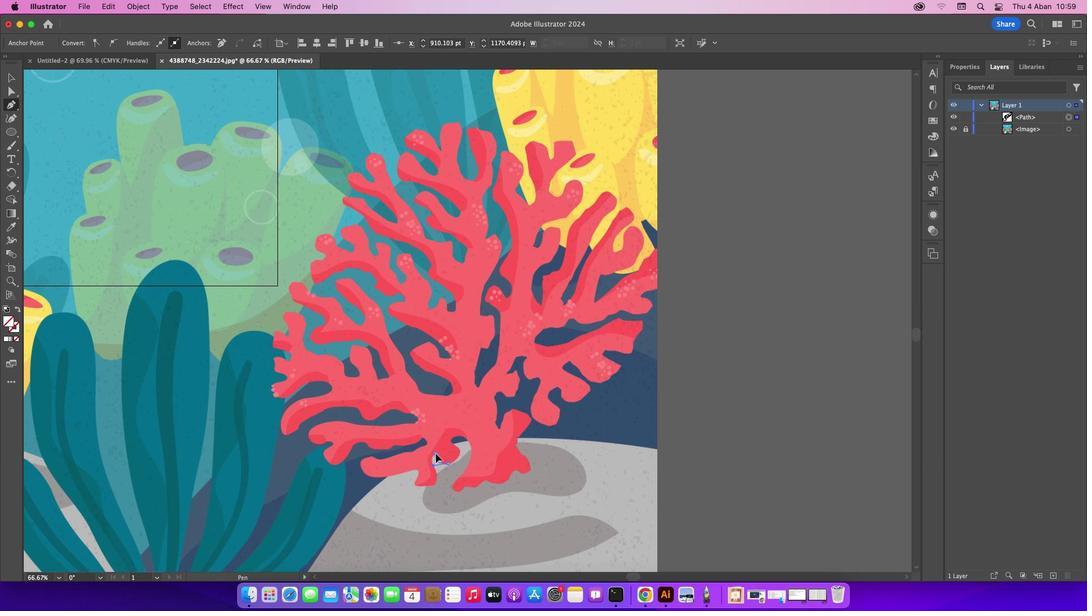 
Action: Mouse moved to (370, 523)
Screenshot: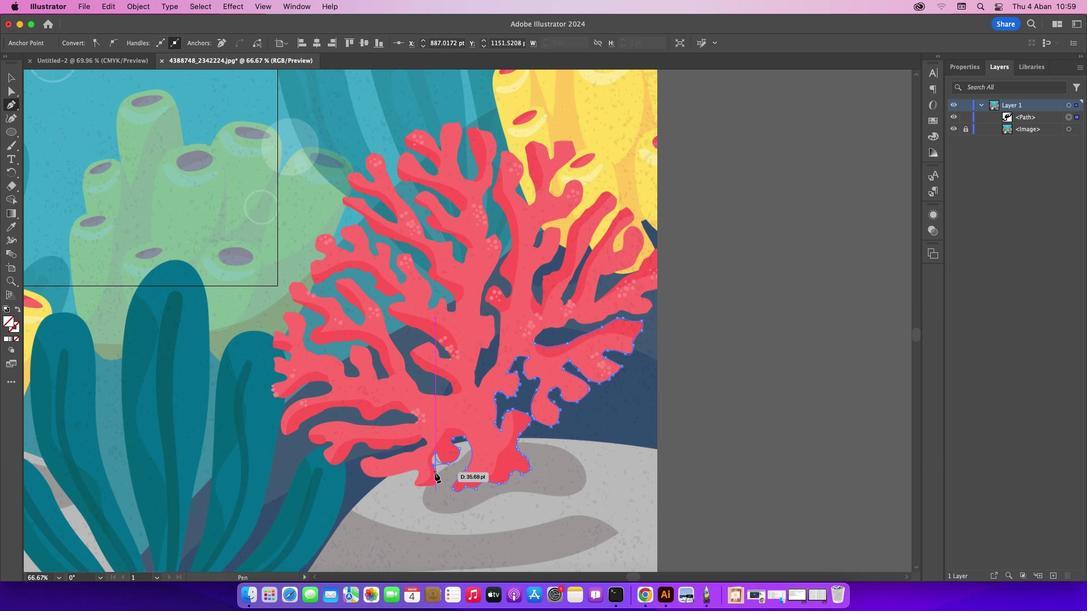
Action: Mouse pressed left at (370, 523)
Screenshot: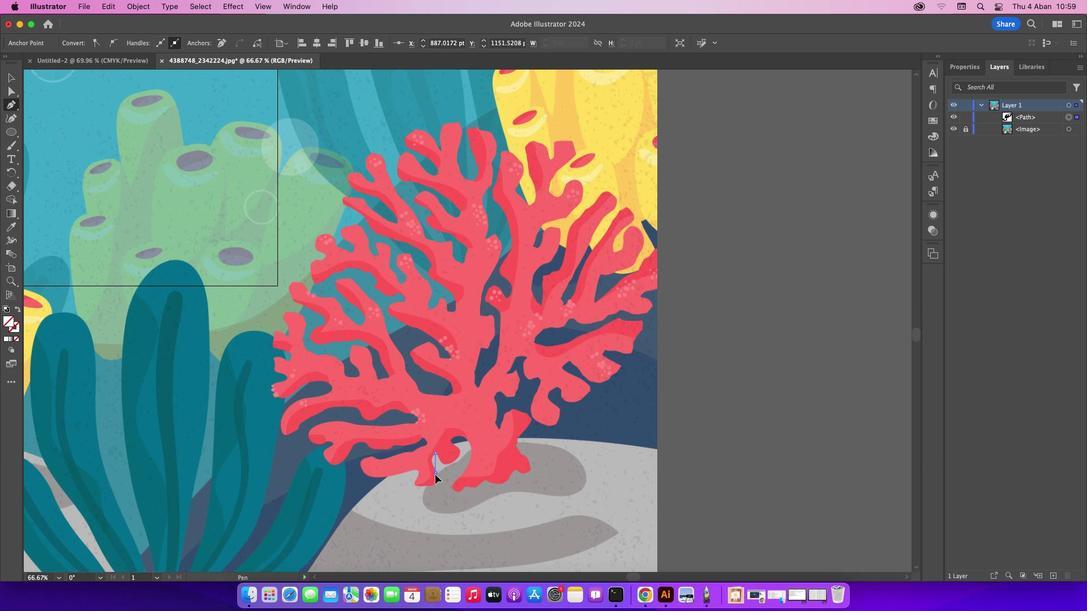 
Action: Mouse moved to (367, 534)
Screenshot: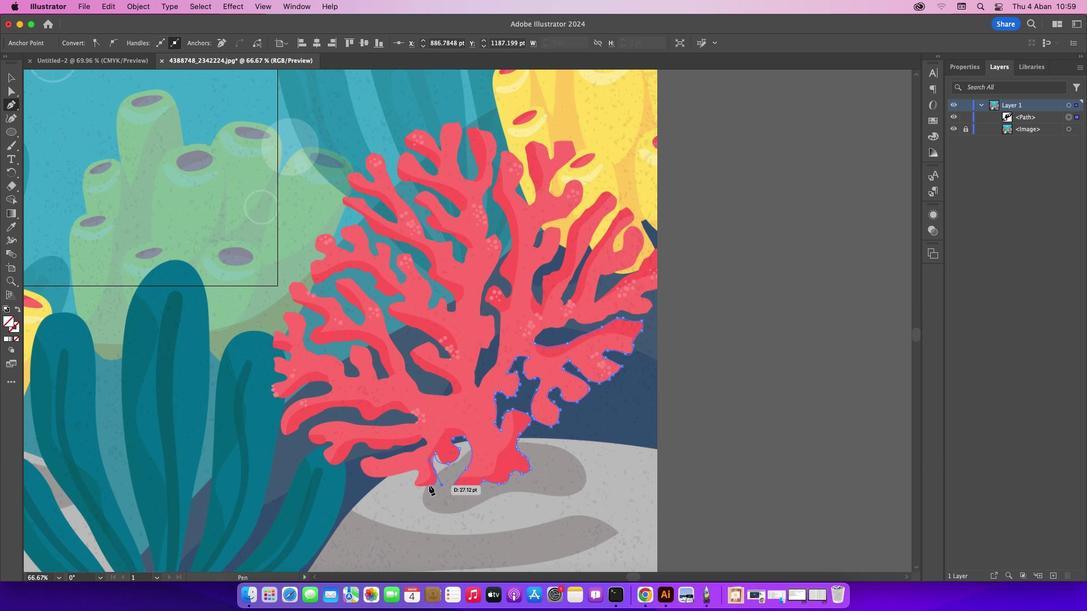 
Action: Mouse pressed left at (367, 534)
Screenshot: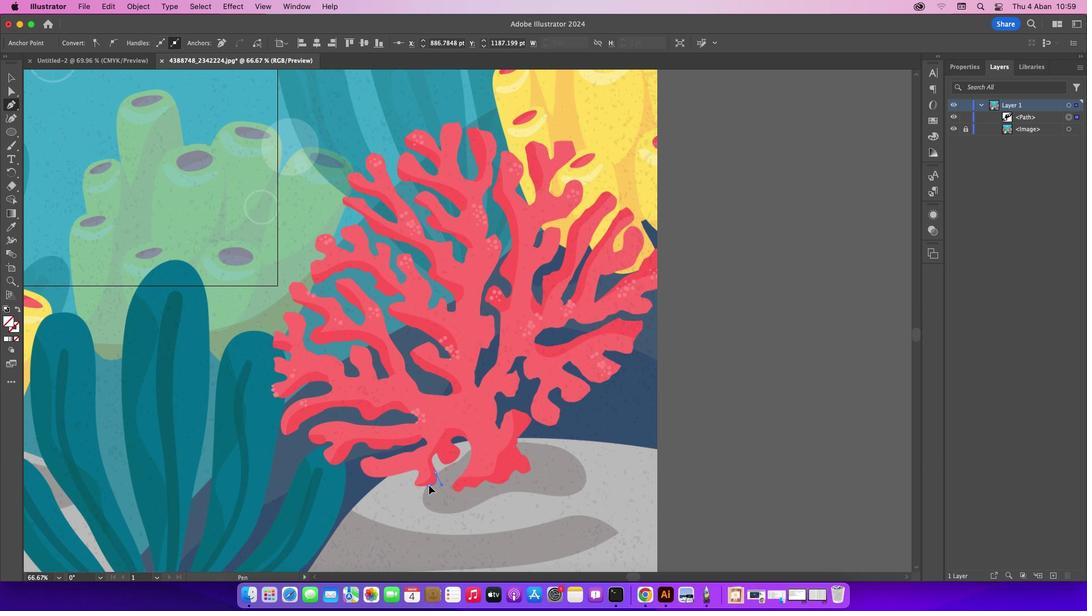 
Action: Mouse moved to (362, 531)
Screenshot: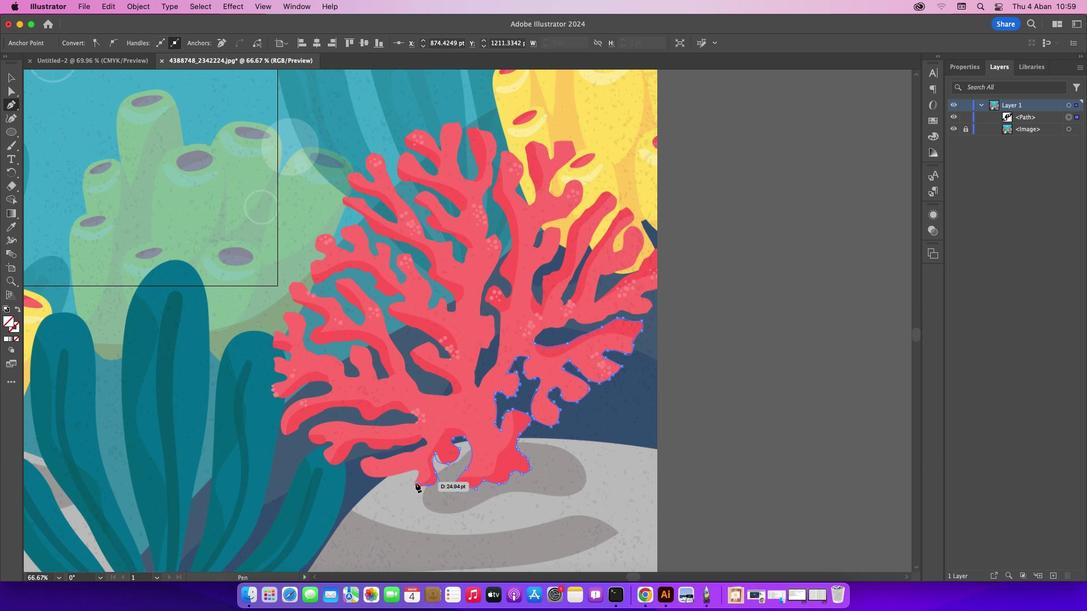 
Action: Mouse pressed left at (362, 531)
Screenshot: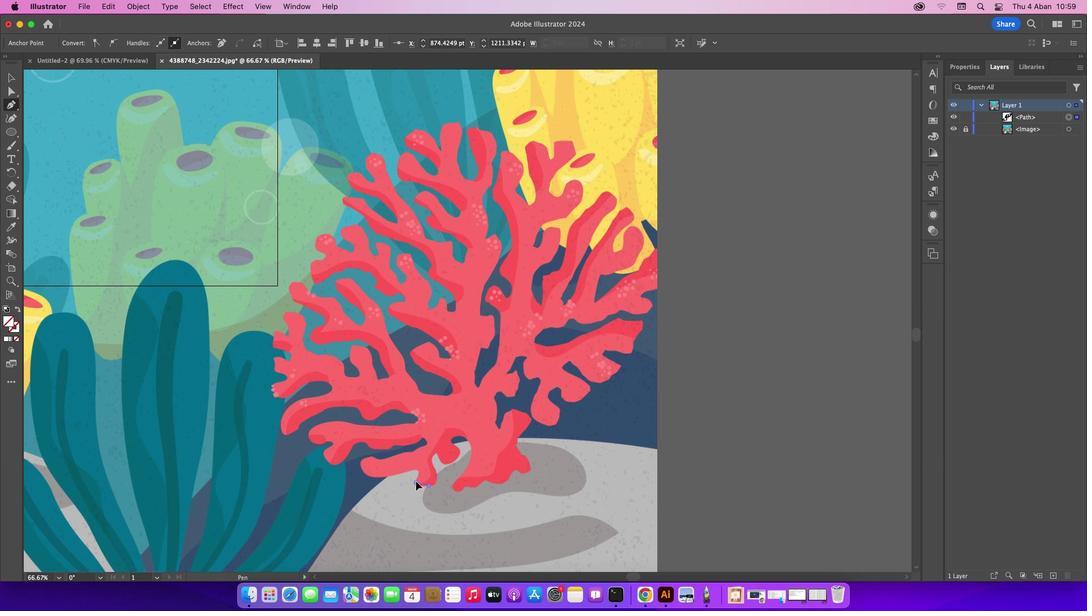 
Action: Mouse moved to (358, 521)
Screenshot: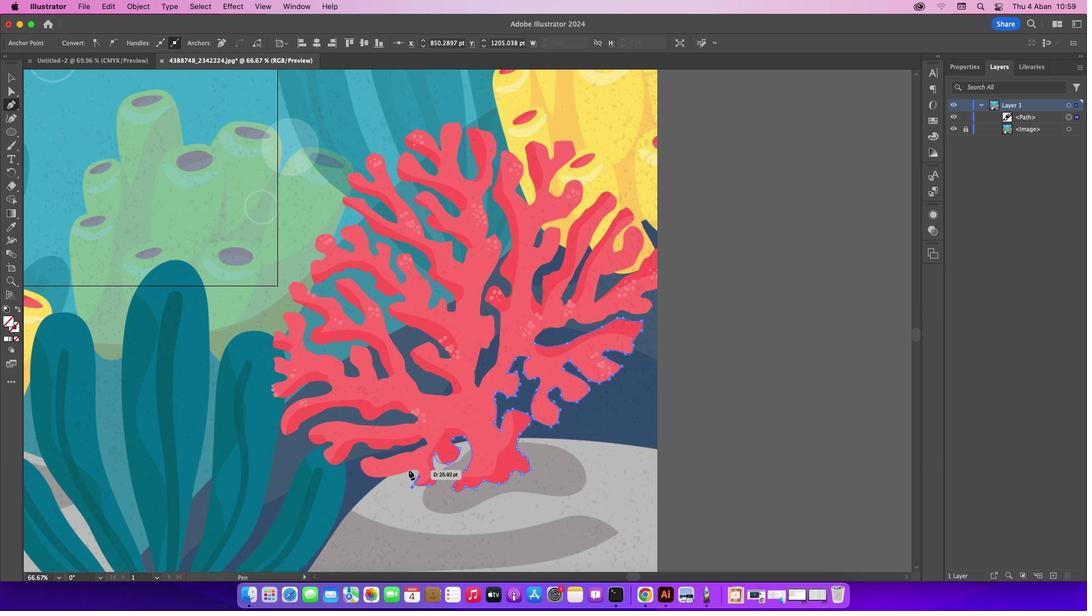 
Action: Mouse pressed left at (358, 521)
Screenshot: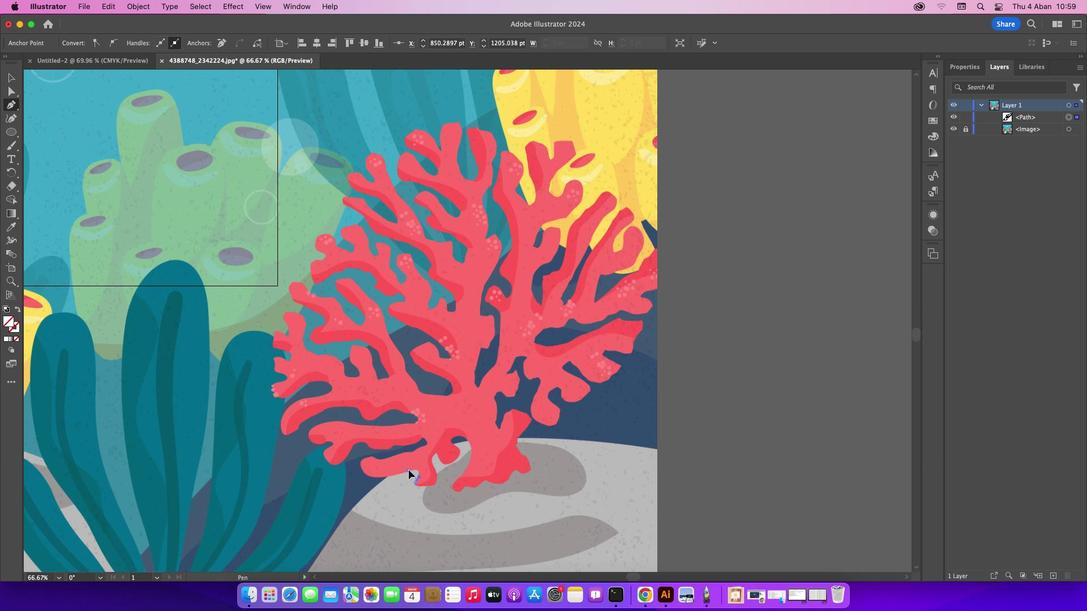 
Action: Mouse moved to (341, 525)
Screenshot: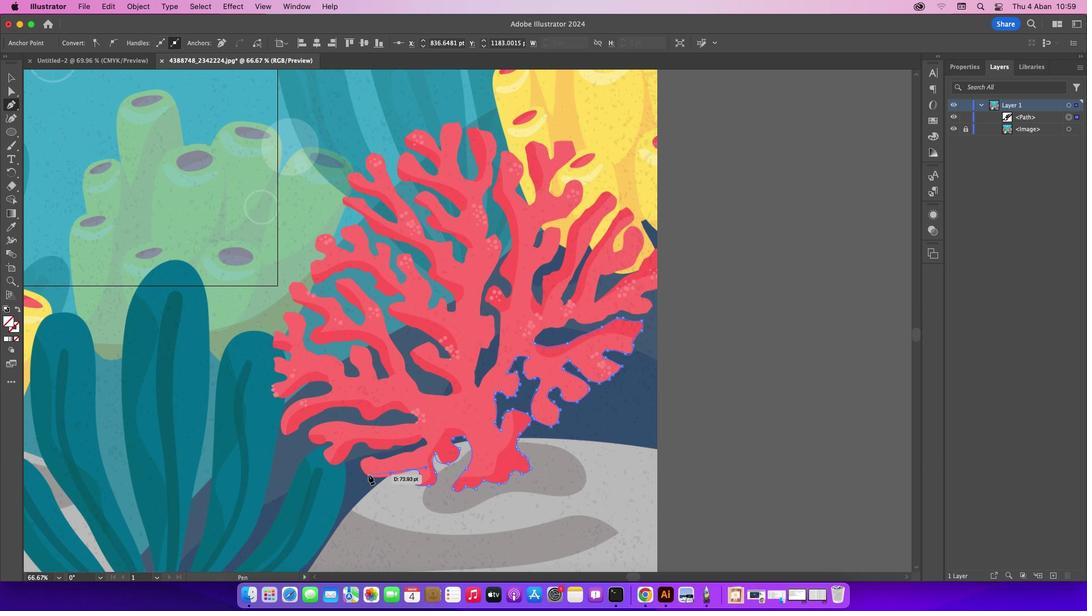 
Action: Mouse pressed left at (341, 525)
Screenshot: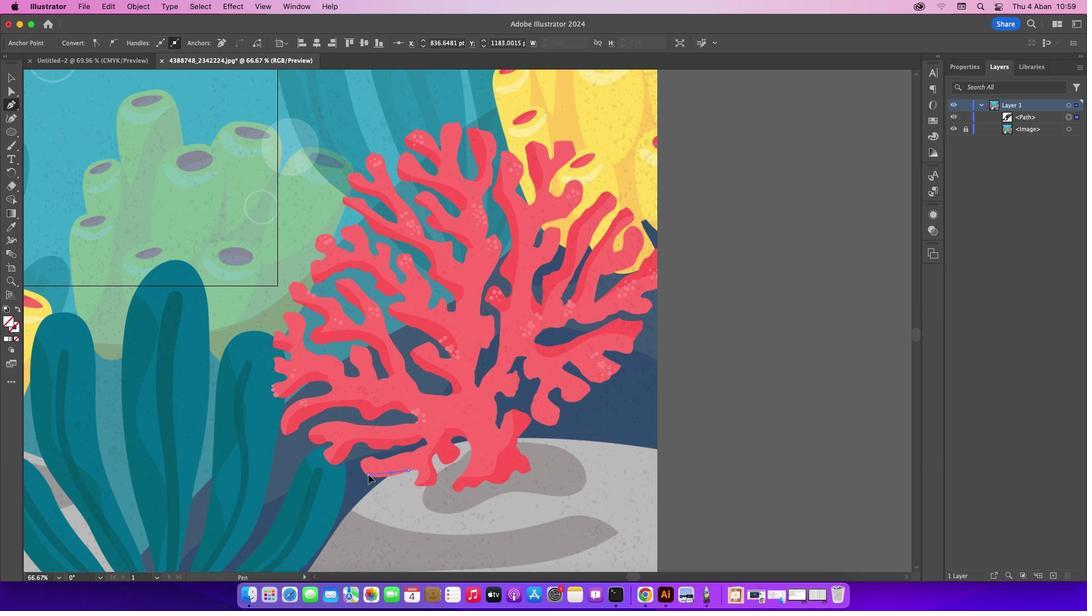 
Action: Mouse moved to (339, 512)
Screenshot: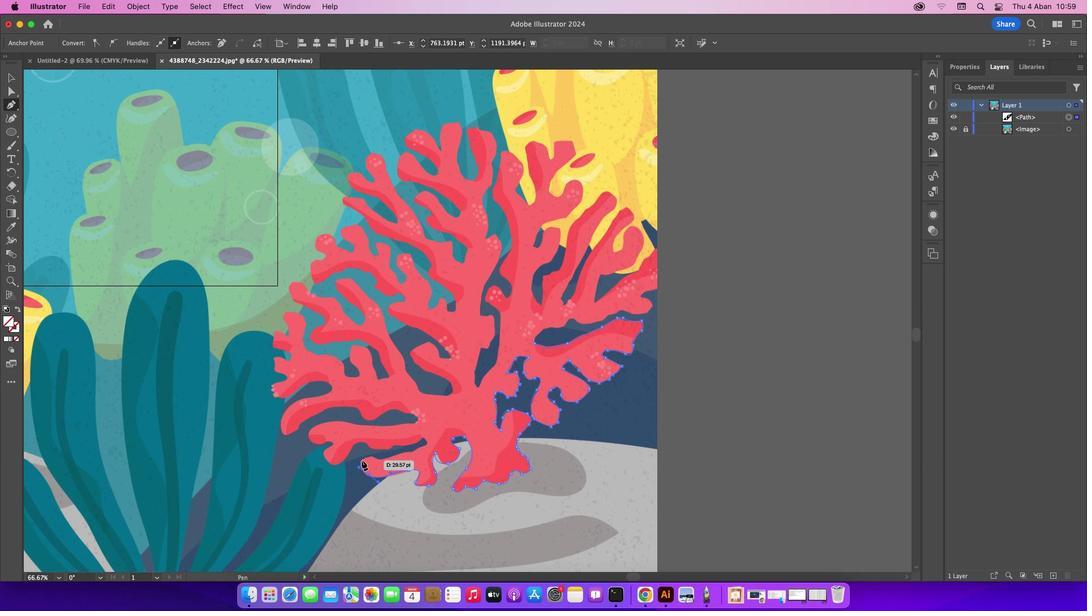 
Action: Mouse pressed left at (339, 512)
Screenshot: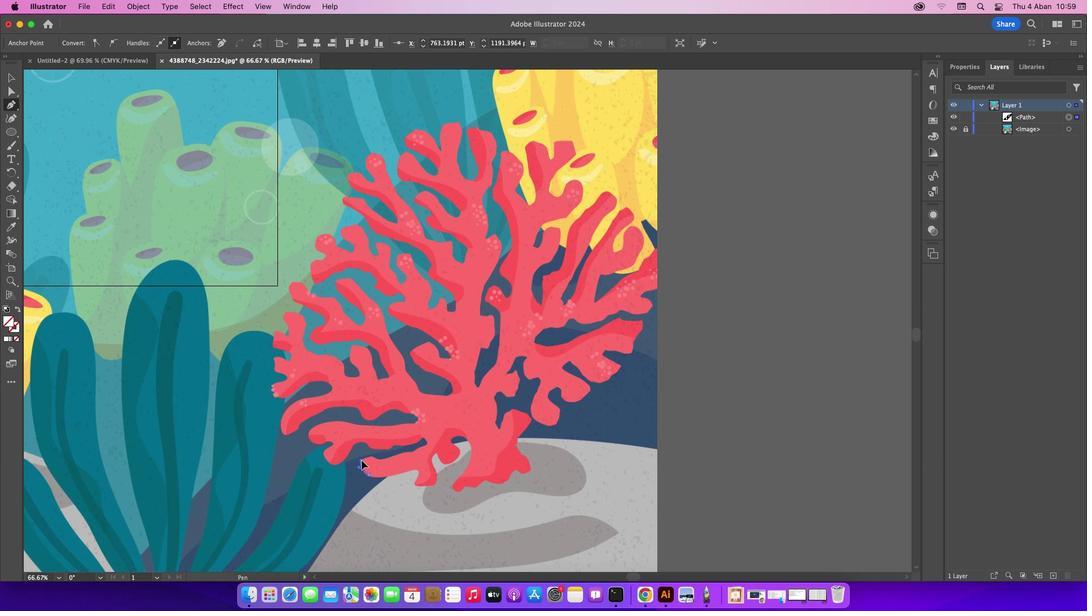 
Action: Mouse moved to (343, 508)
Screenshot: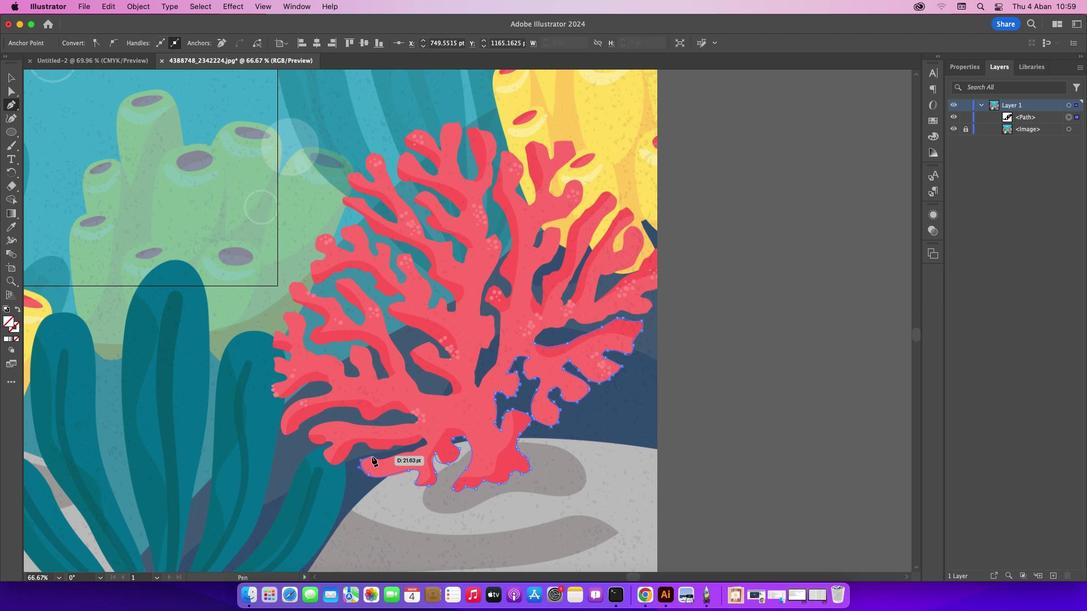 
Action: Mouse pressed left at (343, 508)
Screenshot: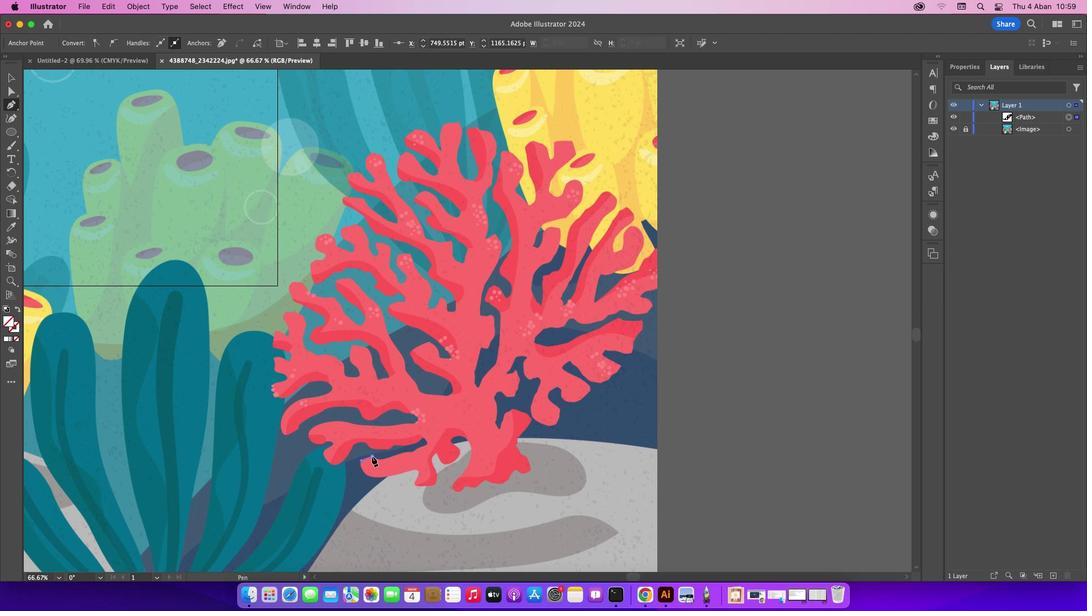 
Action: Mouse moved to (347, 512)
Screenshot: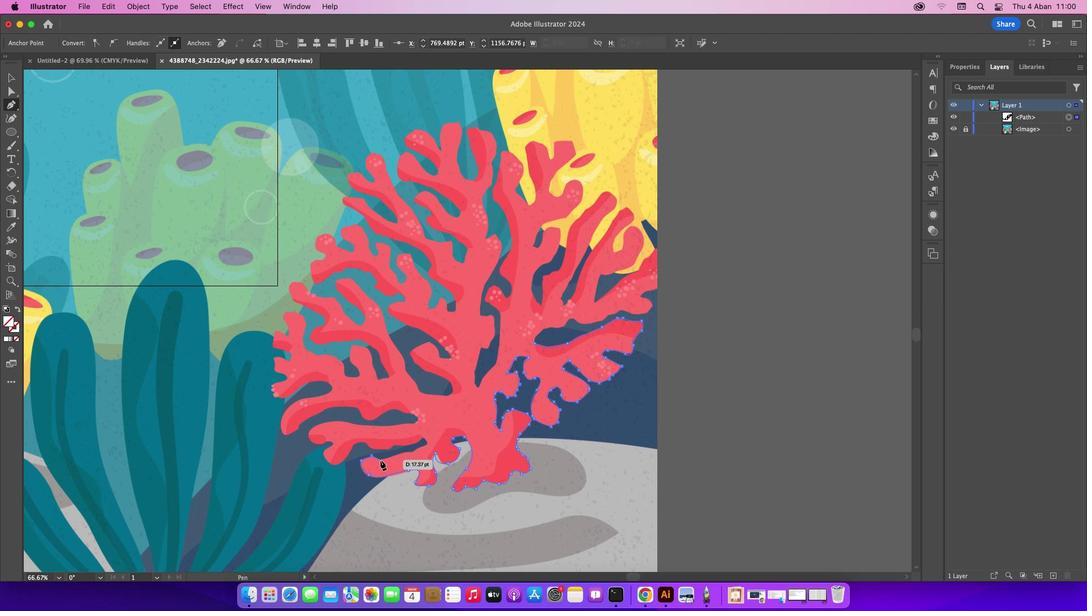
Action: Mouse pressed left at (347, 512)
Screenshot: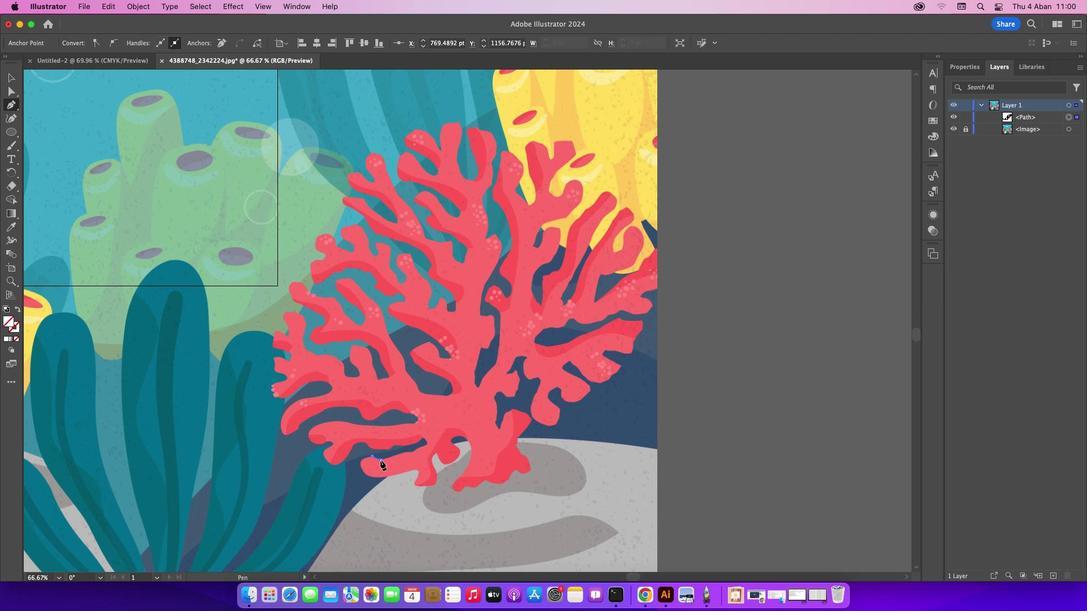 
Action: Mouse moved to (359, 506)
Screenshot: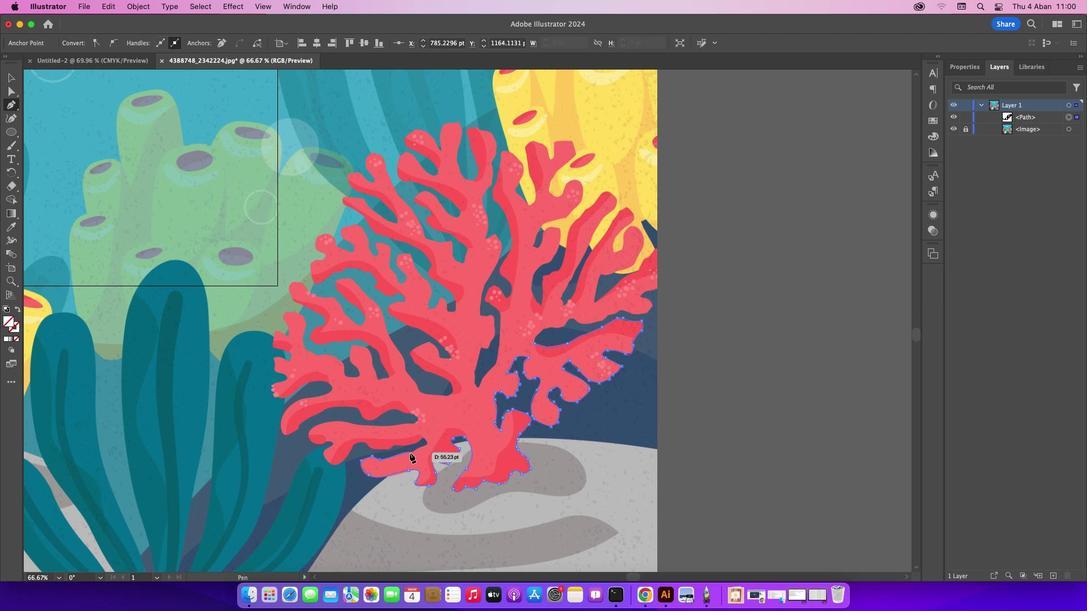 
Action: Mouse pressed left at (359, 506)
Screenshot: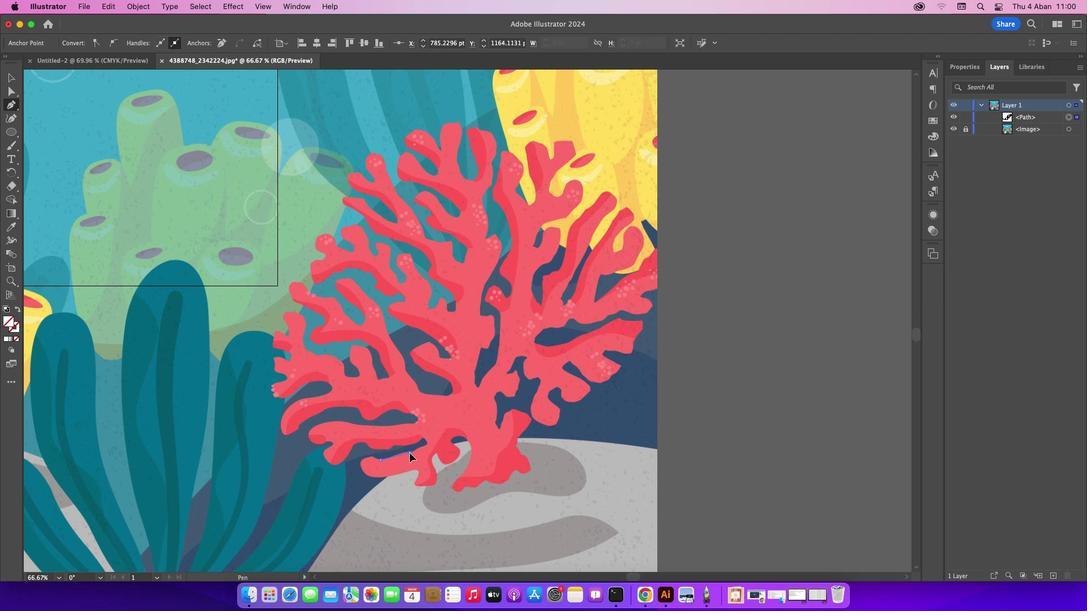 
Action: Mouse moved to (366, 499)
Screenshot: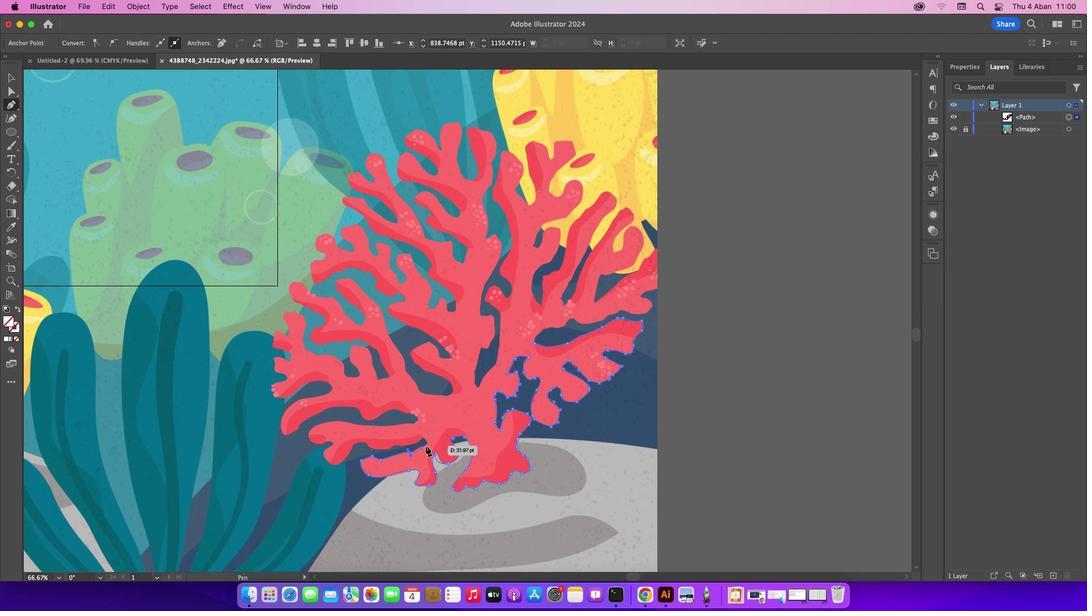 
Action: Mouse pressed left at (366, 499)
Screenshot: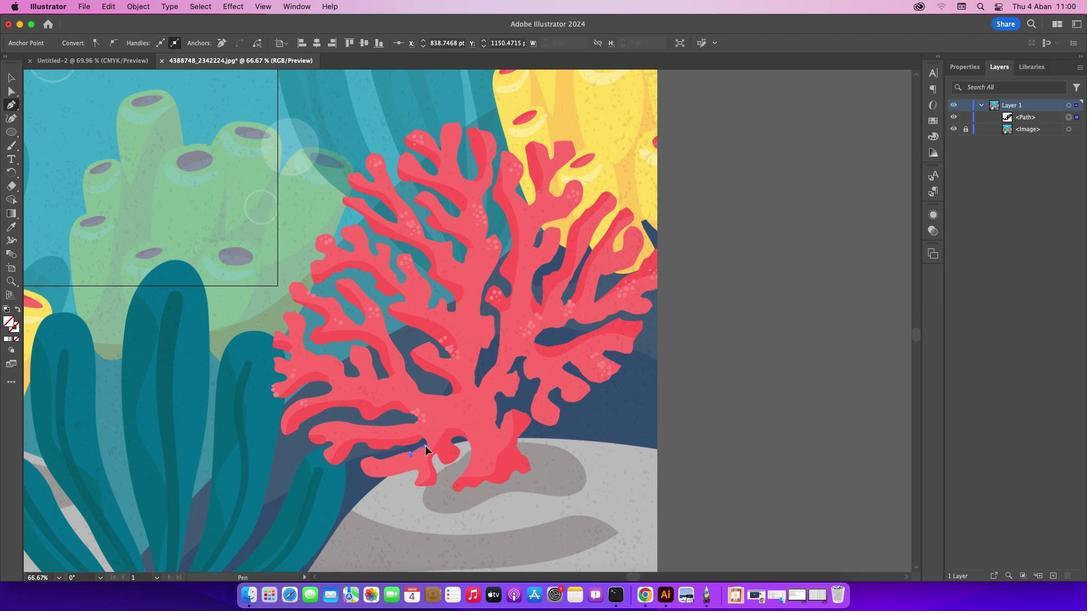 
Action: Mouse moved to (365, 491)
Screenshot: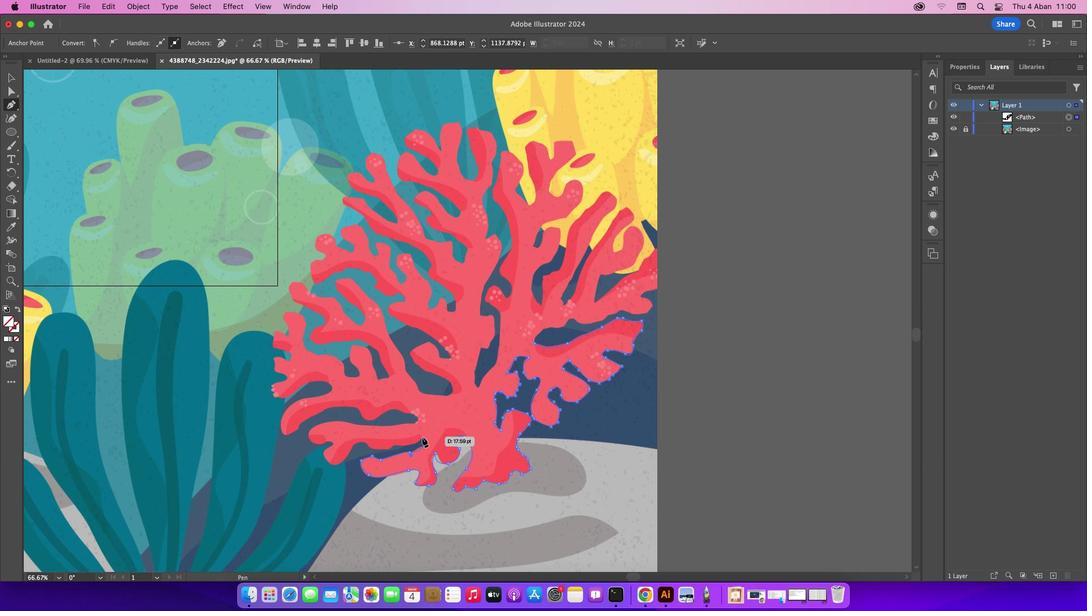 
Action: Mouse pressed left at (365, 491)
Screenshot: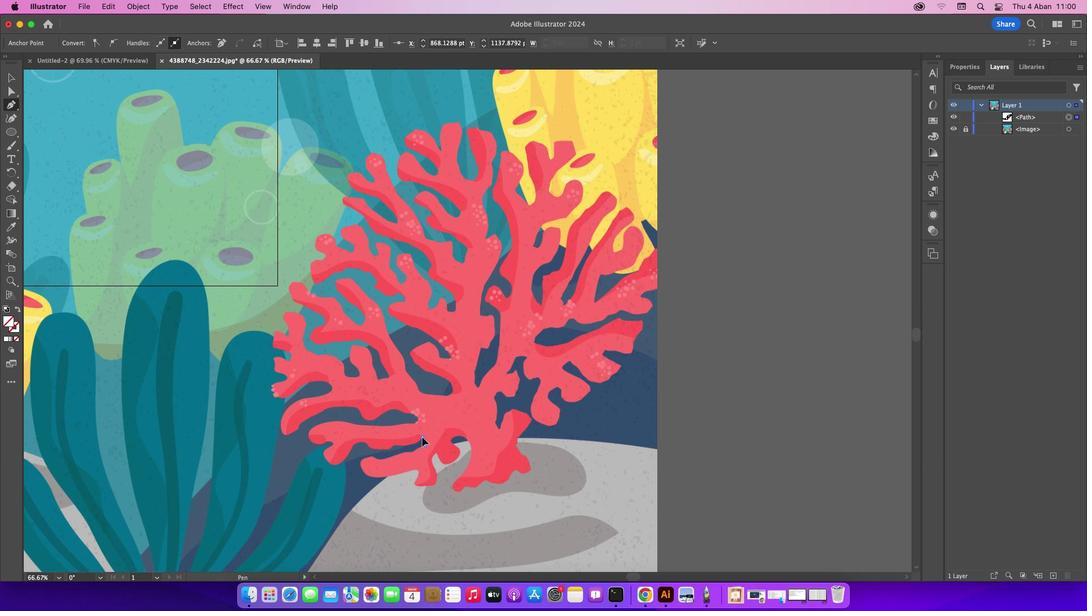 
Action: Mouse moved to (353, 499)
Screenshot: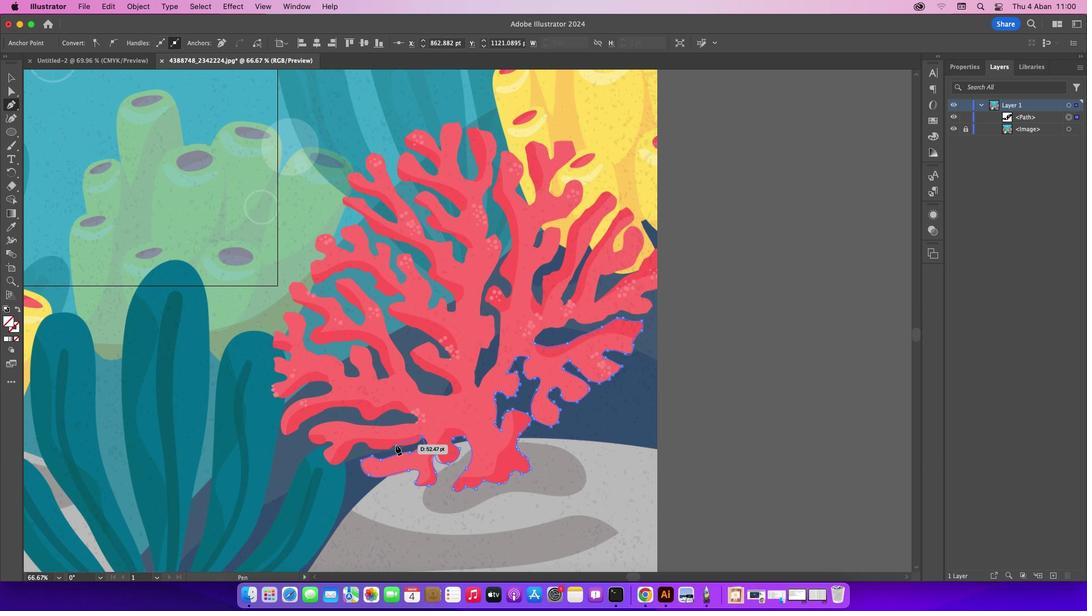 
Action: Mouse pressed left at (353, 499)
Screenshot: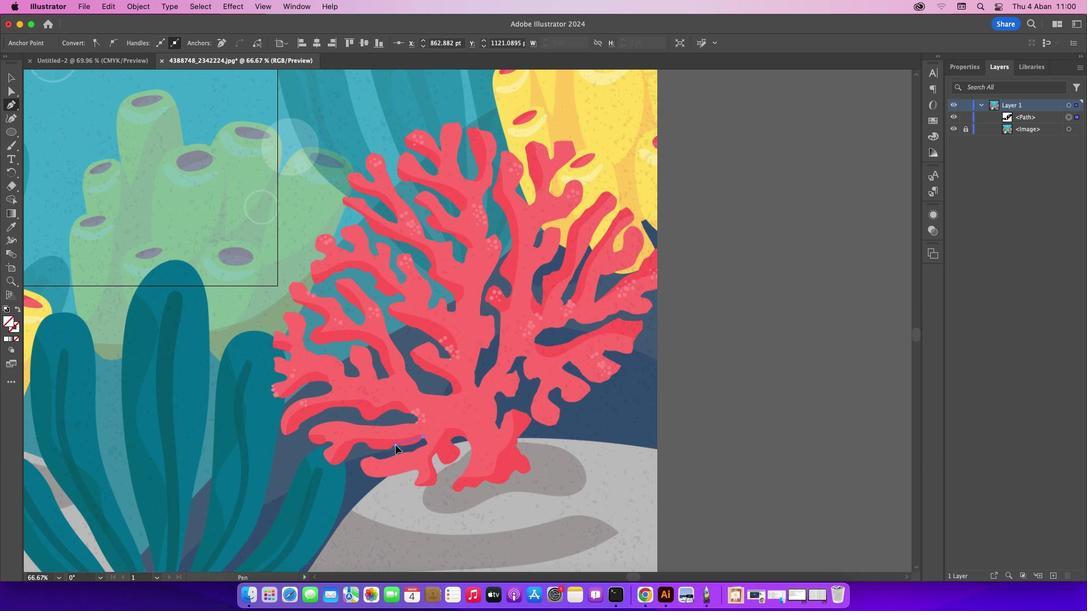 
Action: Mouse moved to (353, 498)
Screenshot: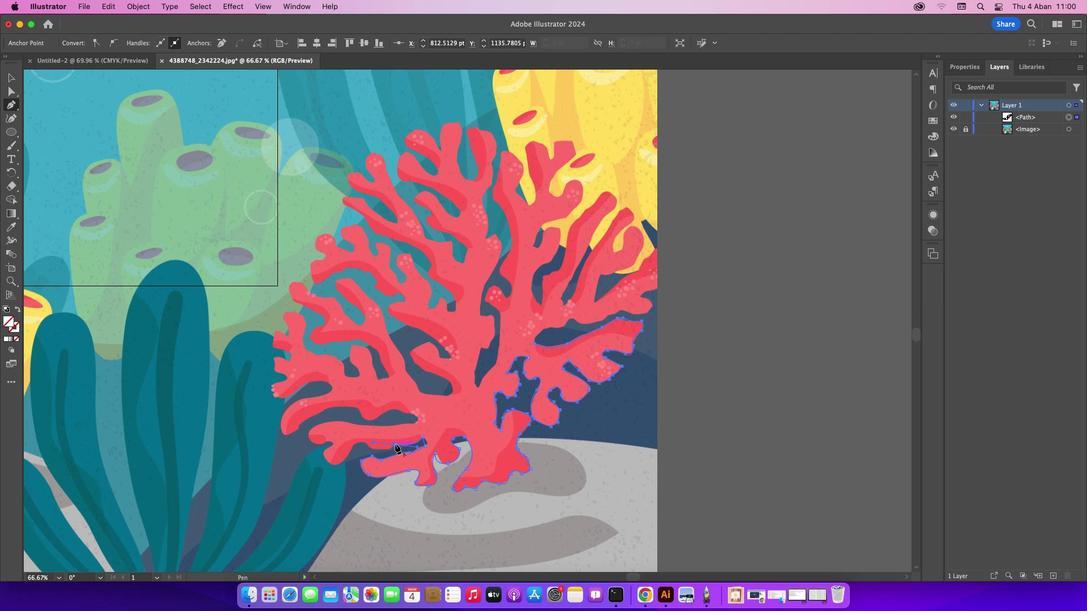 
Action: Mouse pressed left at (353, 498)
Screenshot: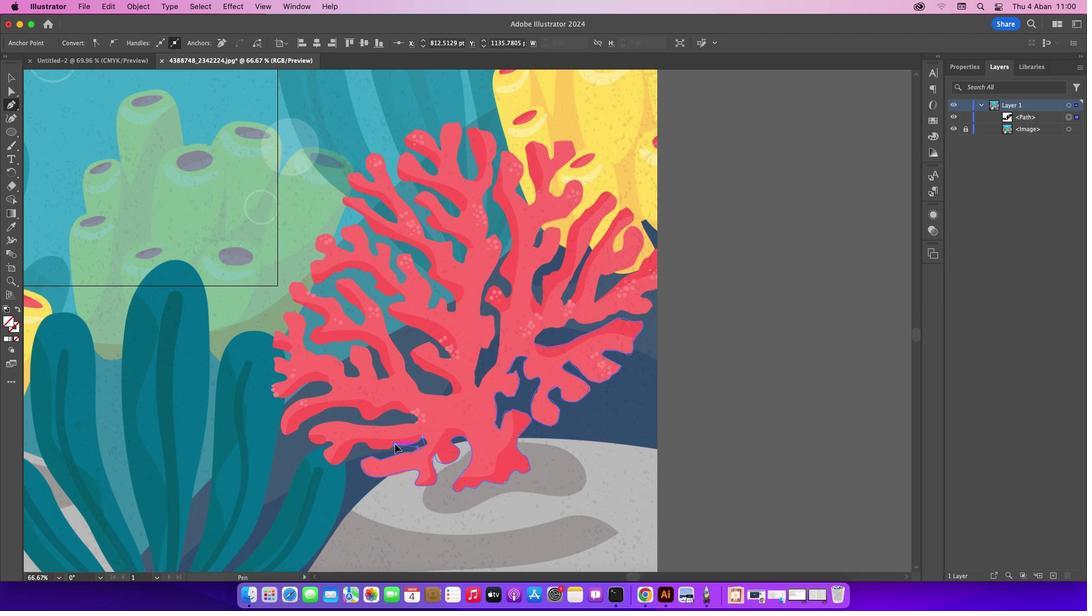 
Action: Mouse moved to (350, 502)
Screenshot: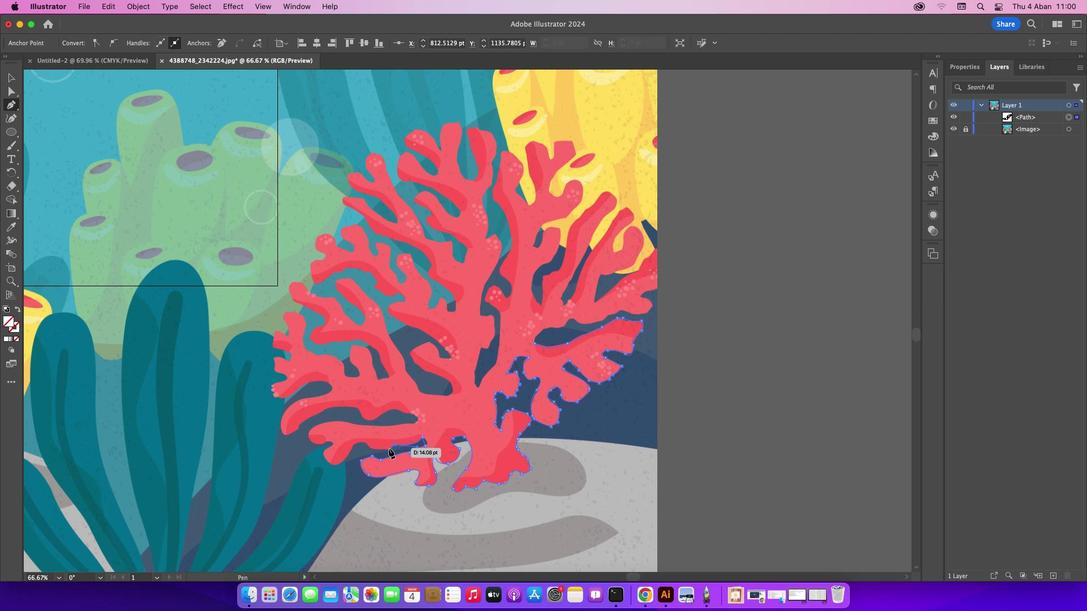 
Action: Mouse pressed left at (350, 502)
Screenshot: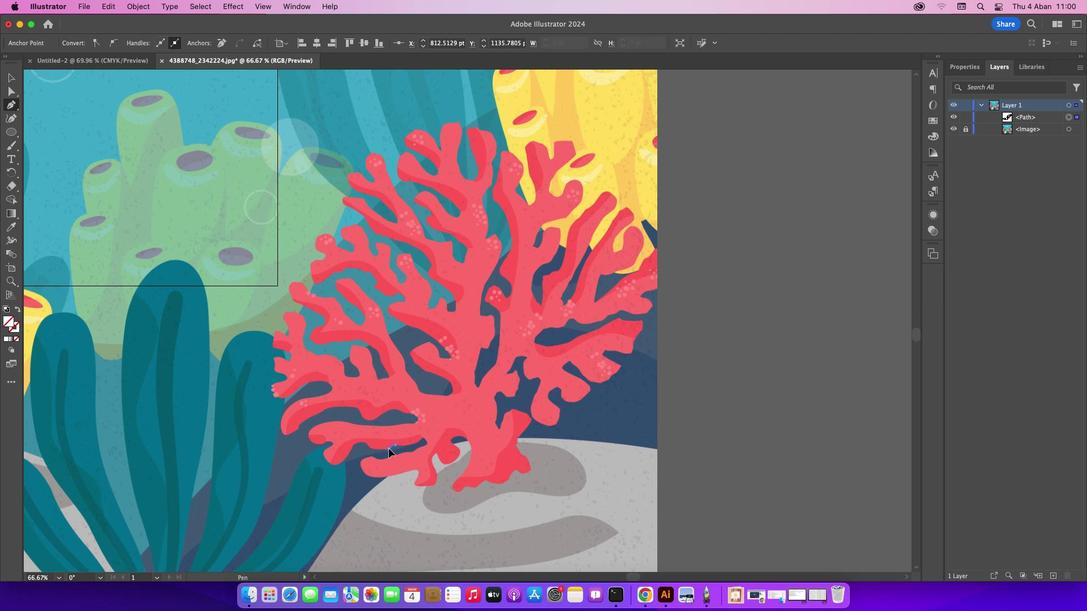 
Action: Mouse moved to (345, 503)
Screenshot: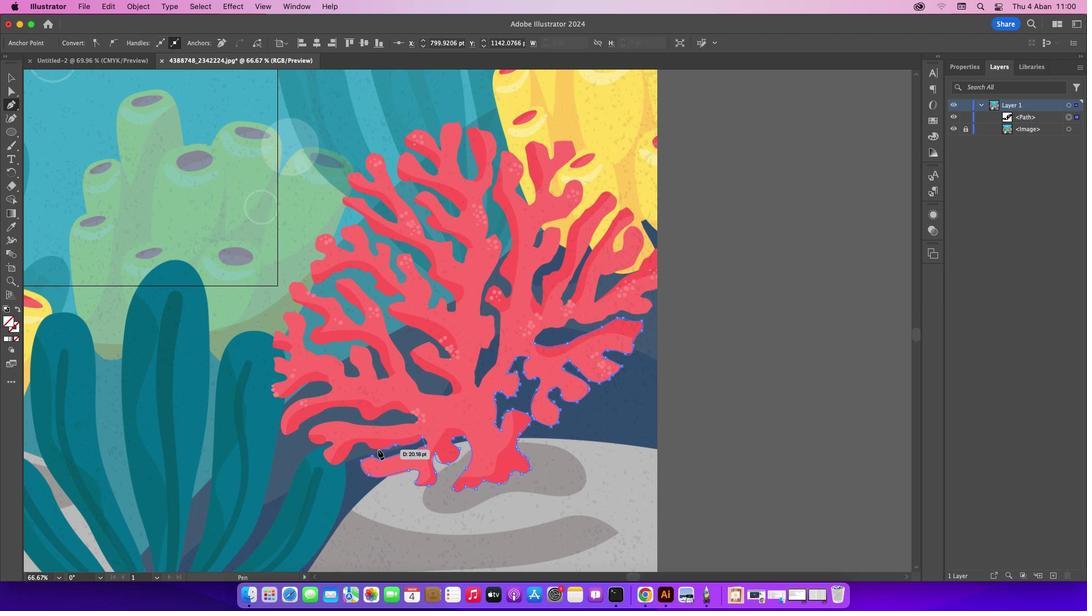 
Action: Mouse pressed left at (345, 503)
Screenshot: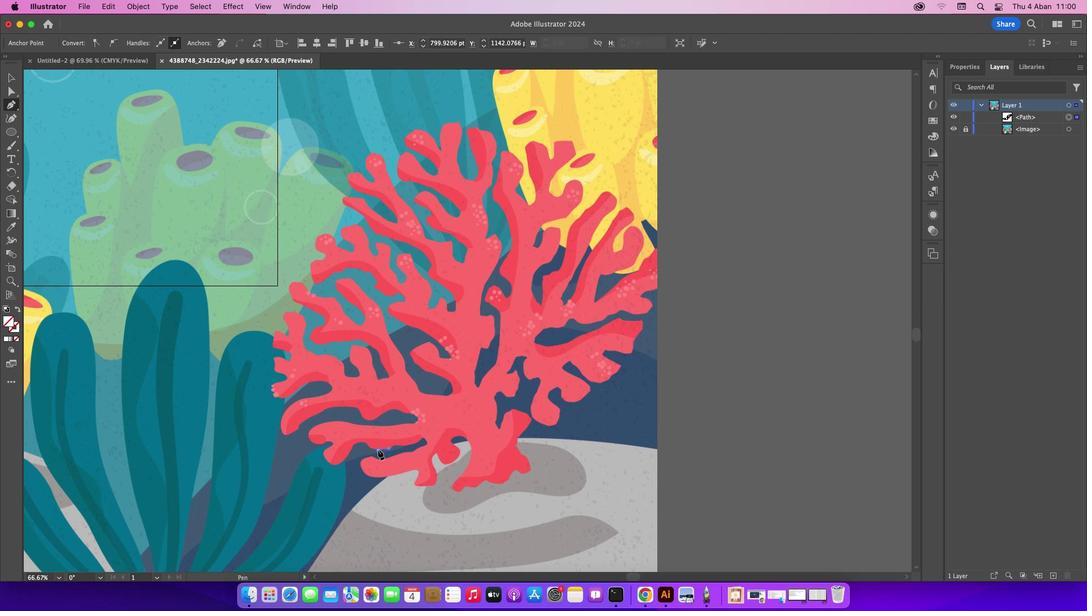 
Action: Mouse moved to (341, 497)
Screenshot: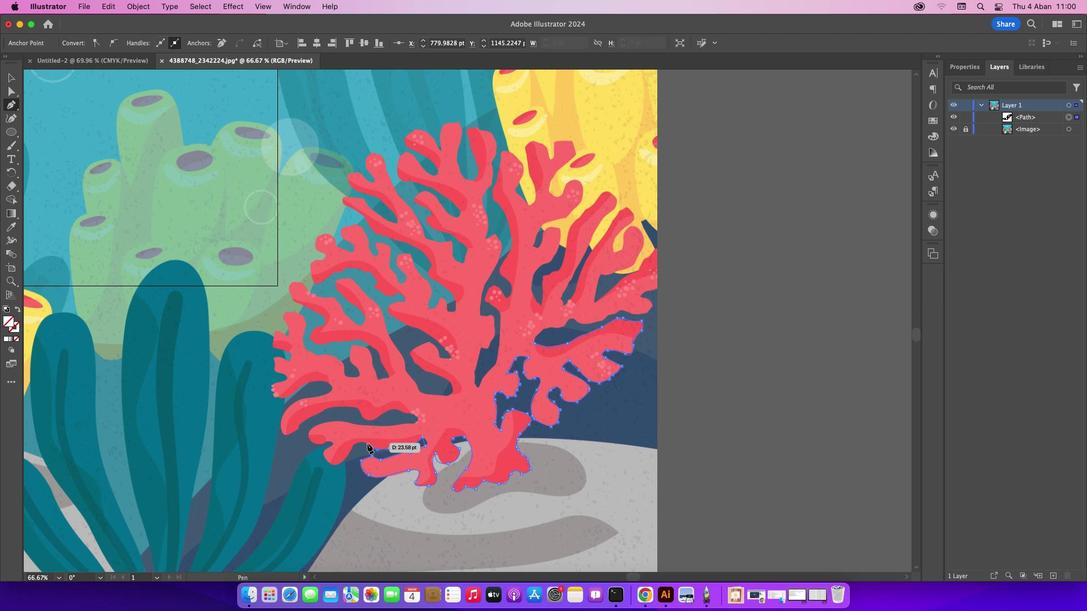 
Action: Mouse pressed left at (341, 497)
Screenshot: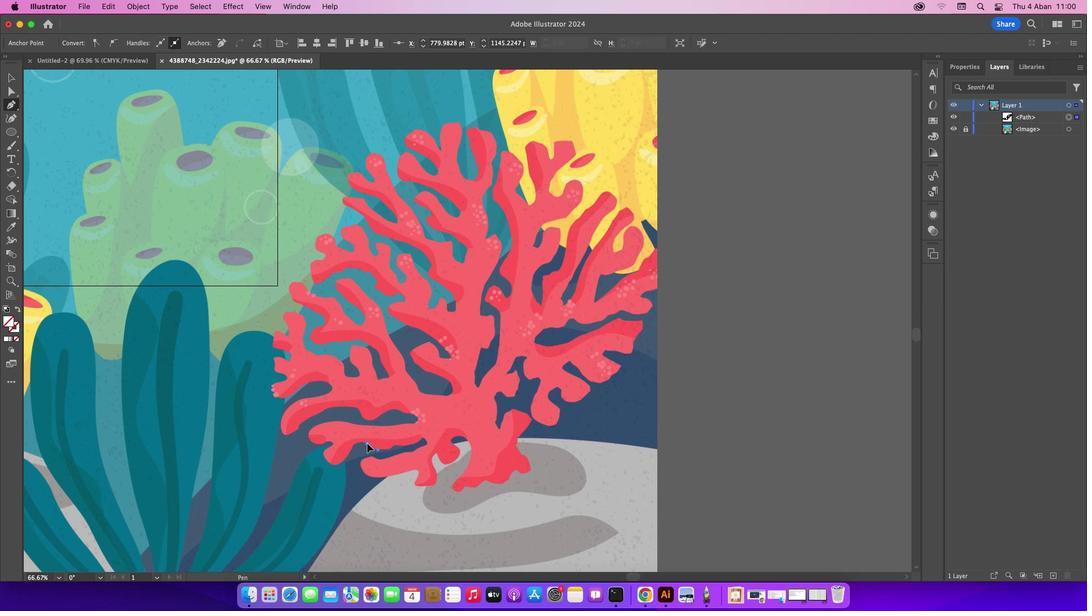 
Action: Mouse moved to (335, 499)
Screenshot: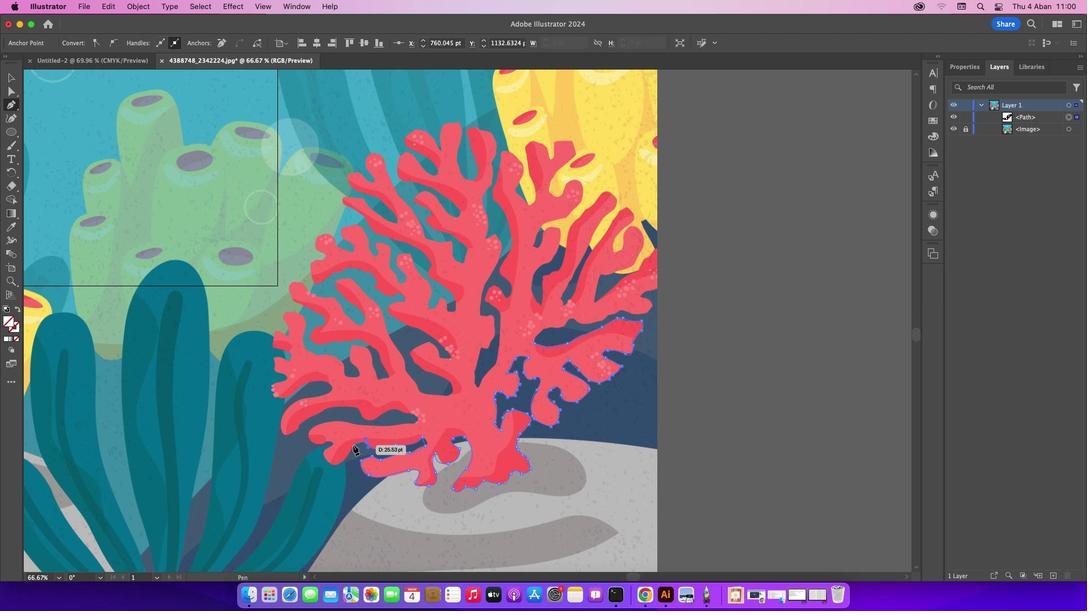 
Action: Mouse pressed left at (335, 499)
Screenshot: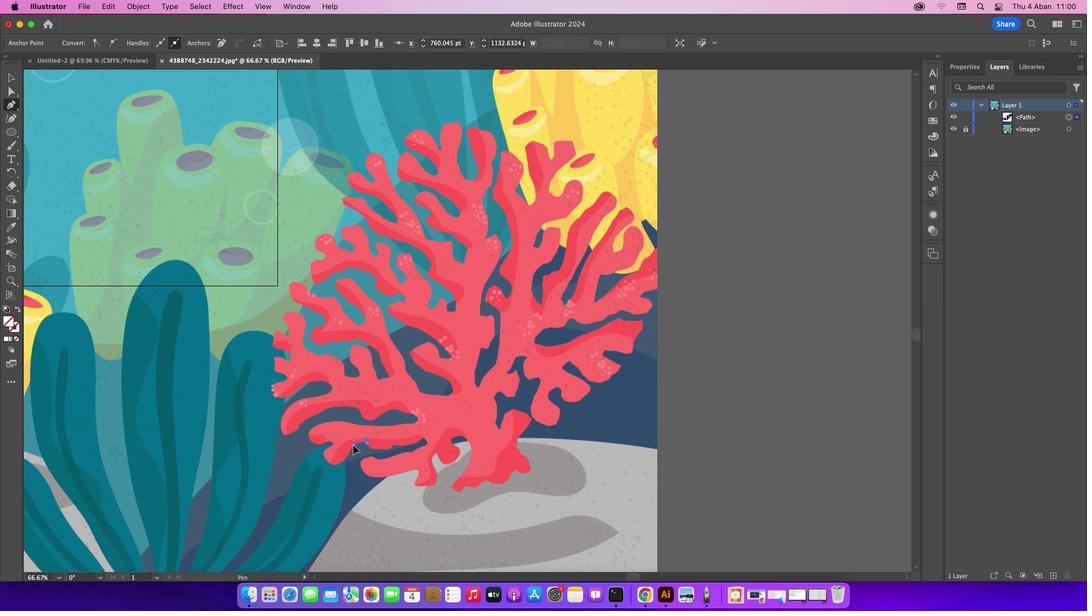 
Action: Mouse moved to (326, 516)
Screenshot: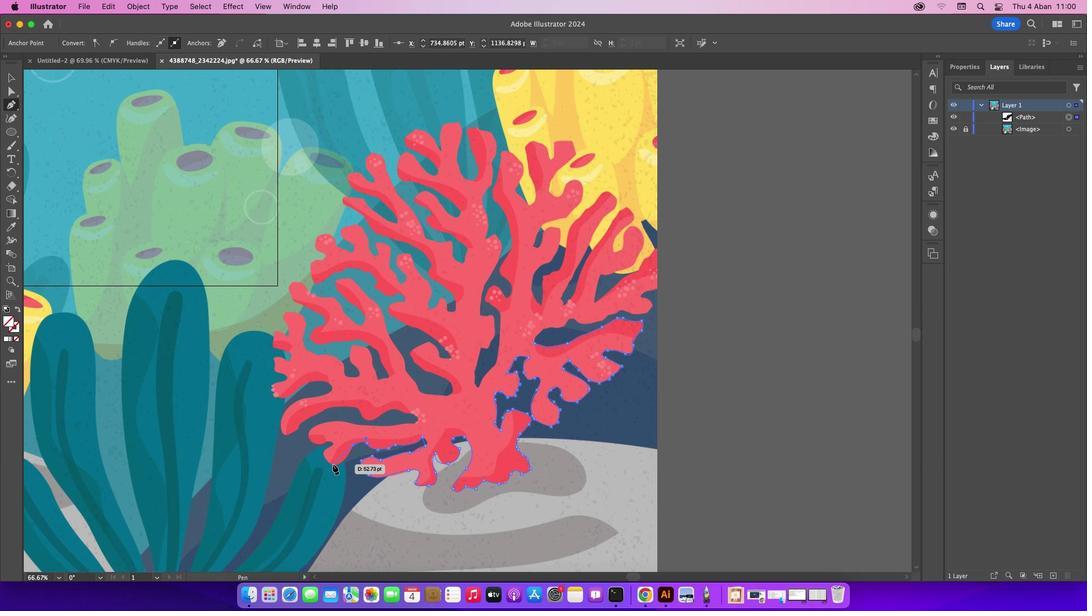 
Action: Mouse pressed left at (326, 516)
Screenshot: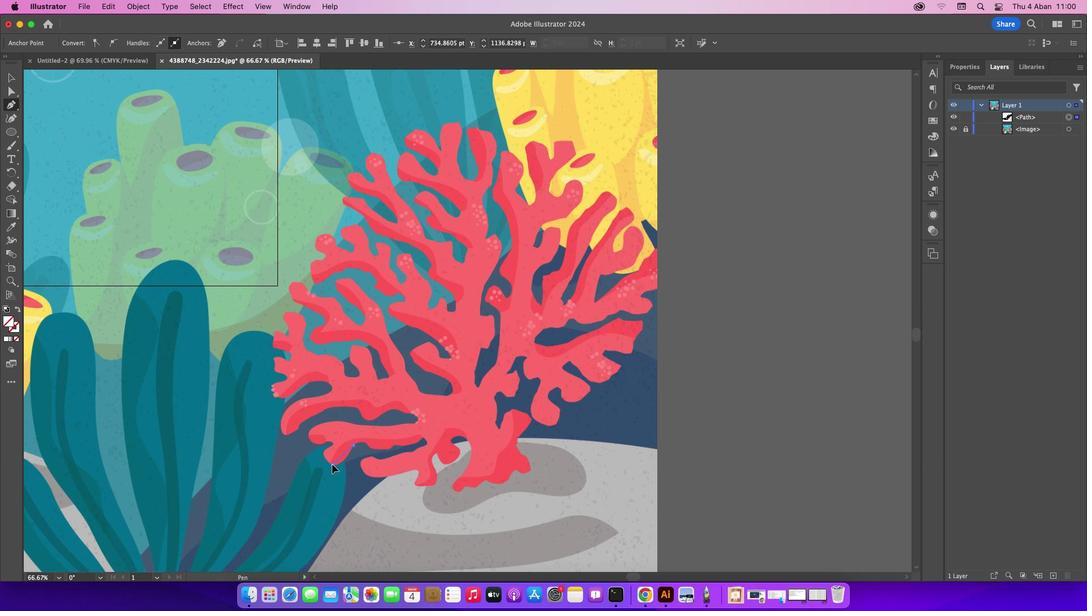
Action: Mouse moved to (323, 502)
Screenshot: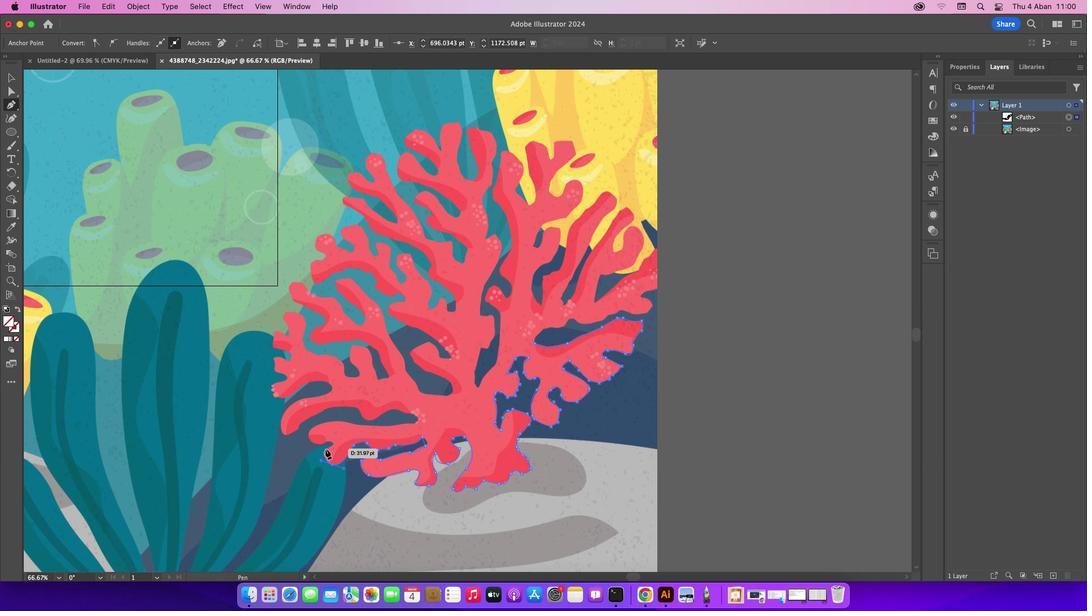 
Action: Mouse pressed left at (323, 502)
Screenshot: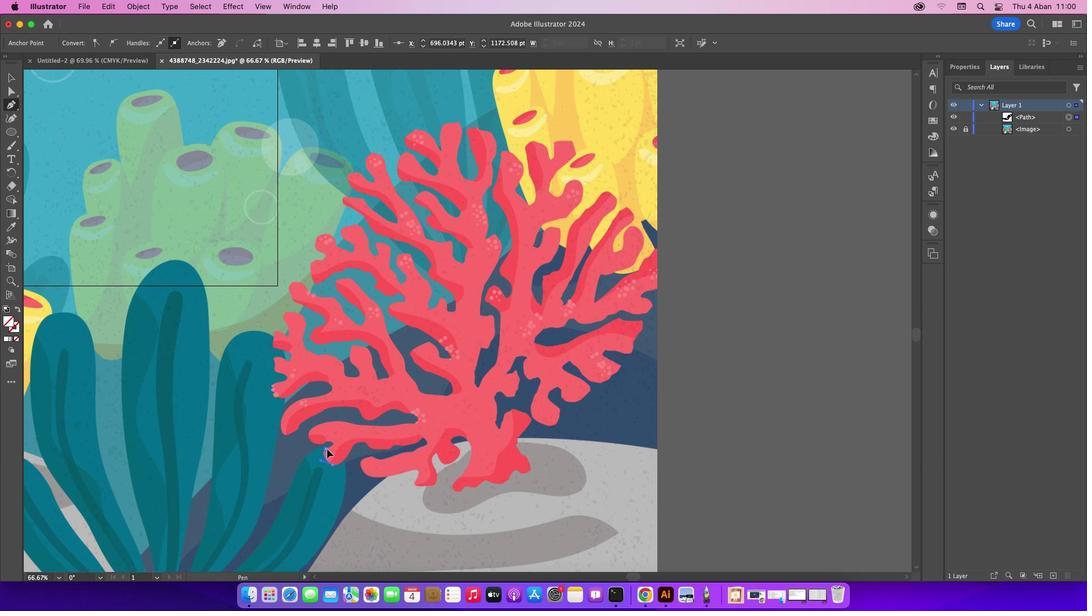 
Action: Mouse moved to (323, 495)
Screenshot: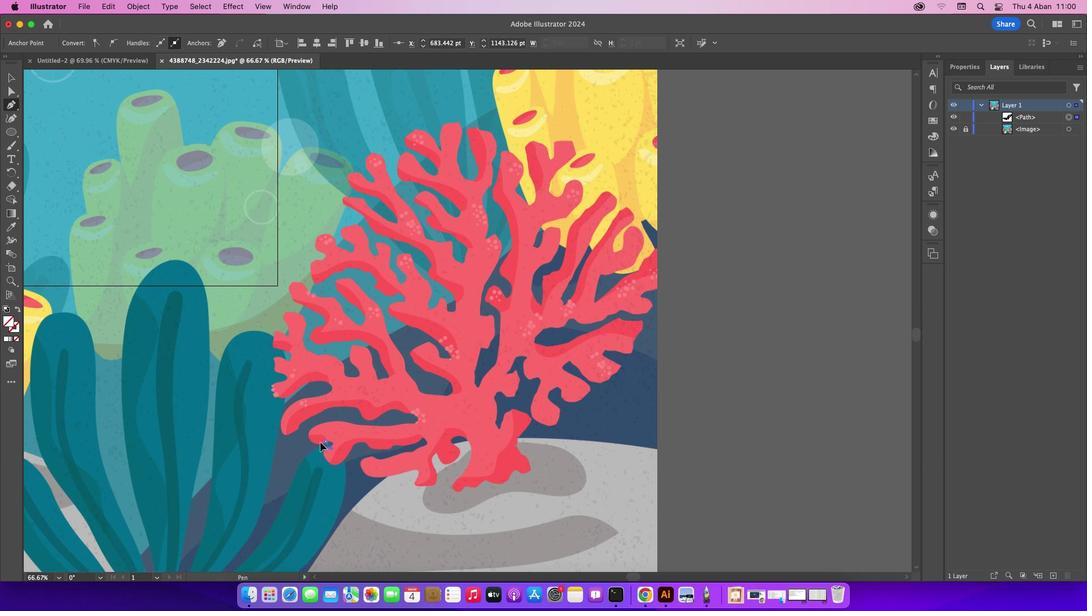 
Action: Mouse pressed left at (323, 495)
Screenshot: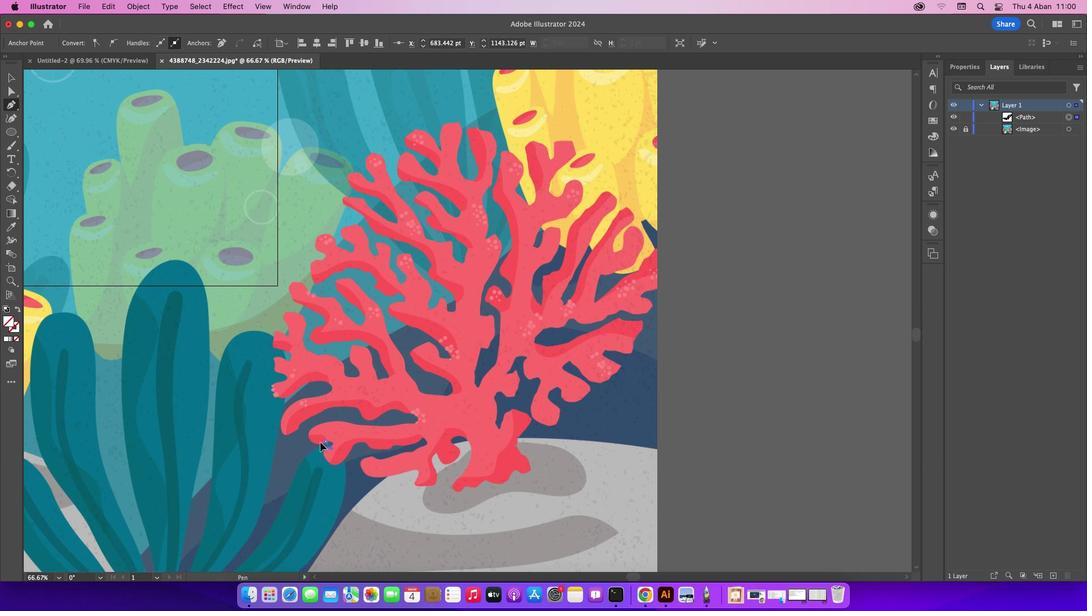 
Action: Mouse moved to (323, 496)
Screenshot: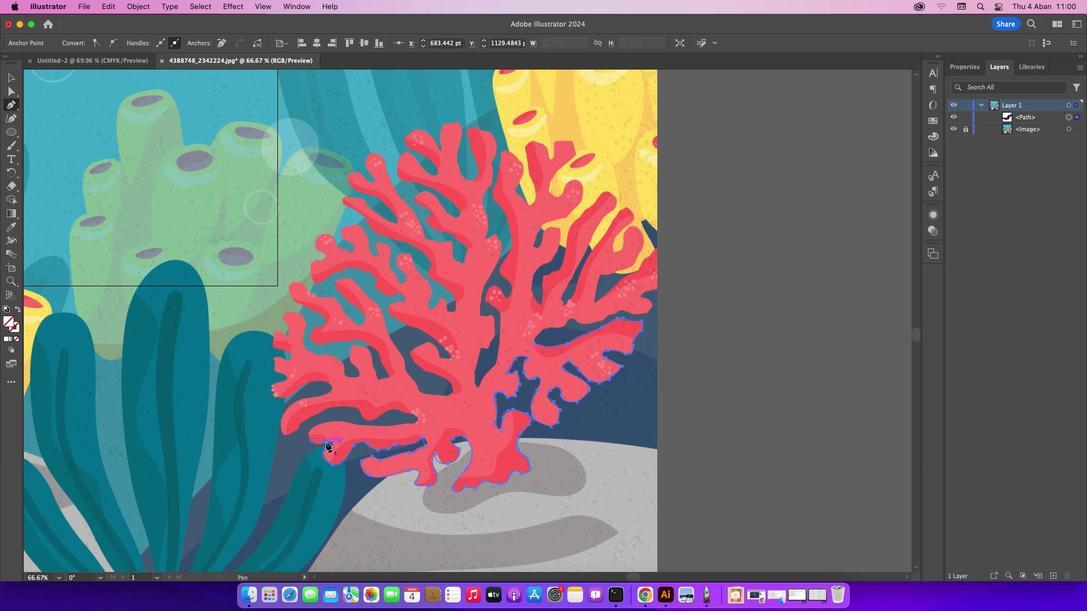 
Action: Mouse pressed left at (323, 496)
Screenshot: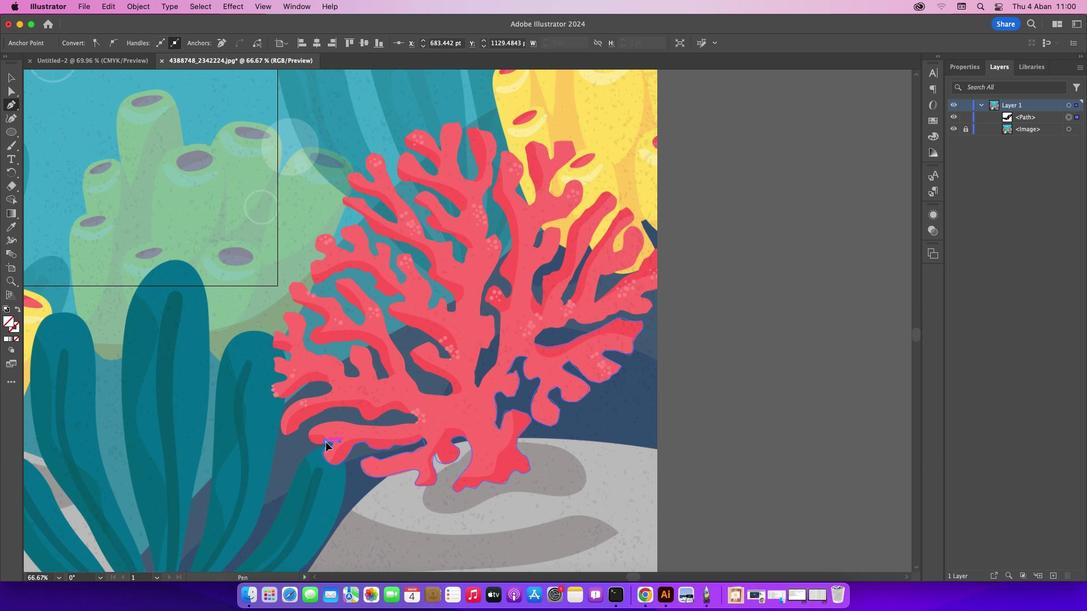 
Action: Mouse moved to (317, 495)
Screenshot: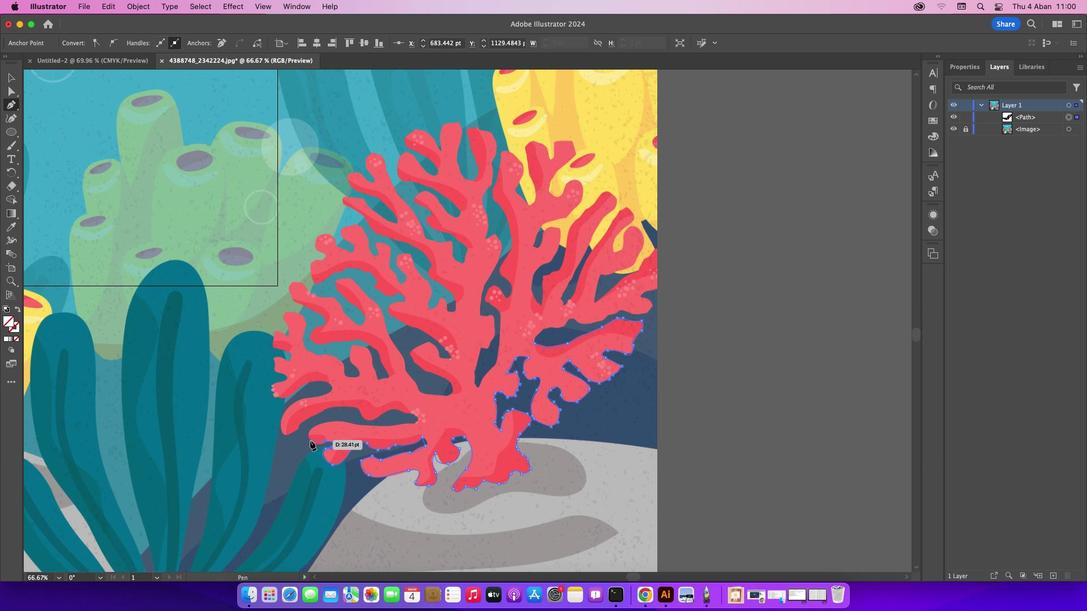 
Action: Mouse pressed left at (317, 495)
Screenshot: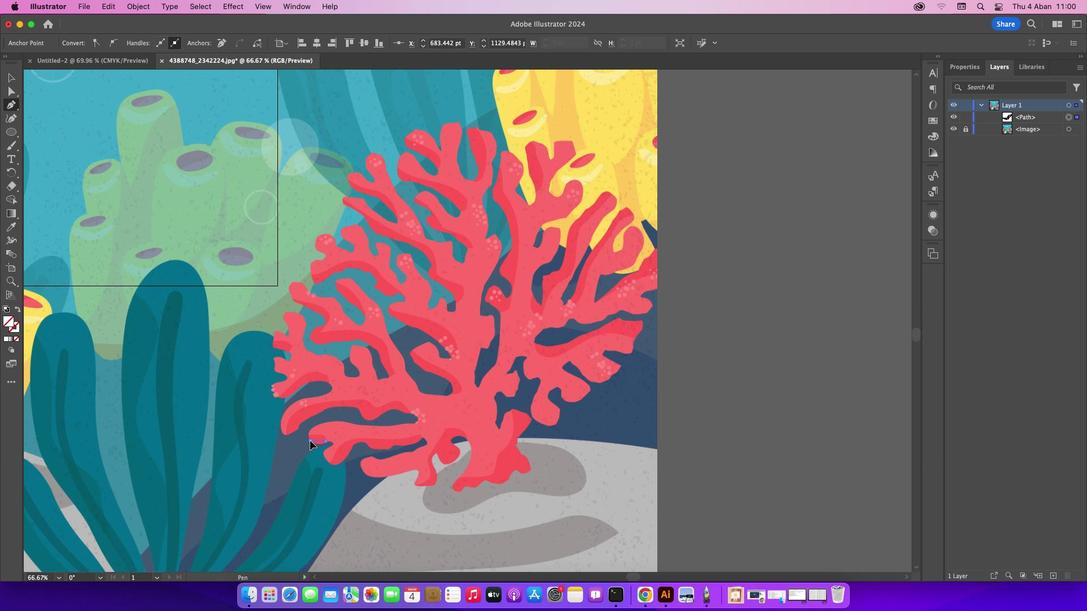 
Action: Mouse moved to (320, 480)
